Task: Track candidate details.
Action: Mouse moved to (26, 105)
Screenshot: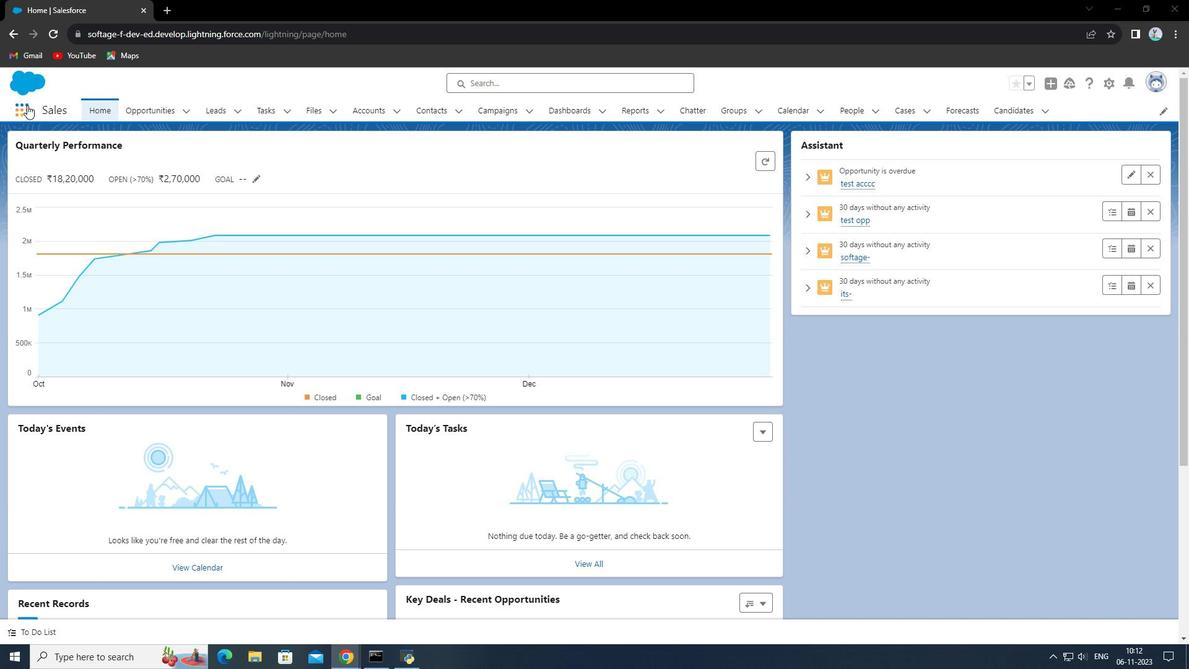 
Action: Mouse pressed left at (26, 105)
Screenshot: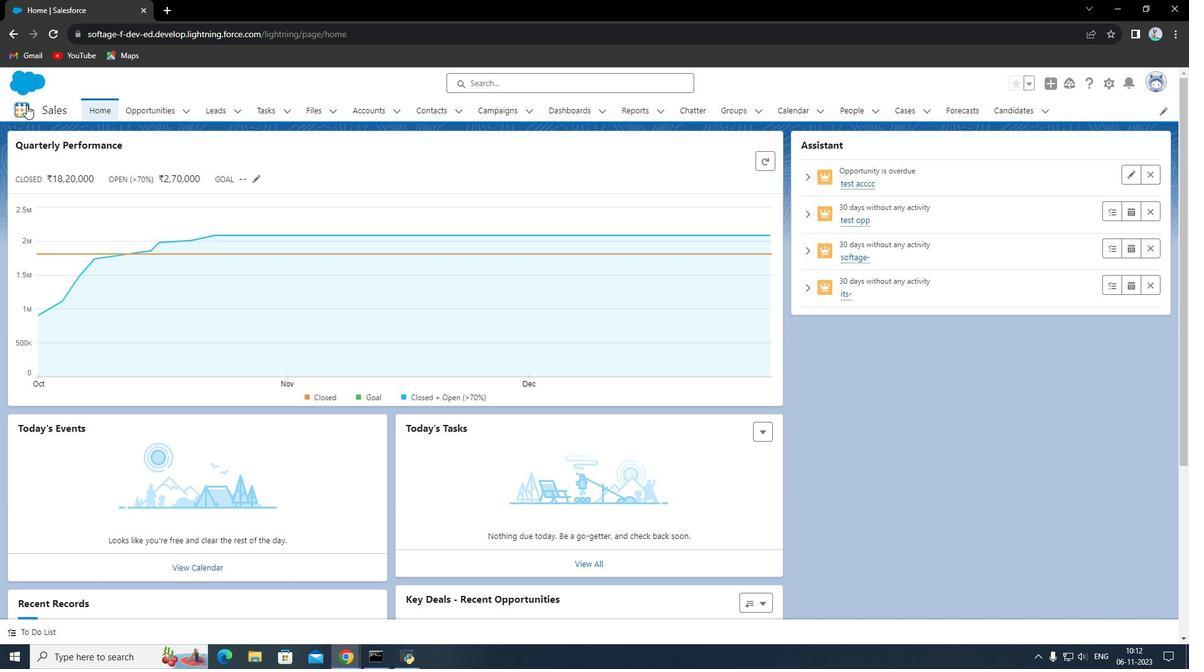
Action: Mouse moved to (39, 325)
Screenshot: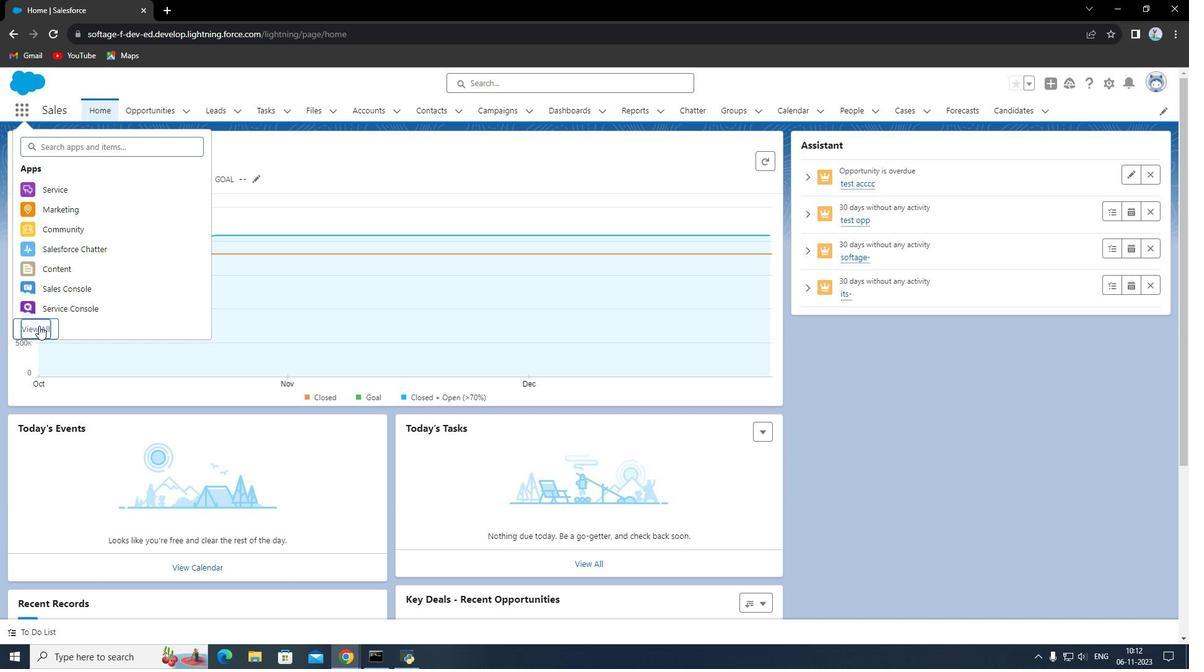 
Action: Mouse pressed left at (39, 325)
Screenshot: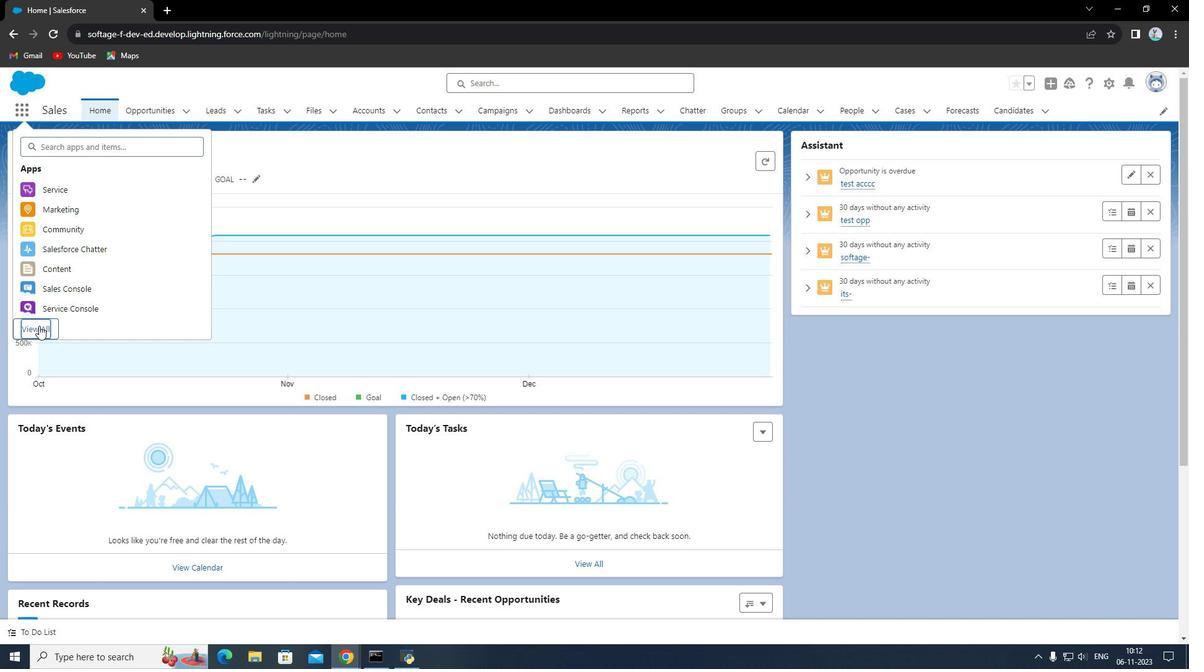 
Action: Mouse moved to (174, 475)
Screenshot: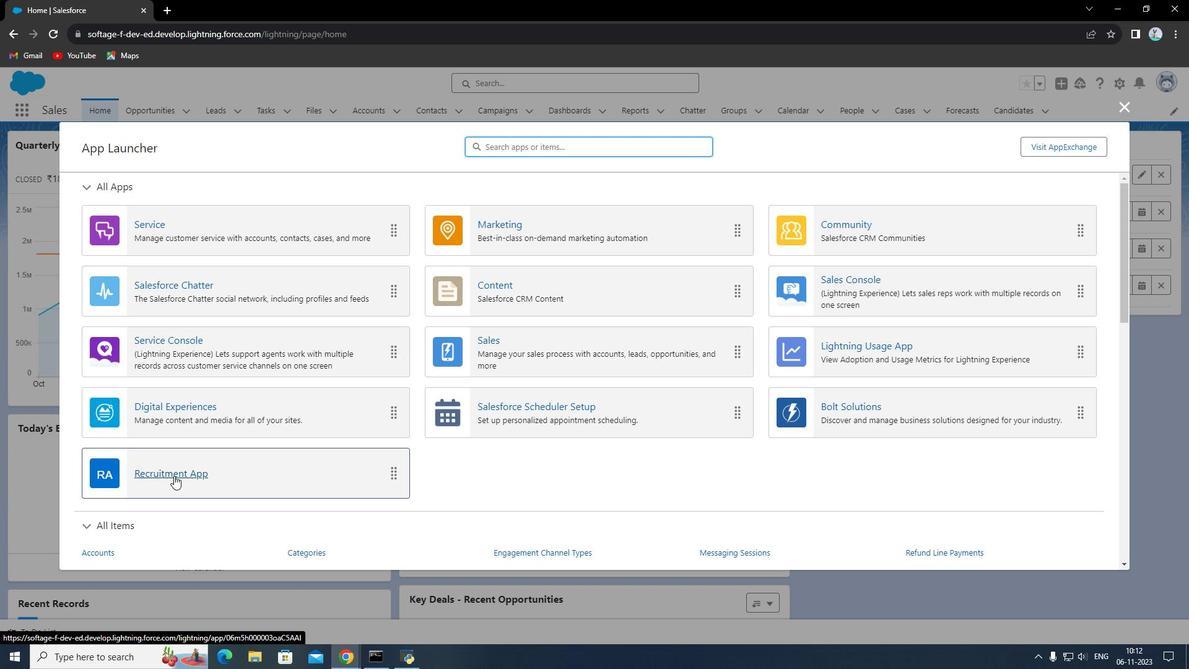 
Action: Mouse pressed left at (174, 475)
Screenshot: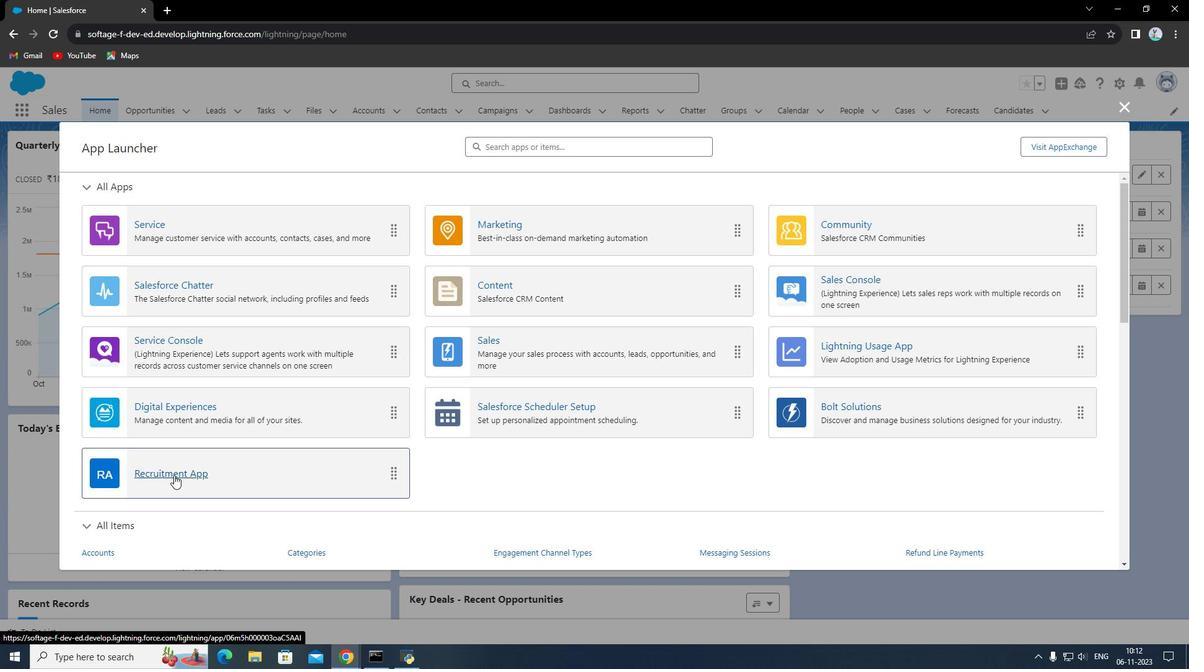 
Action: Mouse moved to (208, 110)
Screenshot: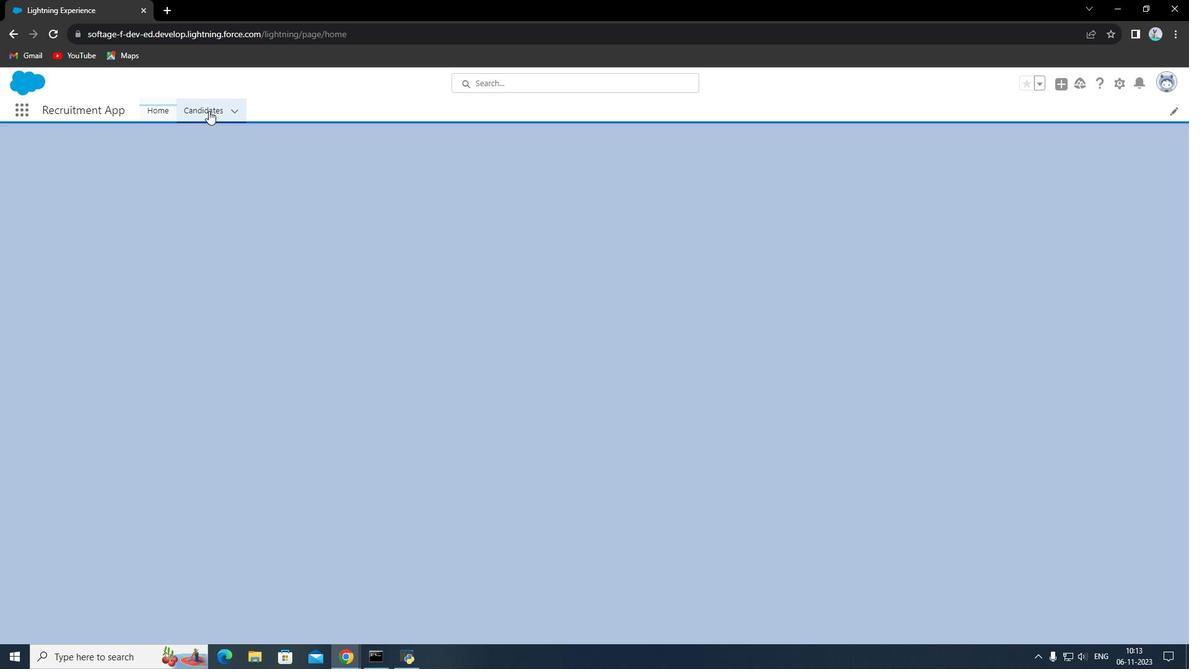 
Action: Mouse pressed left at (208, 110)
Screenshot: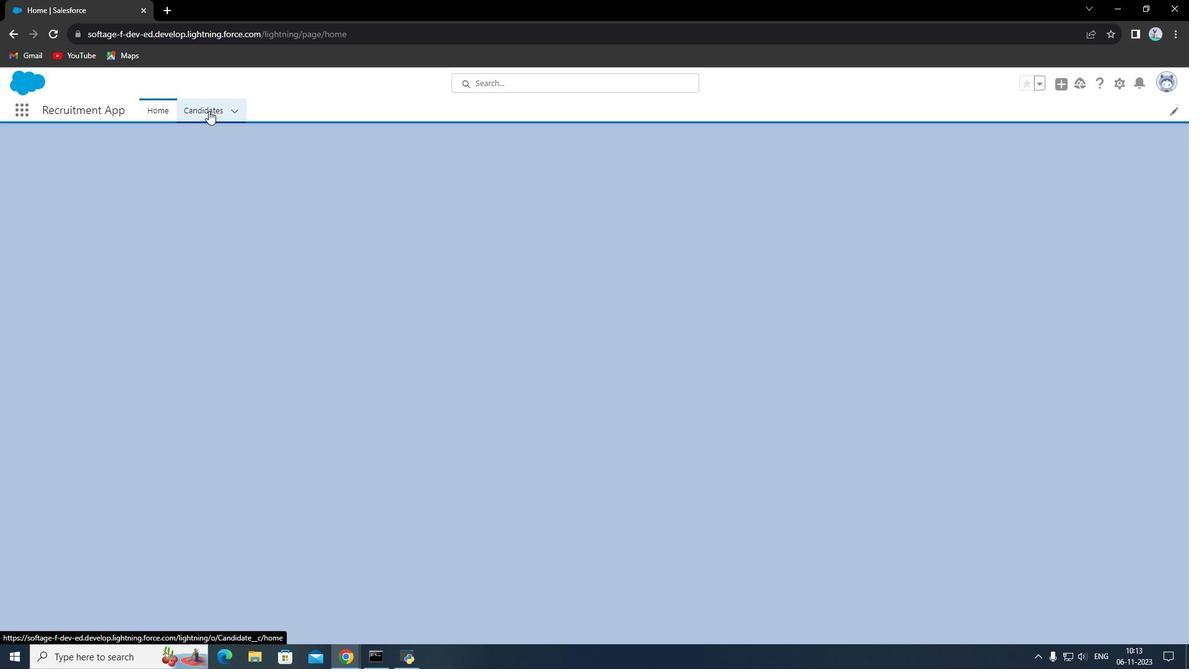 
Action: Mouse moved to (976, 151)
Screenshot: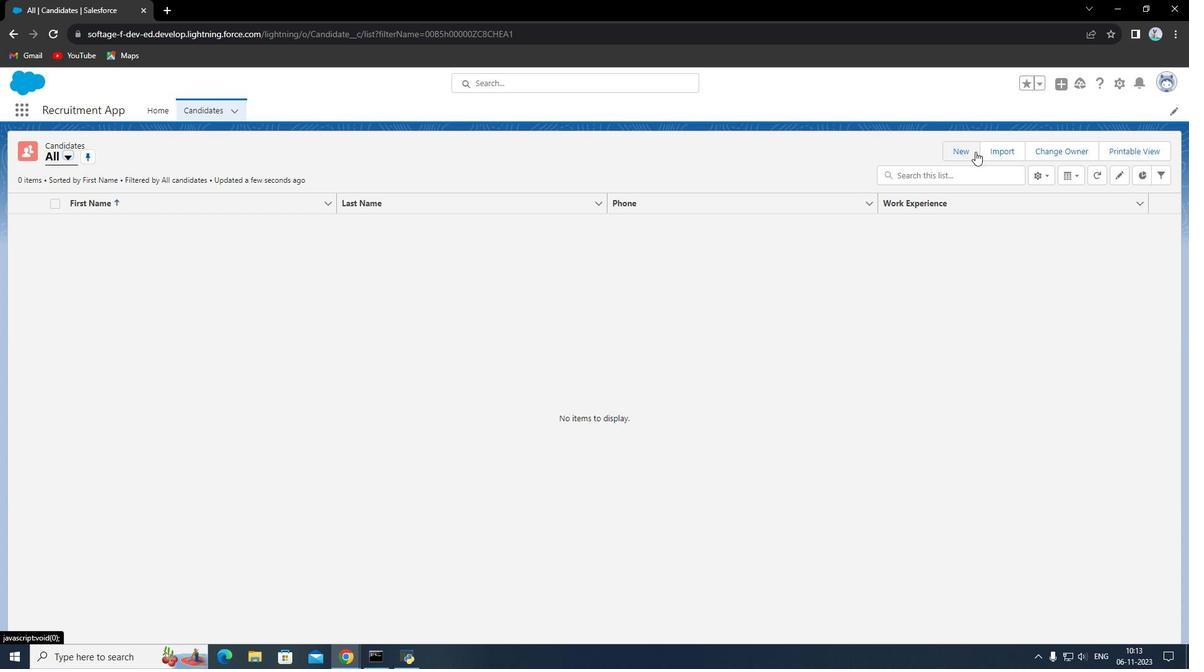 
Action: Mouse pressed left at (976, 151)
Screenshot: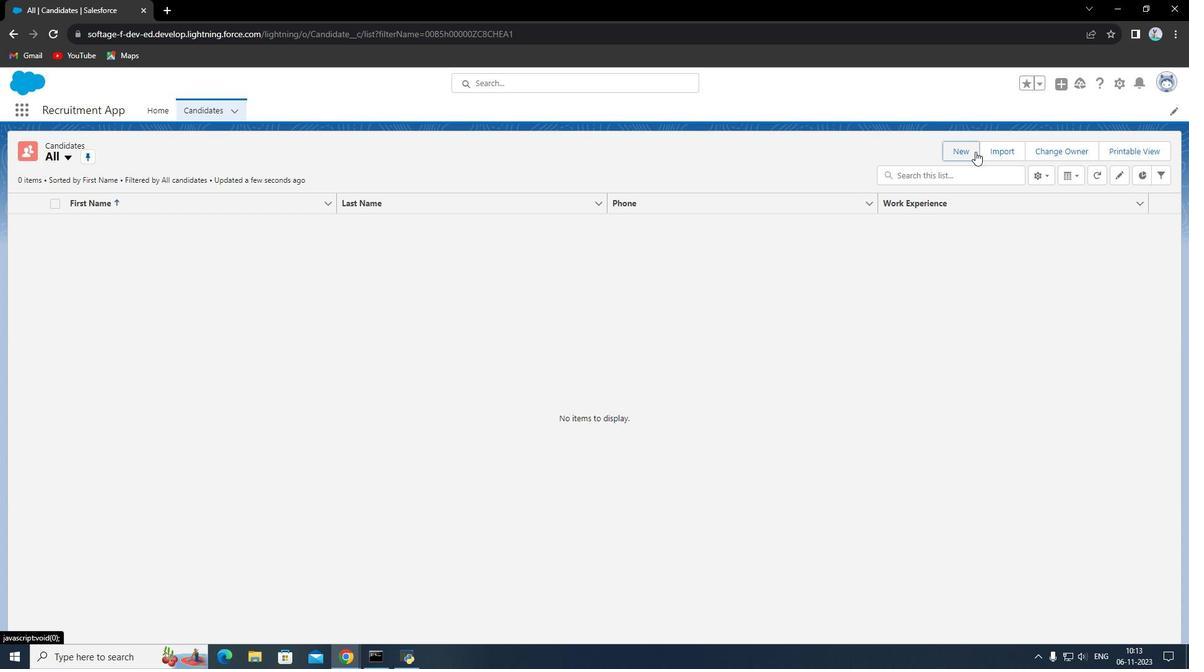 
Action: Mouse moved to (467, 285)
Screenshot: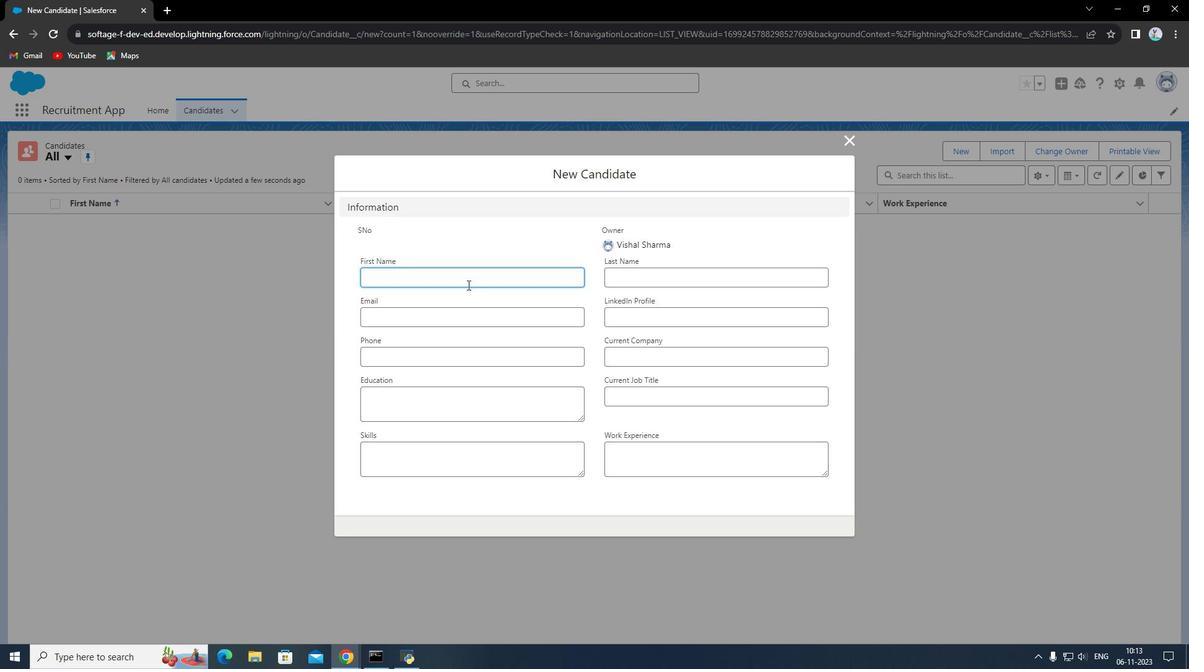 
Action: Mouse pressed left at (467, 285)
Screenshot: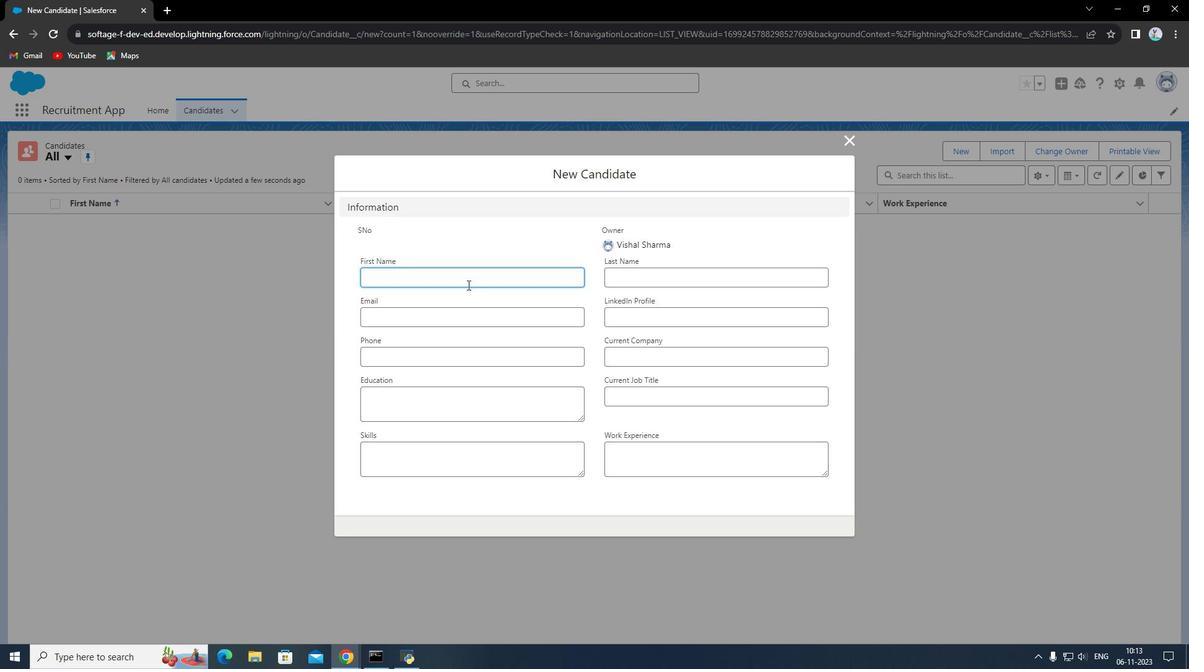 
Action: Key pressed <Key.shift><Key.shift><Key.shift><Key.shift><Key.shift>Alex<Key.tab><Key.shift>Smith<Key.tab><Key.shift>Alex<Key.shift>@smith.ll
Screenshot: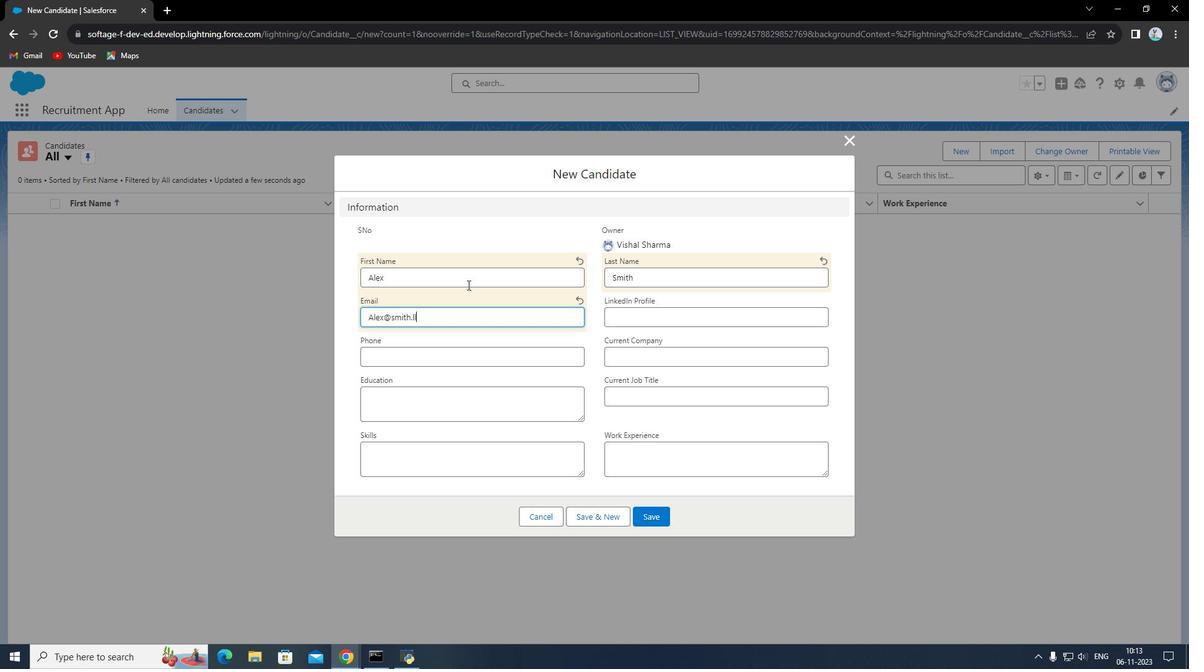 
Action: Mouse moved to (638, 317)
Screenshot: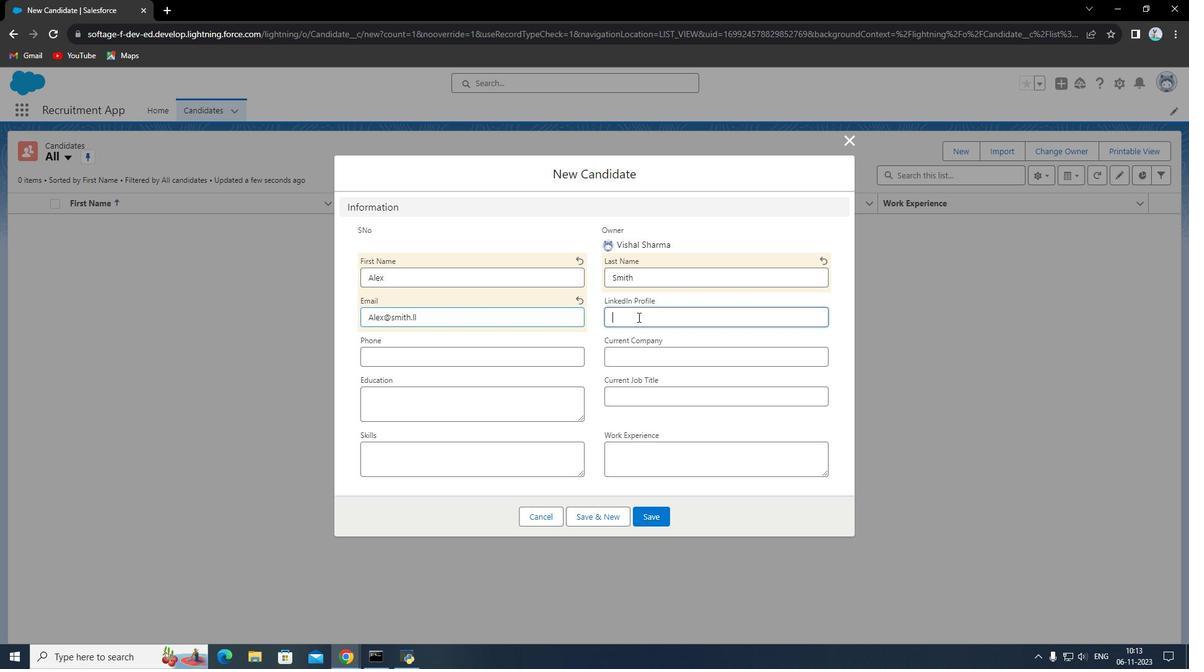
Action: Mouse pressed left at (638, 317)
Screenshot: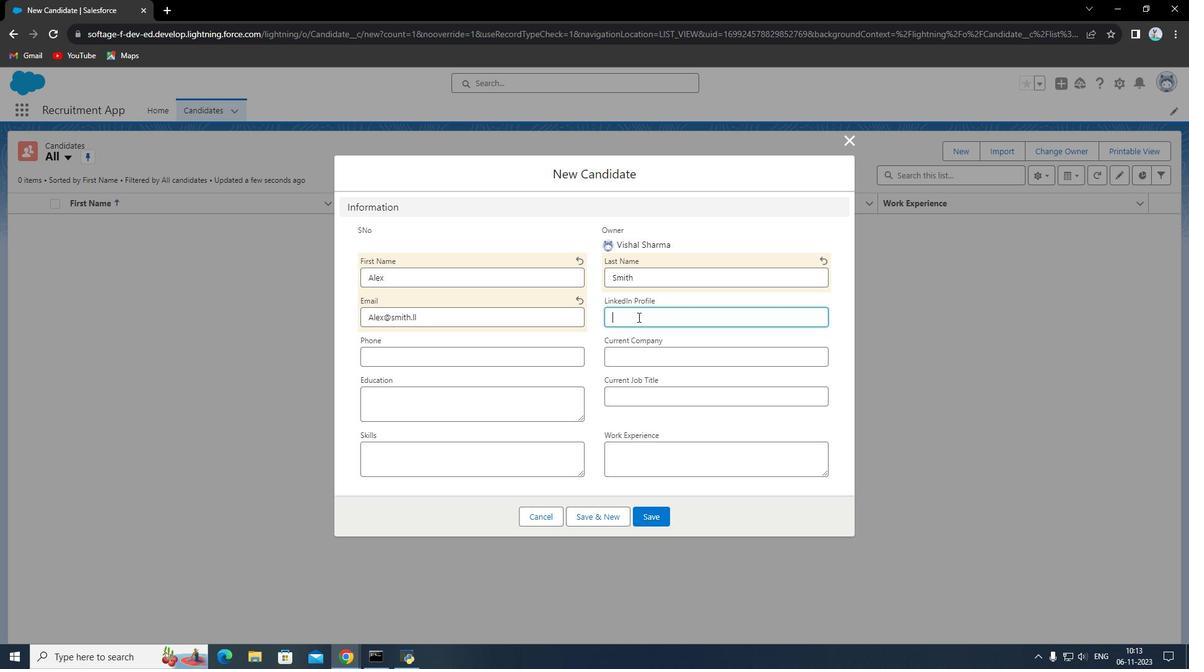 
Action: Mouse moved to (638, 316)
Screenshot: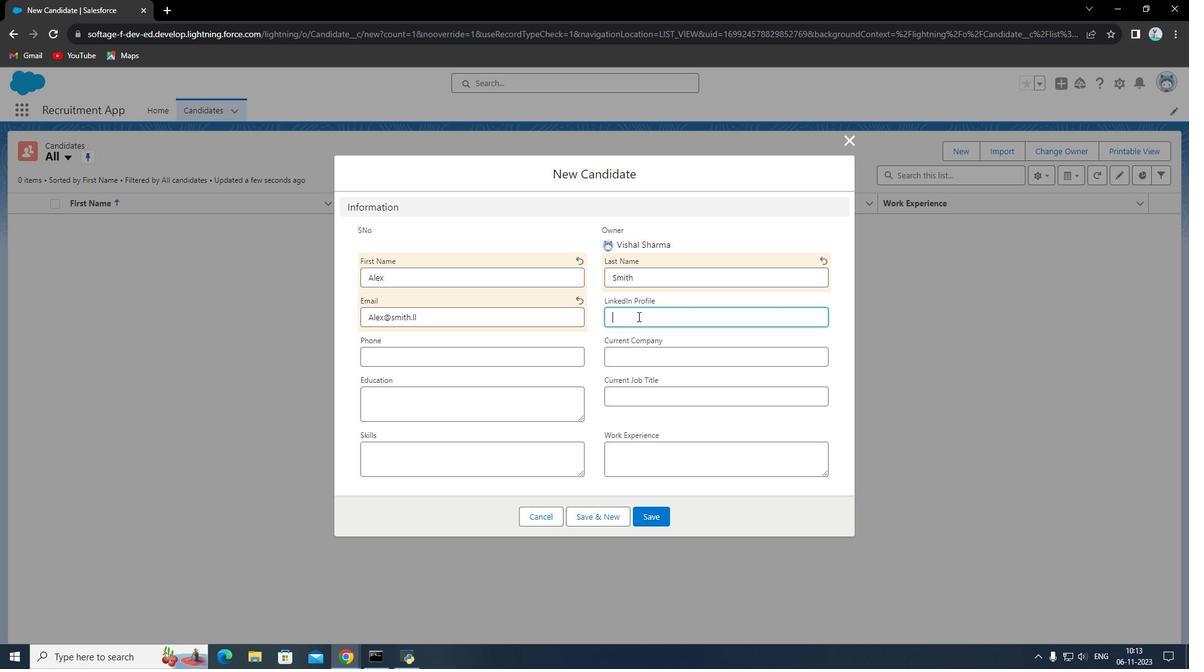 
Action: Key pressed <Key.shift>Alex23
Screenshot: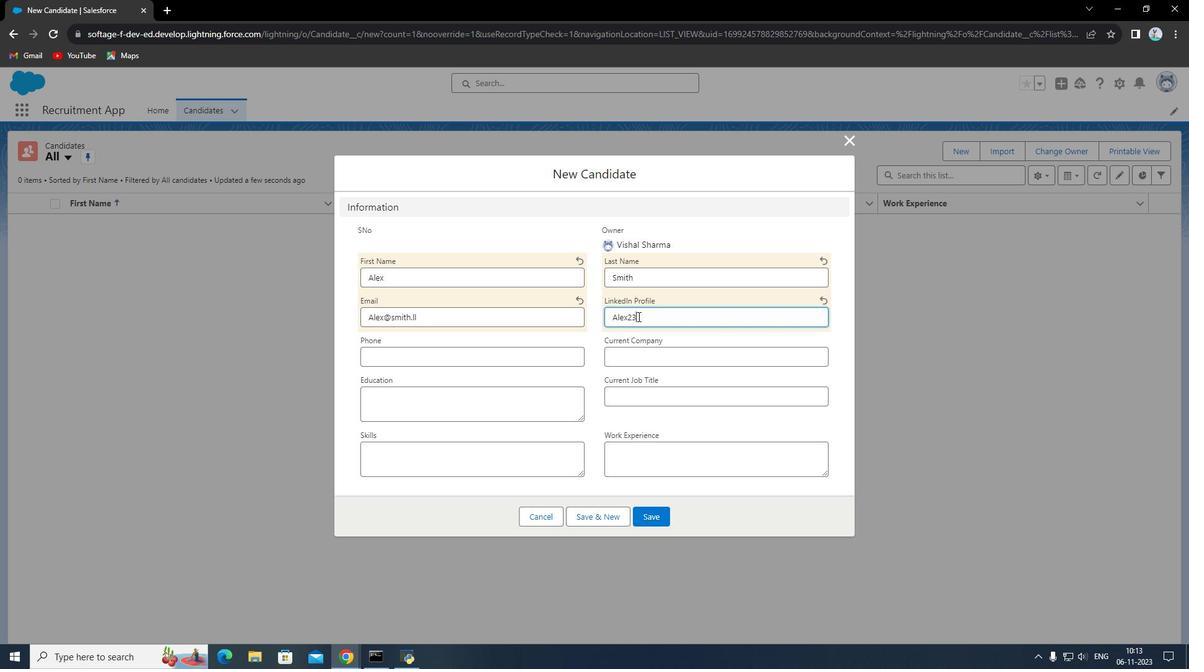 
Action: Mouse moved to (516, 356)
Screenshot: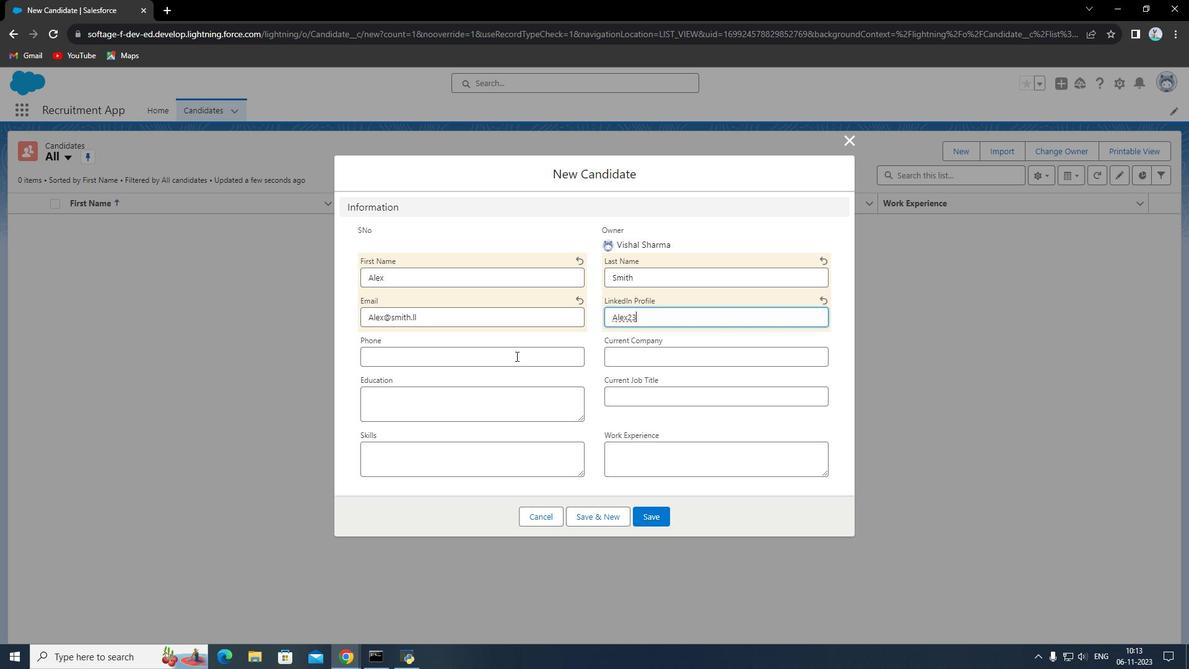 
Action: Mouse pressed left at (516, 356)
Screenshot: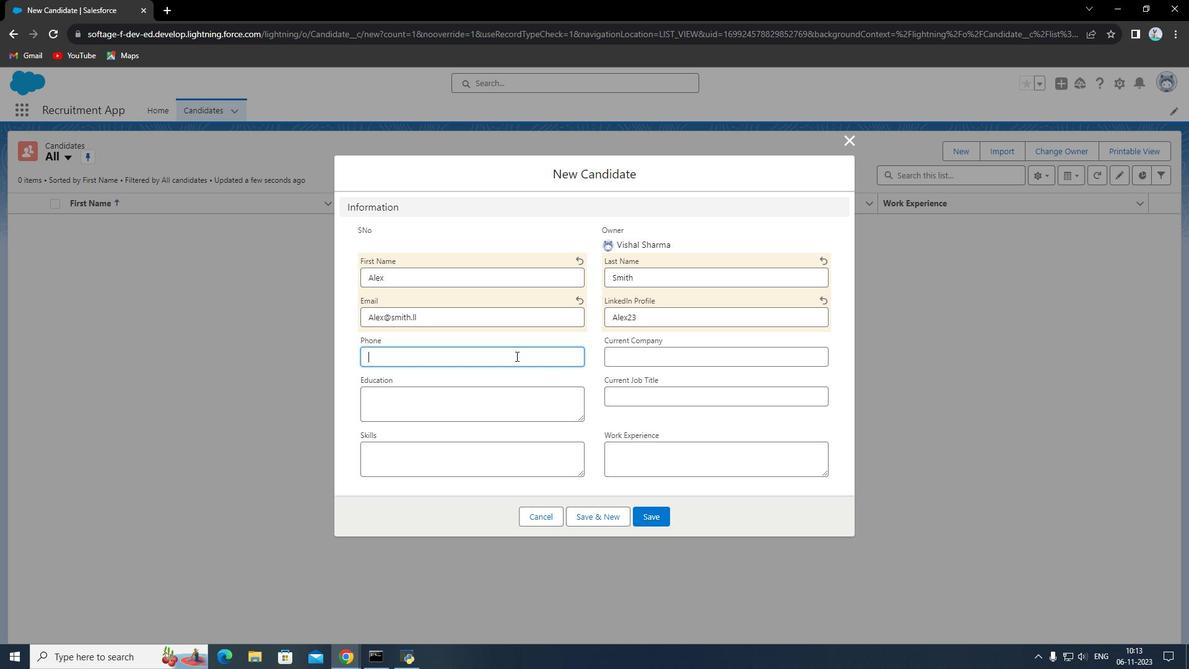 
Action: Key pressed 1235123
Screenshot: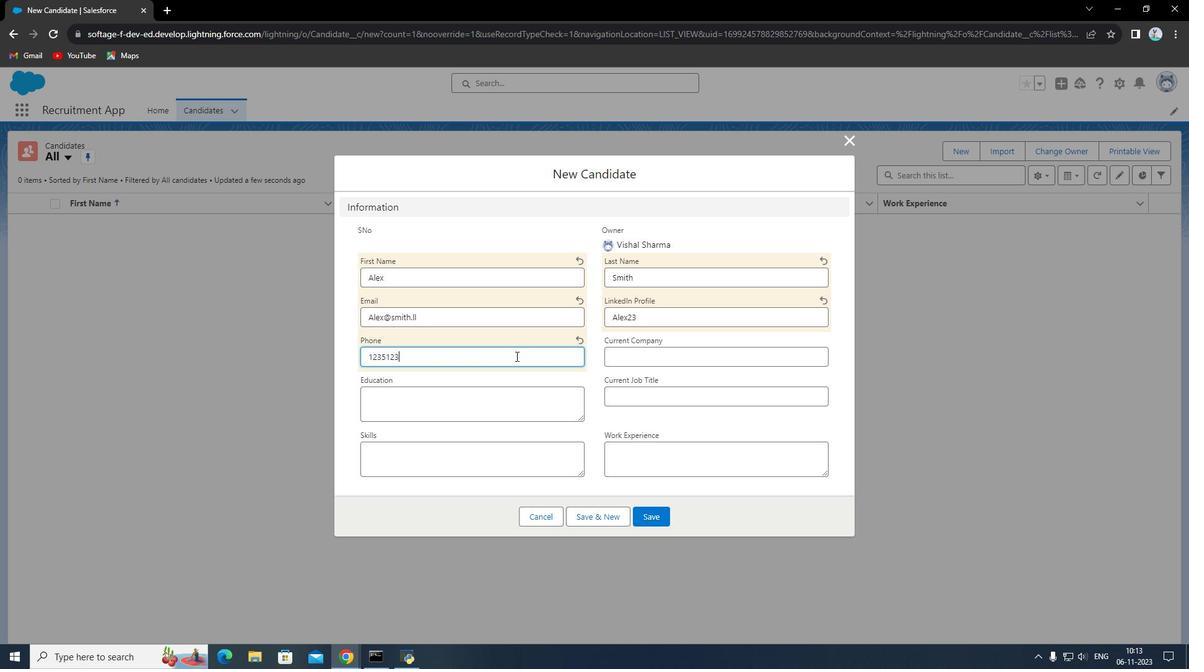 
Action: Mouse moved to (630, 357)
Screenshot: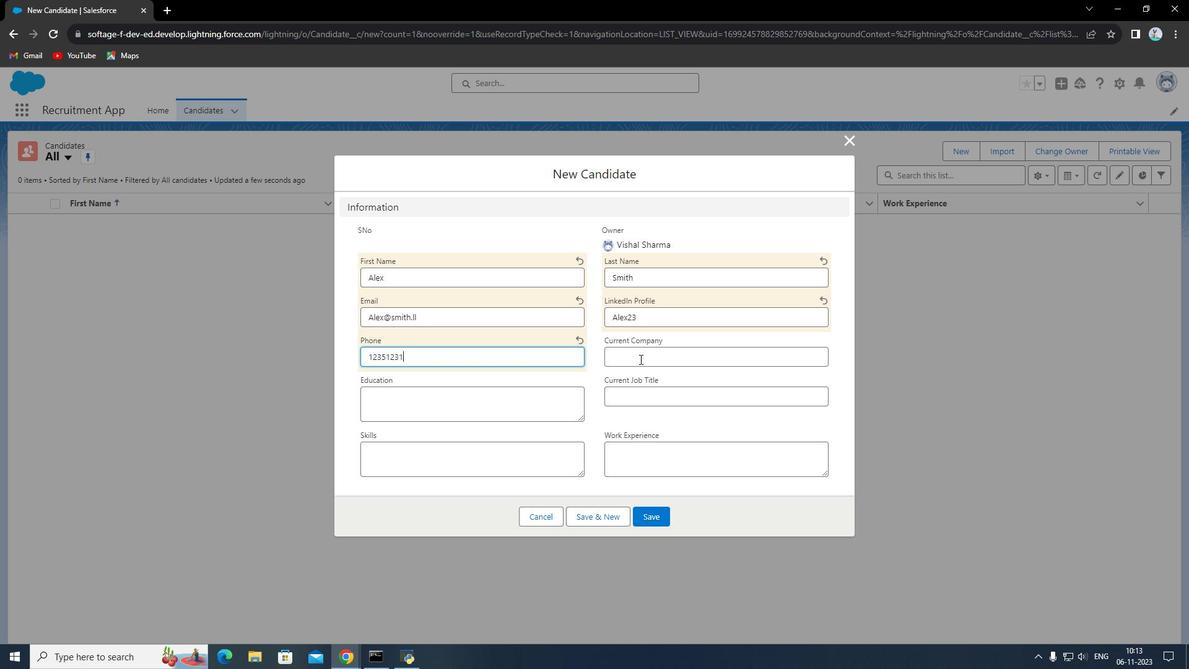 
Action: Key pressed 1 1018, 577)
Screenshot: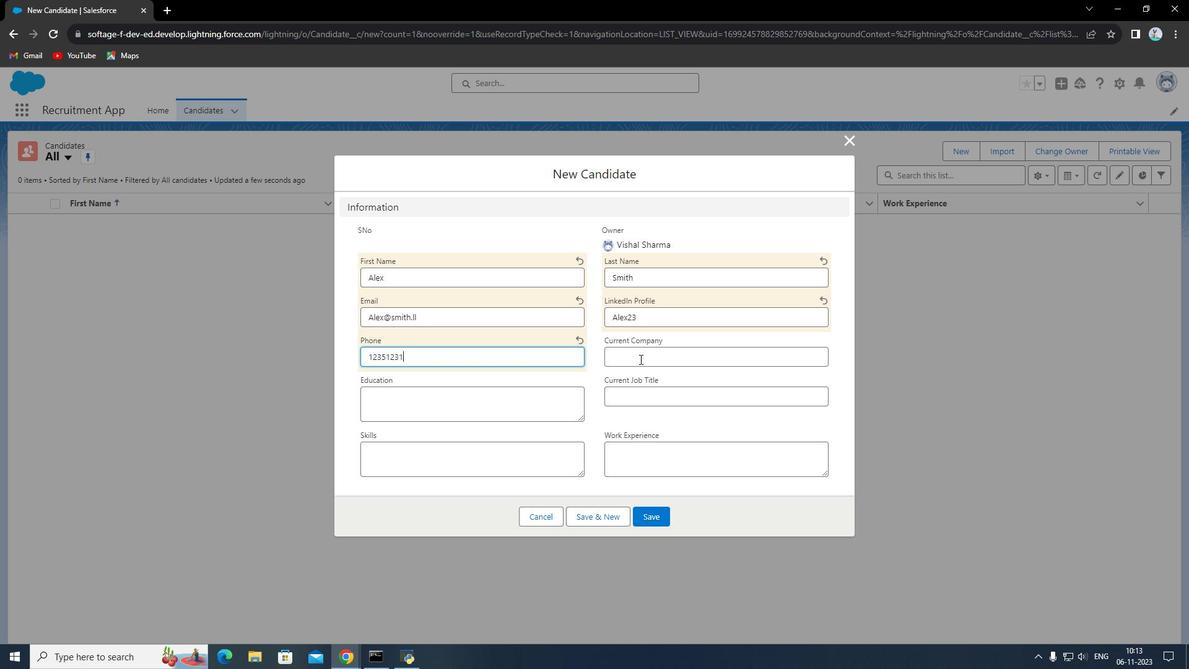 
Action: Mouse moved to (647, 358)
Screenshot: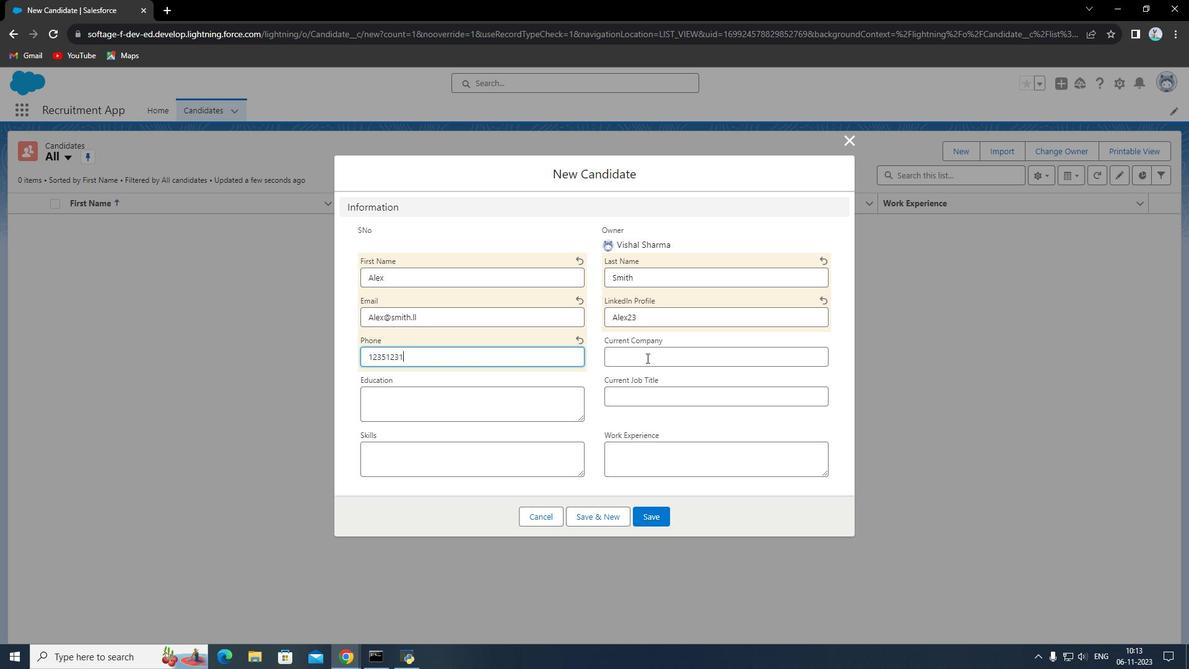 
Action: Mouse pressed left at (647, 358)
Screenshot: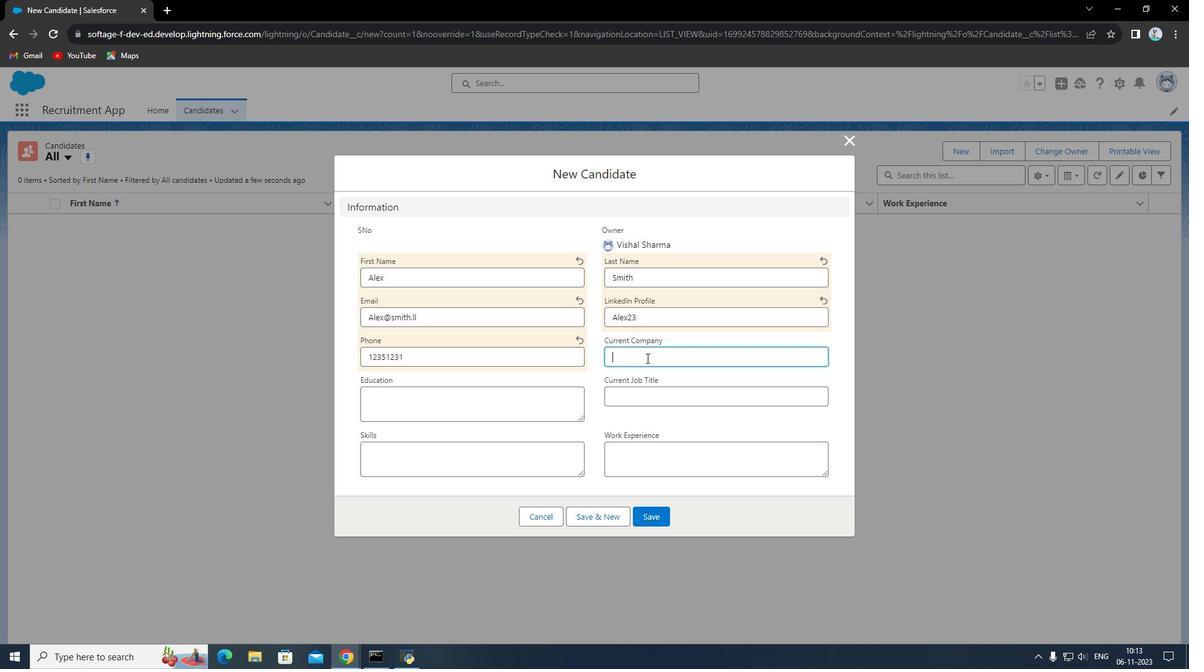 
Action: Key pressed <Key.shift>
Screenshot: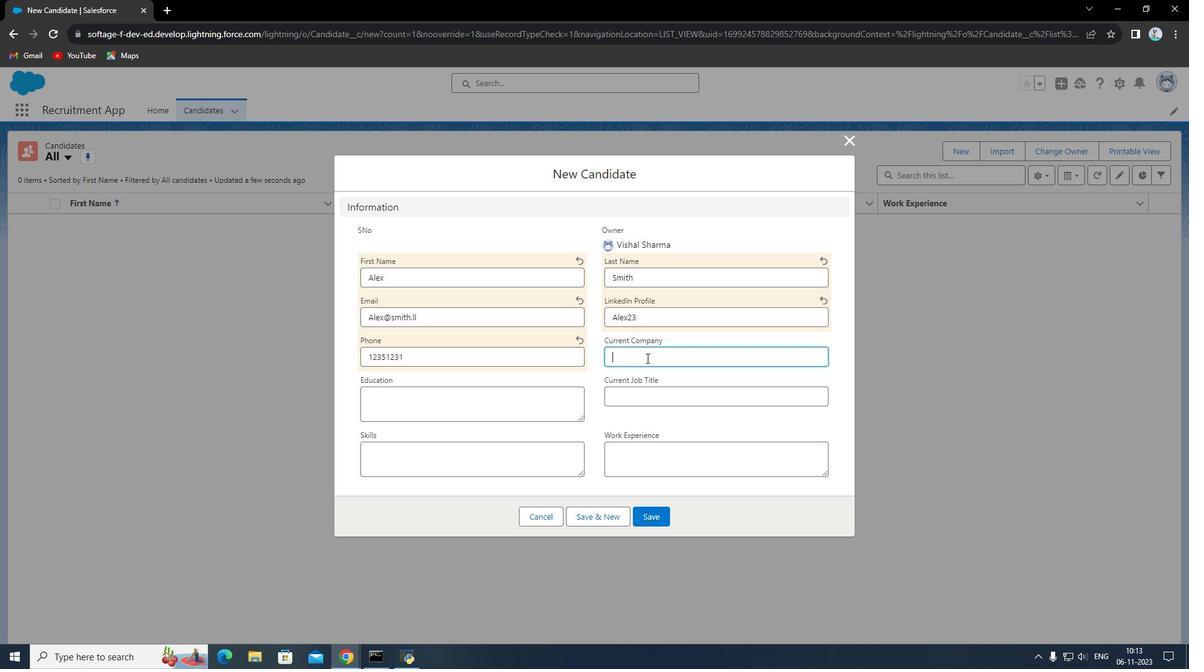 
Action: Mouse moved to (647, 358)
Screenshot: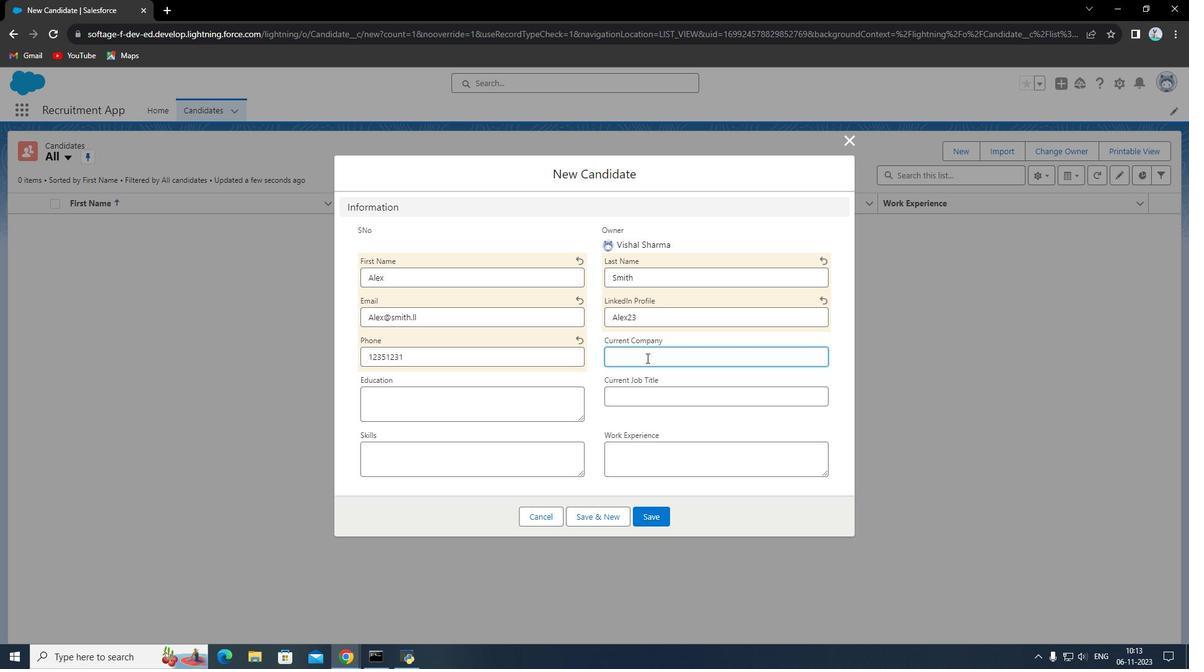 
Action: Key pressed <Key.shift><Key.shift><Key.shift><Key.shift><Key.shift><Key.shift>Alex<Key.space><Key.shift>Corp
Screenshot: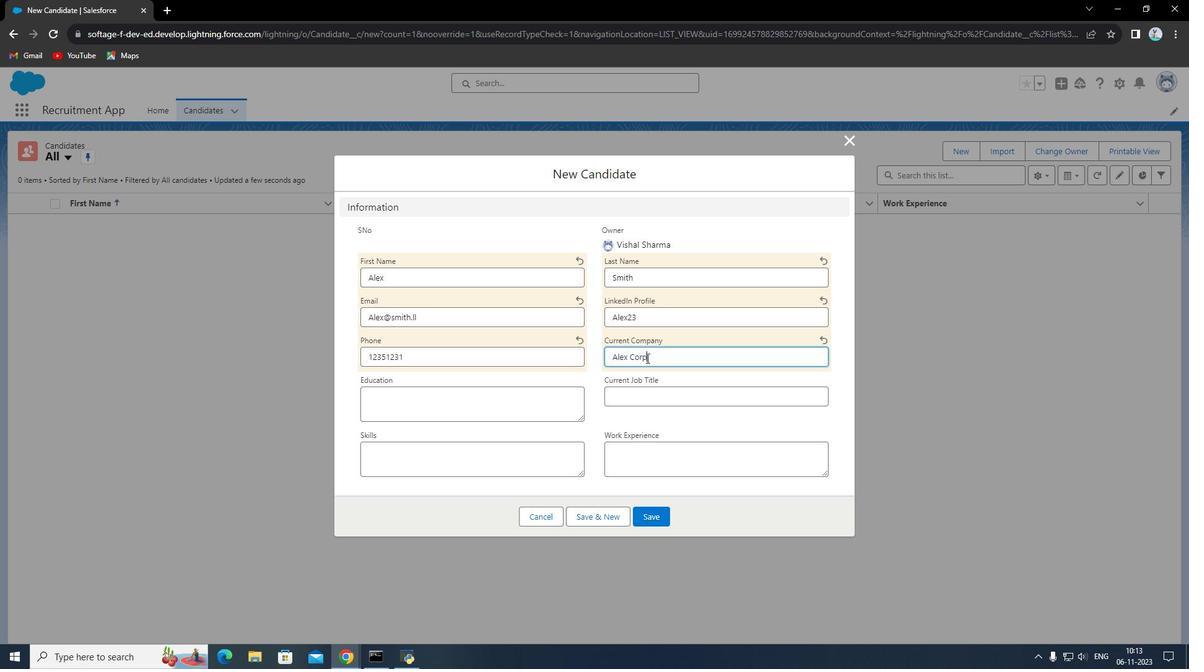 
Action: Mouse moved to (539, 395)
Screenshot: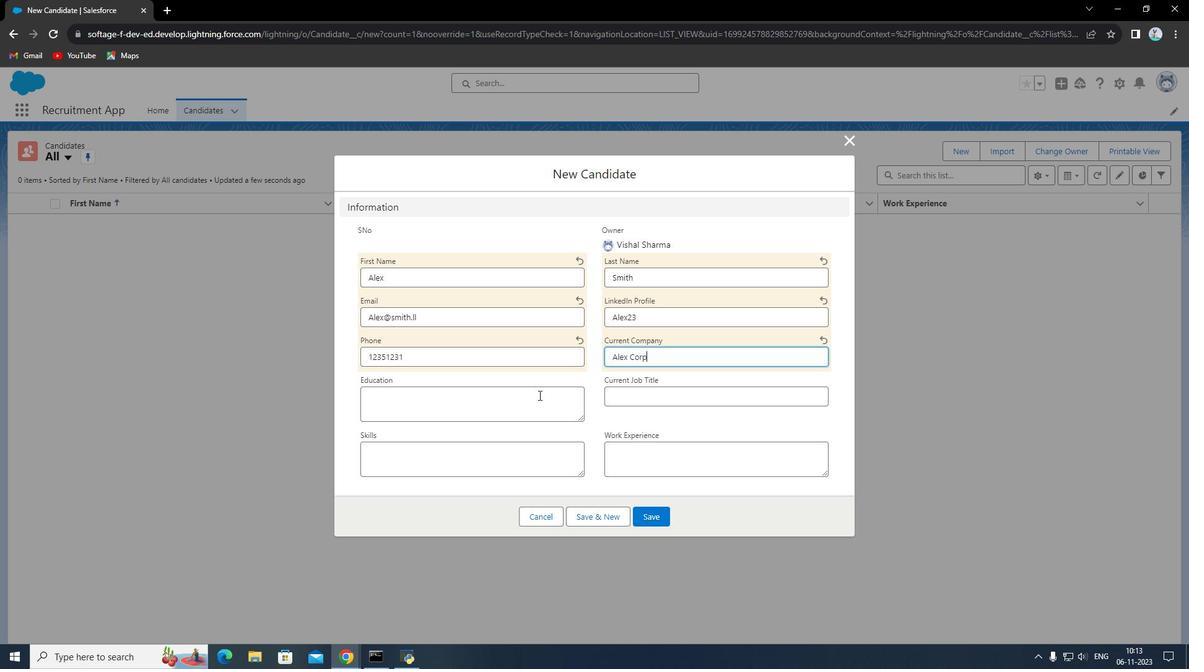 
Action: Mouse pressed left at (539, 395)
Screenshot: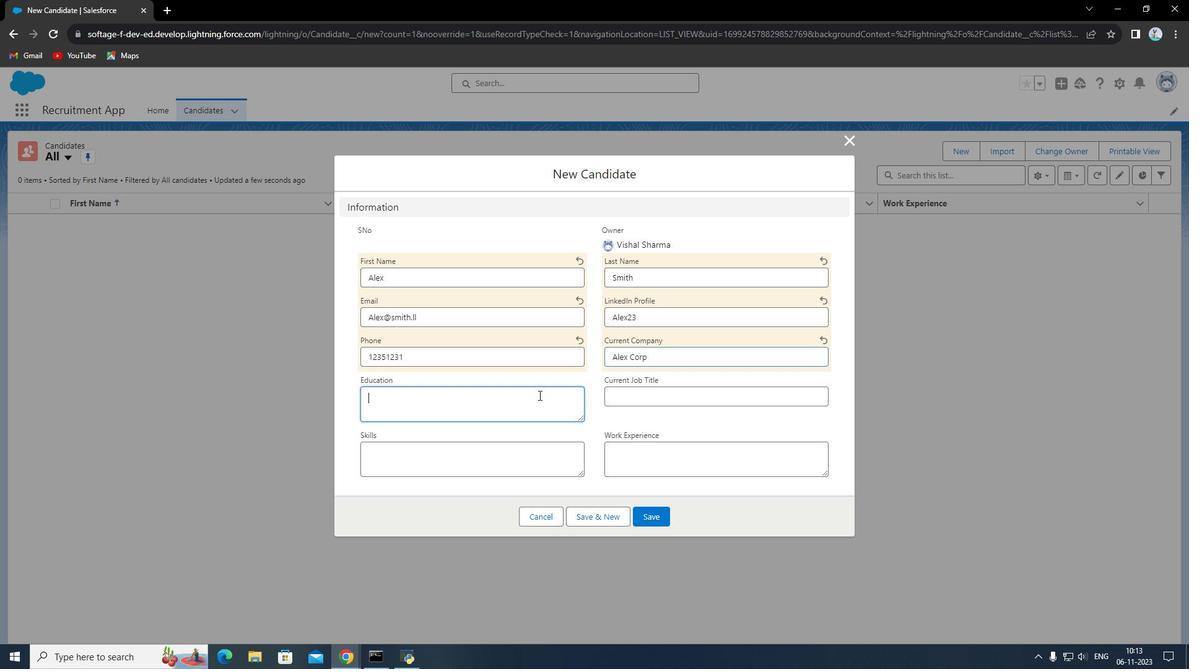 
Action: Key pressed <Key.shift><Key.shift><Key.shift><Key.shift><Key.shift><Key.shift><Key.shift><Key.shift><Key.shift><Key.shift><Key.shift>Be<Key.space><Key.shift>Civil
Screenshot: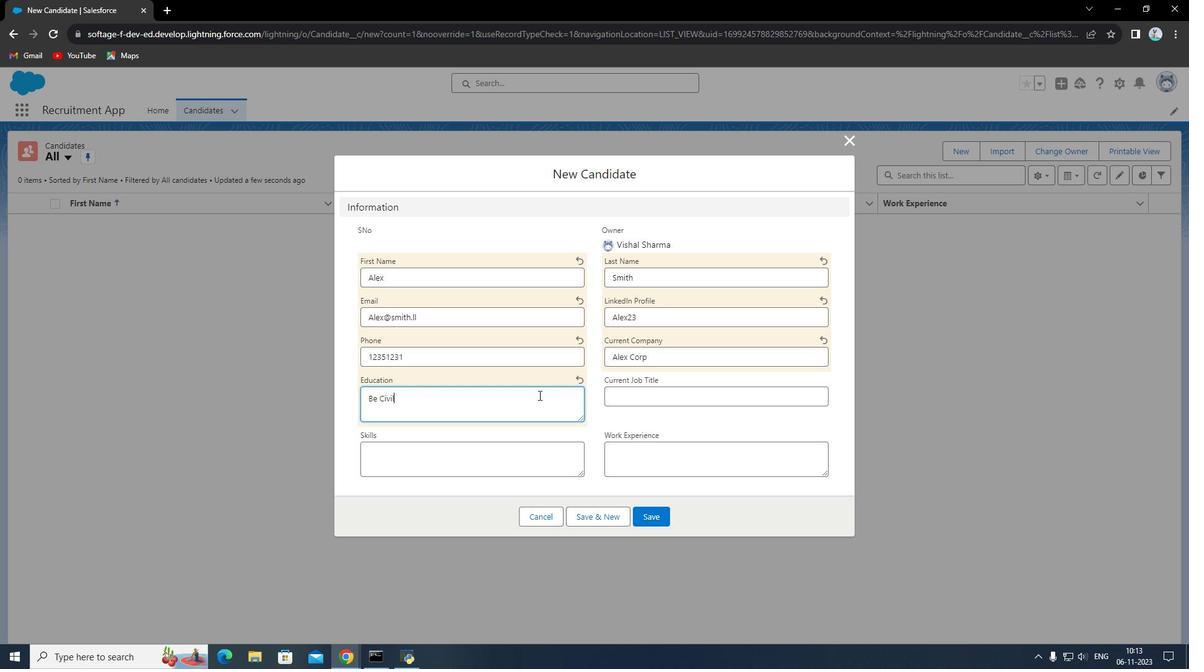 
Action: Mouse moved to (637, 392)
Screenshot: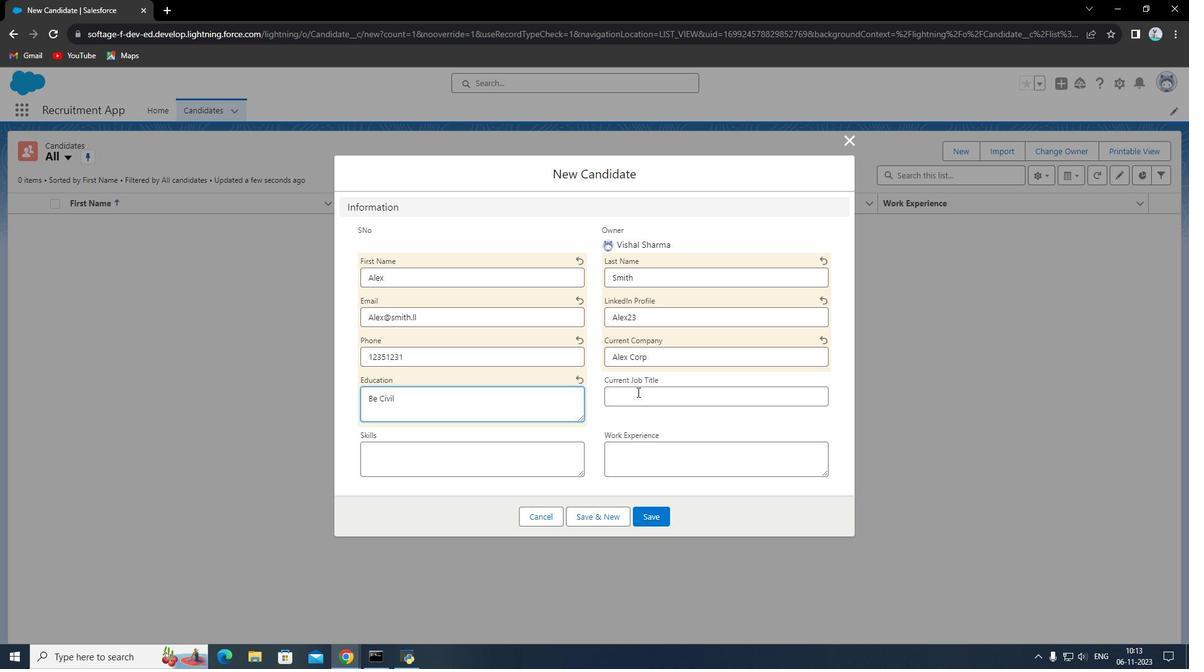 
Action: Mouse pressed left at (637, 392)
Screenshot: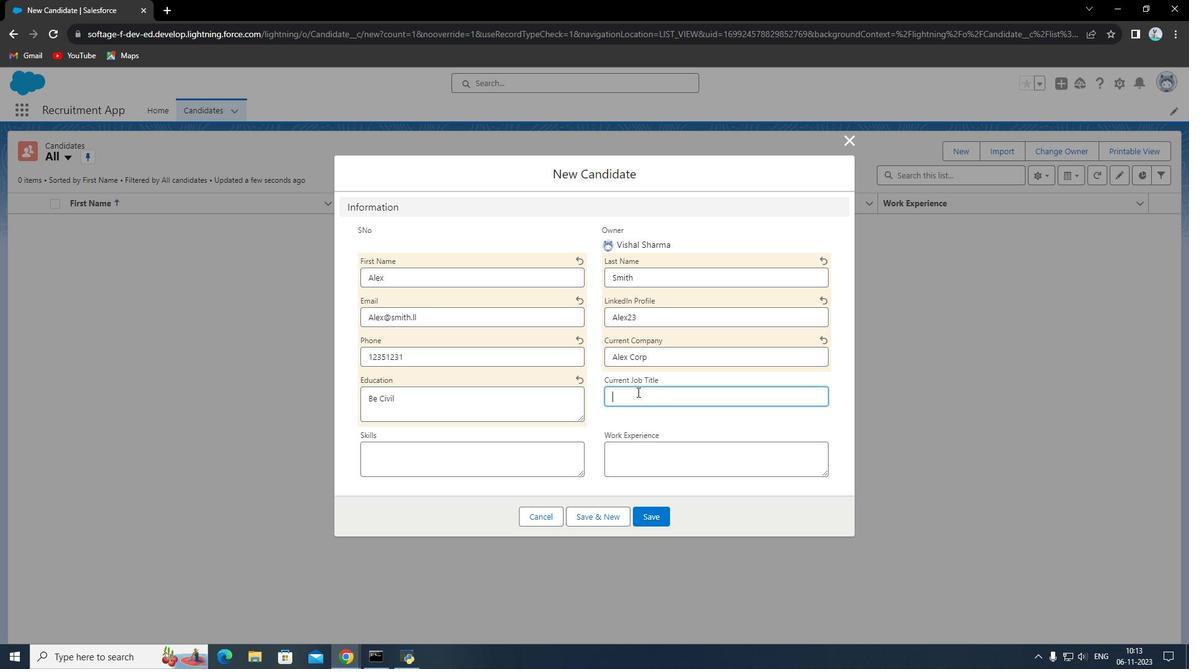 
Action: Mouse moved to (637, 392)
Screenshot: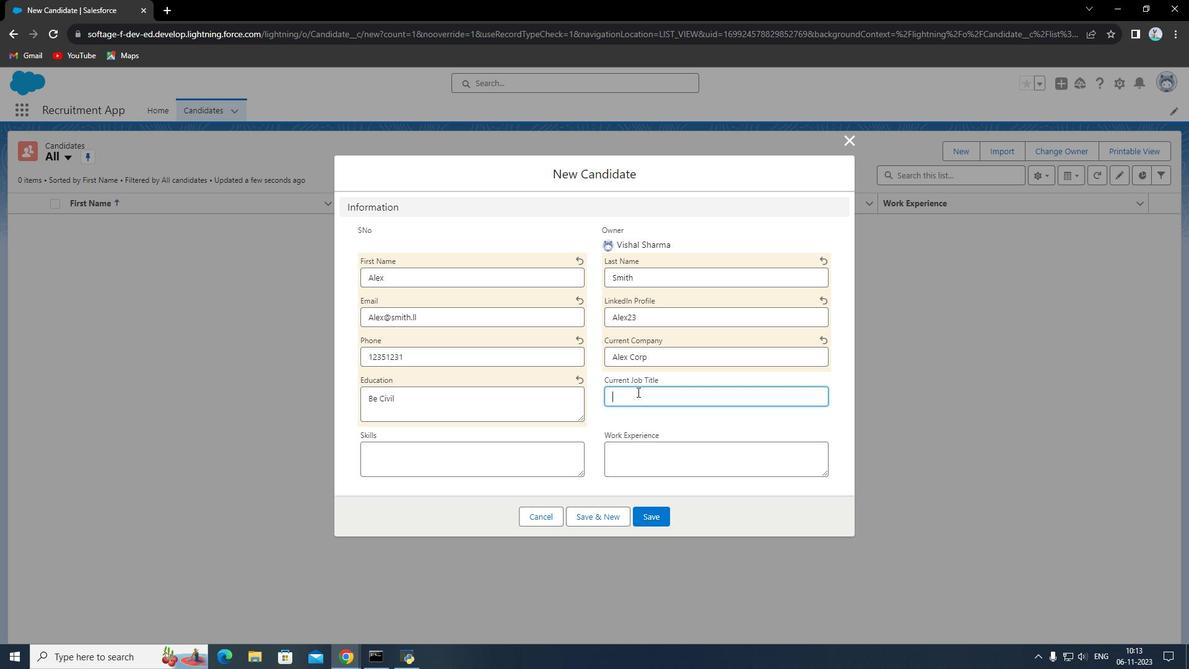 
Action: Key pressed <Key.shift><Key.shift><Key.shift><Key.shift><Key.shift><Key.shift><Key.shift><Key.shift><Key.shift><Key.shift><Key.shift><Key.shift><Key.shift><Key.shift><Key.shift><Key.shift><Key.shift><Key.shift><Key.shift><Key.shift><Key.shift><Key.shift><Key.shift><Key.shift><Key.shift>B
Screenshot: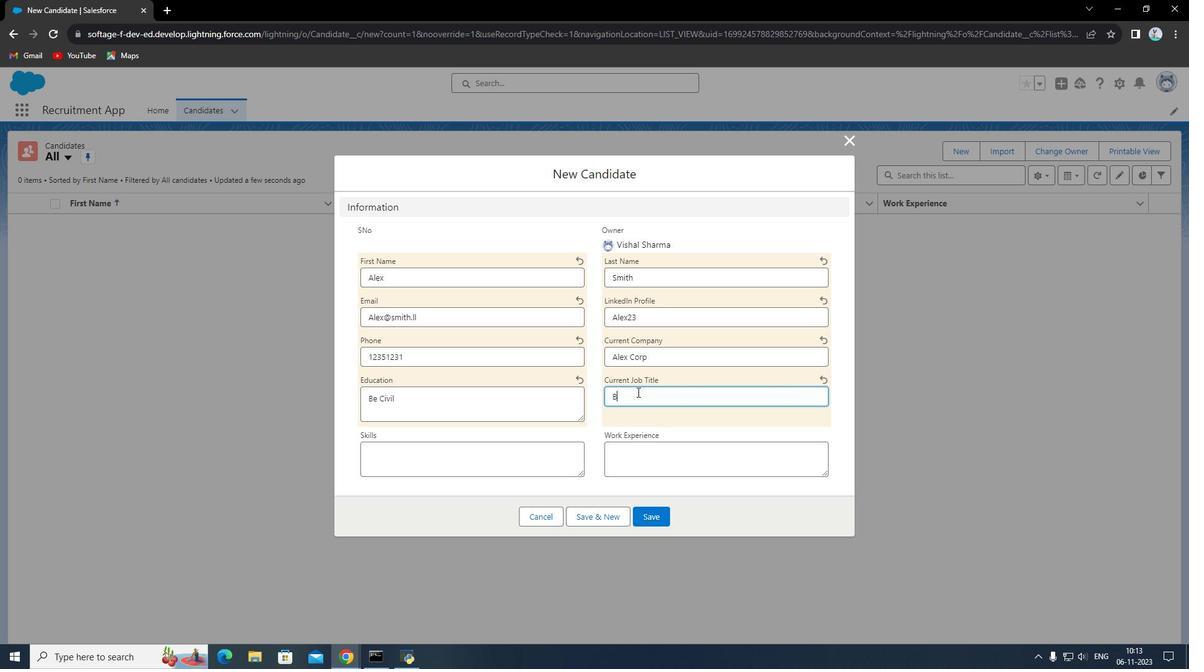 
Action: Mouse moved to (638, 391)
Screenshot: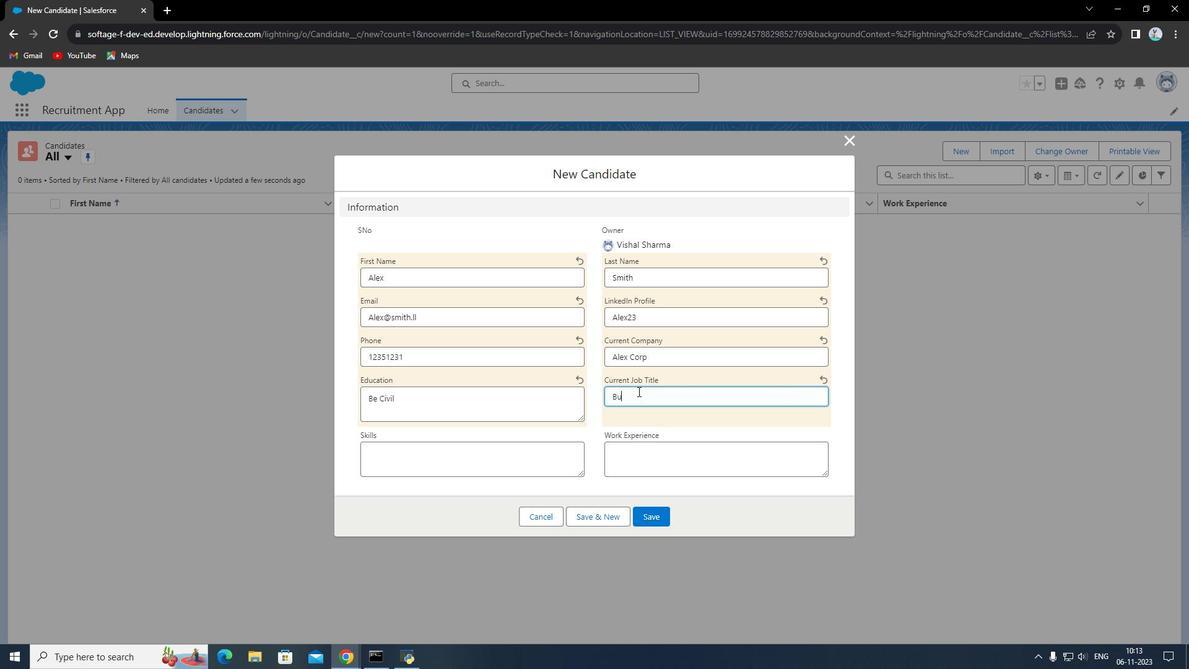 
Action: Key pressed uilder
Screenshot: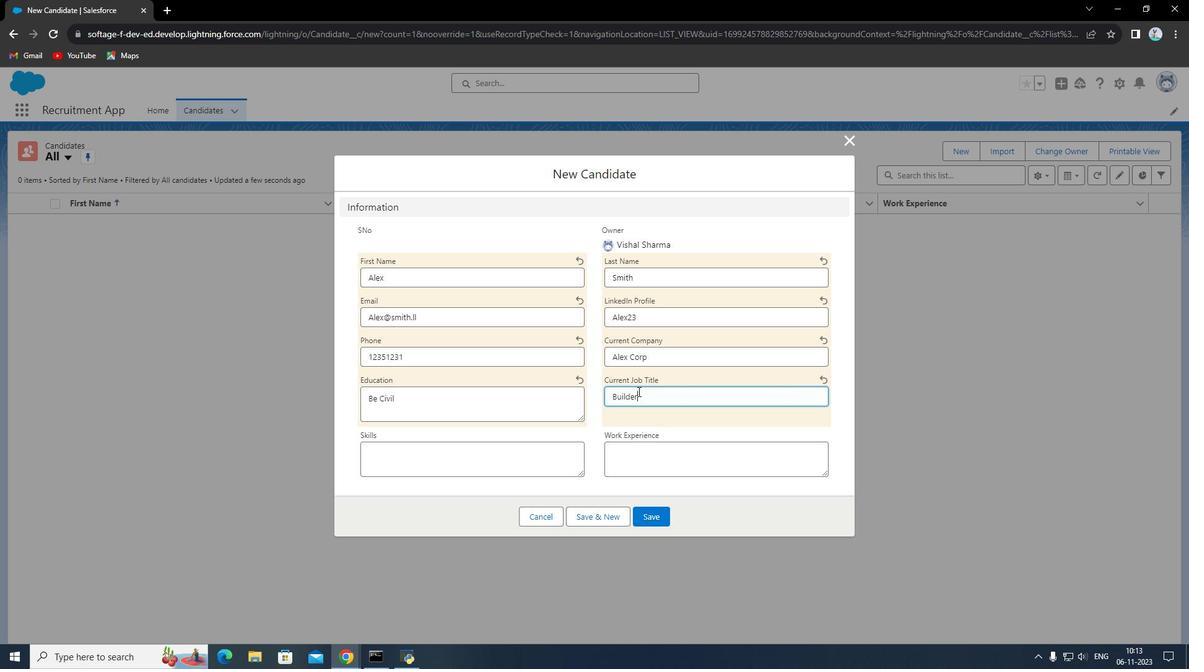 
Action: Mouse moved to (530, 453)
Screenshot: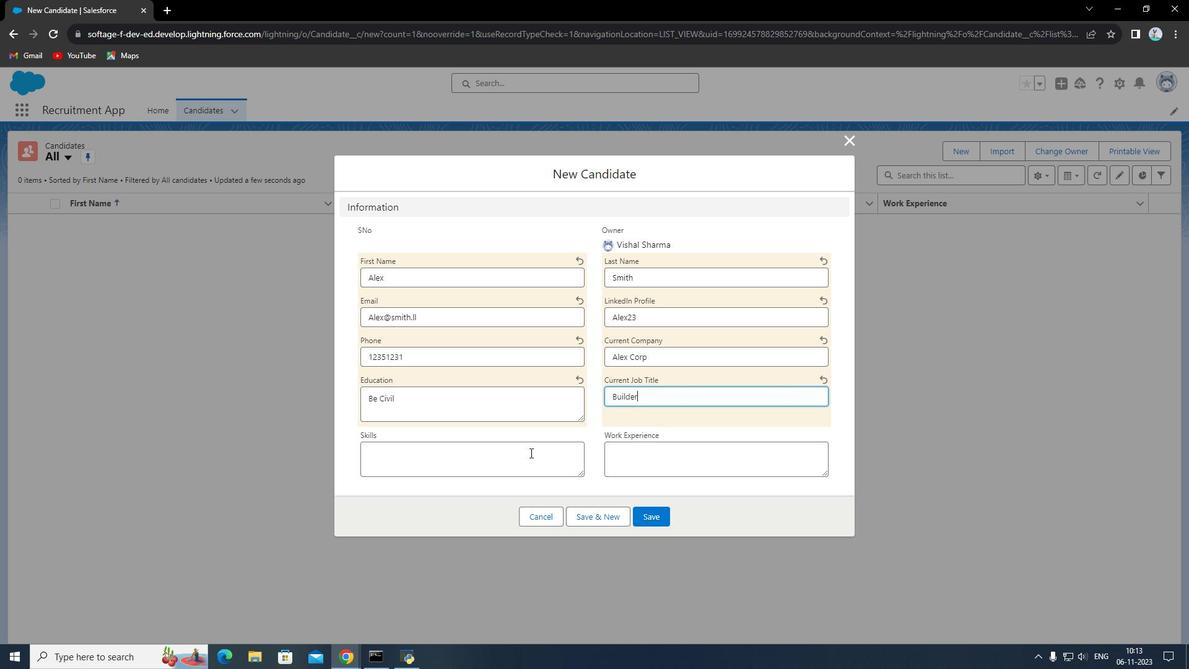 
Action: Mouse pressed left at (530, 453)
Screenshot: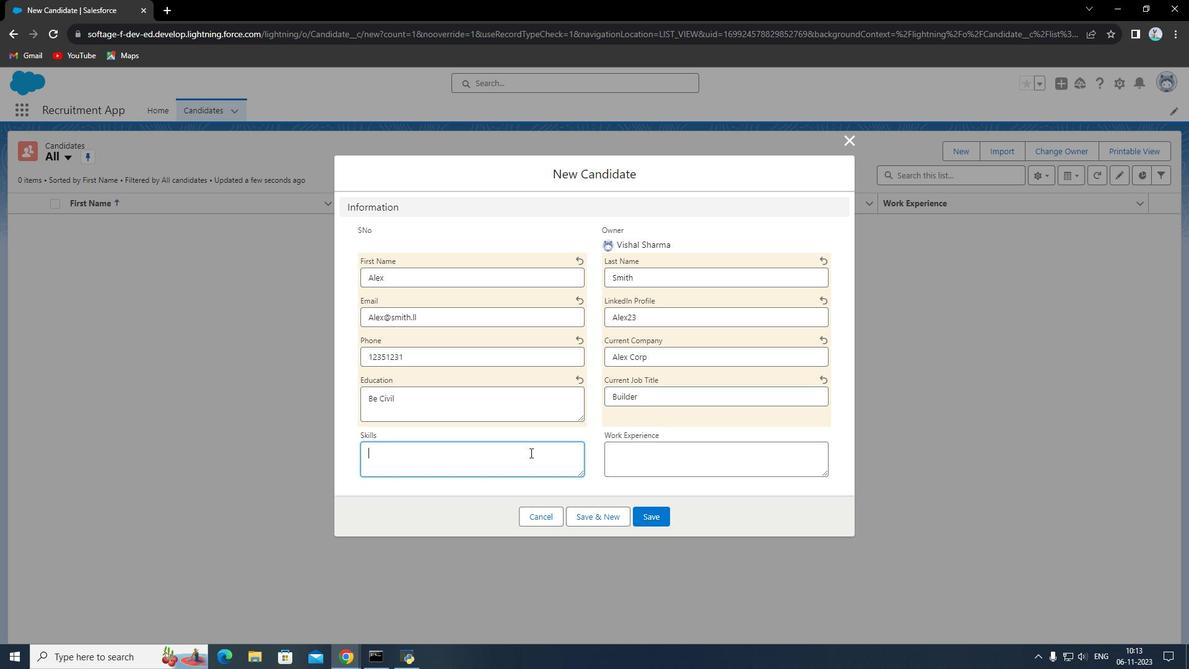 
Action: Key pressed <Key.shift><Key.shift><Key.shift><Key.shift><Key.shift><Key.shift><Key.shift><Key.shift><Key.shift><Key.shift><Key.shift><Key.shift><Key.shift><Key.shift><Key.shift>Autocad<Key.space><Key.shift>,<Key.space>solidbox
Screenshot: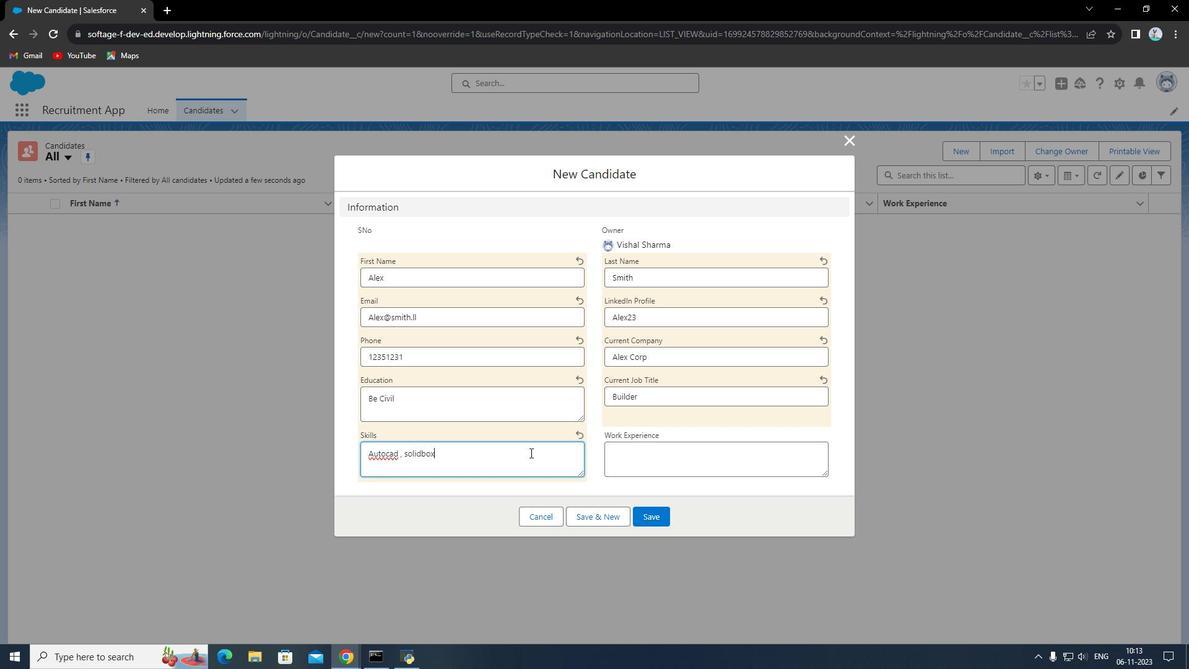 
Action: Mouse moved to (638, 461)
Screenshot: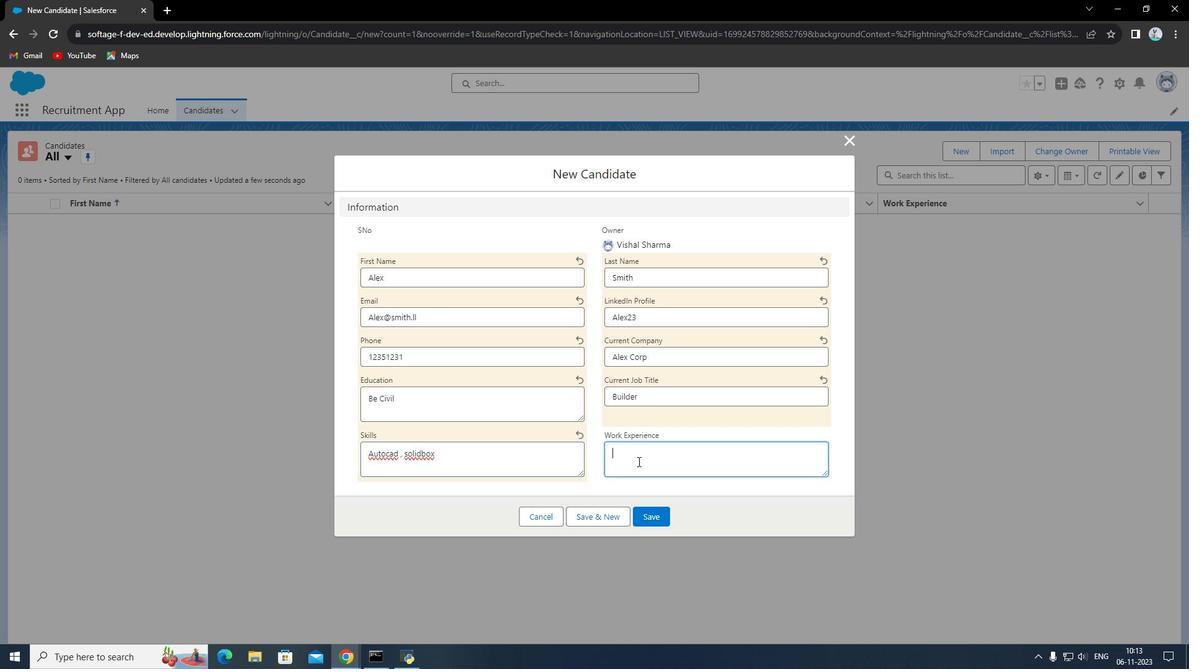 
Action: Mouse pressed left at (638, 461)
Screenshot: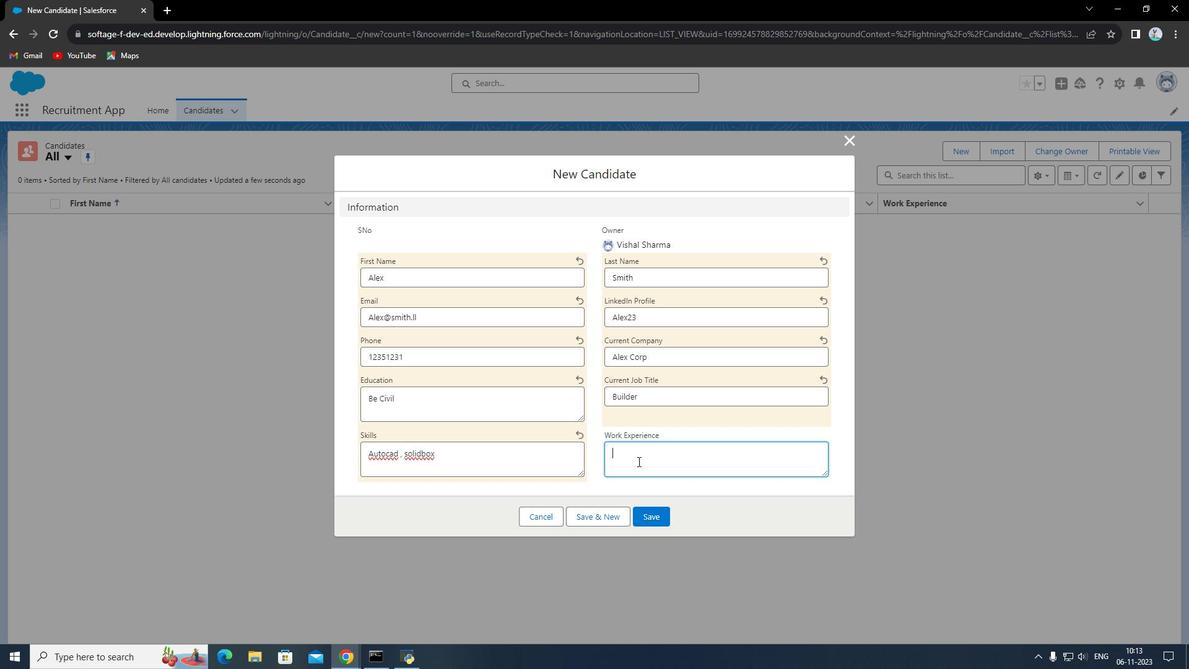 
Action: Mouse moved to (640, 460)
Screenshot: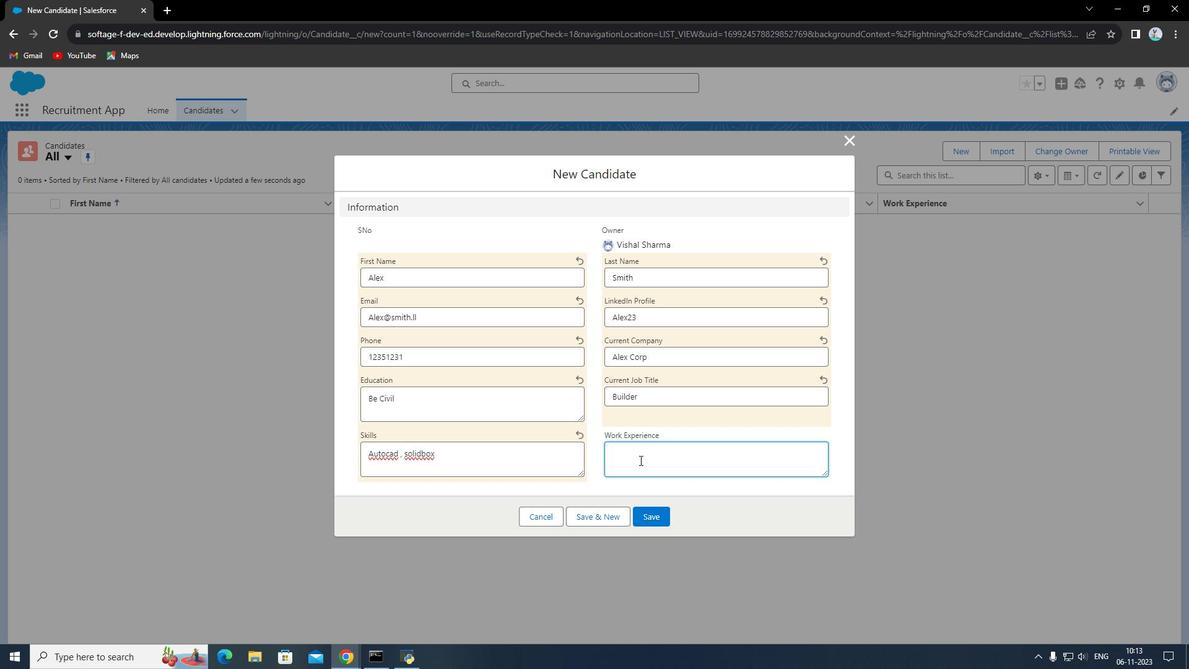 
Action: Key pressed 5<Key.space>years<Key.space>at<Key.space>alex<Key.space>corp
Screenshot: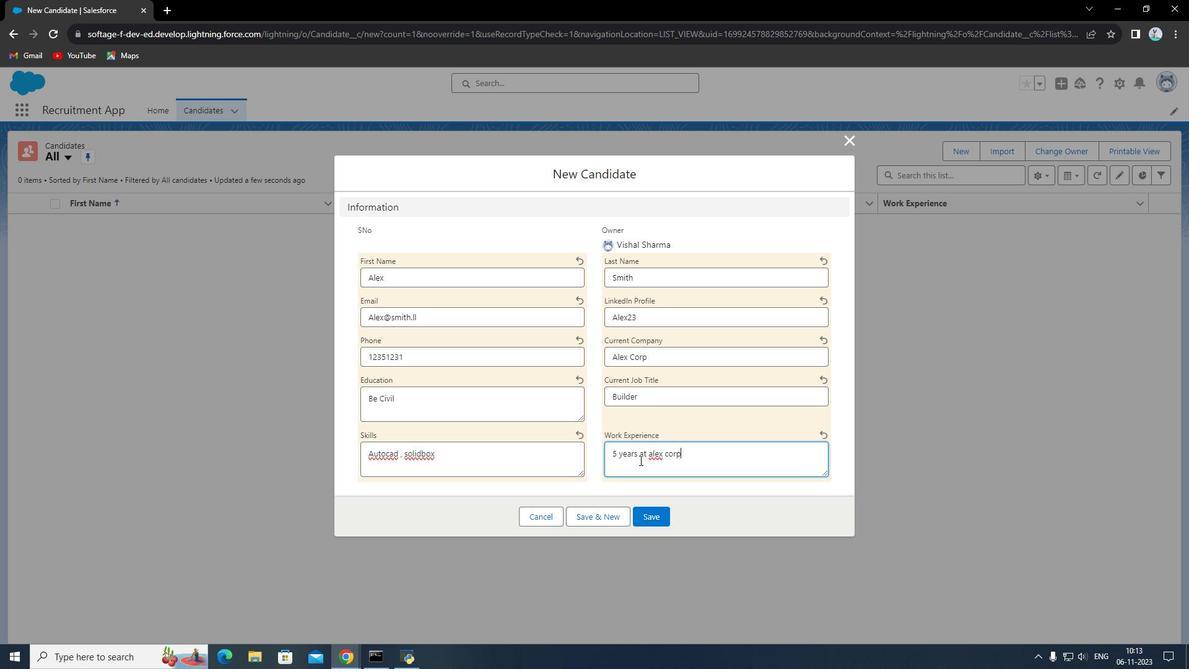
Action: Mouse moved to (648, 515)
Screenshot: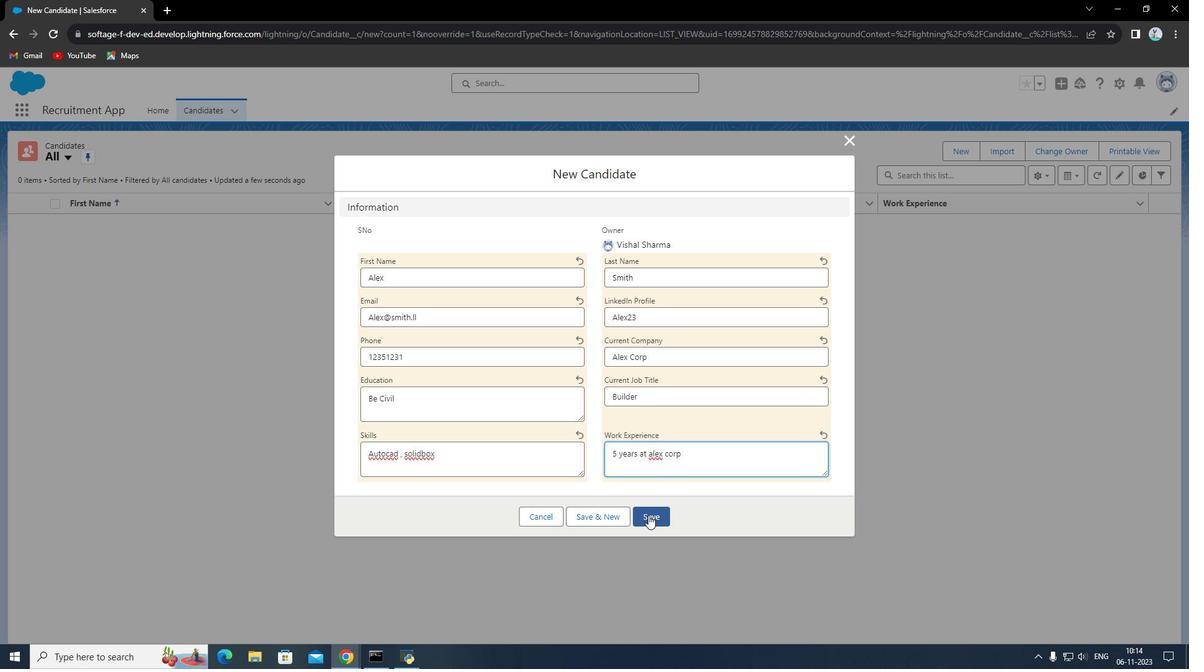 
Action: Mouse pressed left at (648, 515)
Screenshot: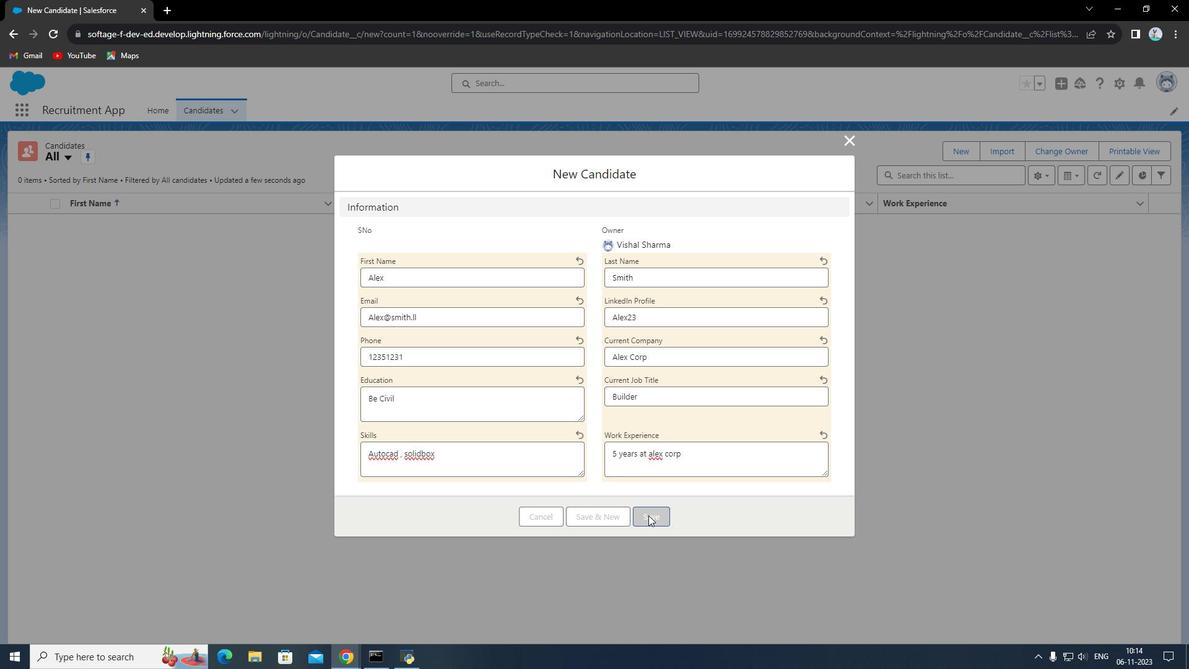 
Action: Mouse moved to (208, 111)
Screenshot: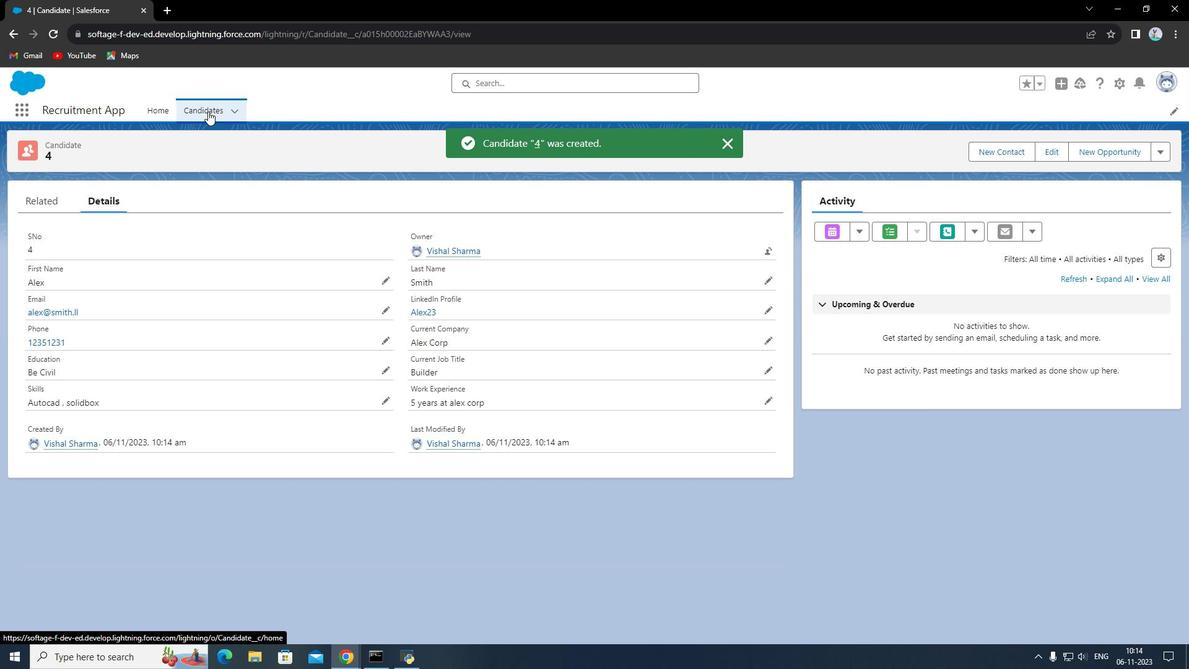 
Action: Mouse pressed left at (208, 111)
Screenshot: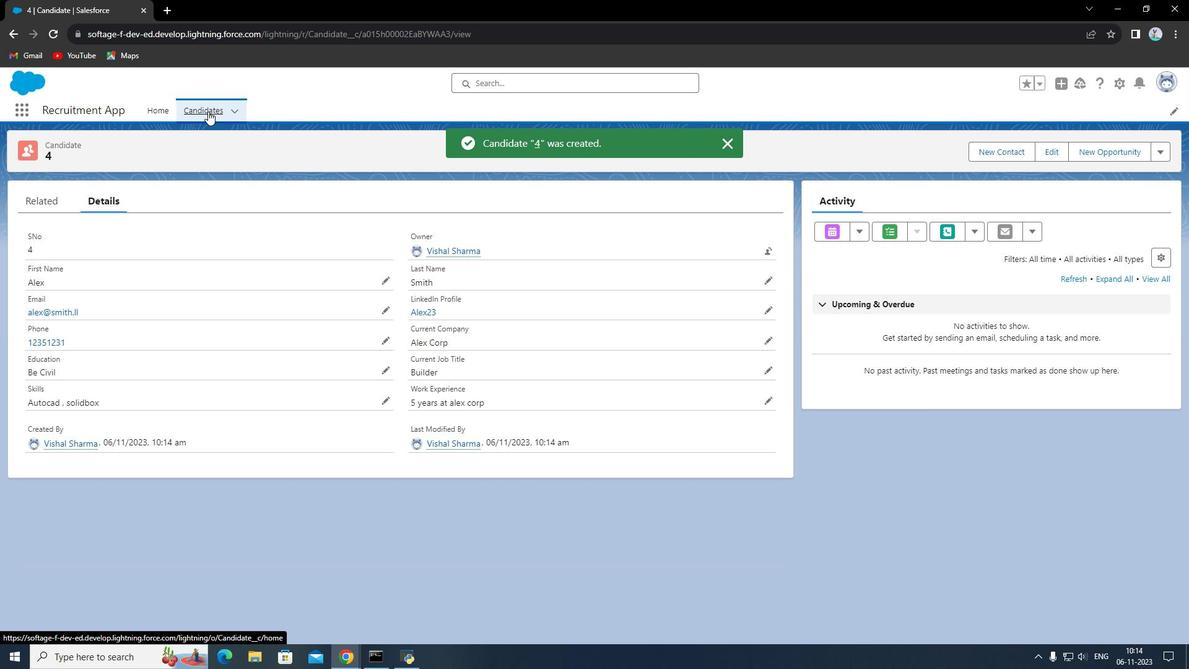 
Action: Mouse moved to (966, 154)
Screenshot: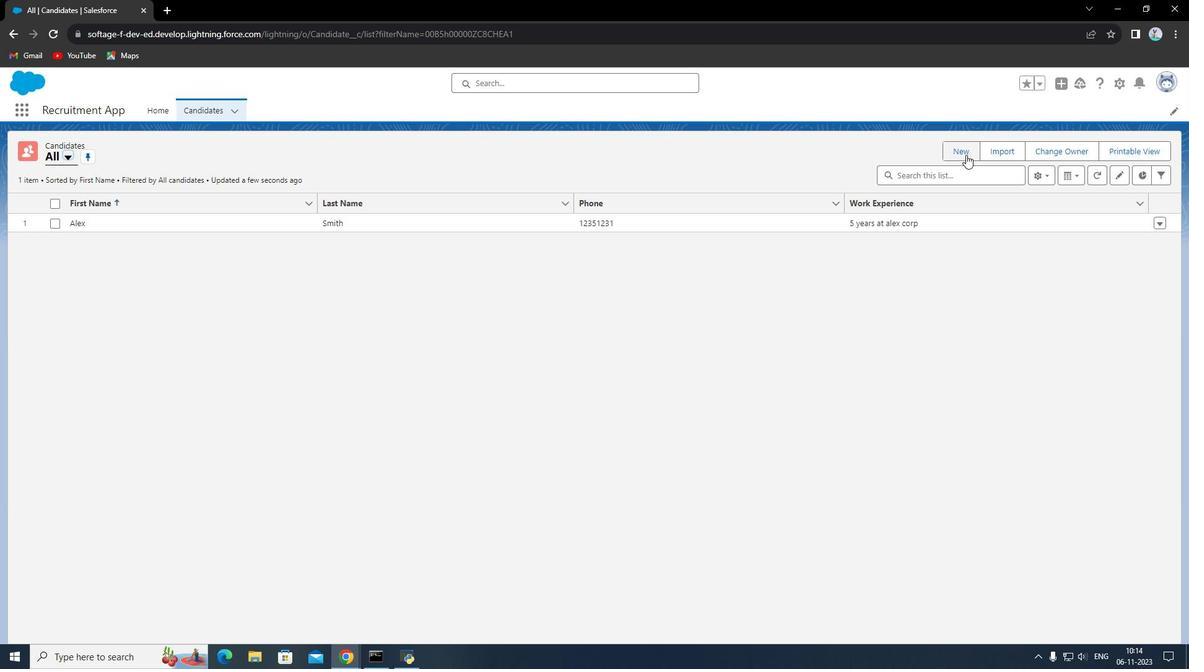
Action: Mouse pressed left at (966, 154)
Screenshot: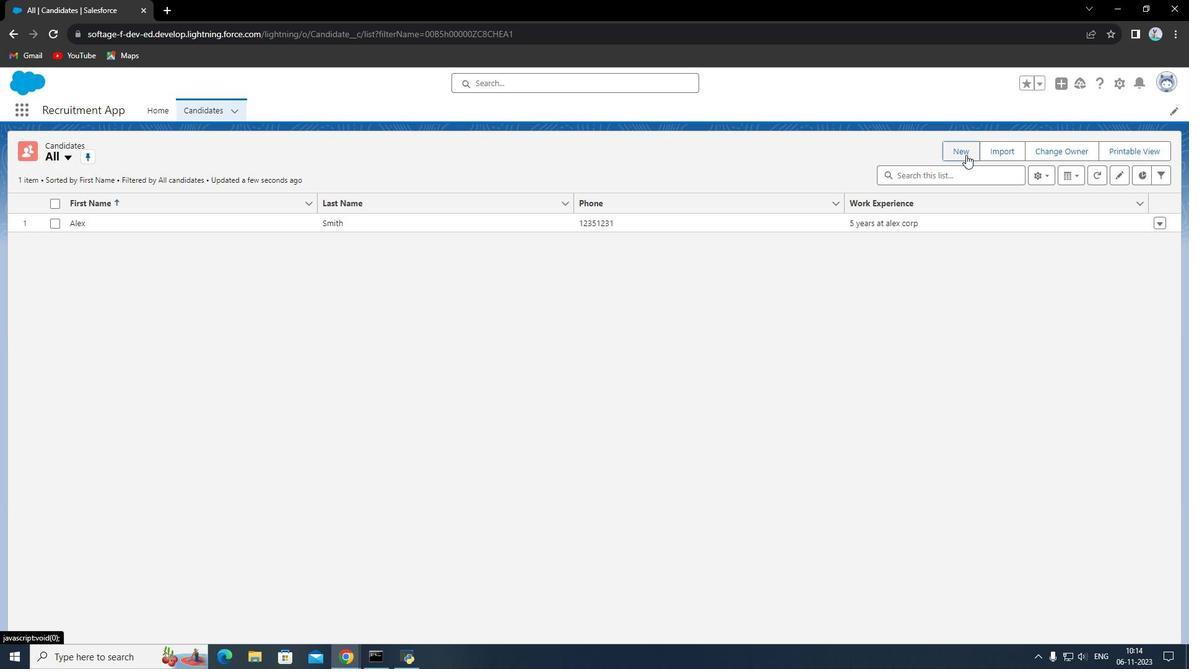 
Action: Mouse moved to (469, 273)
Screenshot: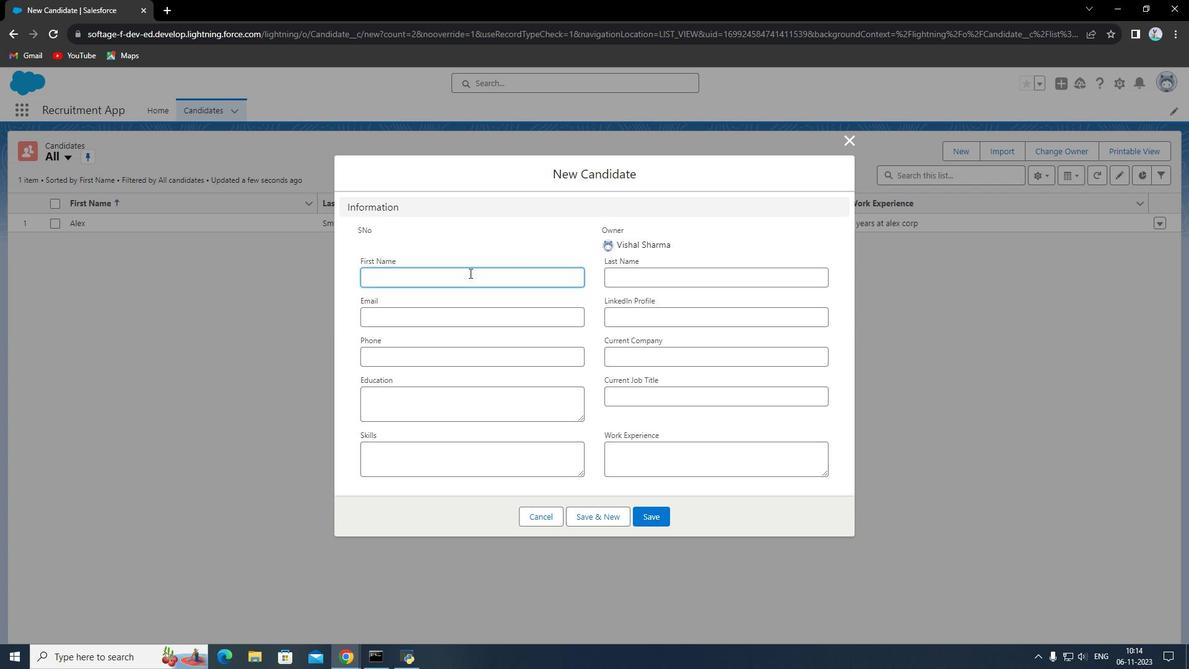 
Action: Mouse pressed left at (469, 273)
Screenshot: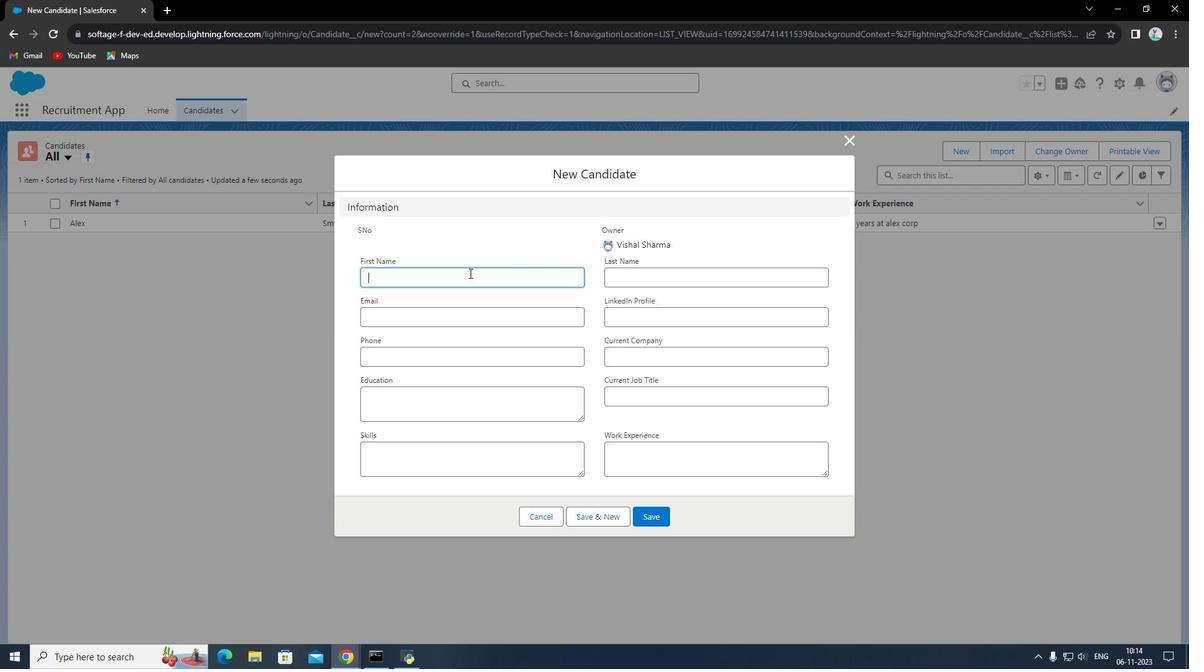 
Action: Mouse moved to (469, 273)
Screenshot: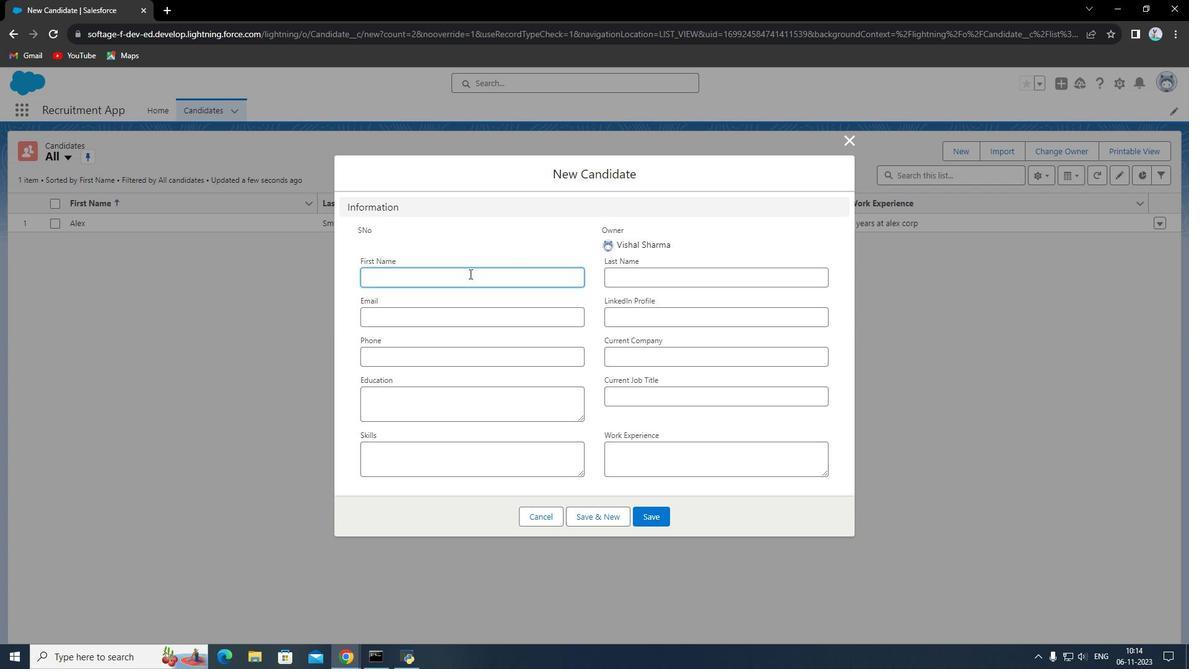 
Action: Key pressed <Key.shift>John
Screenshot: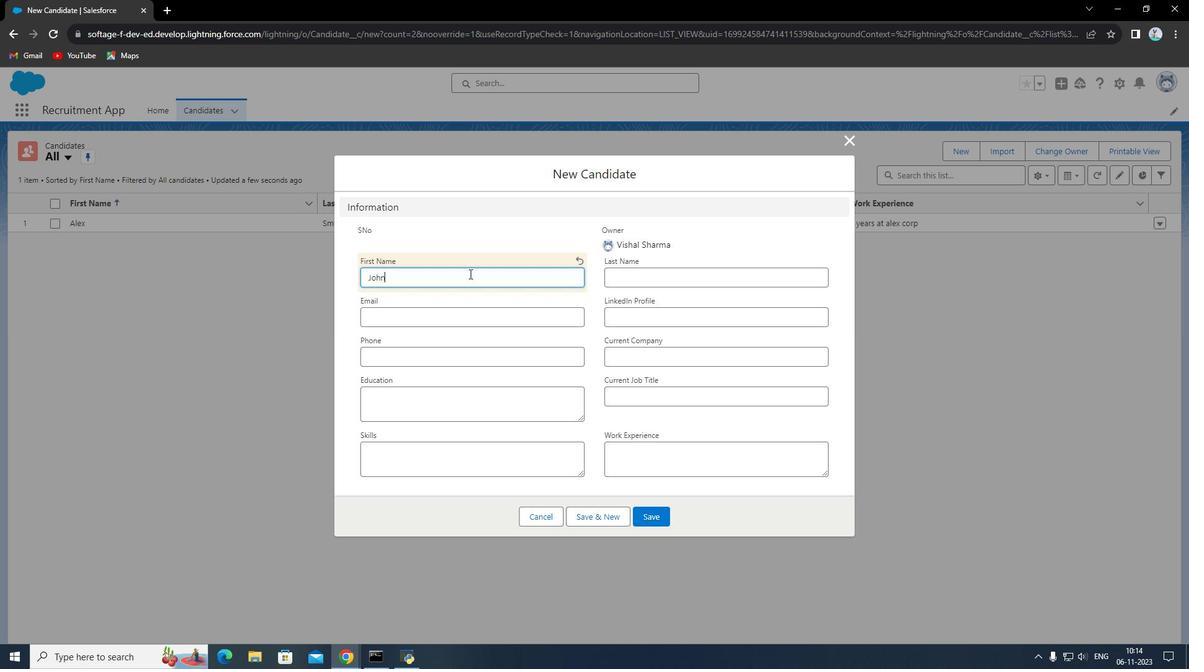 
Action: Mouse moved to (635, 279)
Screenshot: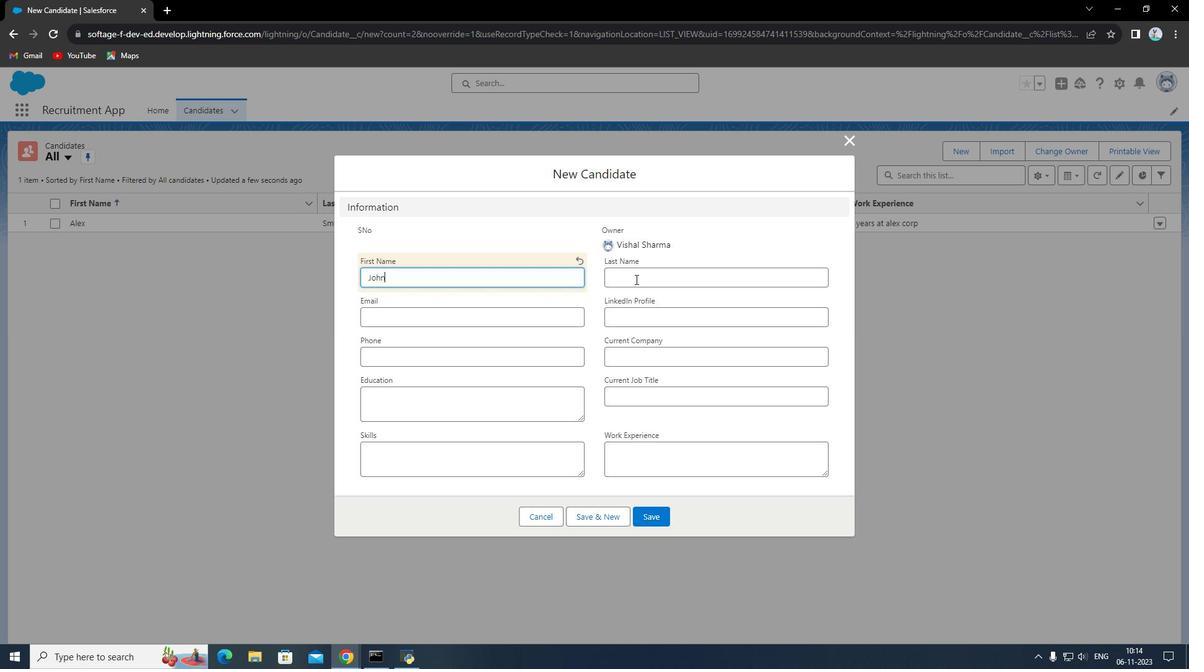 
Action: Mouse pressed left at (635, 279)
Screenshot: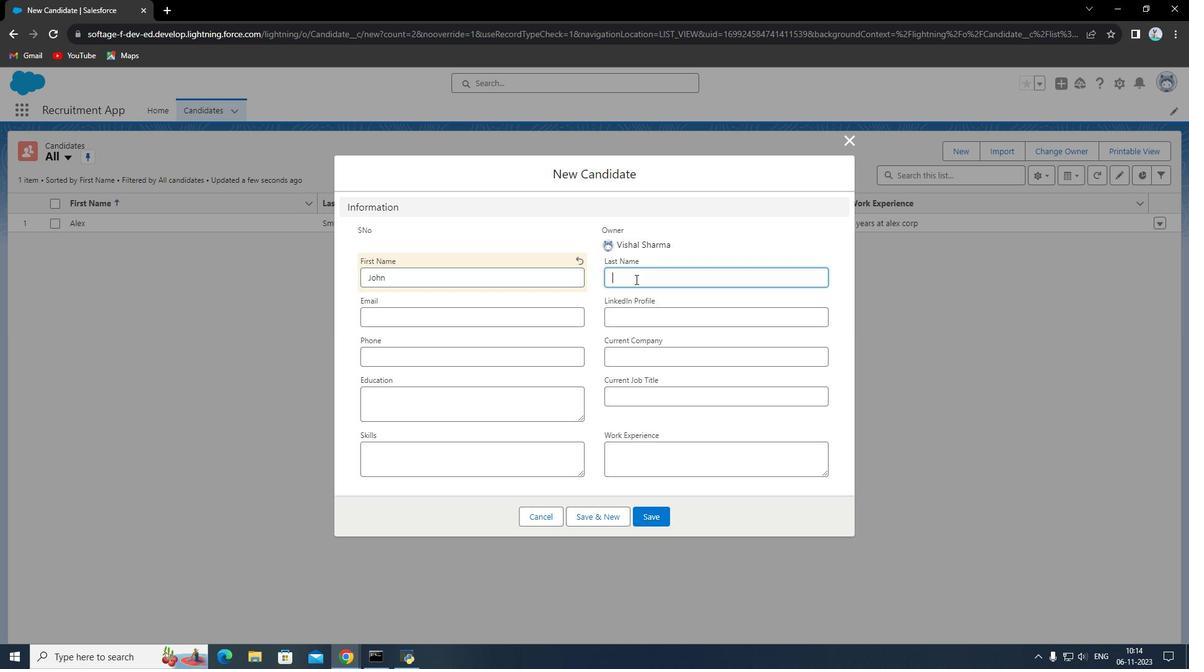 
Action: Key pressed <Key.shift>White
Screenshot: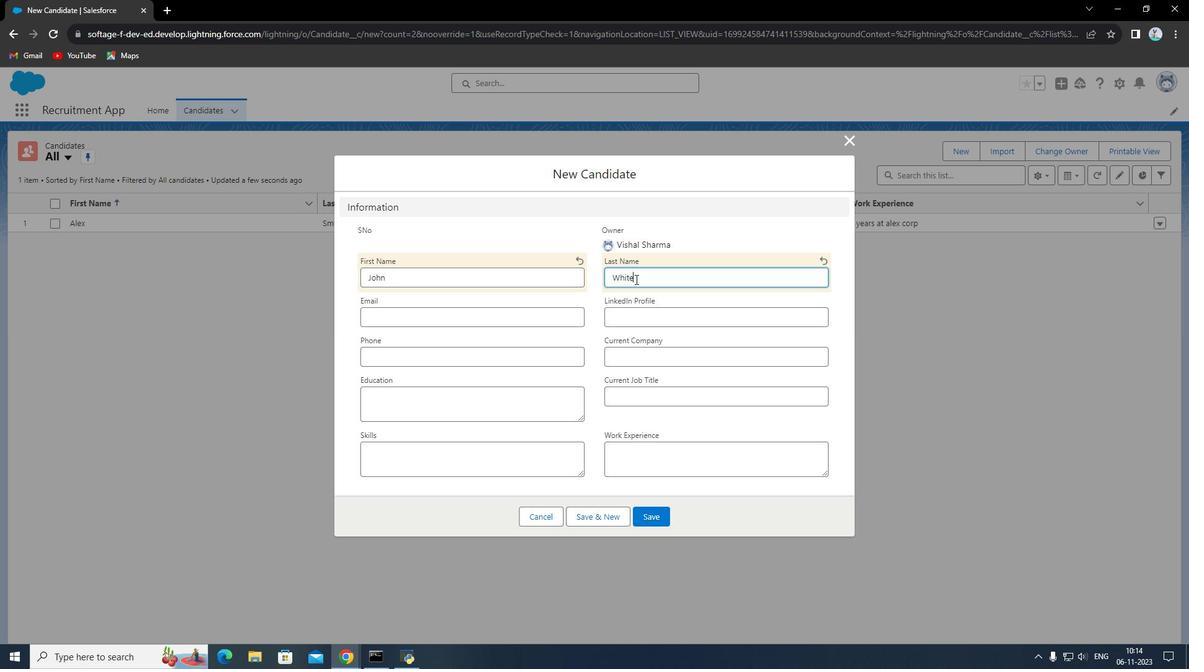 
Action: Mouse moved to (459, 318)
Screenshot: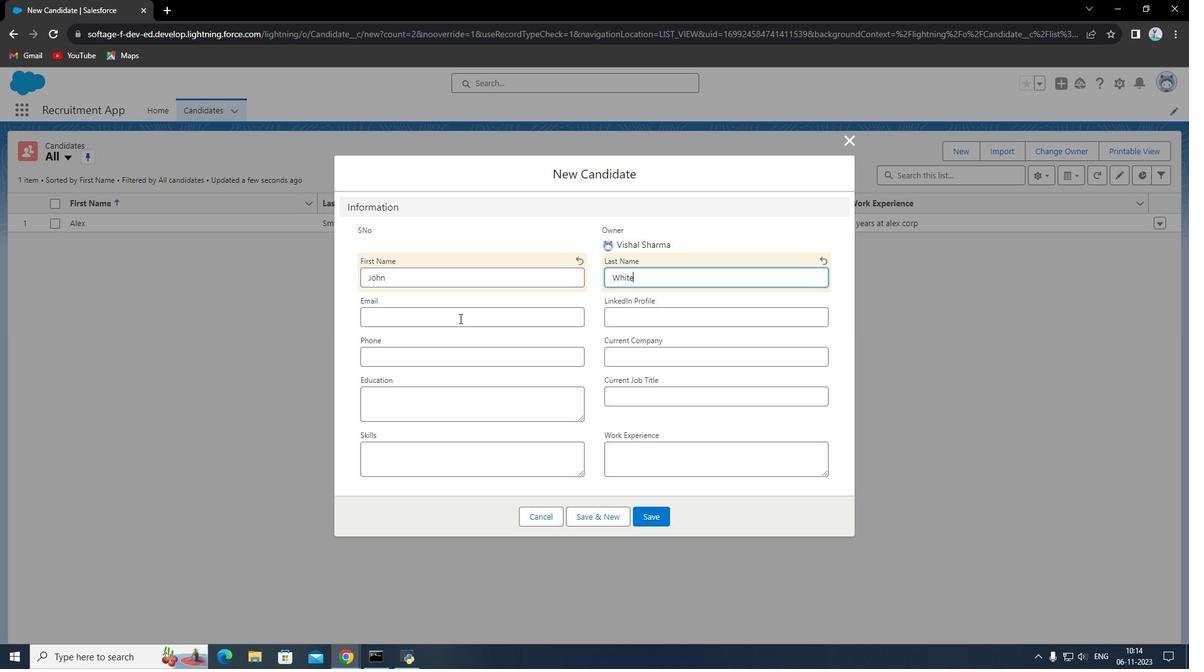 
Action: Mouse pressed left at (459, 318)
Screenshot: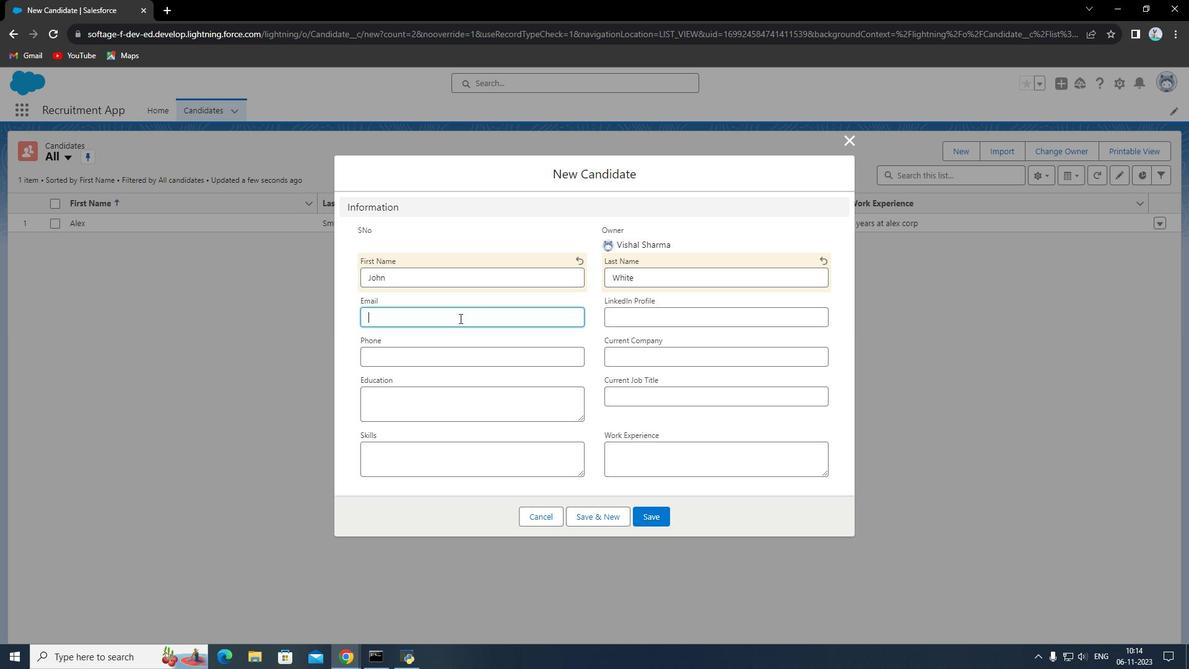 
Action: Key pressed <Key.shift><Key.shift><Key.shift><Key.shift><Key.shift><Key.shift><Key.shift>John<Key.shift>@wh.kk
Screenshot: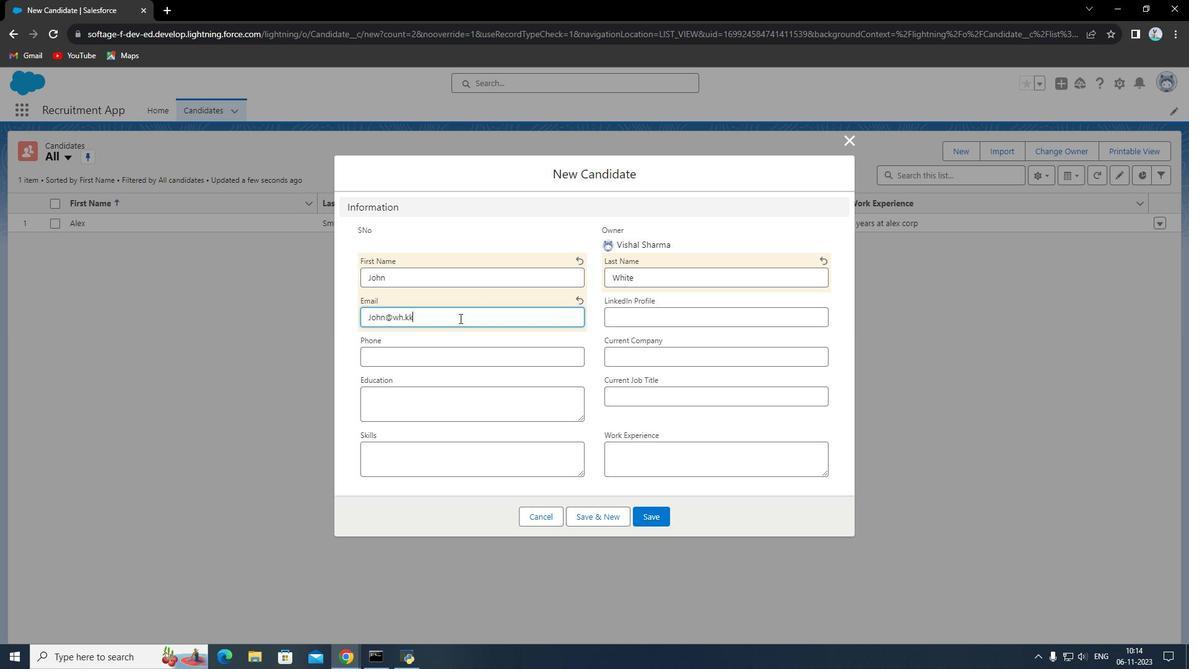 
Action: Mouse moved to (638, 315)
Screenshot: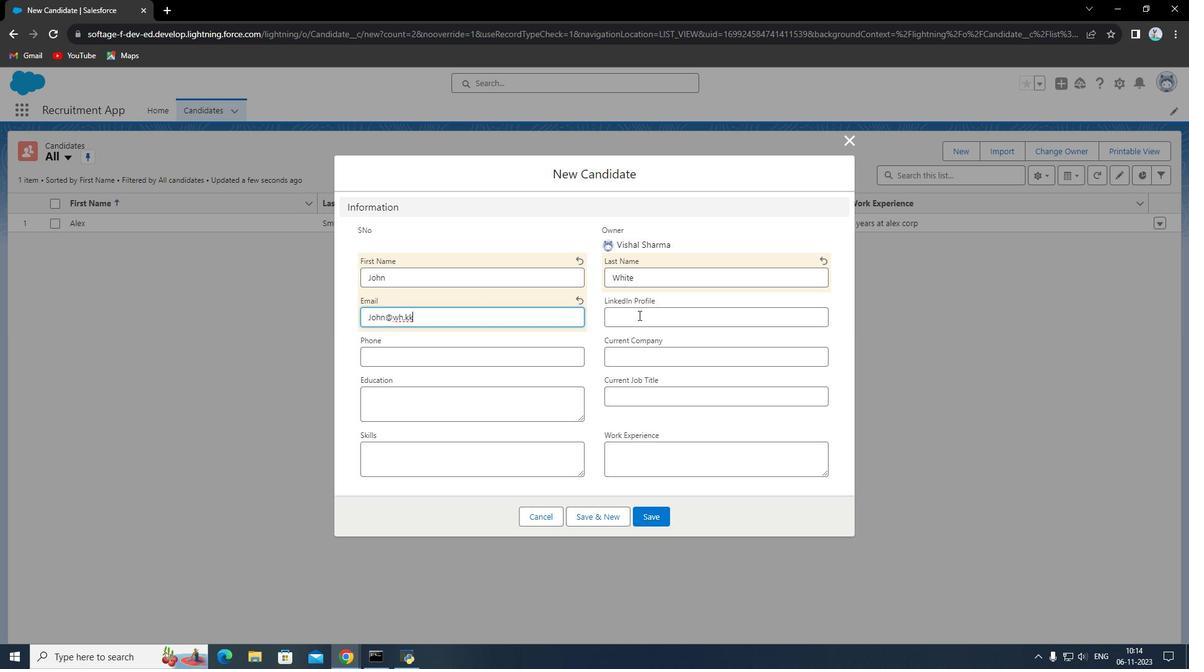 
Action: Mouse pressed left at (638, 315)
Screenshot: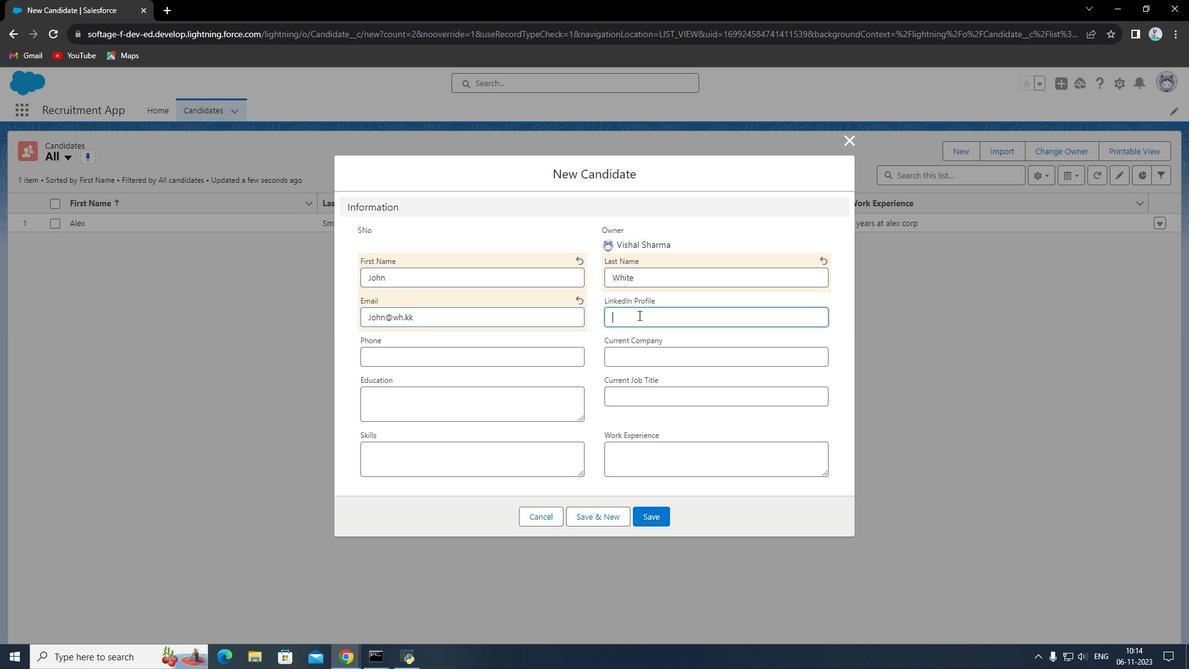 
Action: Key pressed <Key.shift><Key.shift><Key.shift><Key.shift><Key.shift><Key.shift>John<Key.shift><Key.shift><Key.shift><Key.shift><Key.shift><Key.shift><Key.shift><Key.shift><Key.shift><Key.shift><Key.shift>23
Screenshot: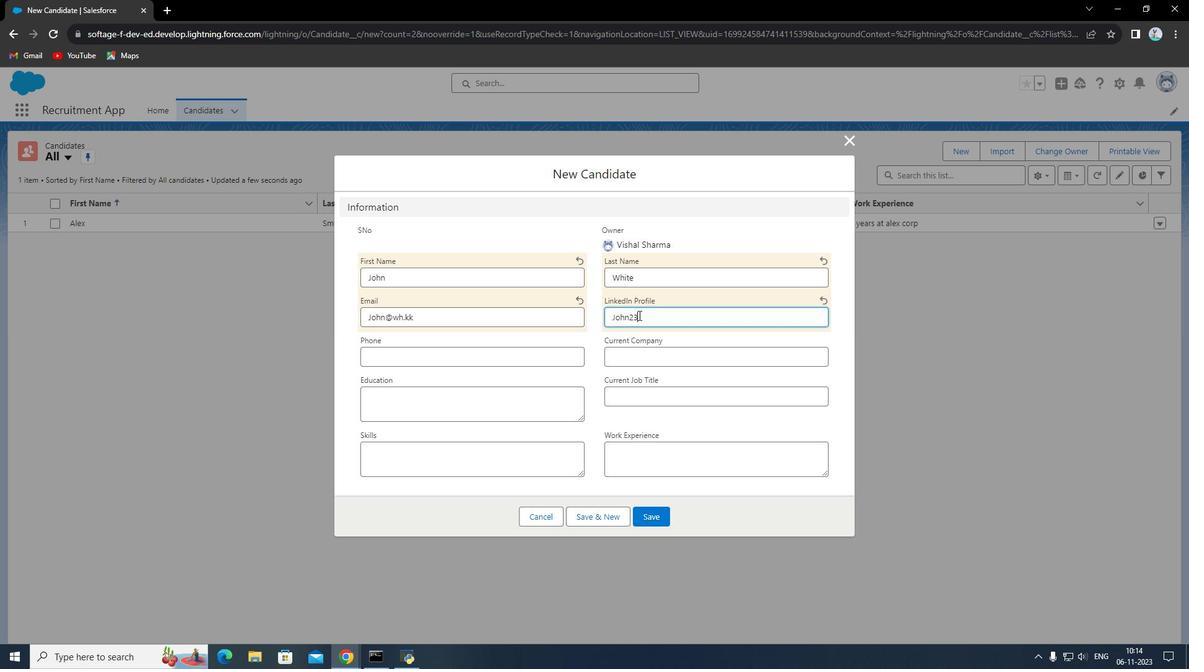 
Action: Mouse moved to (478, 355)
Screenshot: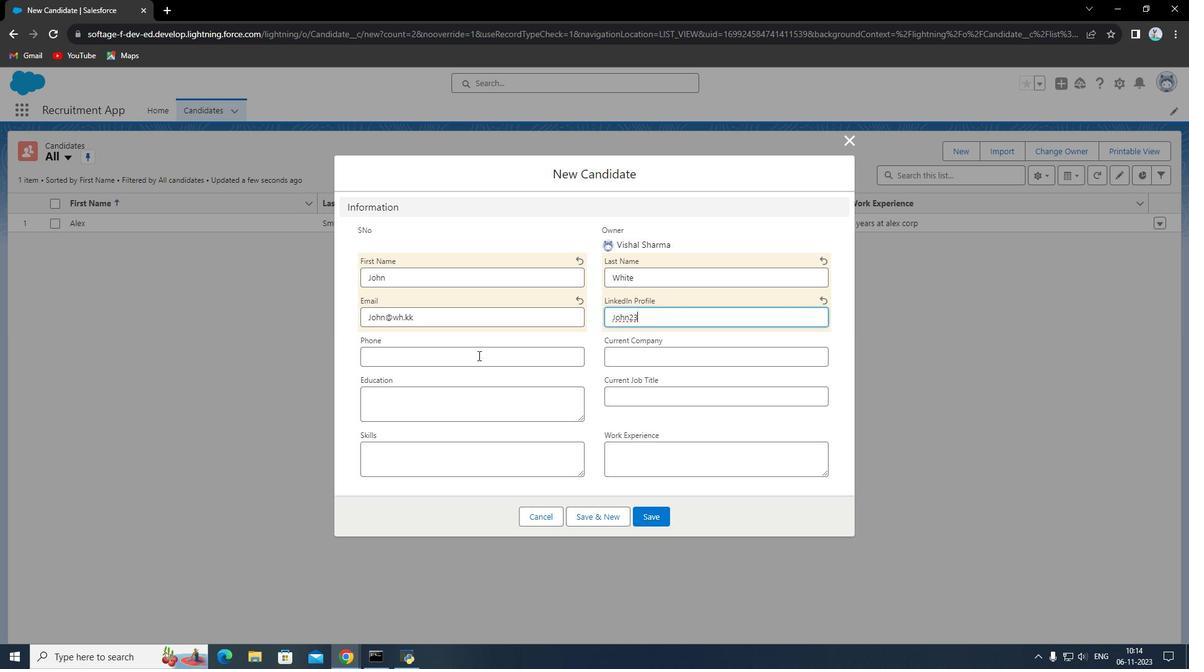 
Action: Mouse pressed left at (478, 355)
Screenshot: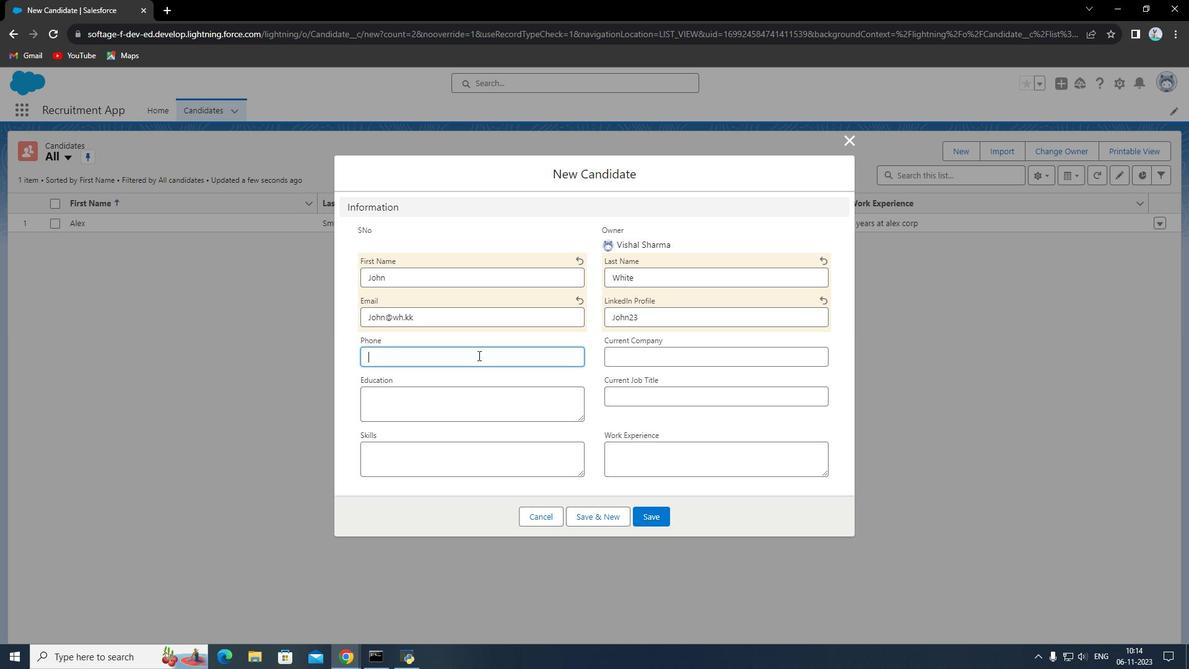 
Action: Key pressed 123987123
Screenshot: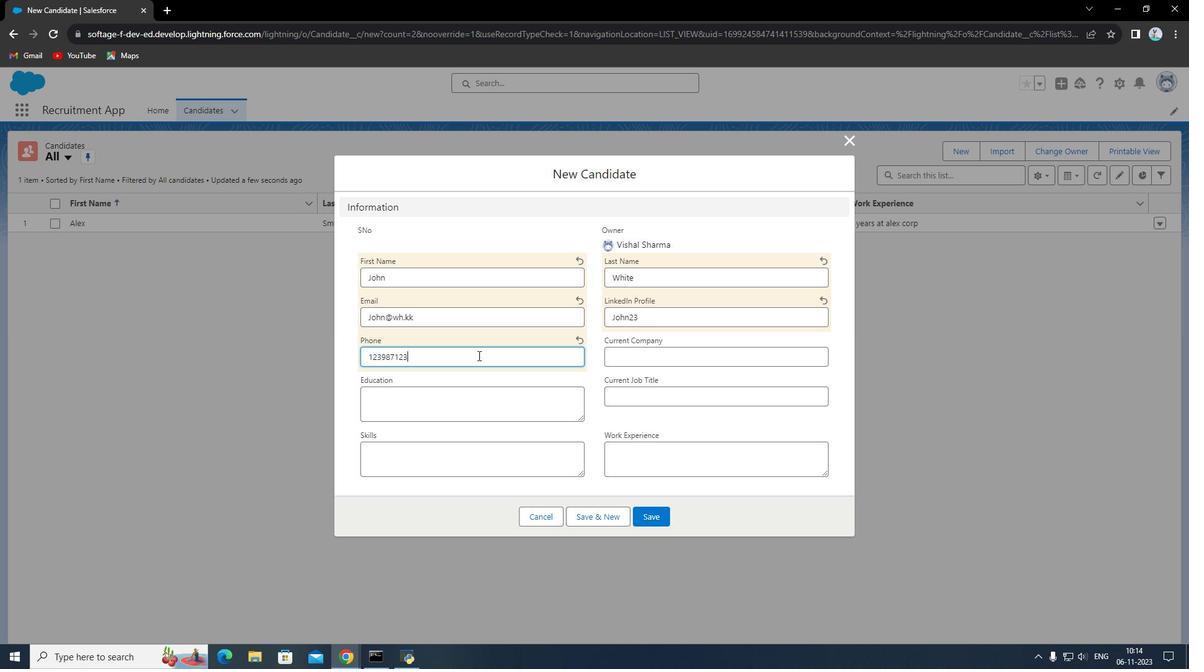 
Action: Mouse moved to (633, 362)
Screenshot: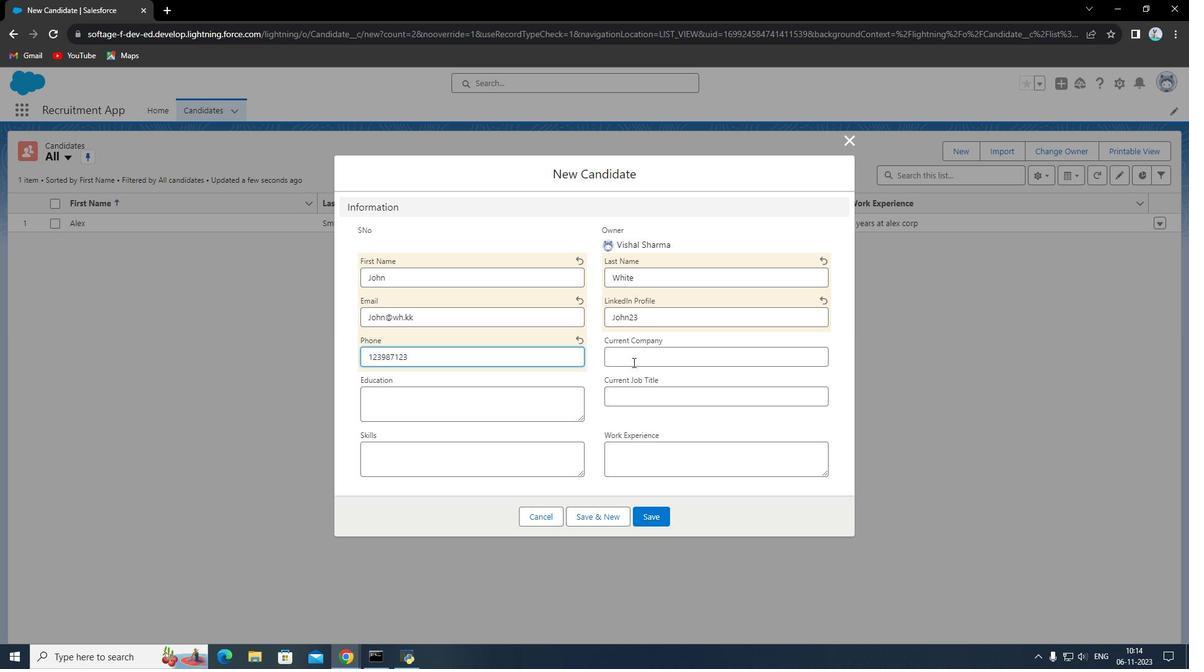 
Action: Mouse pressed left at (633, 362)
Screenshot: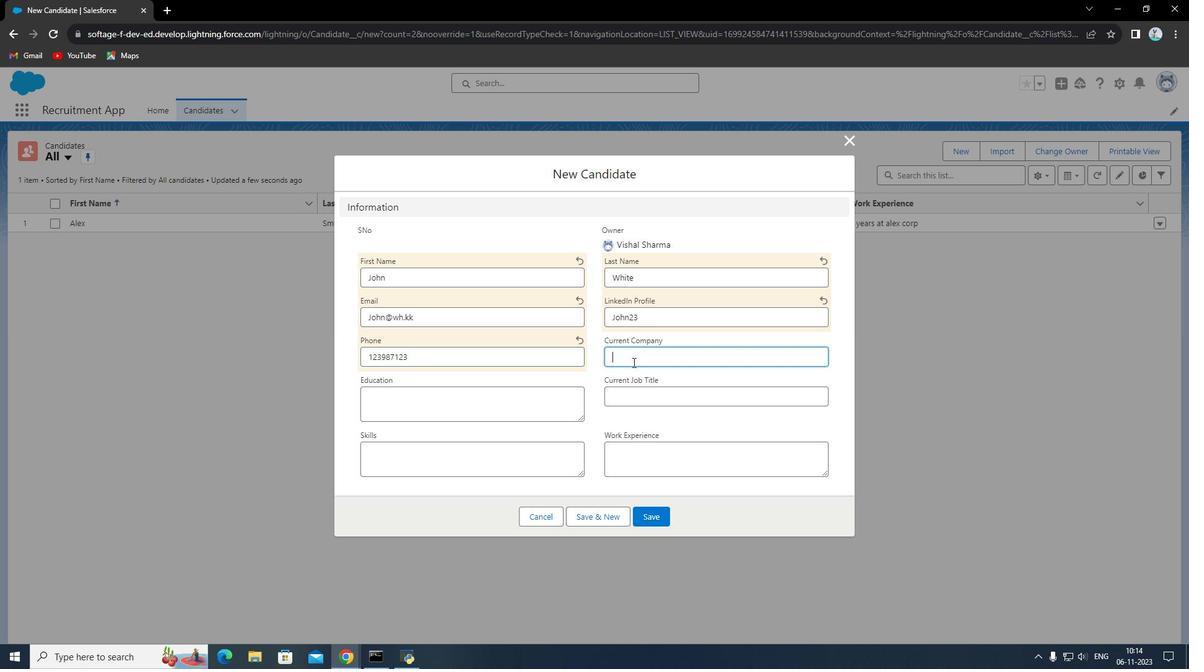 
Action: Mouse moved to (638, 361)
Screenshot: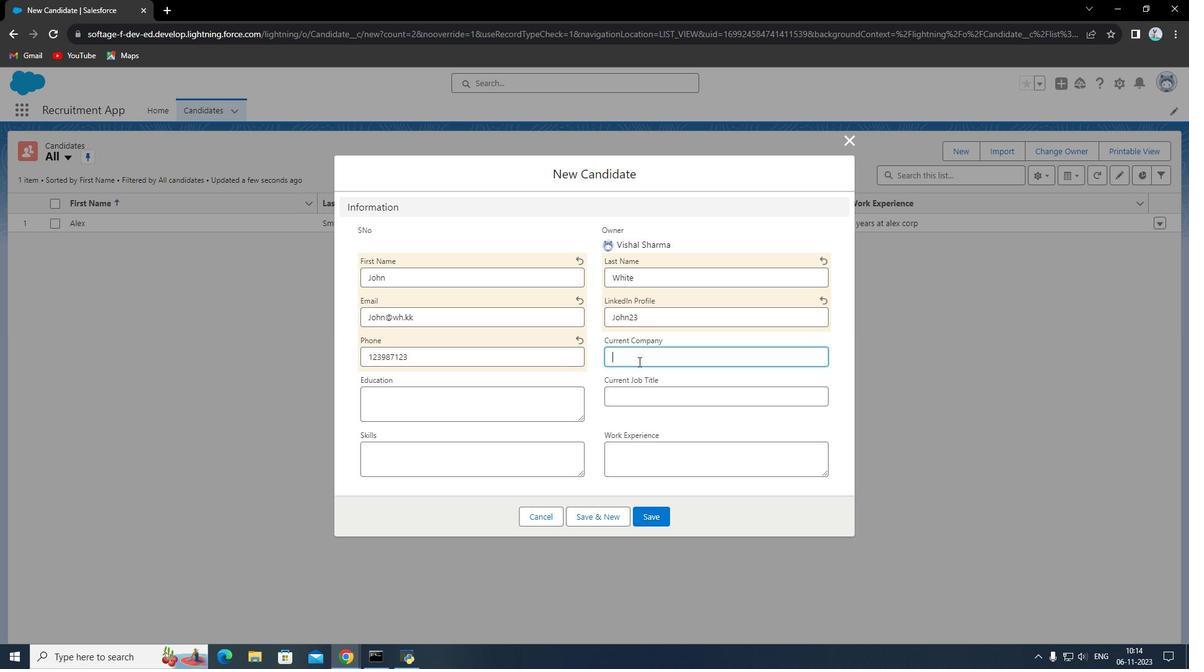 
Action: Key pressed <Key.shift><Key.shift><Key.shift><Key.shift><Key.shift><Key.shift><Key.shift><Key.shift><Key.shift><Key.shift><Key.shift><Key.shift><Key.shift><Key.shift><Key.shift><Key.shift><Key.shift><Key.shift><Key.shift><Key.shift><Key.shift><Key.shift><Key.shift><Key.shift><Key.shift><Key.shift><Key.shift><Key.shift><Key.shift><Key.shift>XYZ<Key.space><Key.shift>PT
Screenshot: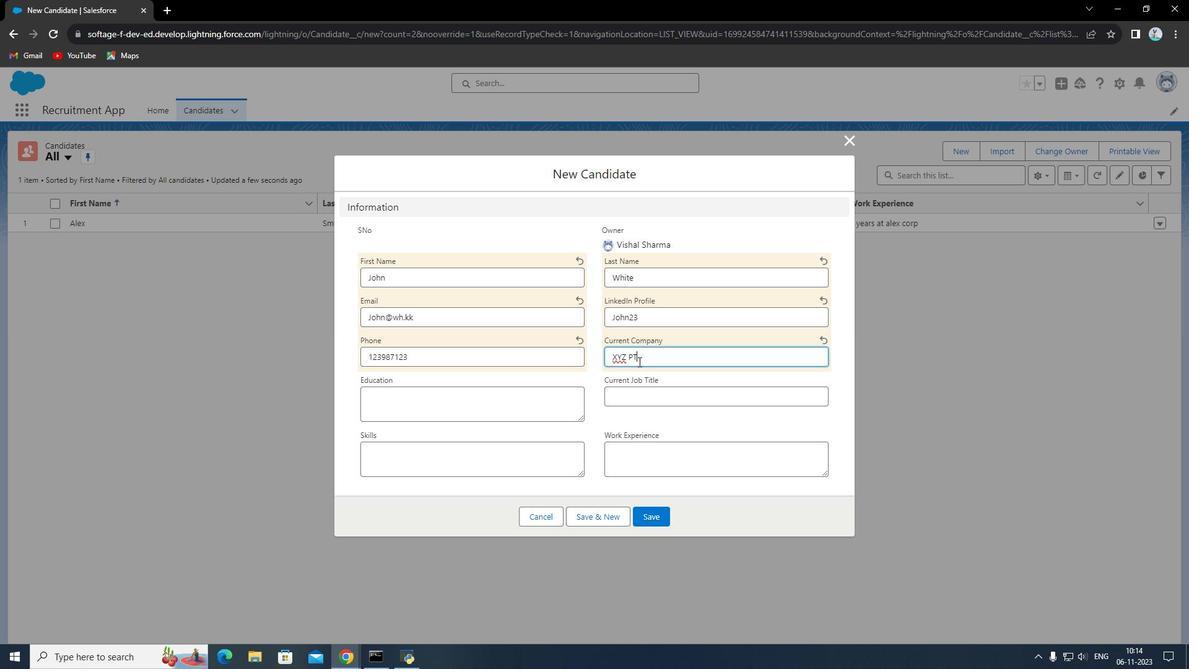 
Action: Mouse moved to (449, 392)
Screenshot: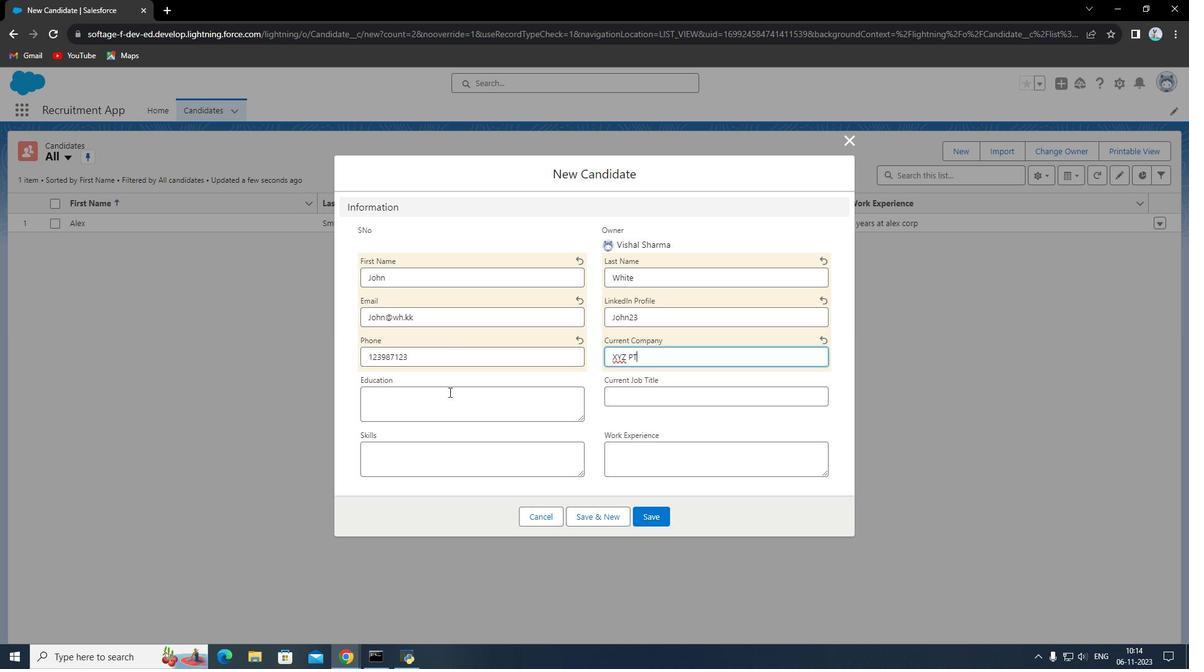 
Action: Mouse pressed left at (449, 392)
Screenshot: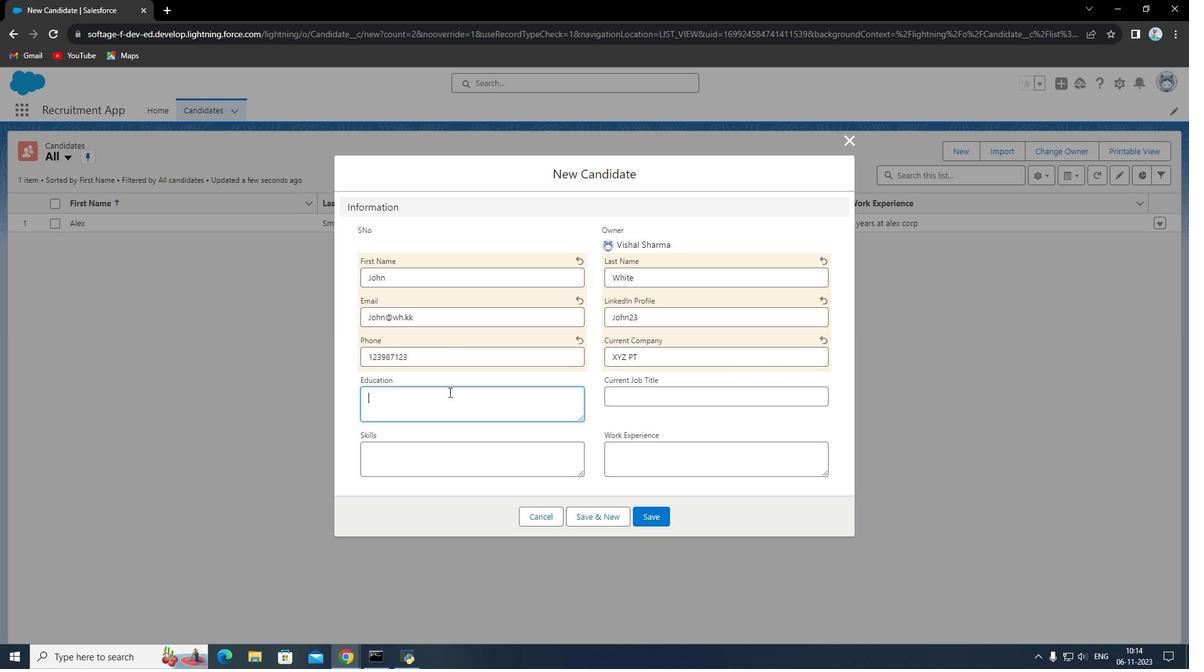 
Action: Key pressed <Key.shift><Key.shift><Key.shift><Key.shift><Key.shift><Key.shift><Key.shift><Key.shift><Key.shift><Key.shift><Key.shift><Key.shift><Key.shift><Key.shift><Key.shift><Key.shift><Key.shift><Key.shift><Key.shift><Key.shift><Key.shift><Key.shift><Key.shift><Key.shift><Key.shift><Key.shift><Key.shift><Key.shift><Key.shift><Key.shift>BE<Key.space><Key.shift>C<Key.shift>SE
Screenshot: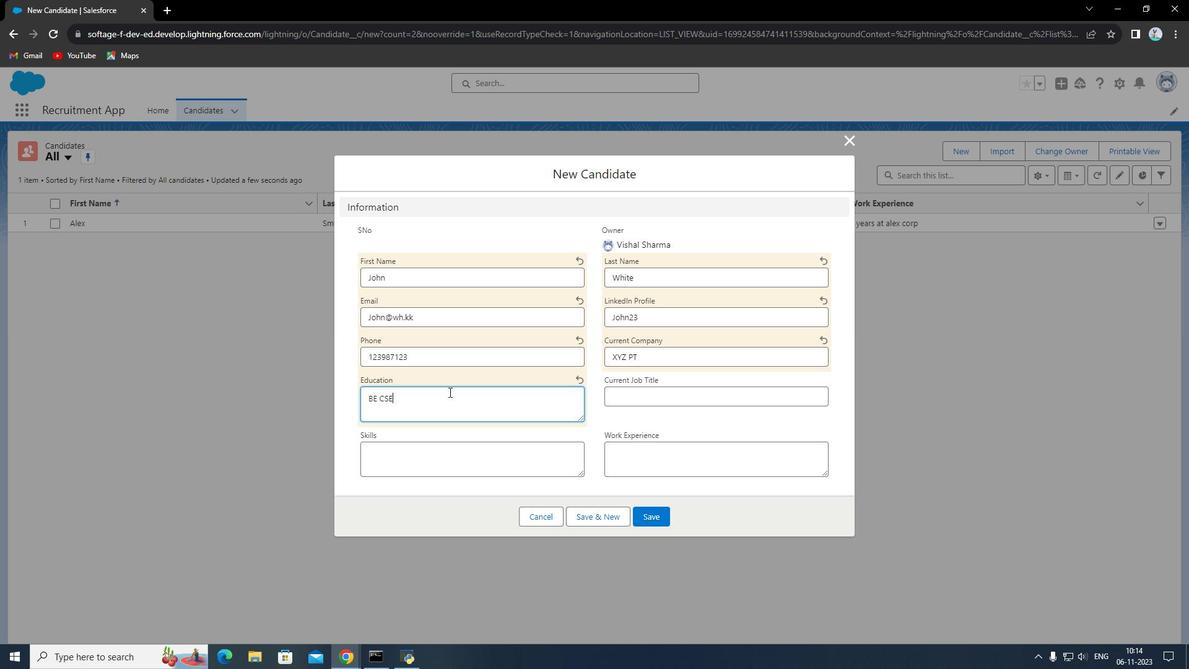 
Action: Mouse moved to (645, 395)
Screenshot: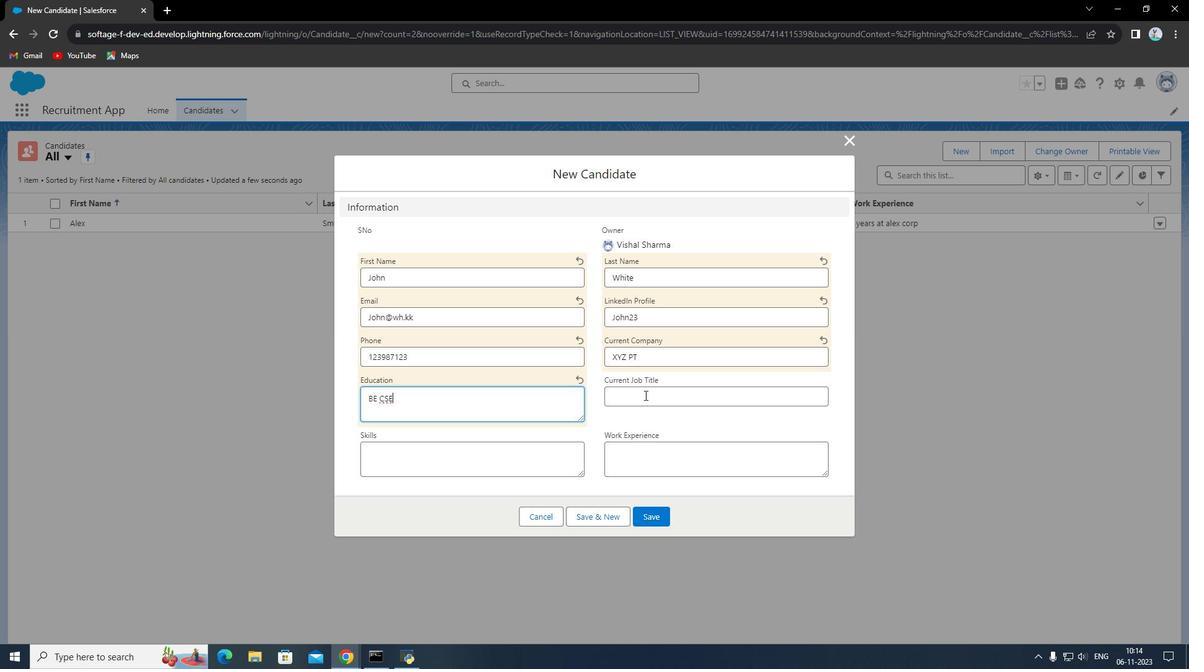 
Action: Mouse pressed left at (645, 395)
Screenshot: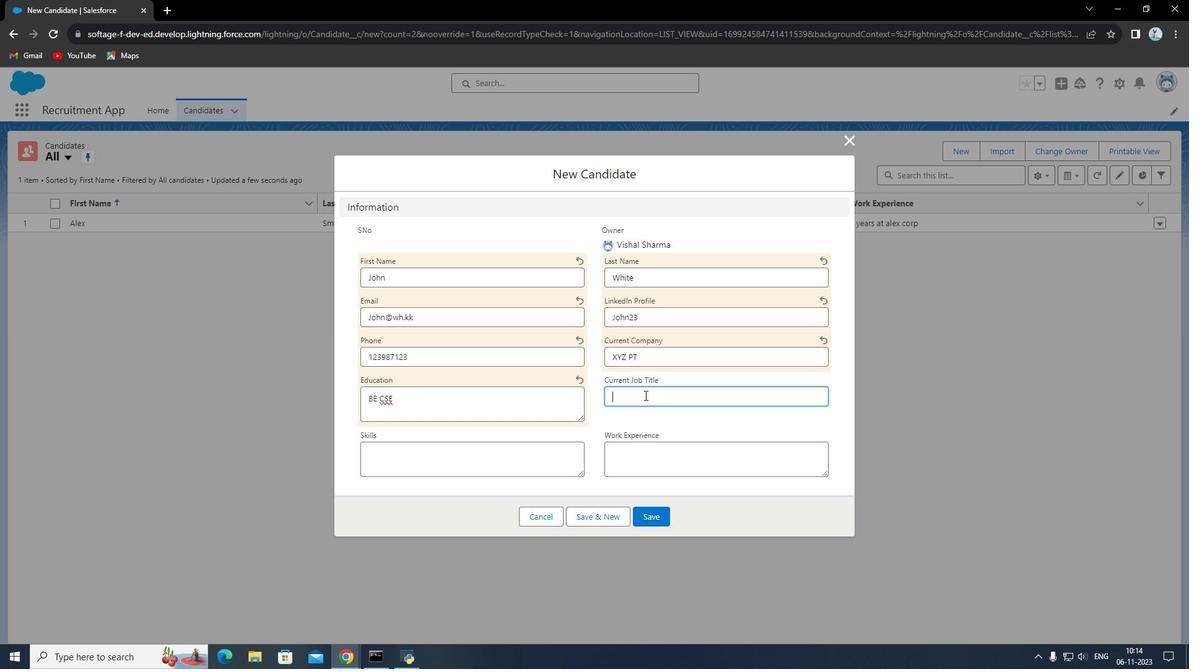 
Action: Mouse moved to (645, 394)
Screenshot: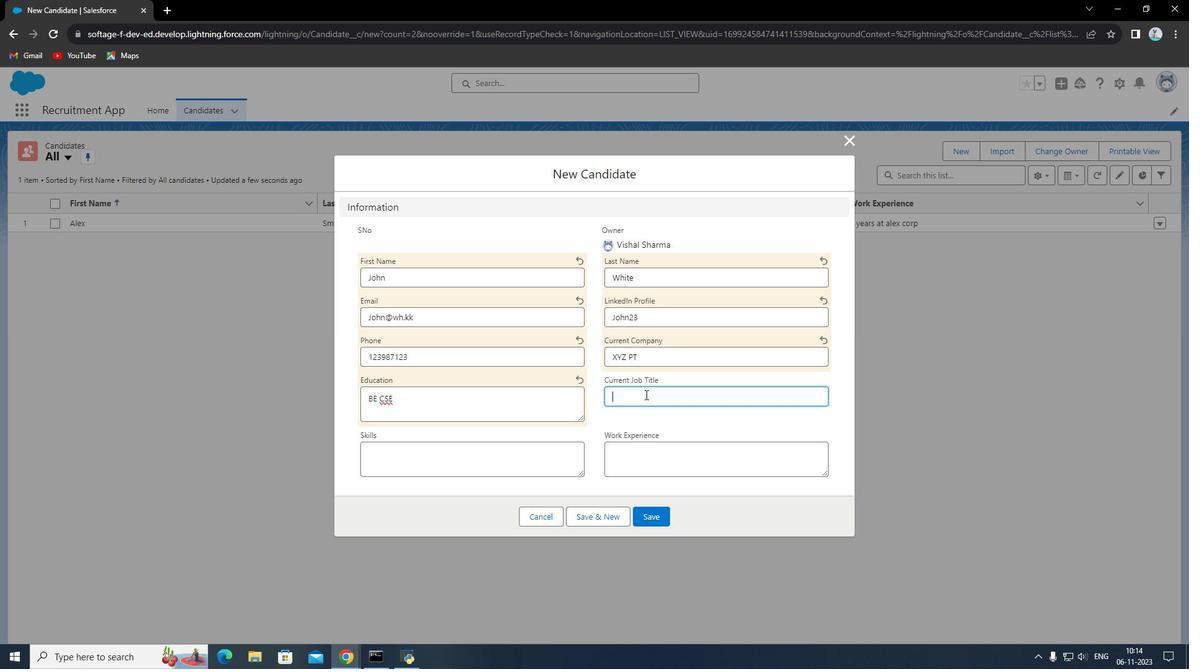 
Action: Key pressed sf<Key.space>developer
Screenshot: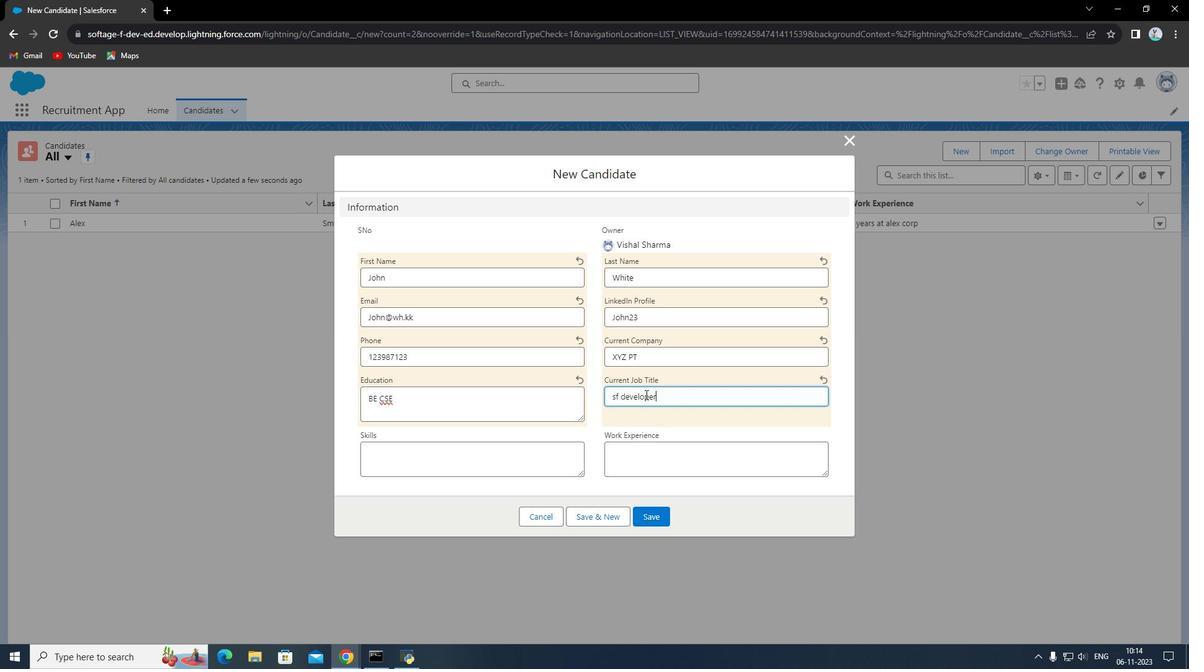 
Action: Mouse moved to (512, 454)
Screenshot: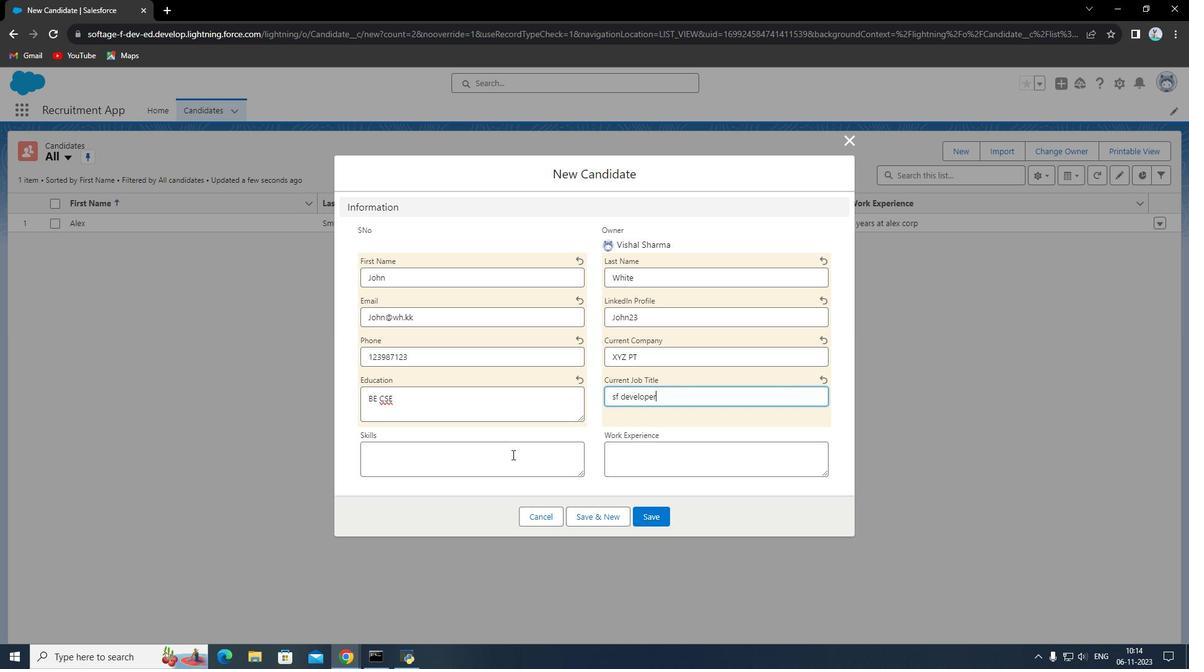 
Action: Mouse pressed left at (512, 454)
Screenshot: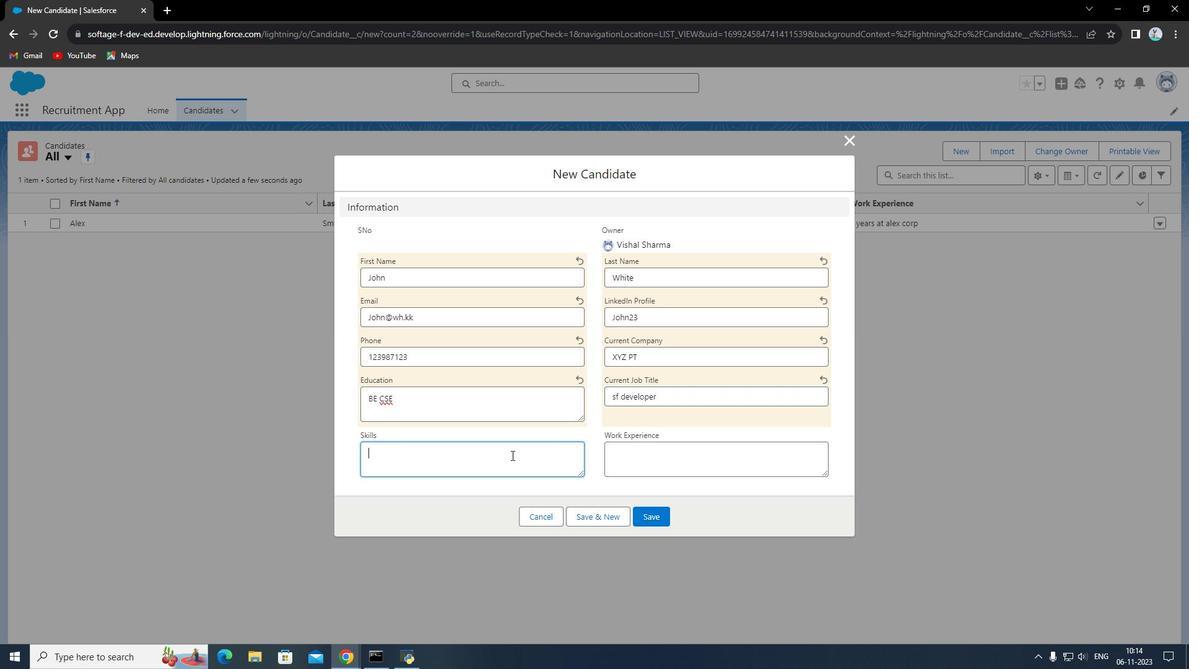 
Action: Mouse moved to (511, 455)
Screenshot: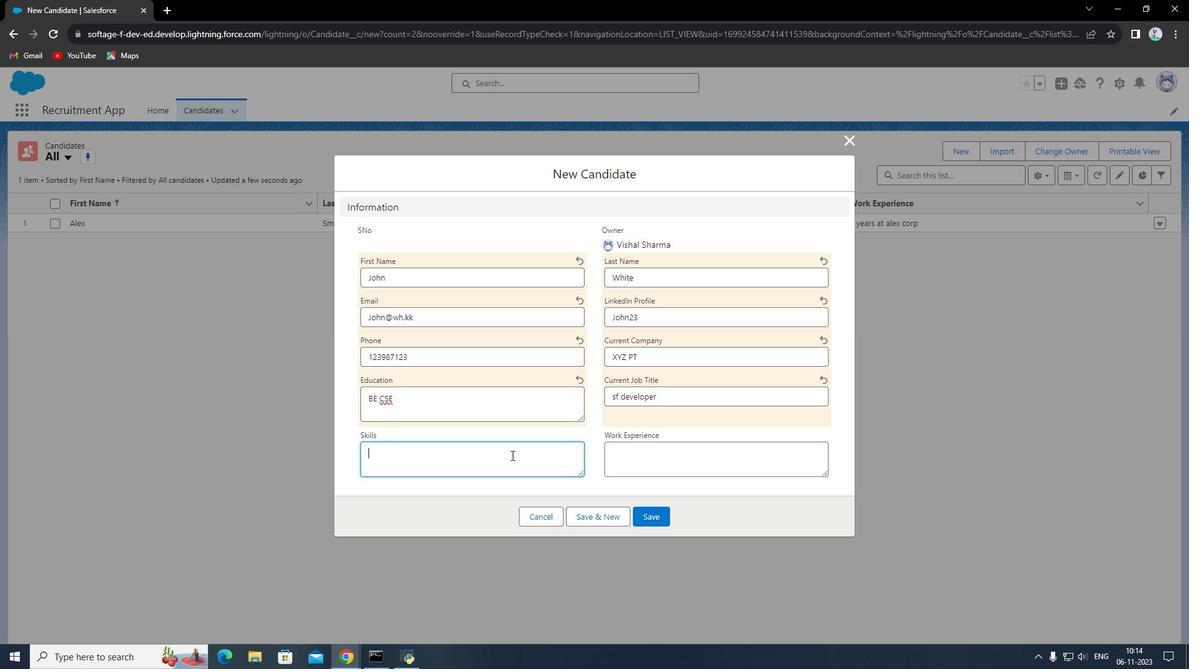 
Action: Key pressed <Key.shift>Alexa<Key.space>setup,<Key.space><Key.shift>Apex
Screenshot: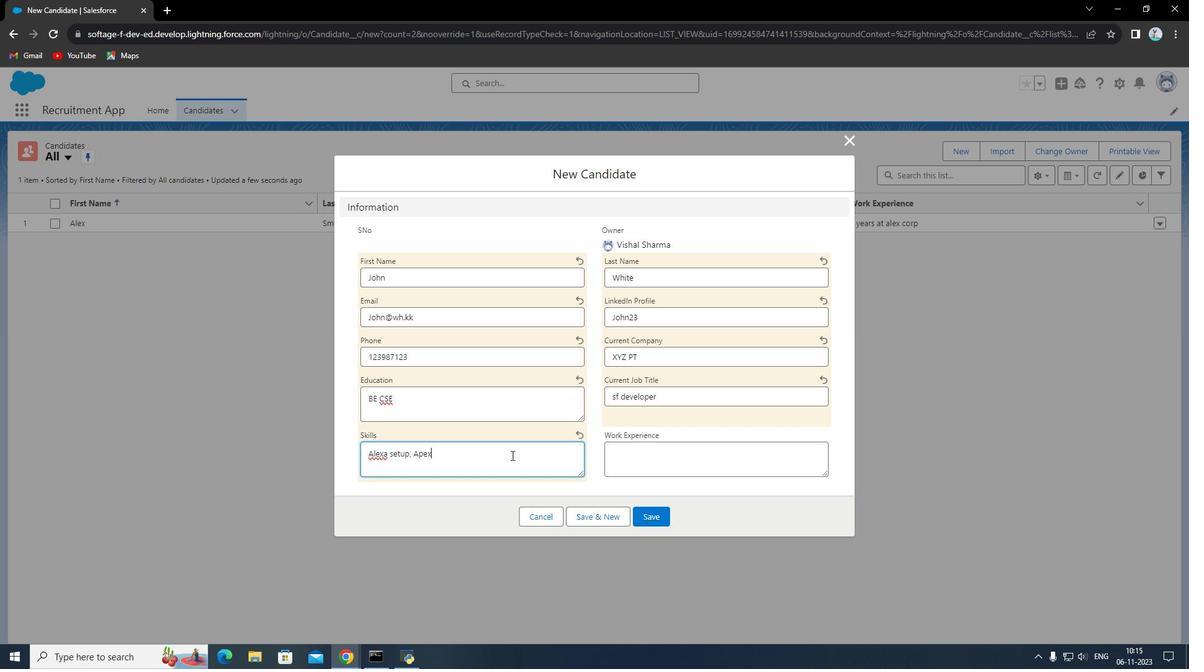 
Action: Mouse moved to (733, 444)
Screenshot: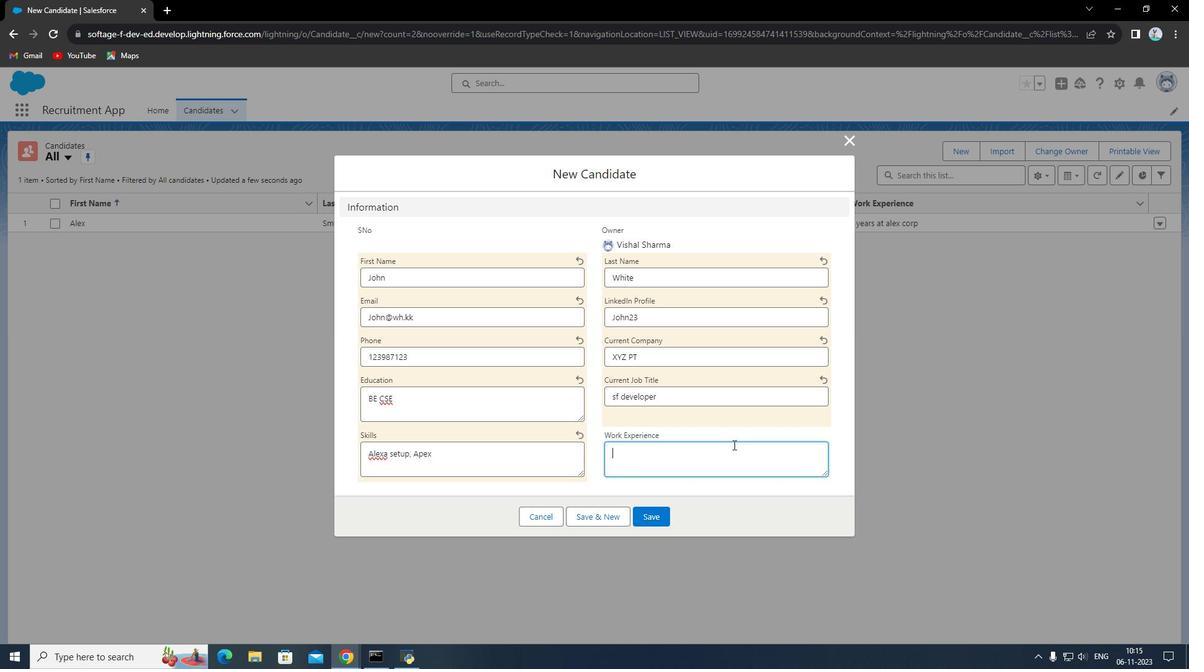 
Action: Mouse pressed left at (733, 444)
Screenshot: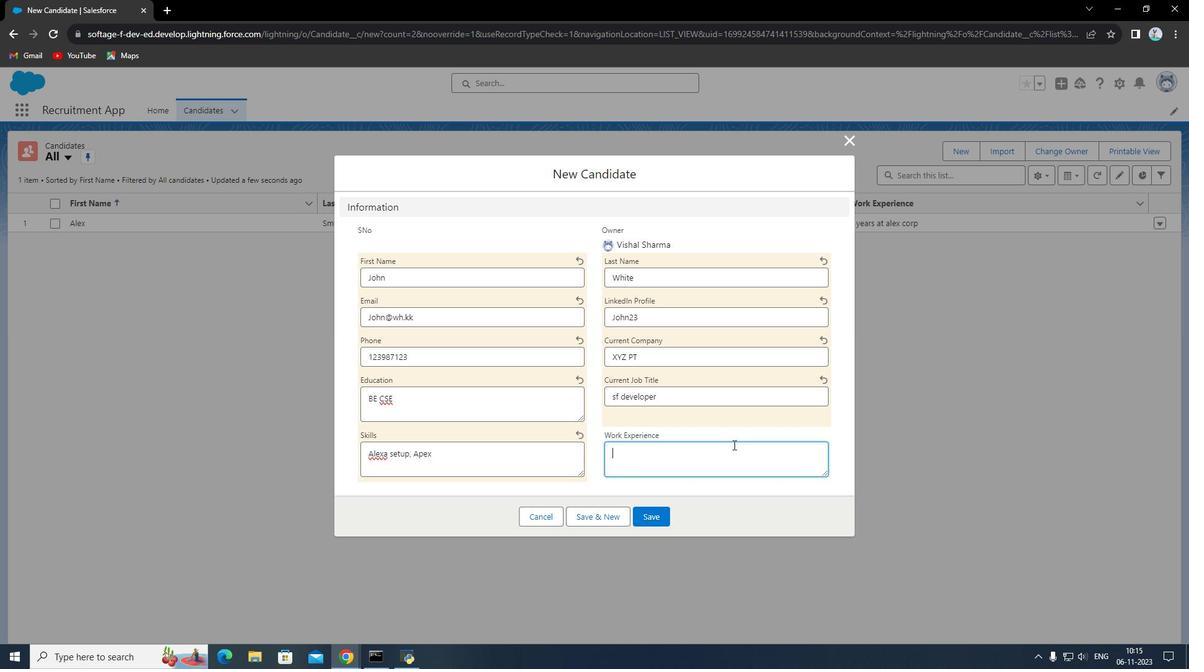 
Action: Mouse moved to (733, 444)
Screenshot: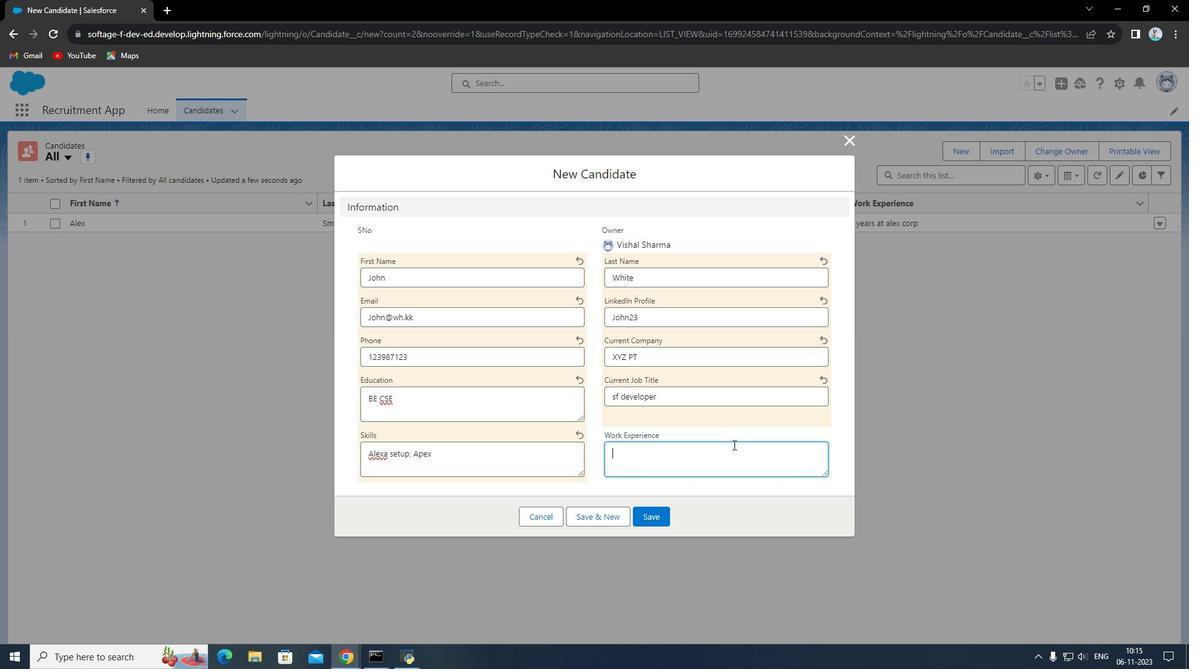 
Action: Key pressed 2
Screenshot: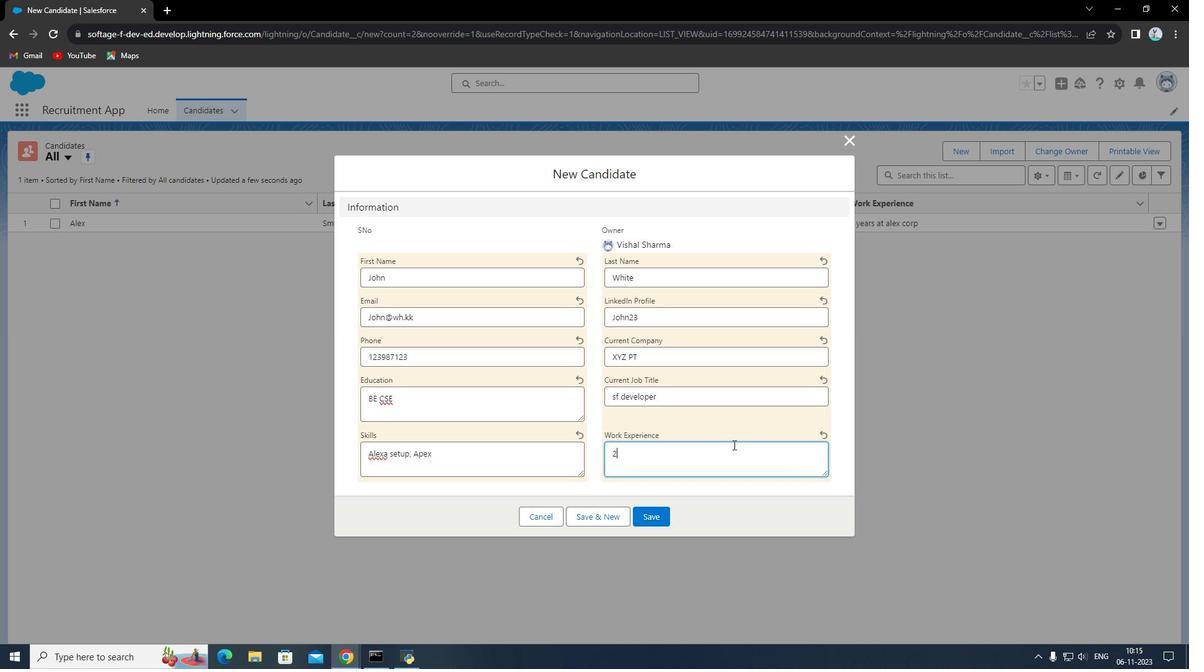 
Action: Mouse moved to (733, 444)
Screenshot: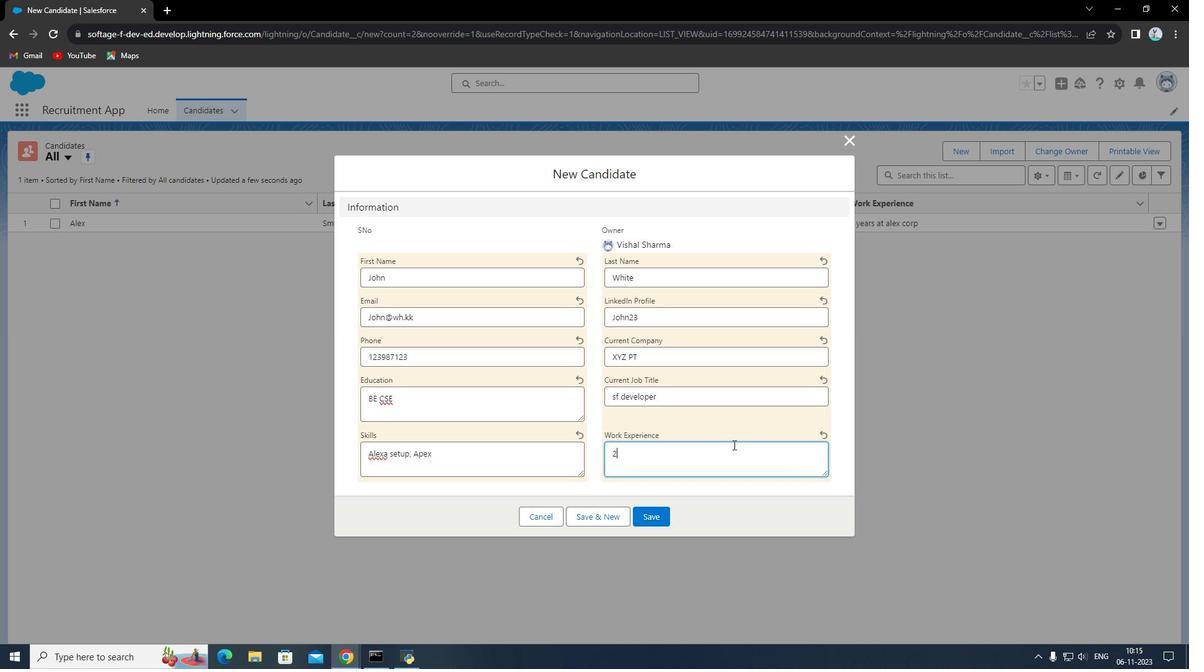 
Action: Key pressed <Key.space><Key.shift>Years<Key.space><Key.shift>As<Key.space>salesforce<Key.space>developer
Screenshot: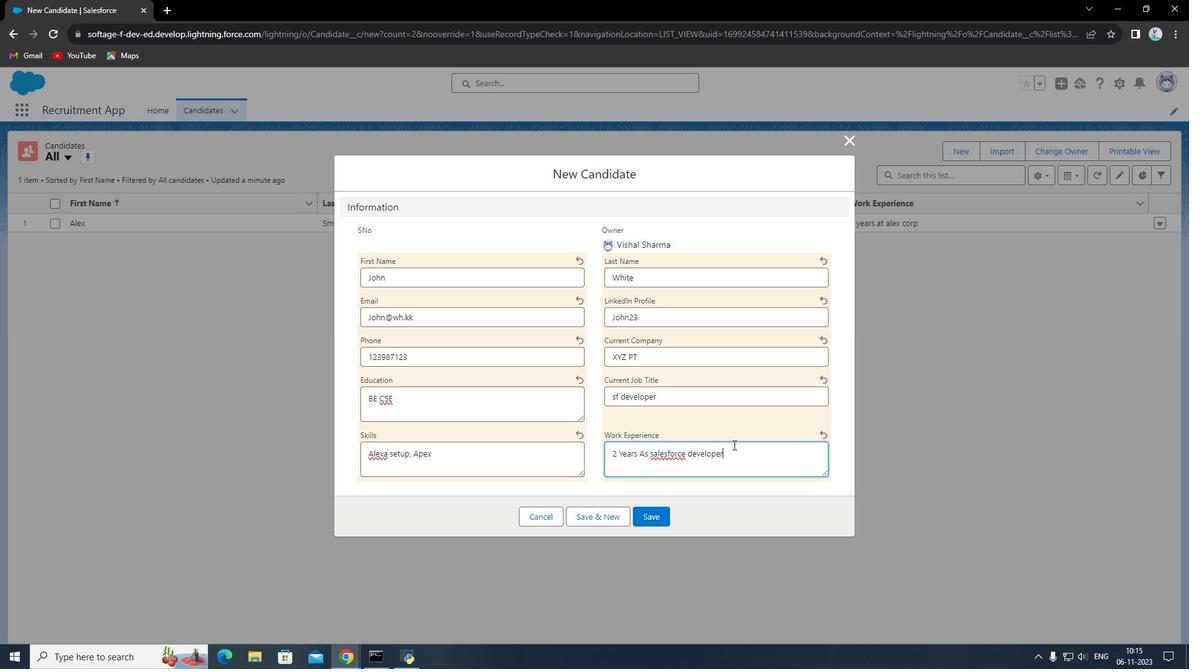 
Action: Mouse moved to (656, 510)
Screenshot: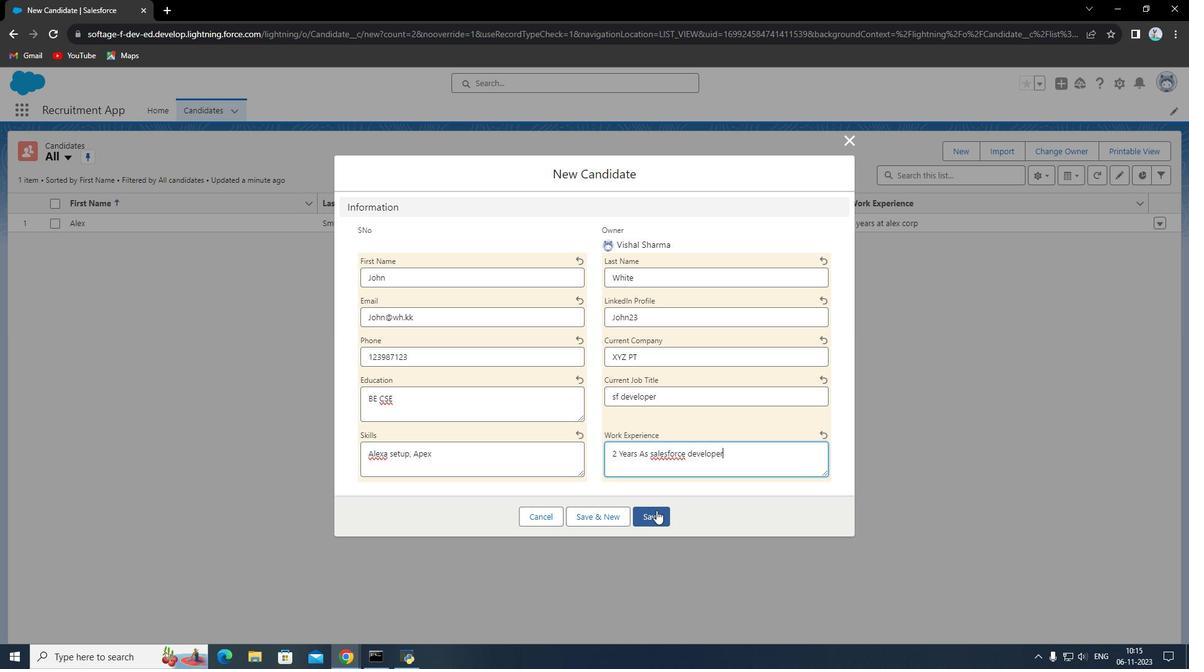 
Action: Mouse pressed left at (656, 510)
Screenshot: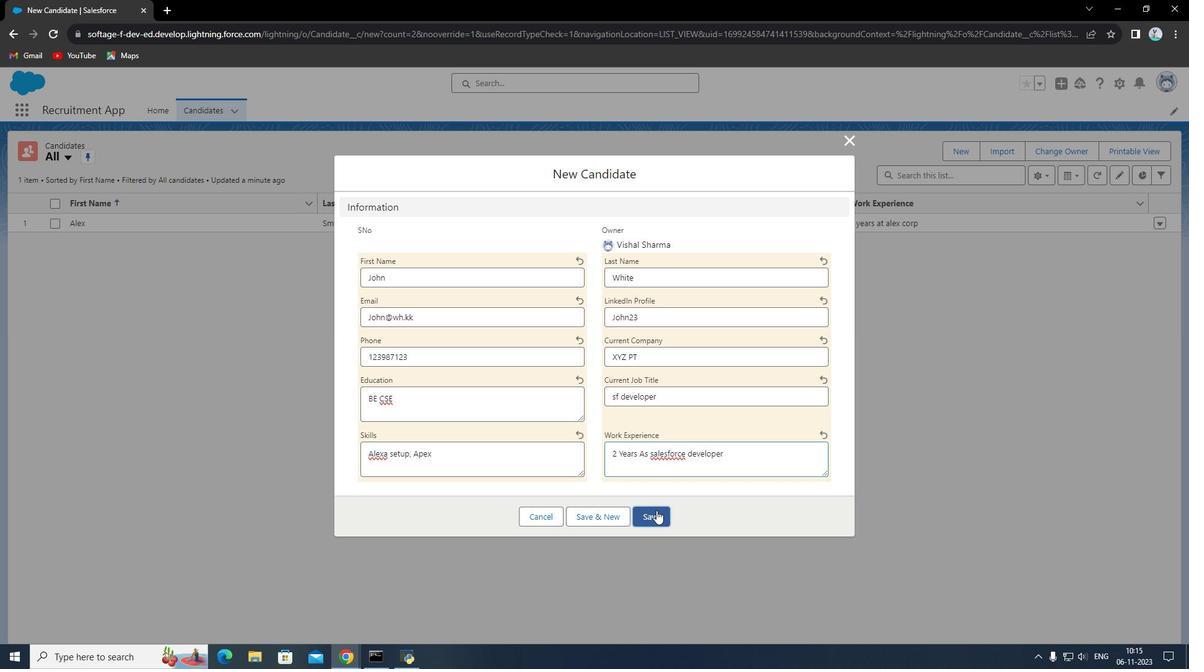 
Action: Mouse moved to (206, 111)
Screenshot: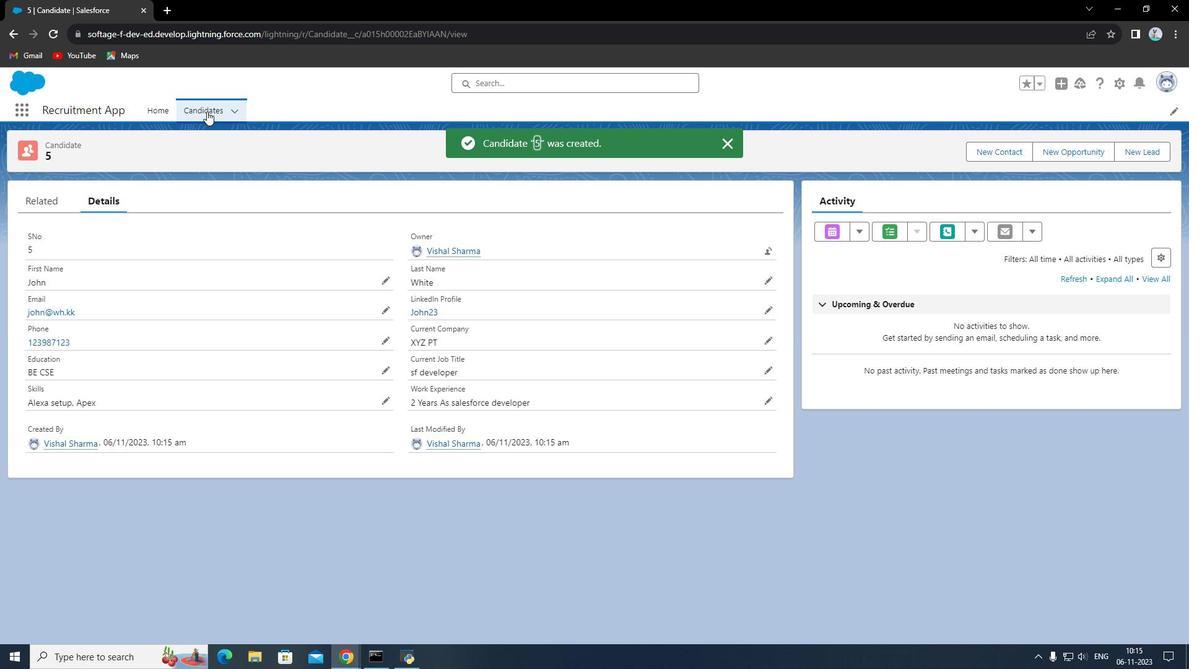 
Action: Mouse pressed left at (206, 111)
Screenshot: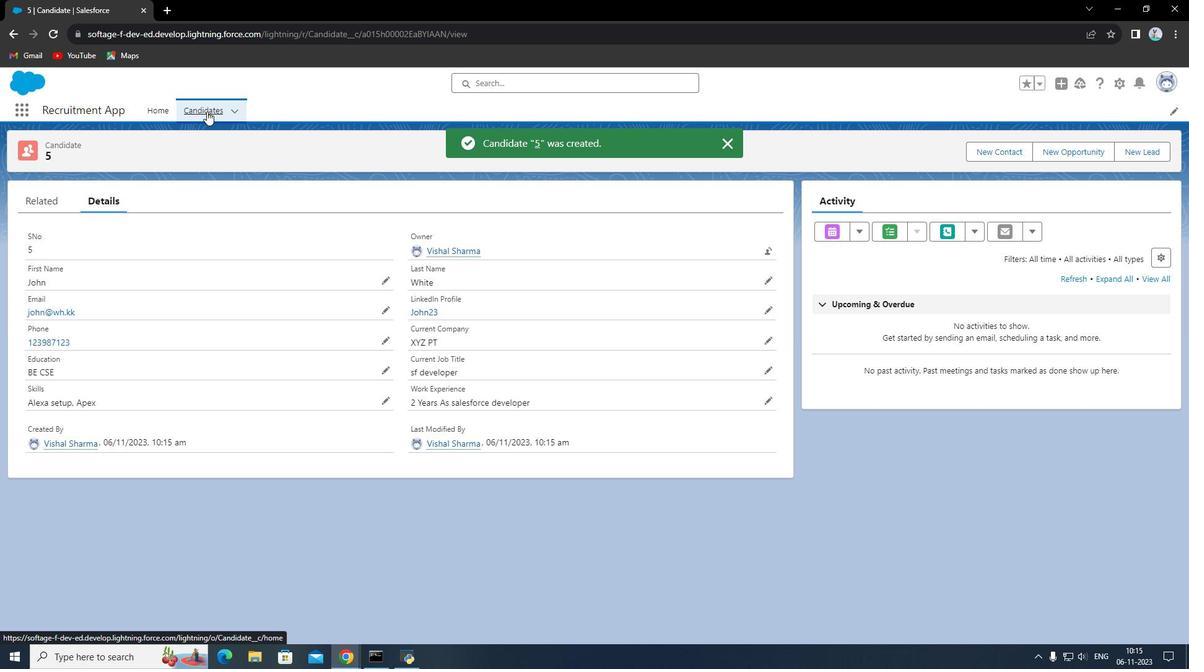 
Action: Mouse moved to (951, 154)
Screenshot: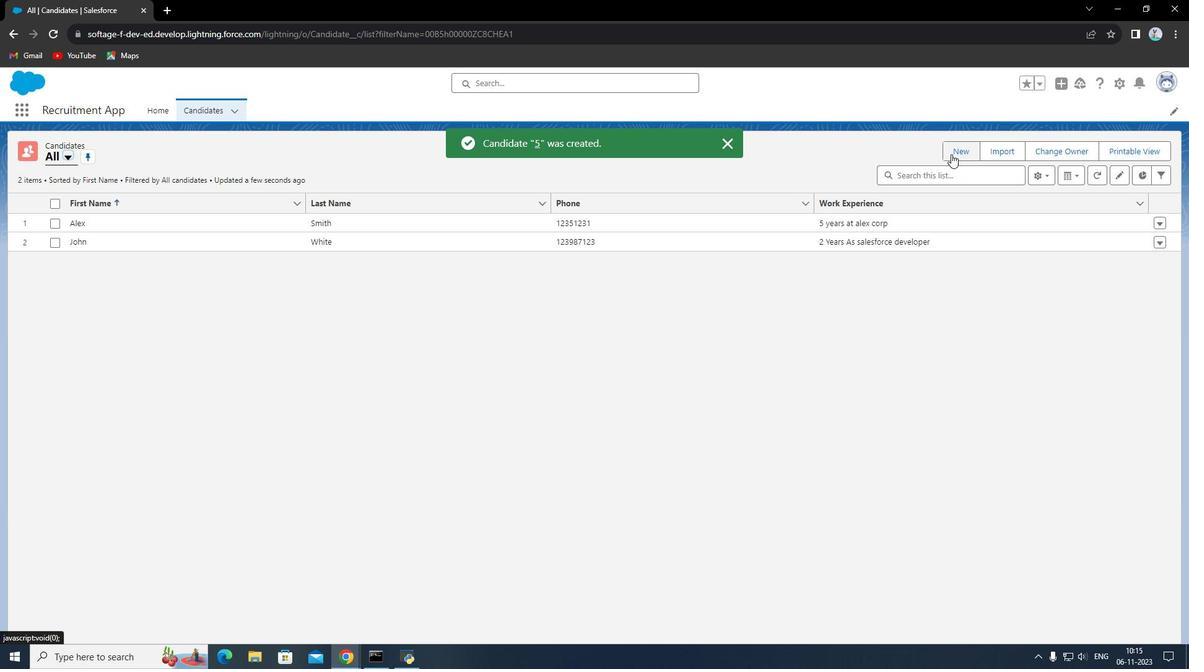 
Action: Mouse pressed left at (951, 154)
Screenshot: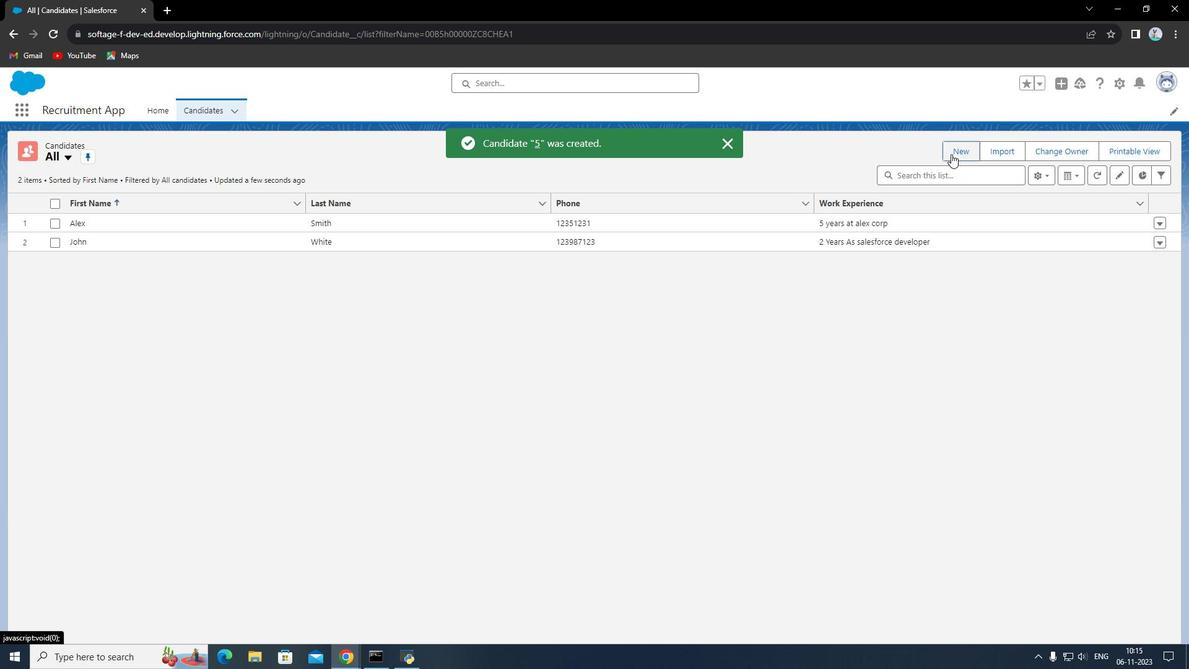 
Action: Mouse moved to (495, 280)
Screenshot: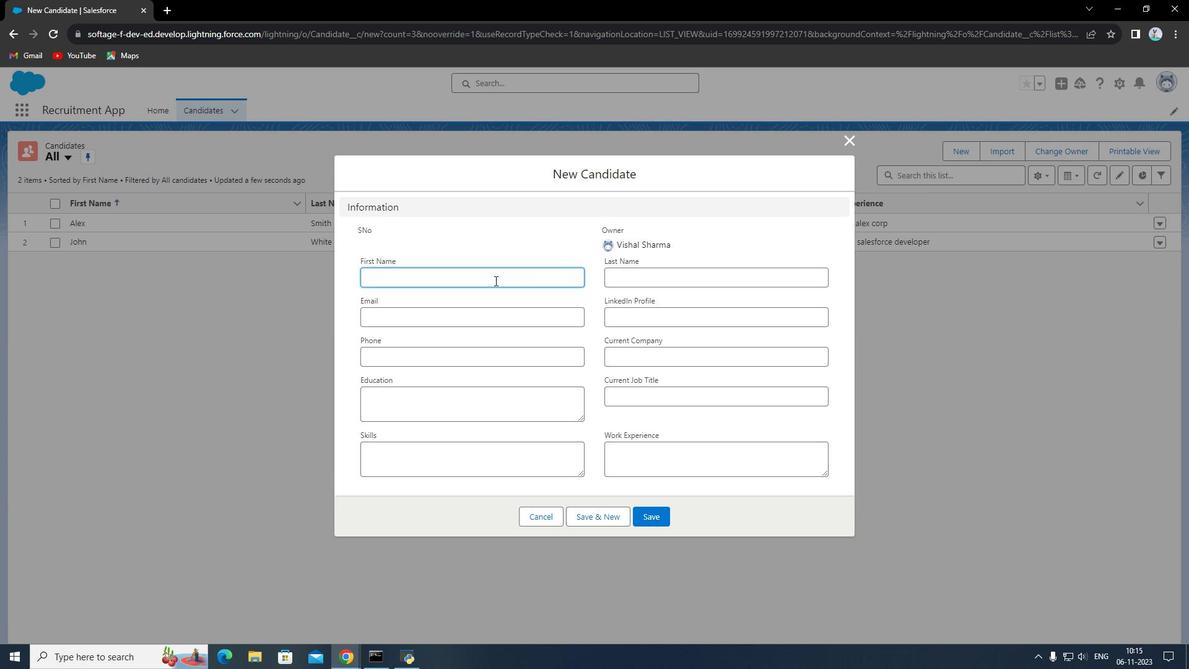 
Action: Mouse pressed left at (495, 280)
Screenshot: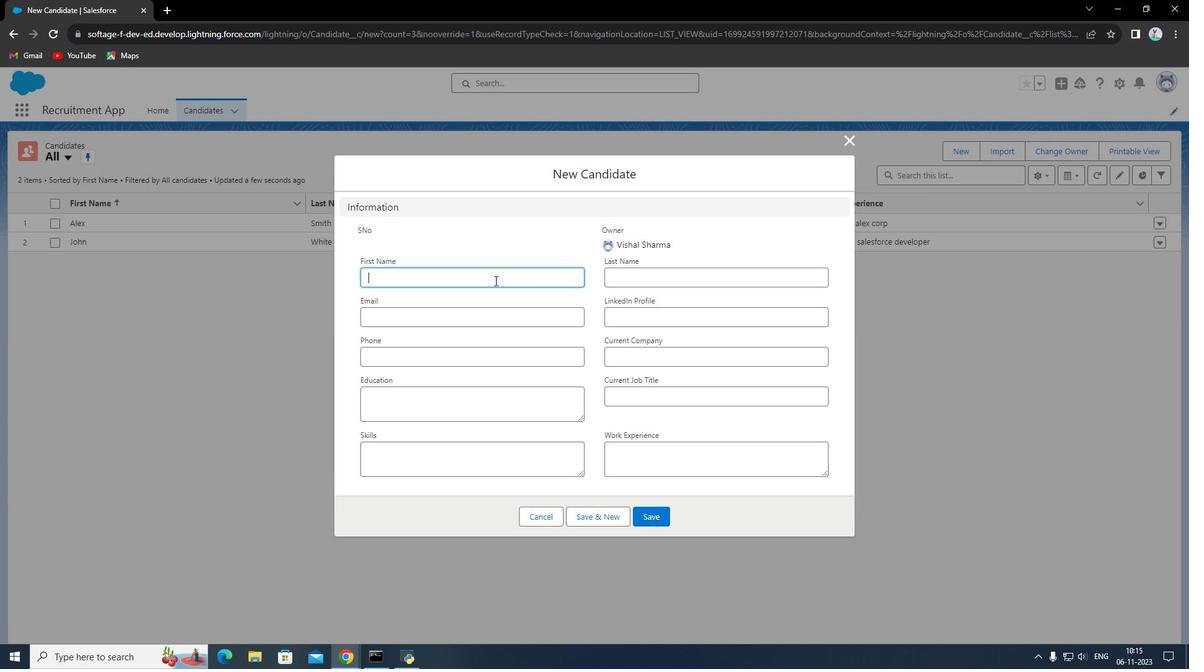 
Action: Key pressed saraha
Screenshot: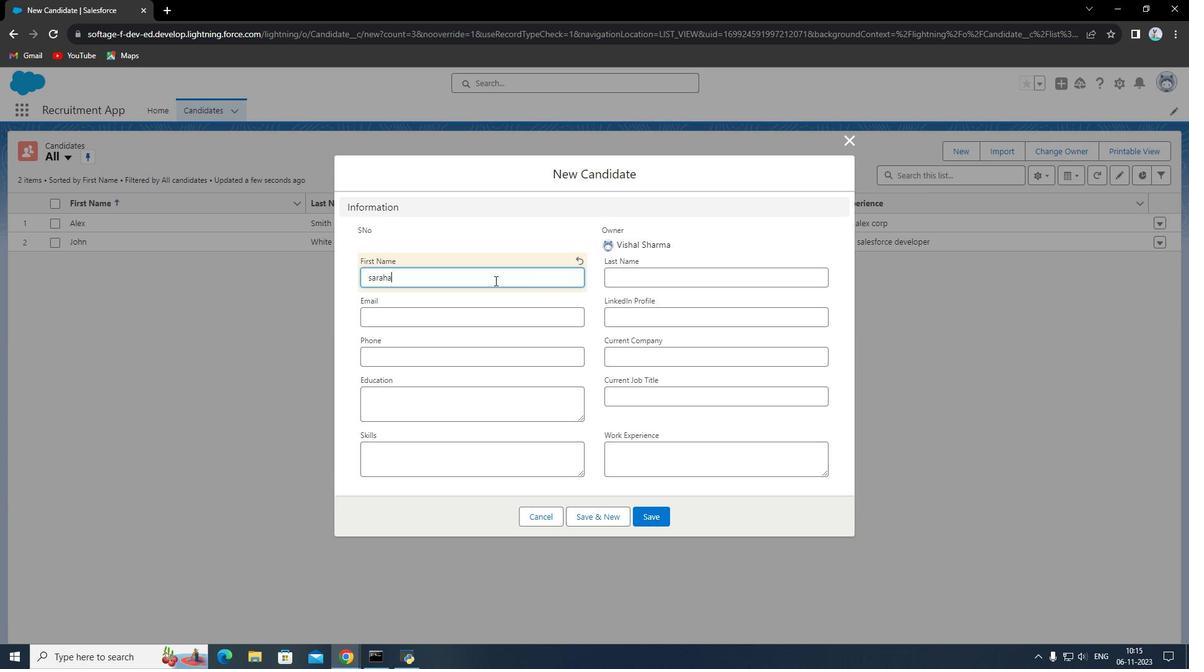 
Action: Mouse moved to (641, 283)
Screenshot: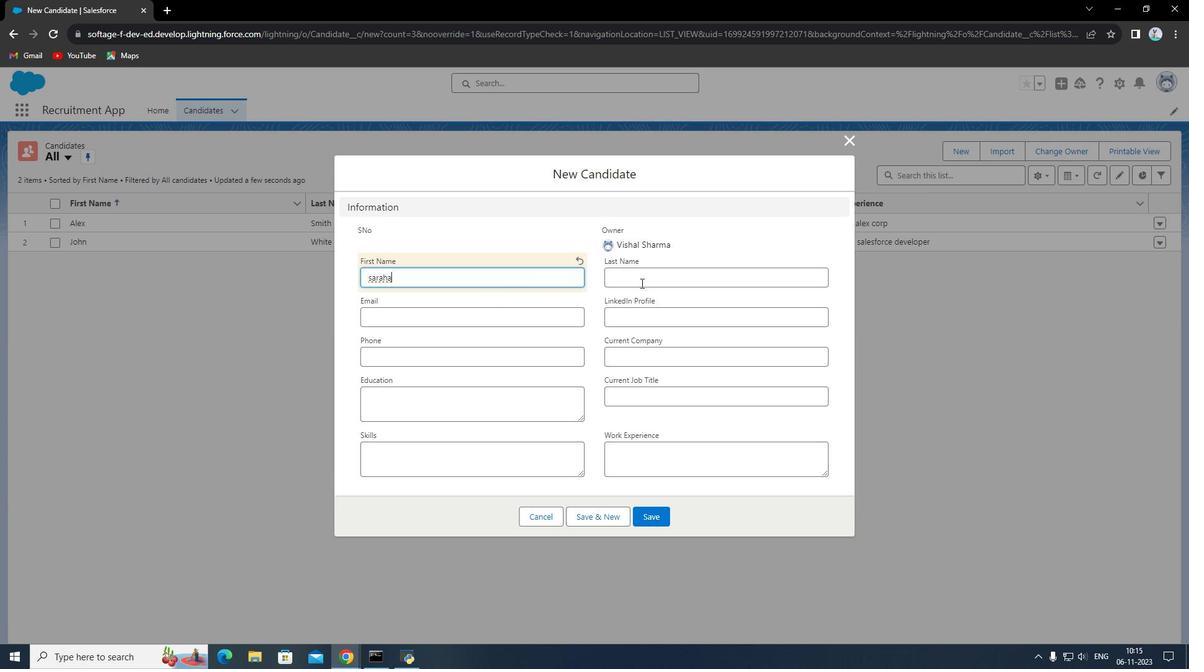 
Action: Mouse pressed left at (641, 283)
Screenshot: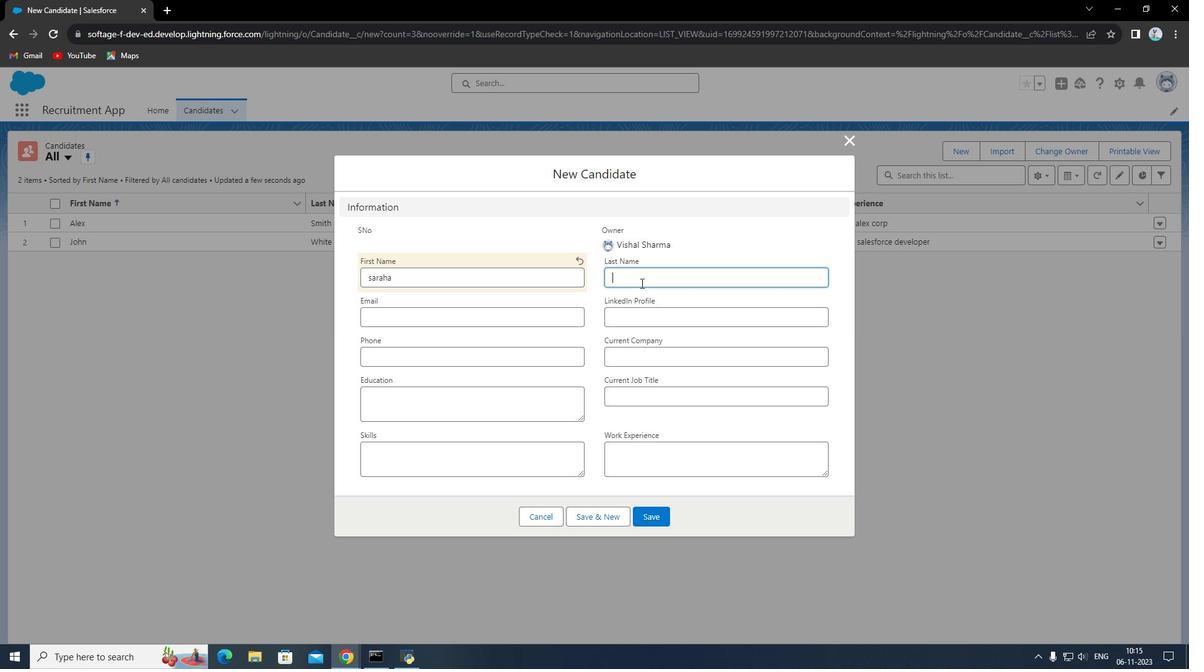 
Action: Mouse moved to (641, 282)
Screenshot: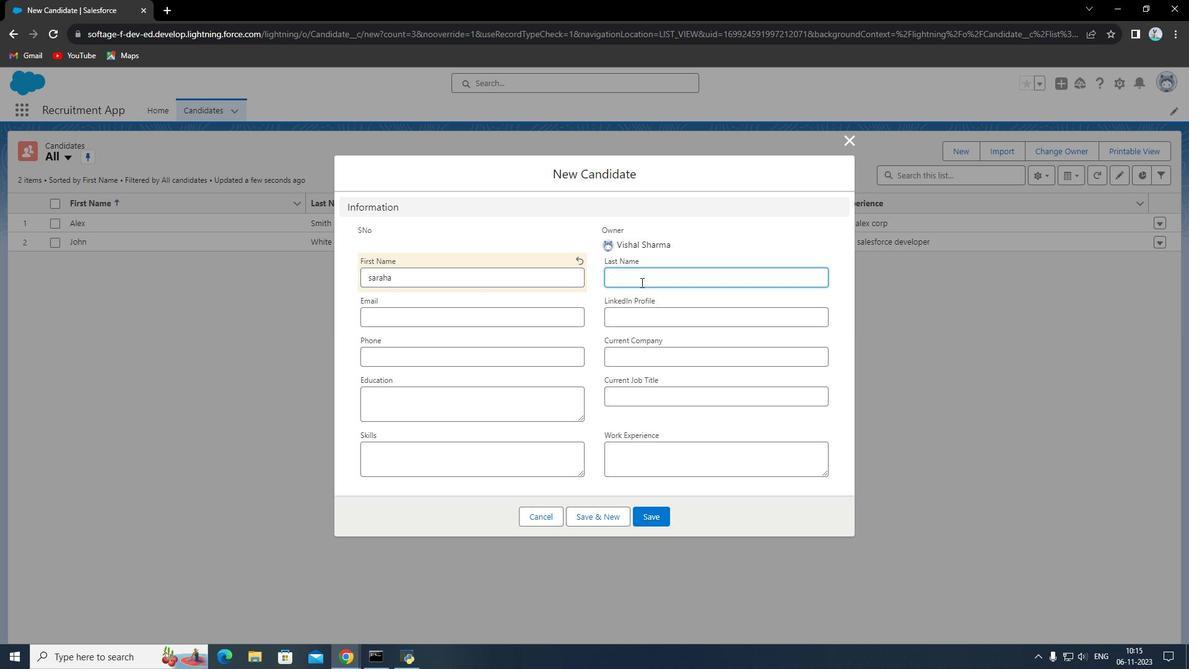 
Action: Key pressed black
Screenshot: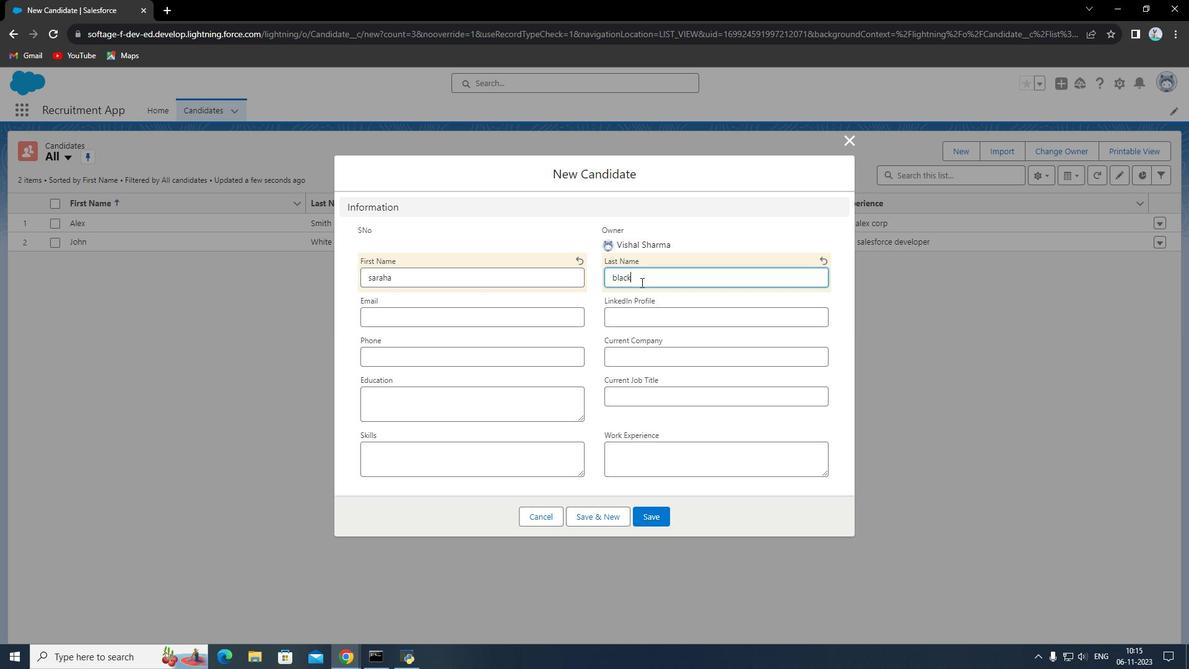 
Action: Mouse moved to (483, 322)
Screenshot: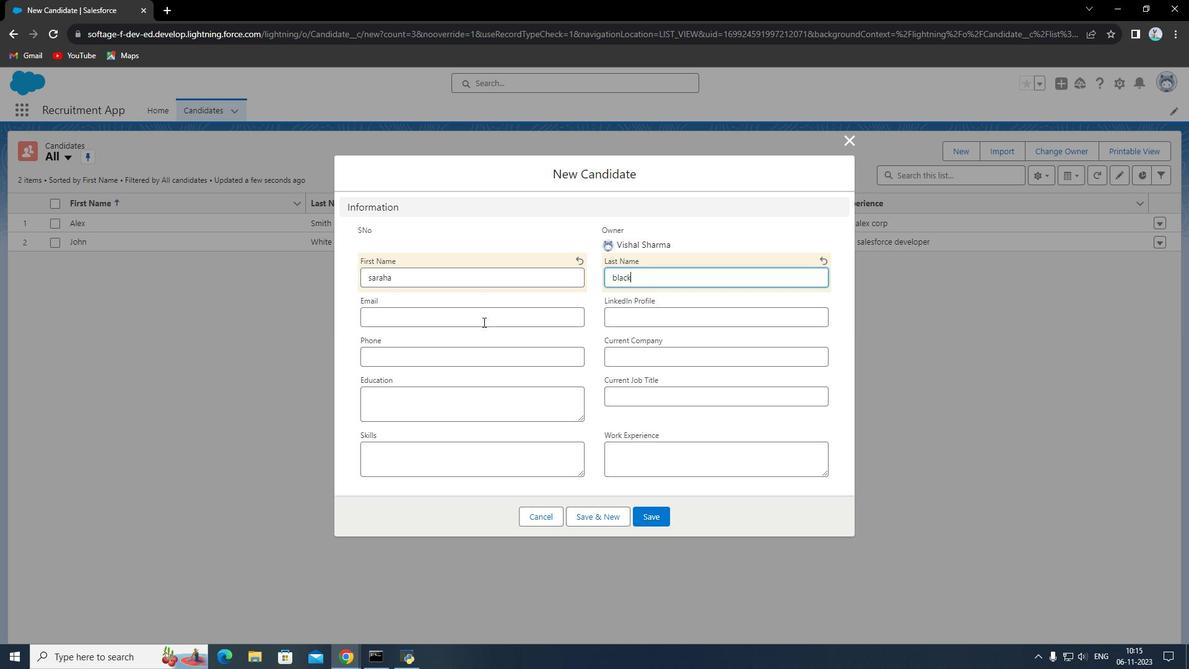 
Action: Mouse pressed left at (483, 322)
Screenshot: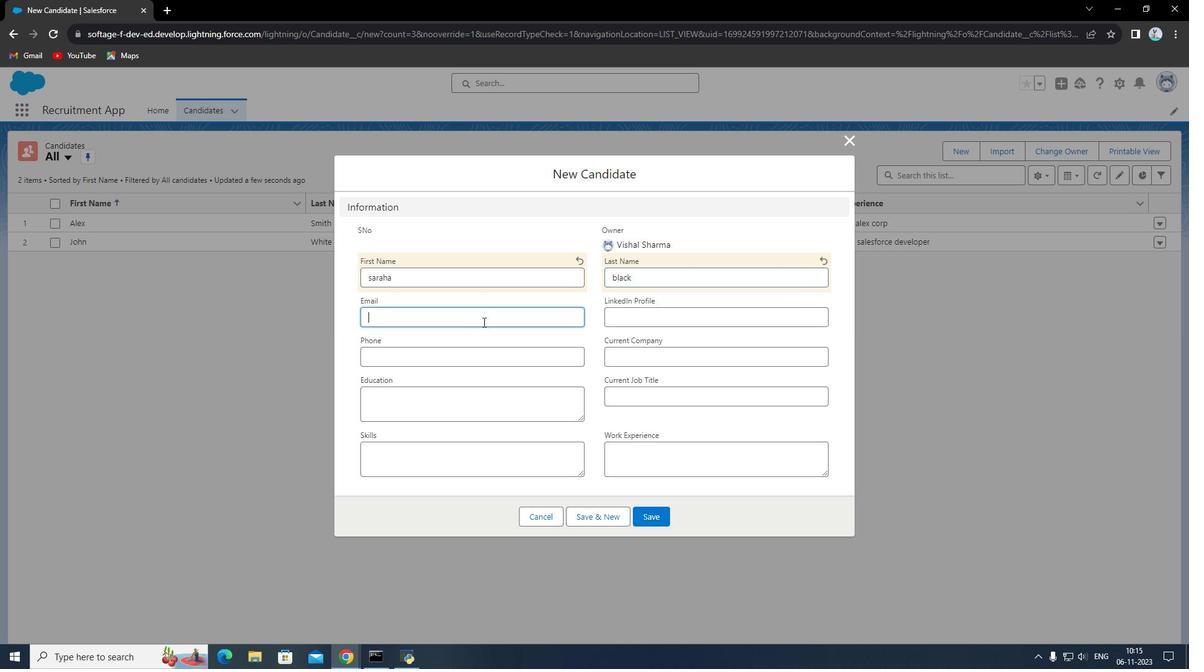 
Action: Key pressed saraha
Screenshot: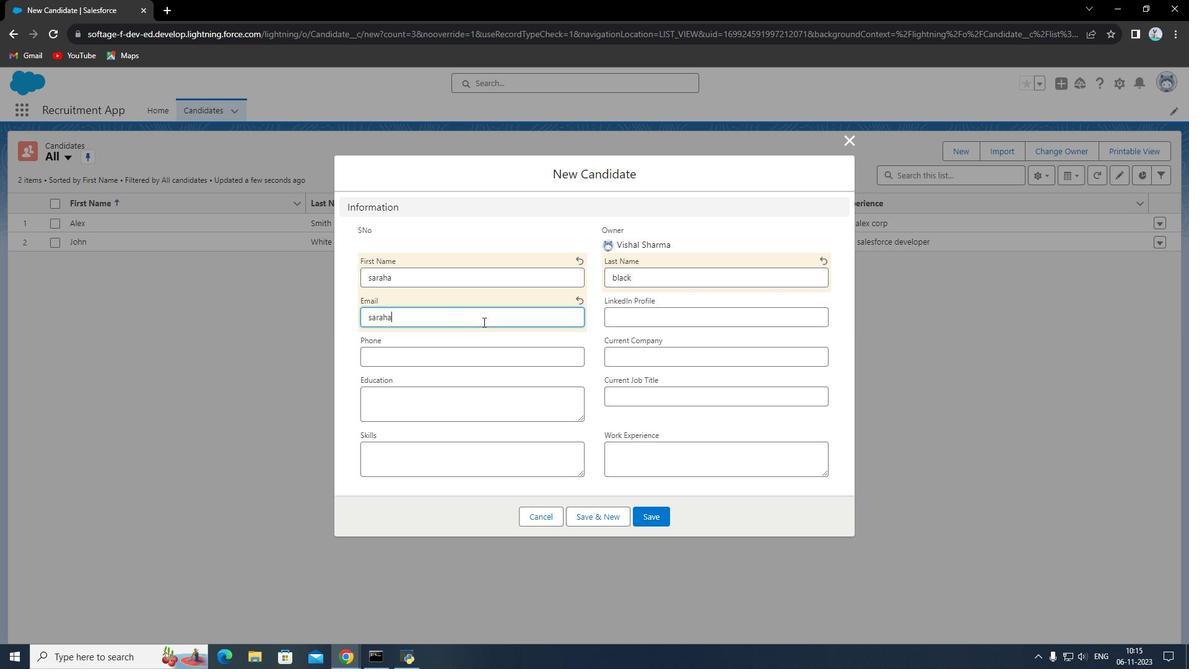 
Action: Mouse moved to (498, 307)
Screenshot: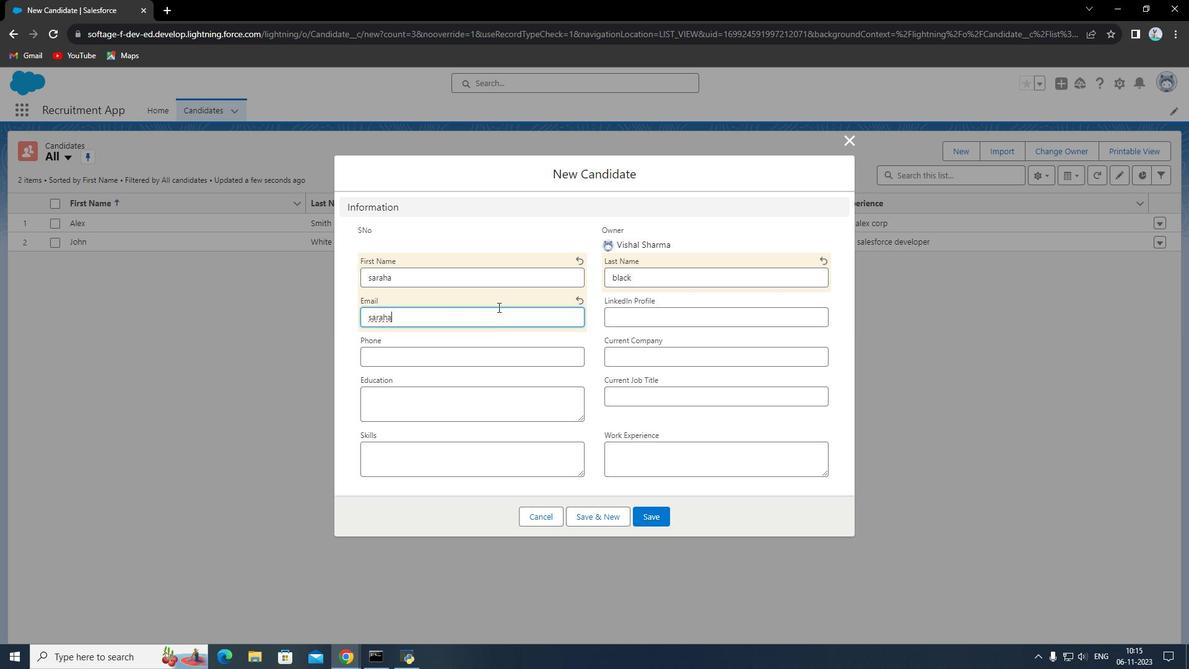 
Action: Key pressed <Key.shift>@jk.com
Screenshot: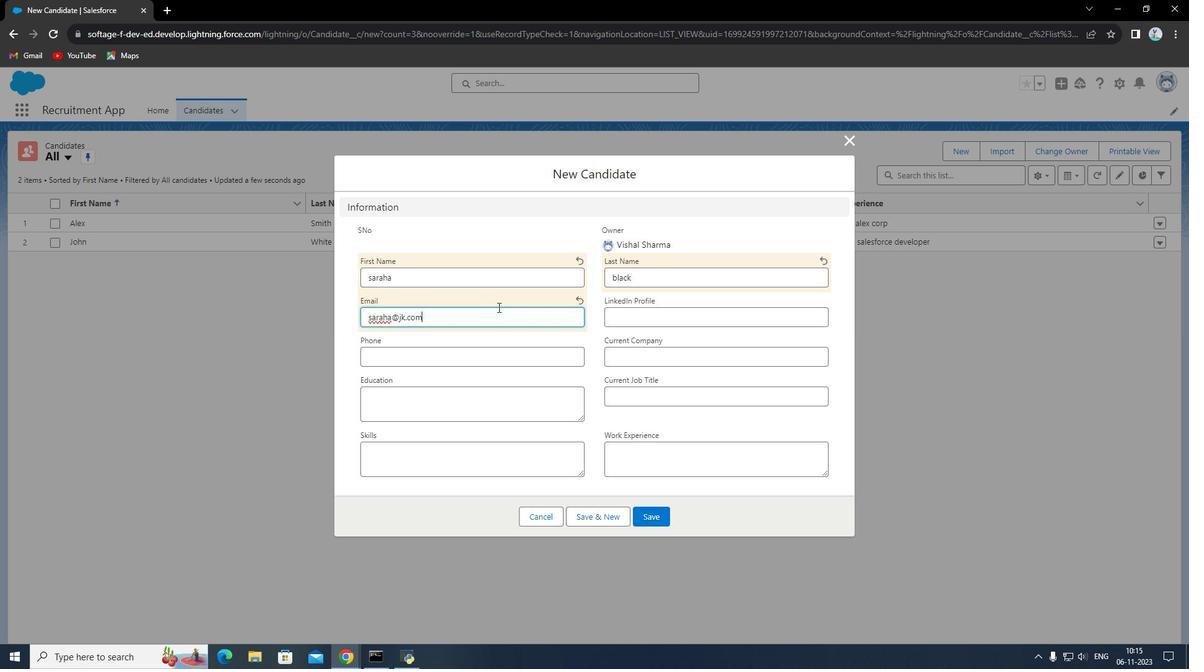 
Action: Mouse moved to (631, 312)
Screenshot: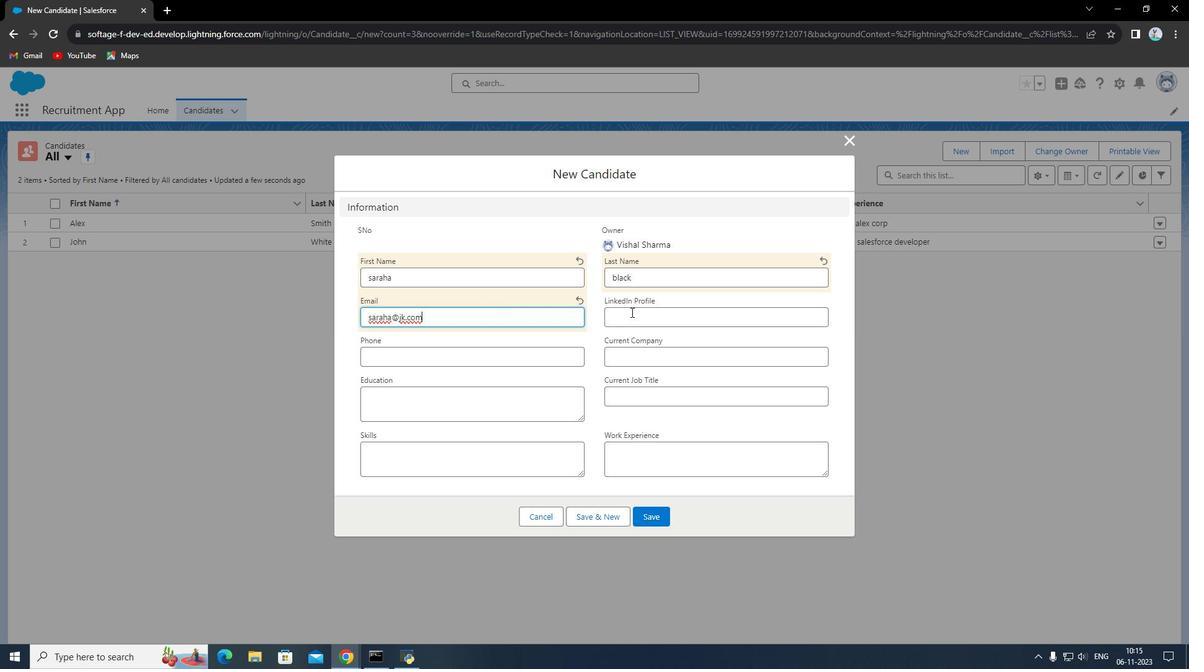 
Action: Mouse pressed left at (631, 312)
Screenshot: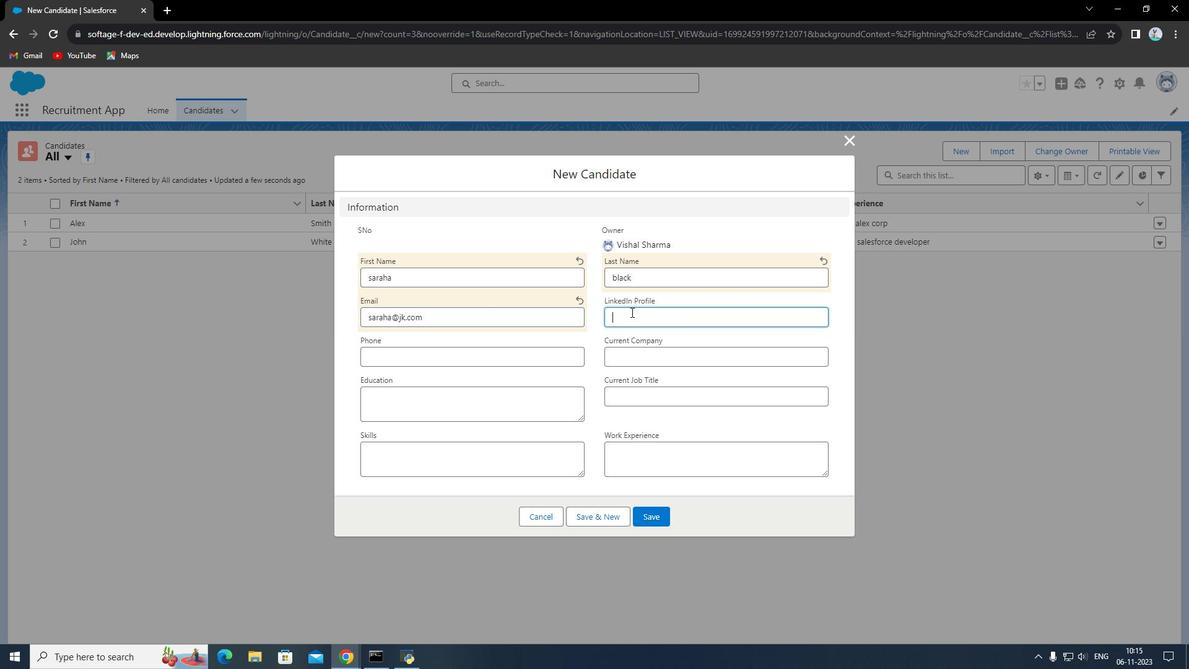 
Action: Key pressed saraha<Key.shift><Key.shift><Key.shift><Key.shift><Key.shift><Key.shift><Key.shift><Key.shift><Key.shift><Key.shift><Key.shift><Key.shift><Key.shift><Key.shift><Key.shift><Key.shift><Key.shift><Key.shift><Key.shift><Key.shift><Key.shift><Key.shift><Key.shift><Key.shift><Key.shift><Key.shift><Key.shift><Key.shift><Key.shift><Key.shift><Key.shift><Key.shift><Key.shift><Key.shift><Key.shift><Key.shift><Key.shift><Key.shift><Key.shift><Key.shift><Key.shift><Key.shift><Key.shift><Key.shift><Key.shift><Key.shift><Key.shift><Key.shift><Key.shift><Key.shift><Key.shift><Key.shift><Key.shift><Key.shift><Key.shift><Key.shift><Key.shift><Key.shift><Key.shift><Key.shift><Key.shift><Key.shift><Key.shift><Key.shift><Key.shift><Key.shift><Key.shift>Iuy45
Screenshot: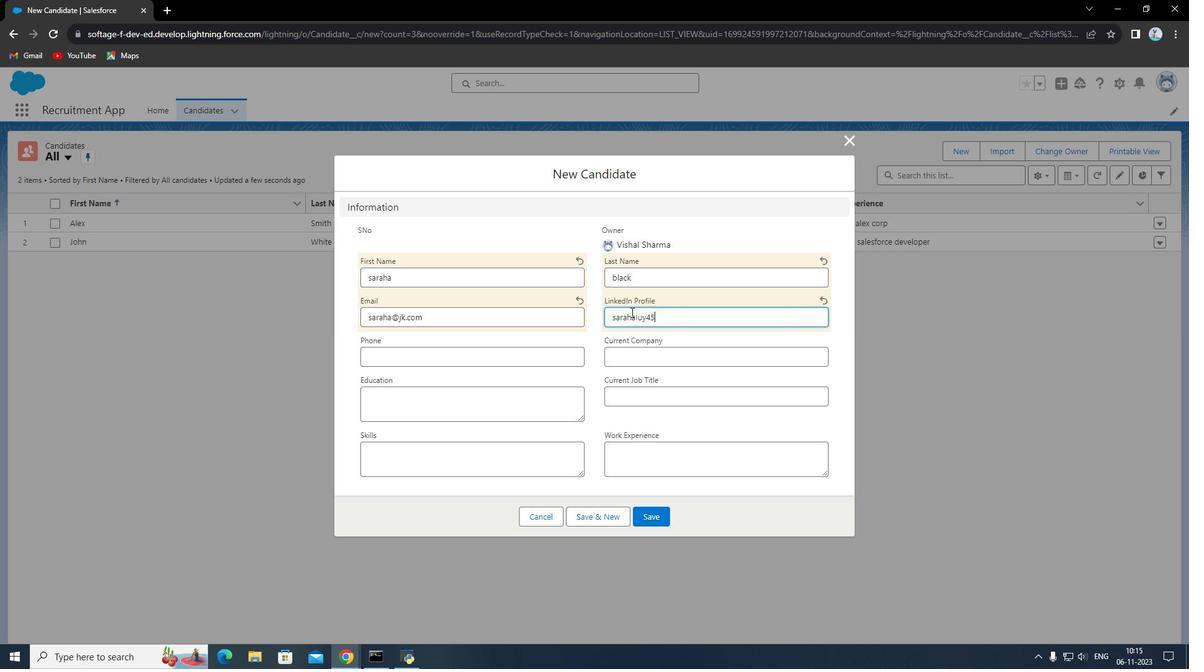 
Action: Mouse moved to (490, 360)
Screenshot: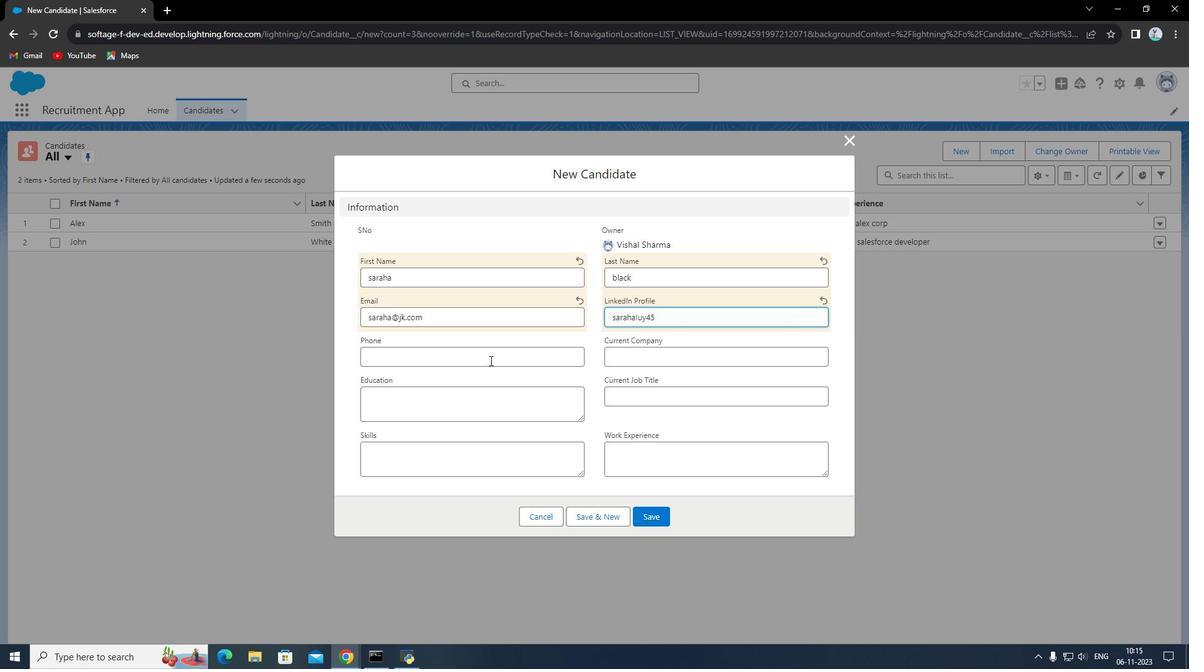 
Action: Mouse pressed left at (490, 360)
Screenshot: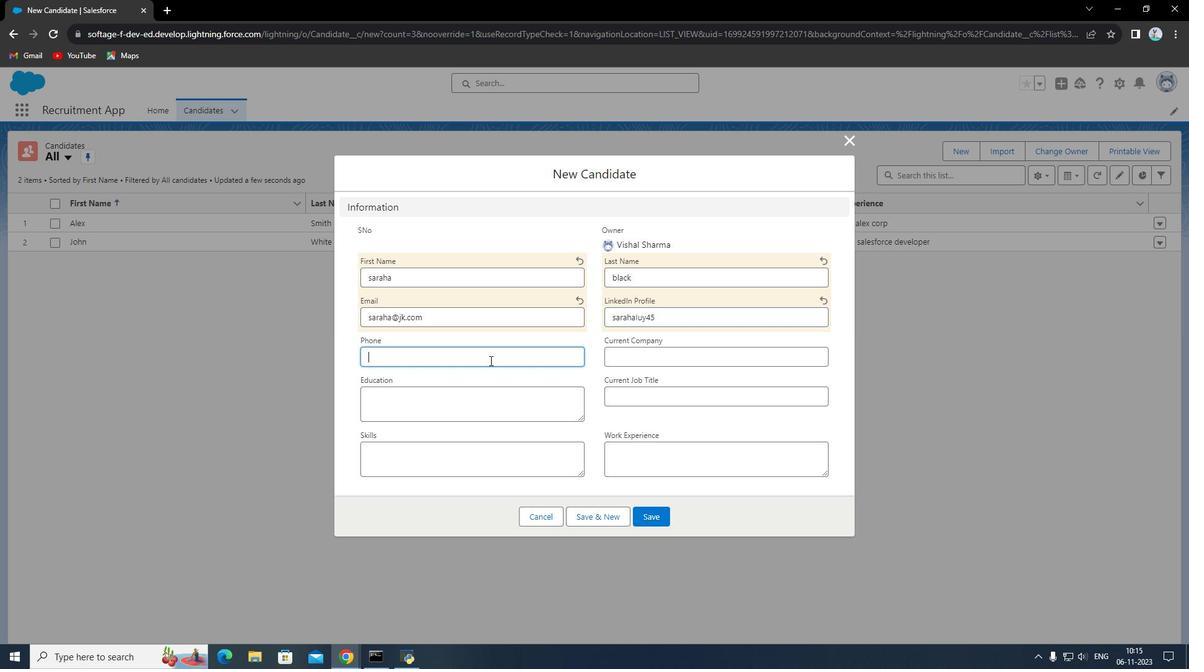 
Action: Mouse moved to (489, 360)
Screenshot: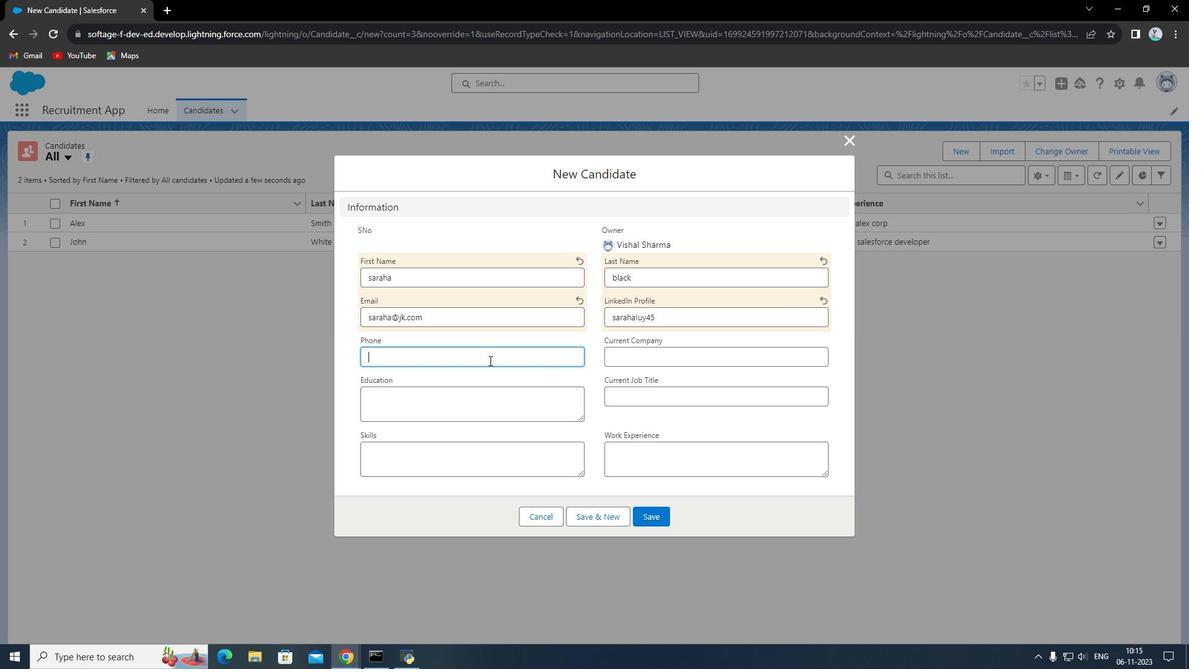 
Action: Key pressed 8731623
Screenshot: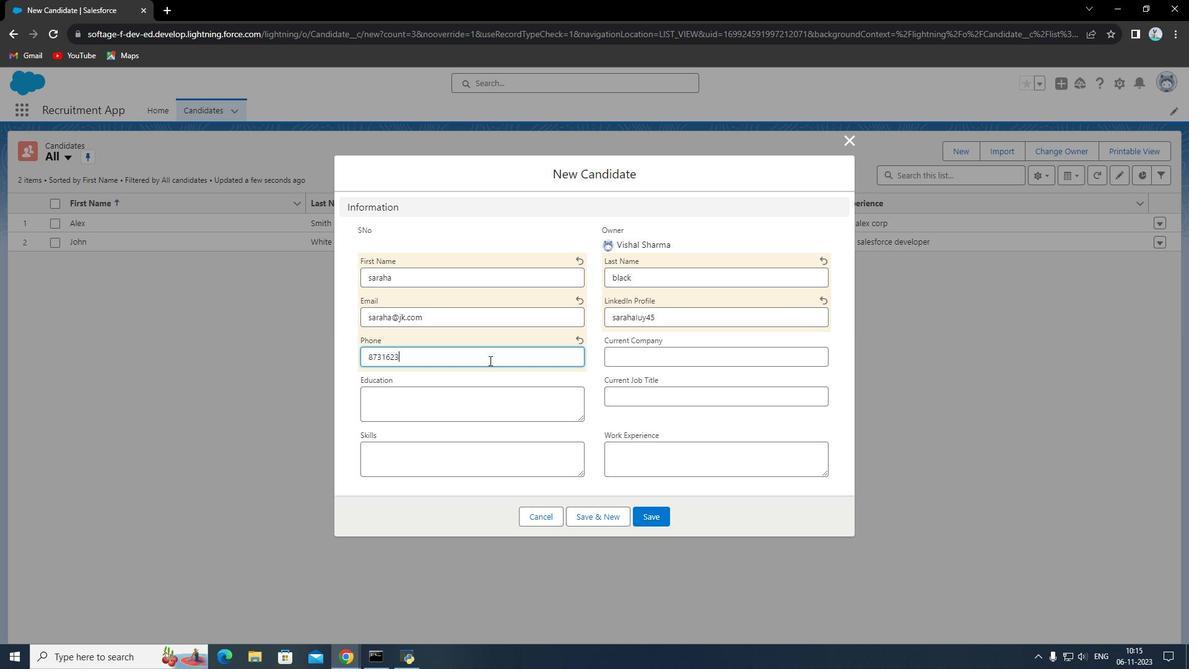 
Action: Mouse moved to (701, 354)
Screenshot: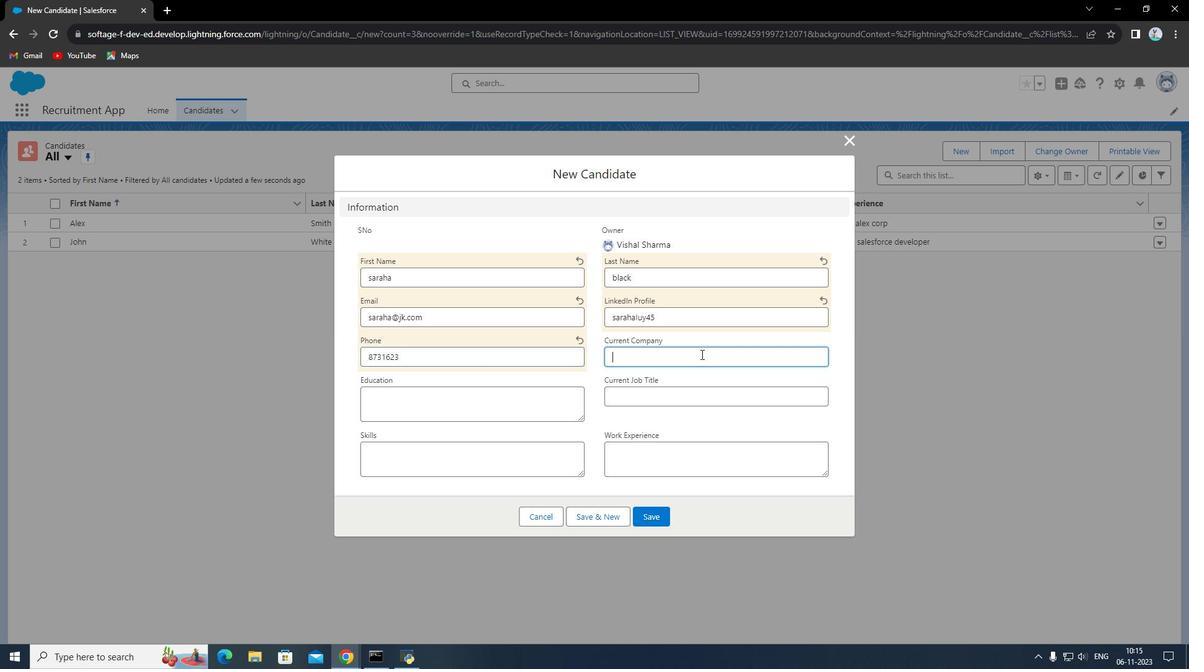 
Action: Mouse pressed left at (701, 354)
Screenshot: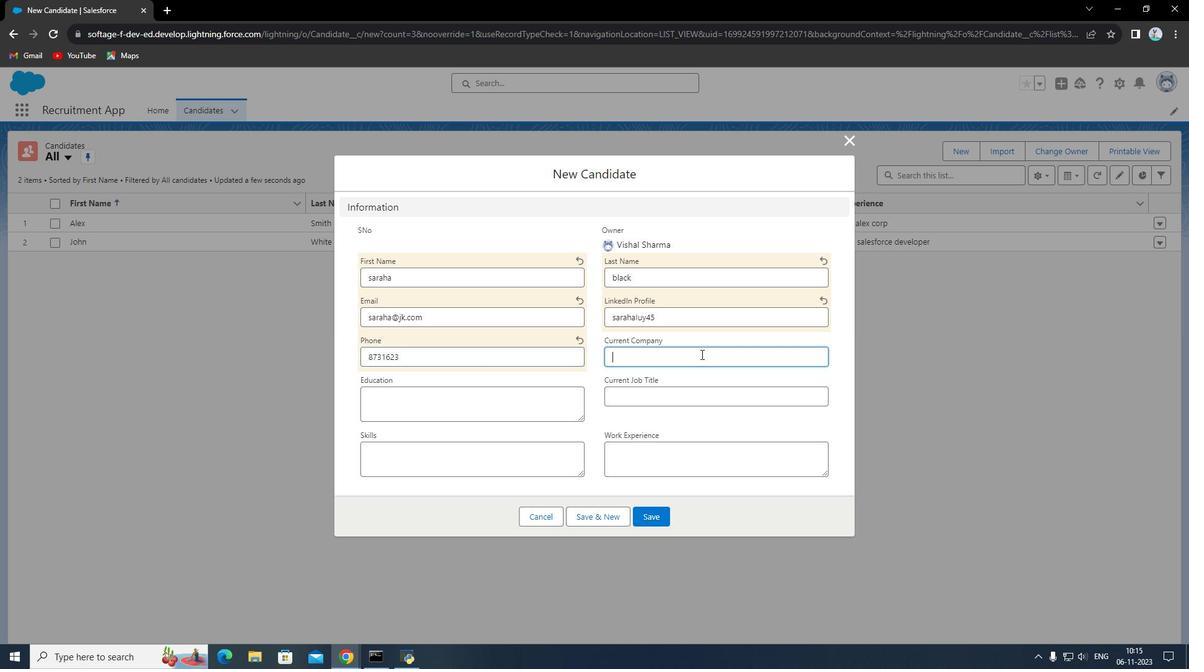 
Action: Key pressed <Key.shift>ABC<Key.space>Corp
Screenshot: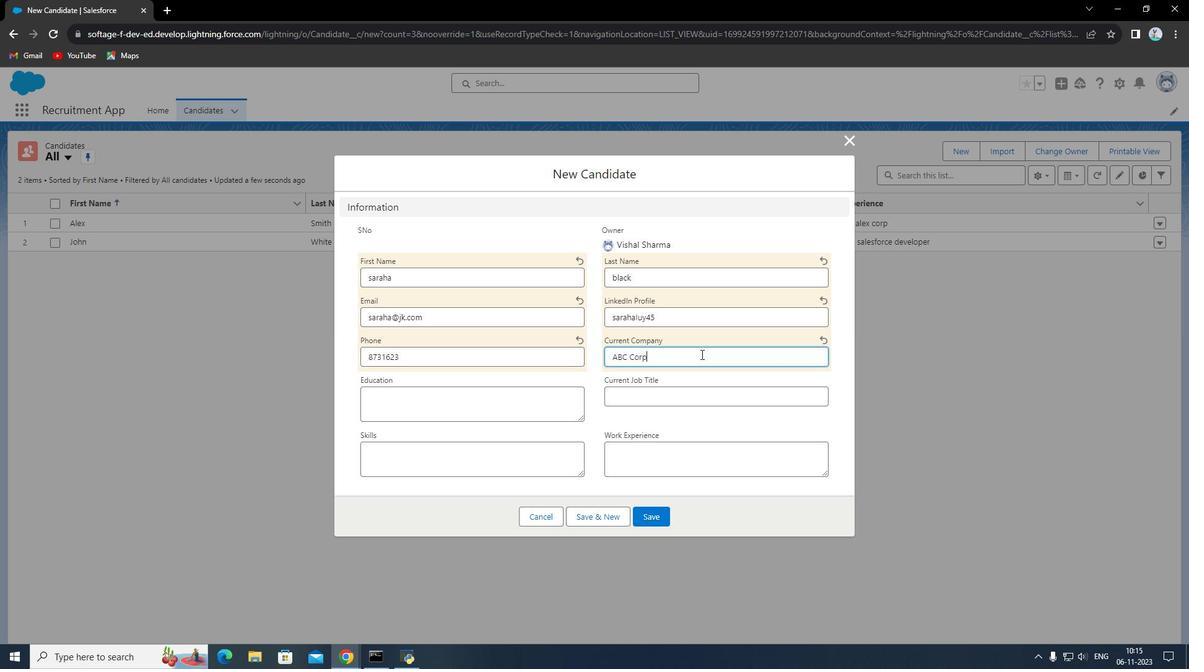 
Action: Mouse moved to (521, 399)
Screenshot: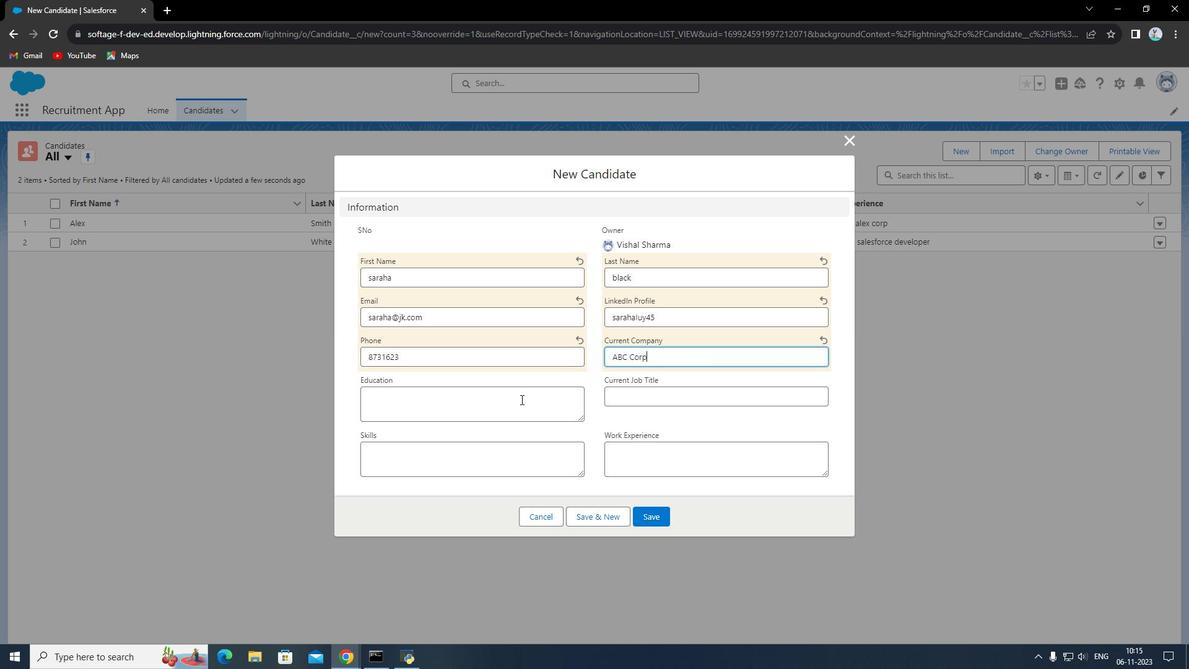 
Action: Mouse pressed left at (521, 399)
Screenshot: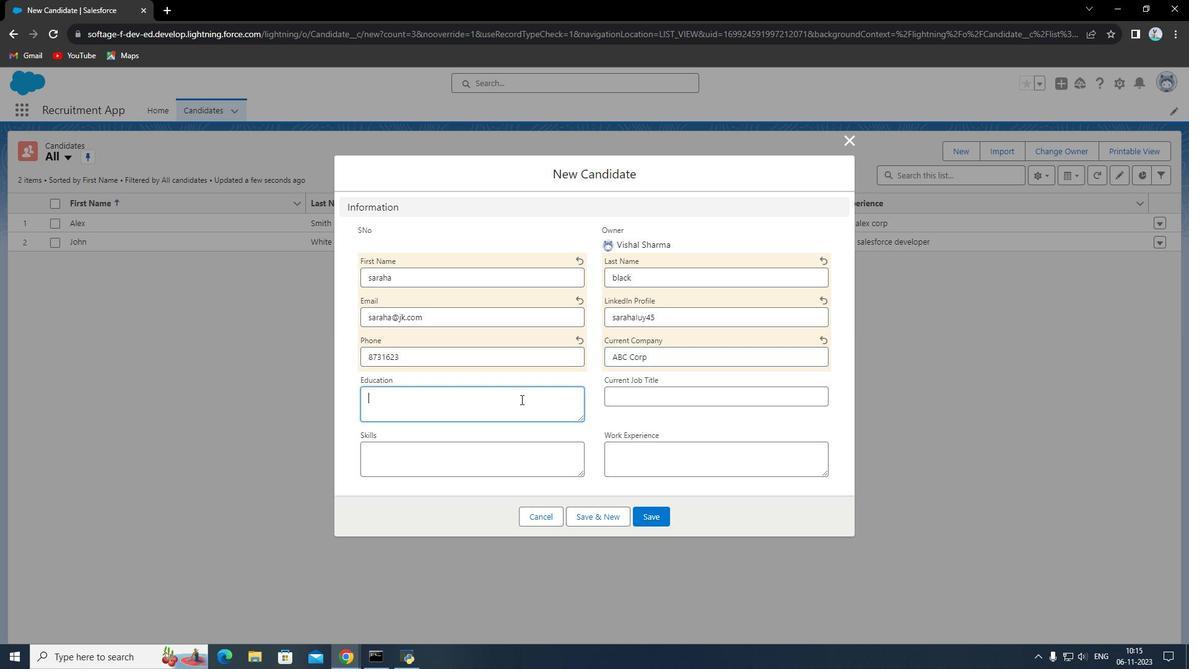 
Action: Key pressed <Key.shift><Key.shift><Key.shift><Key.shift><Key.shift><Key.shift><Key.shift><Key.shift>MS<Key.space><Key.shift><Key.shift><Key.shift><Key.shift><Key.shift>Sipir
Screenshot: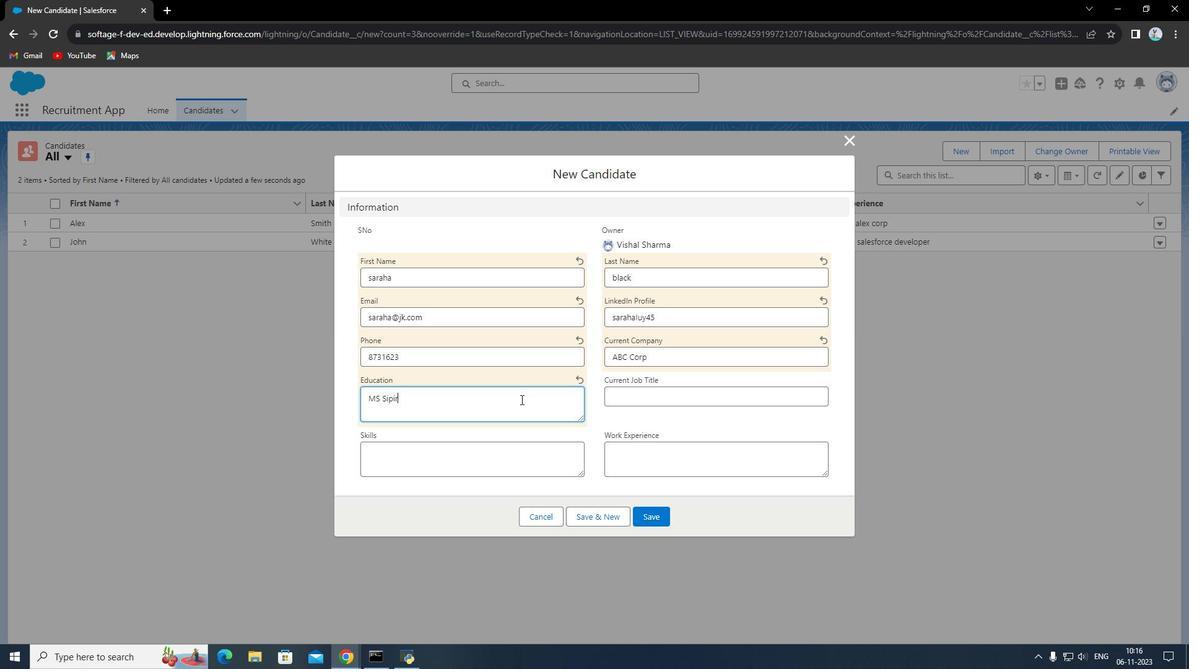 
Action: Mouse moved to (649, 392)
Screenshot: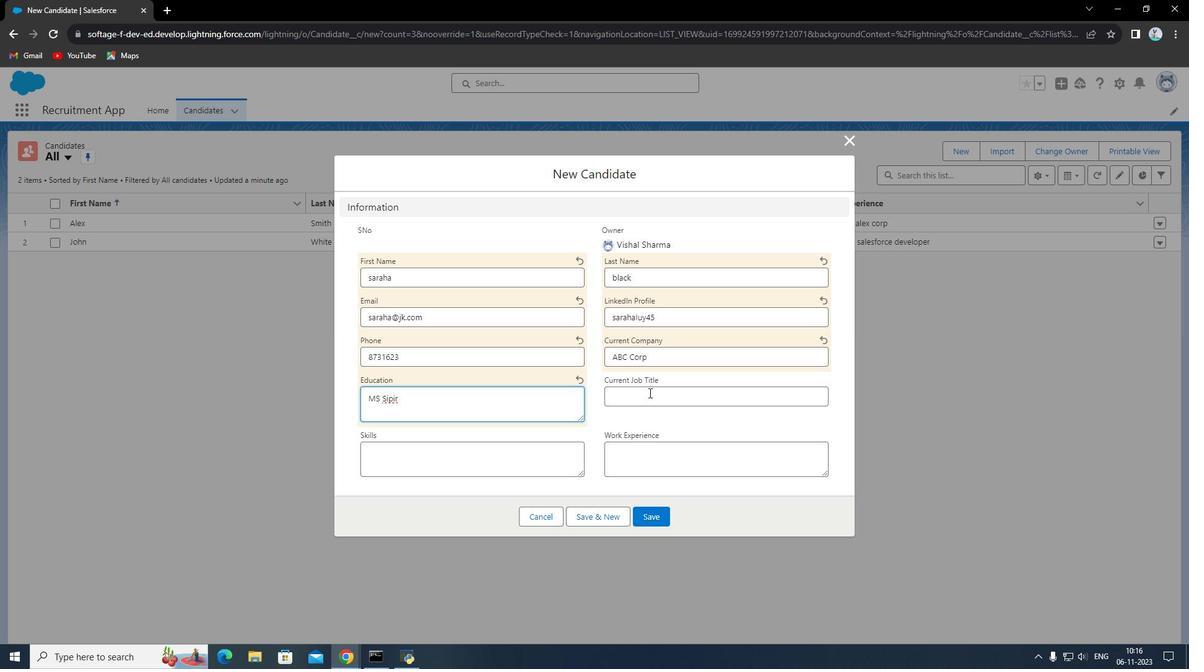 
Action: Mouse pressed left at (649, 392)
Screenshot: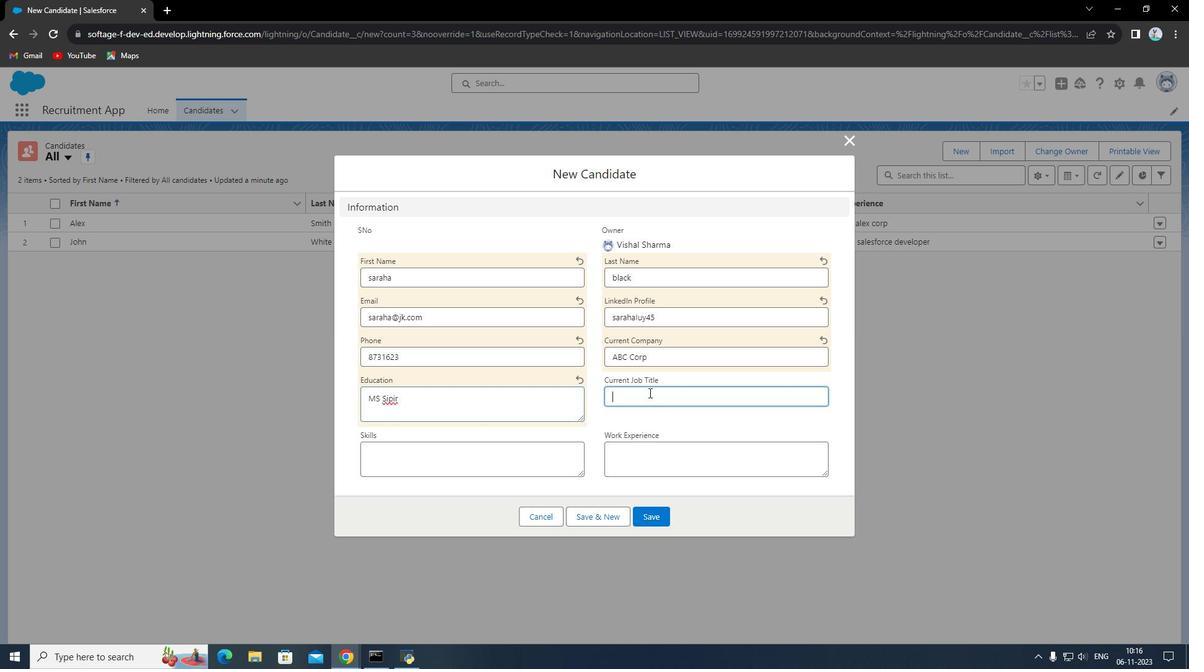 
Action: Key pressed <Key.shift><Key.shift><Key.shift><Key.shift><Key.shift><Key.shift><Key.shift><Key.shift><Key.shift><Key.shift><Key.shift><Key.shift><Key.shift><Key.shift><Key.shift><Key.shift><Key.shift><Key.shift><Key.shift><Key.shift><Key.shift><Key.shift><Key.shift><Key.shift><Key.shift><Key.shift><Key.shift><Key.shift><Key.shift><Key.shift><Key.shift><Key.shift><Key.shift><Key.shift><Key.shift><Key.shift><Key.shift><Key.shift><Key.shift><Key.shift><Key.shift><Key.shift><Key.shift><Key.shift><Key.shift><Key.shift><Key.shift><Key.shift><Key.shift><Key.shift><Key.shift><Key.shift><Key.shift><Key.shift><Key.shift><Key.shift><Key.shift><Key.shift><Key.shift><Key.shift><Key.shift><Key.shift><Key.shift><Key.shift><Key.shift><Key.shift><Key.shift><Key.shift><Key.shift><Key.shift>Admin
Screenshot: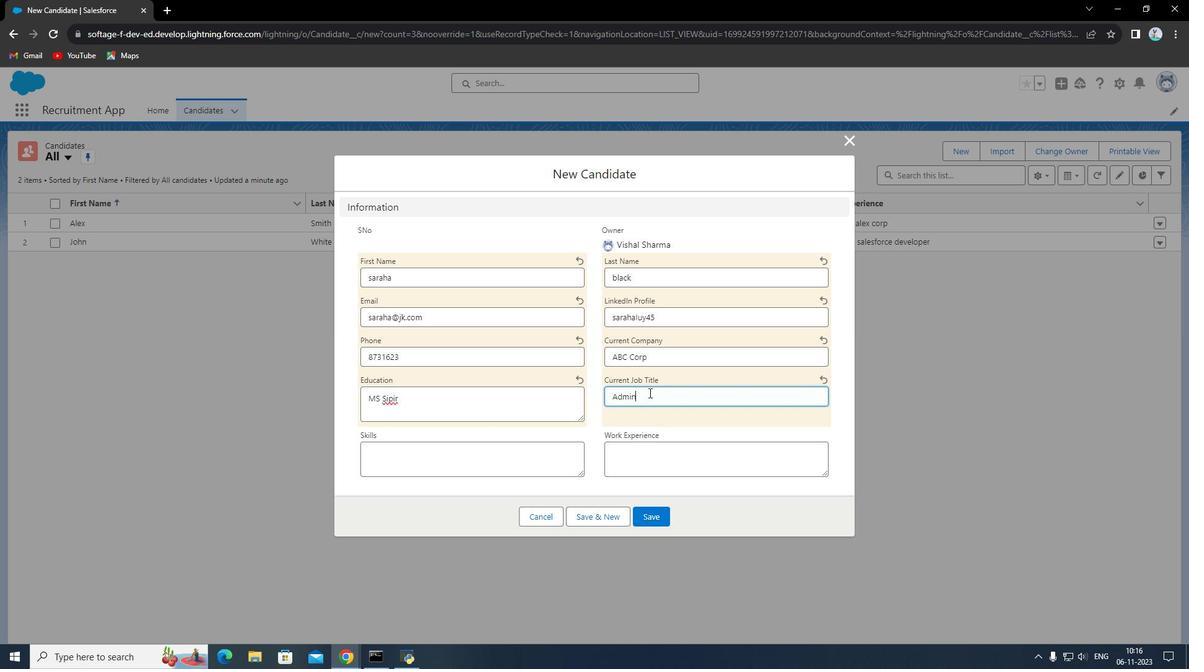 
Action: Mouse moved to (454, 465)
Screenshot: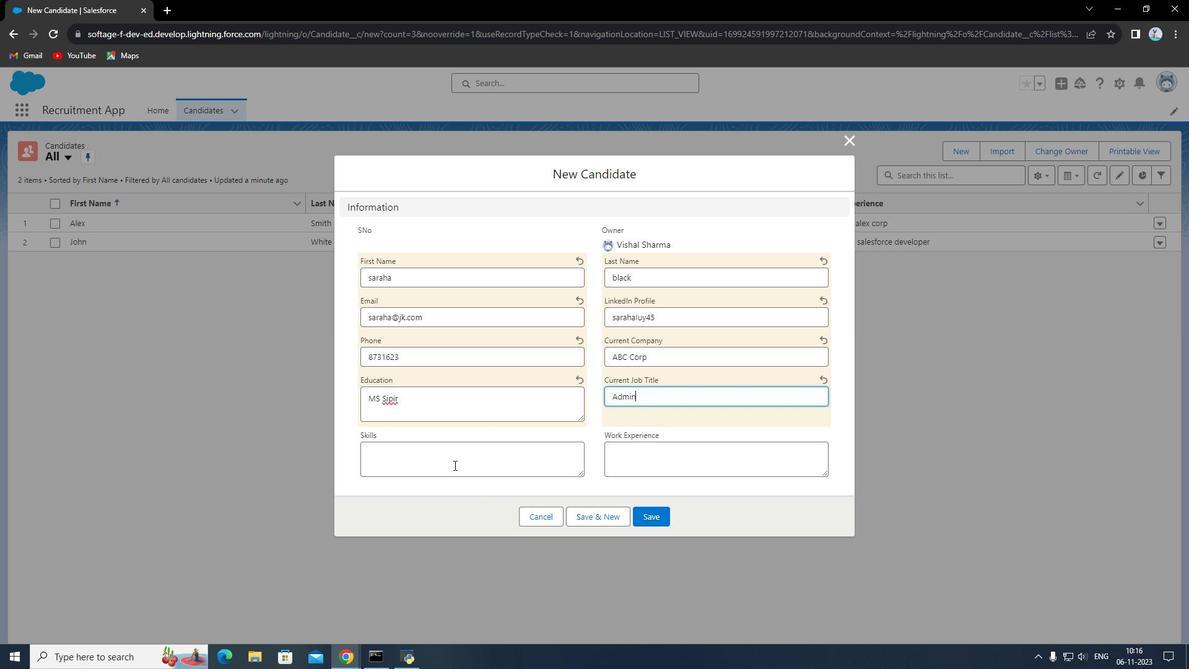 
Action: Mouse pressed left at (454, 465)
Screenshot: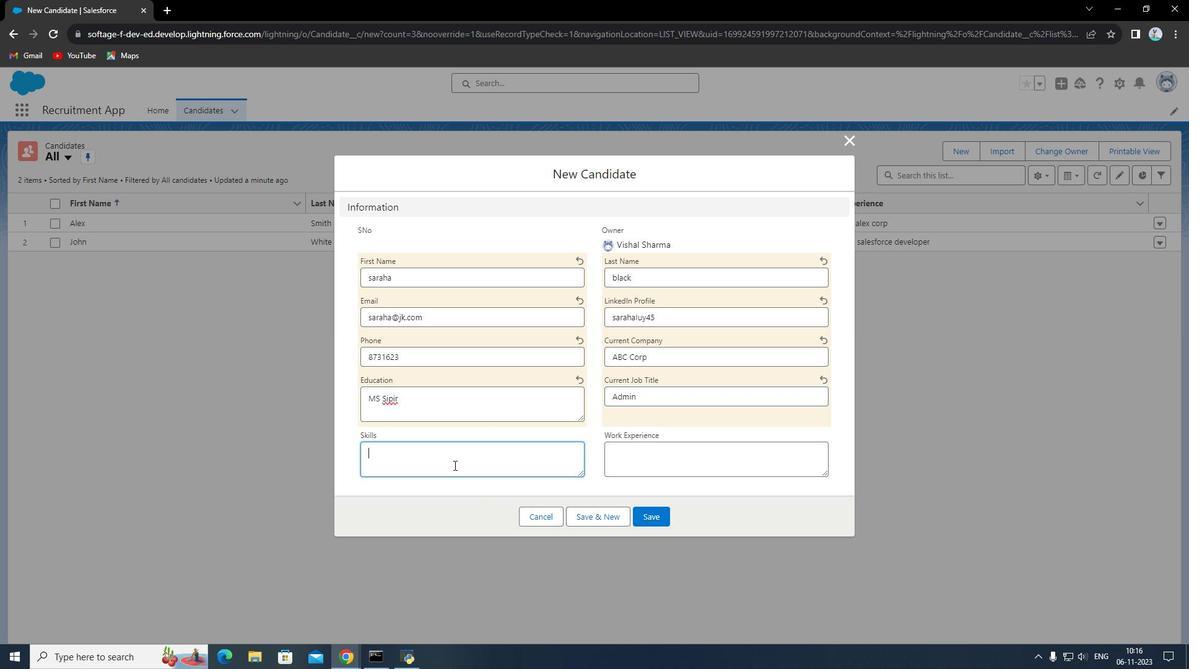 
Action: Key pressed <Key.shift><Key.shift><Key.shift><Key.shift><Key.shift><Key.shift><Key.shift><Key.shift><Key.shift><Key.shift><Key.shift><Key.shift>Power<Key.space><Key.shift>BI
Screenshot: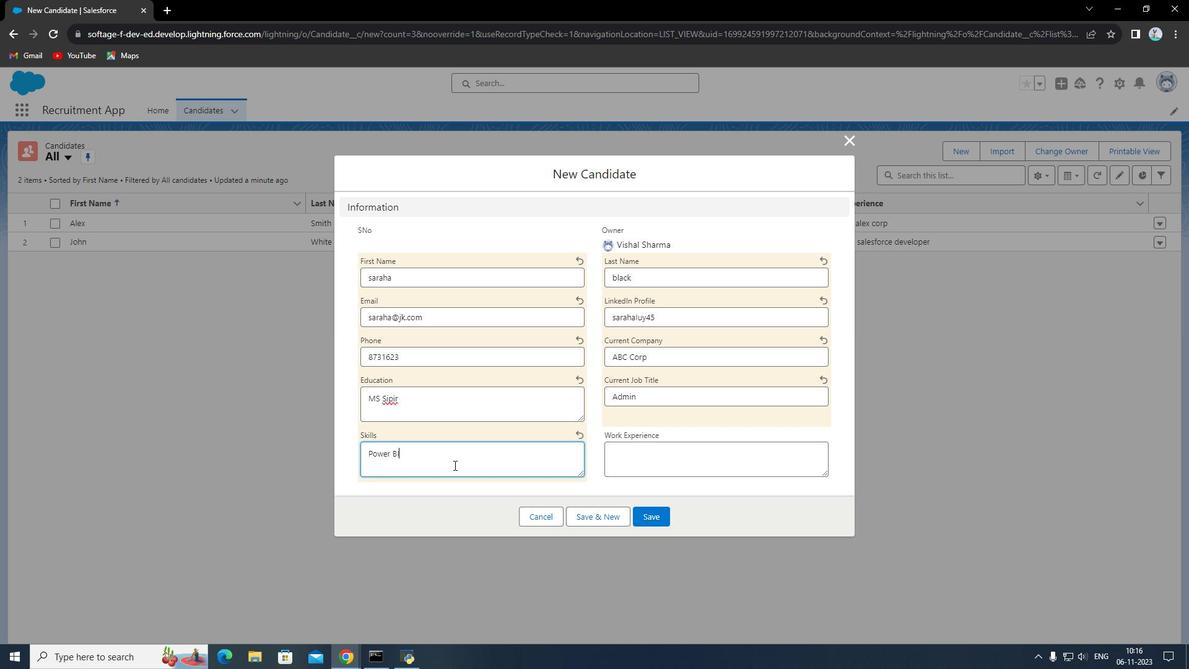 
Action: Mouse moved to (643, 448)
Screenshot: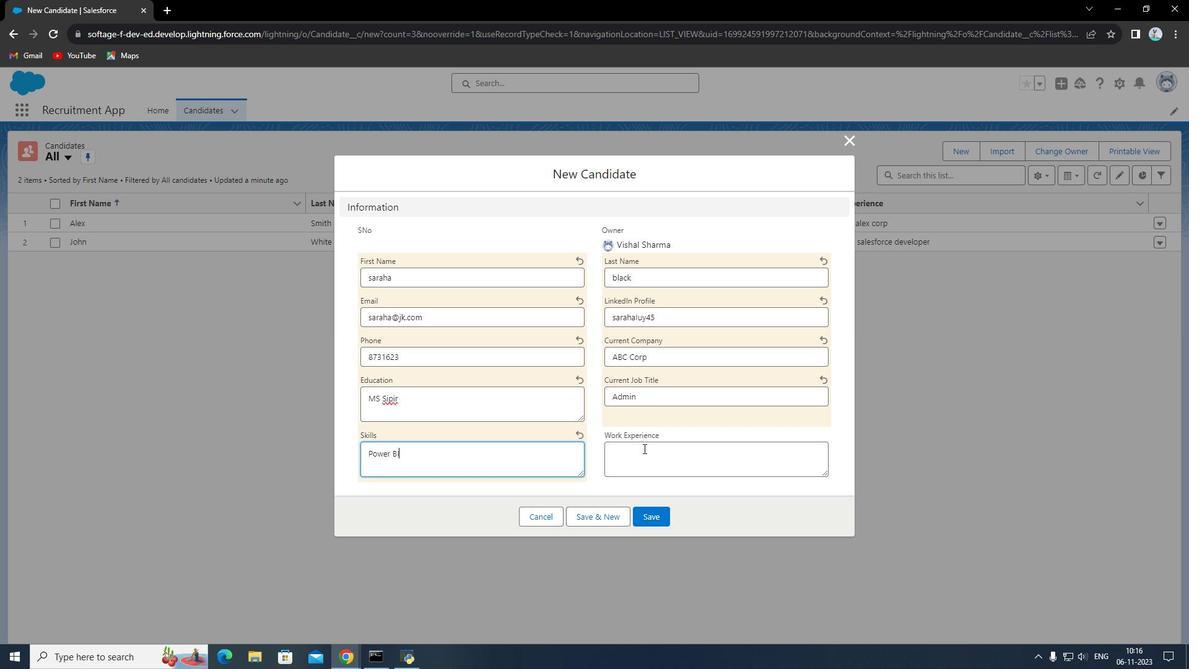 
Action: Mouse pressed left at (643, 448)
Screenshot: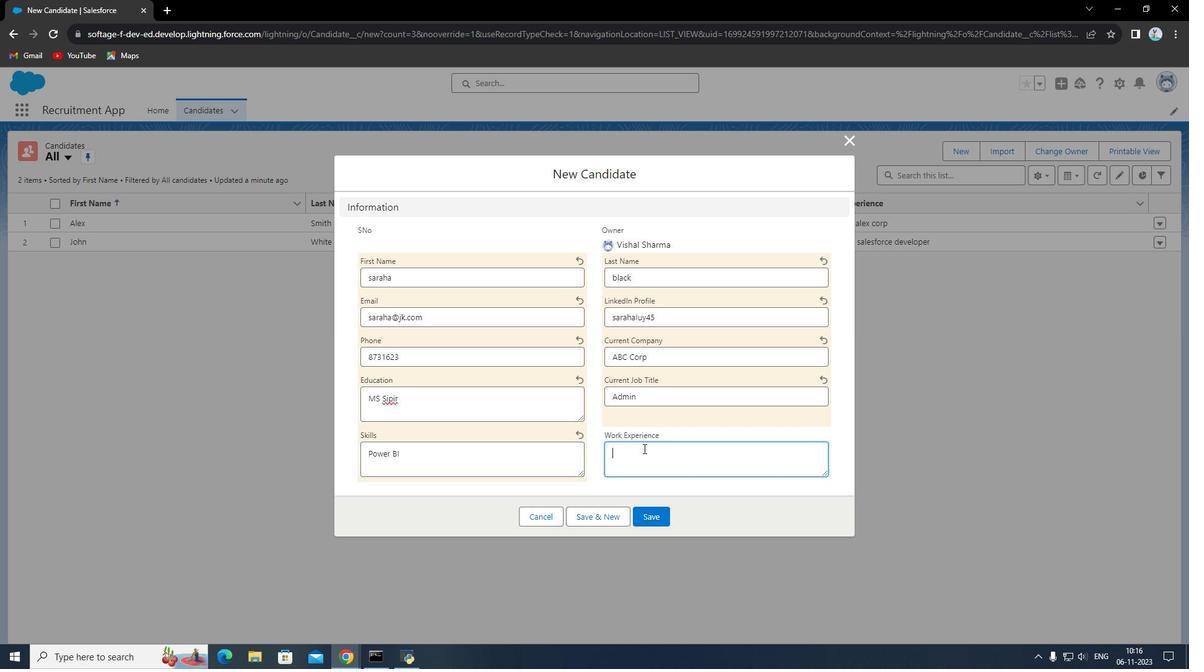 
Action: Key pressed 8<Key.space><Key.shift>Years<Key.space><Key.shift><Key.shift><Key.shift><Key.shift><Key.shift><Key.shift><Key.shift><Key.shift><Key.shift>As<Key.space><Key.shift>D<Key.shift>A
Screenshot: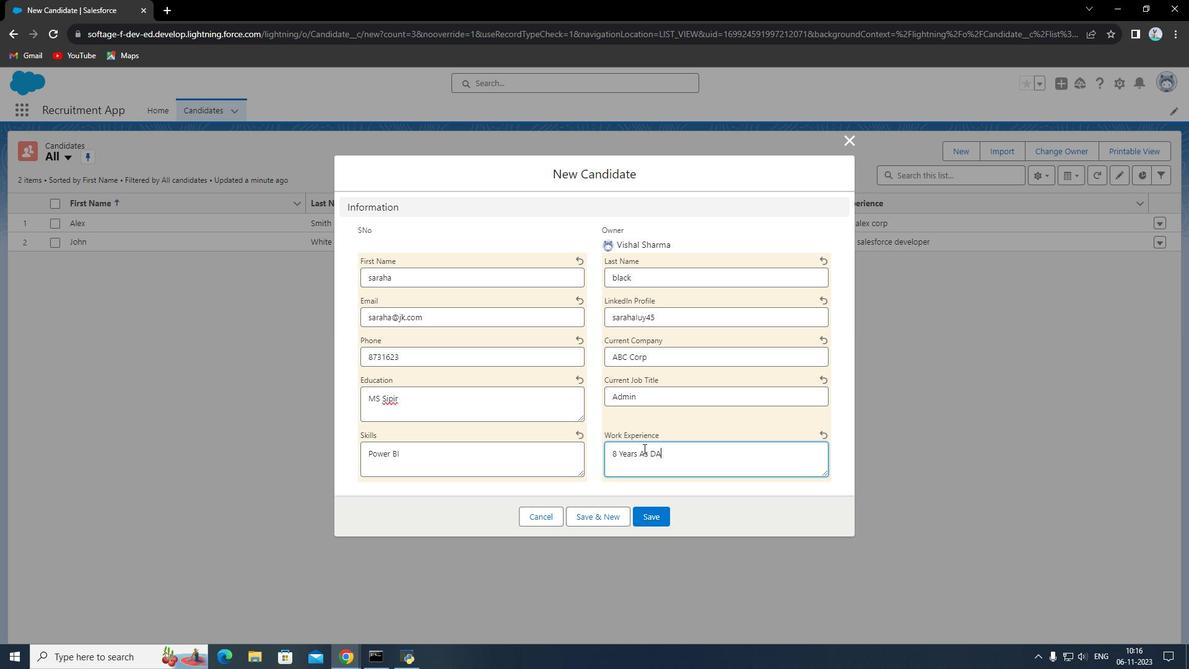 
Action: Mouse moved to (643, 513)
Screenshot: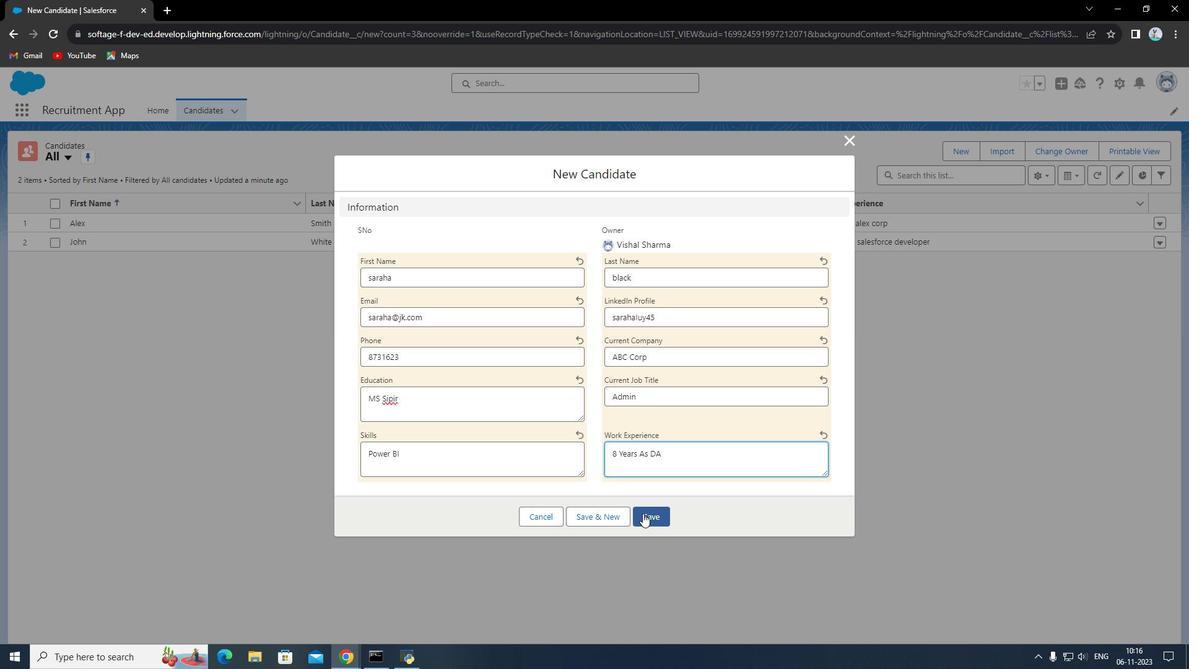 
Action: Mouse pressed left at (643, 513)
Screenshot: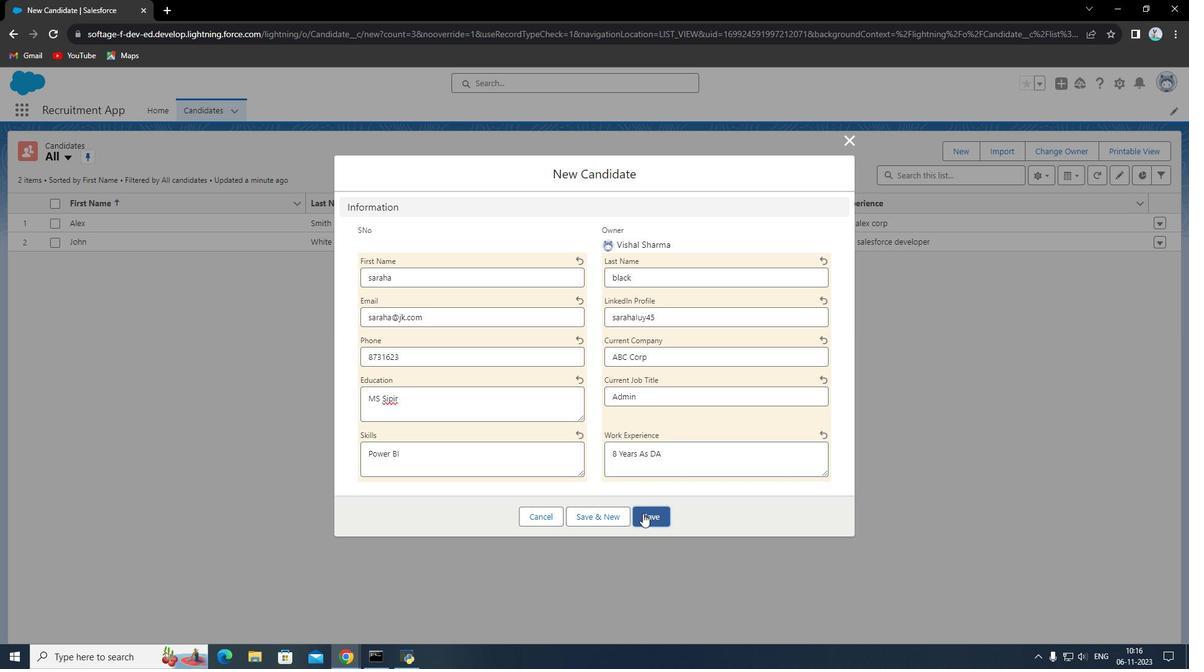 
Action: Mouse moved to (195, 111)
Screenshot: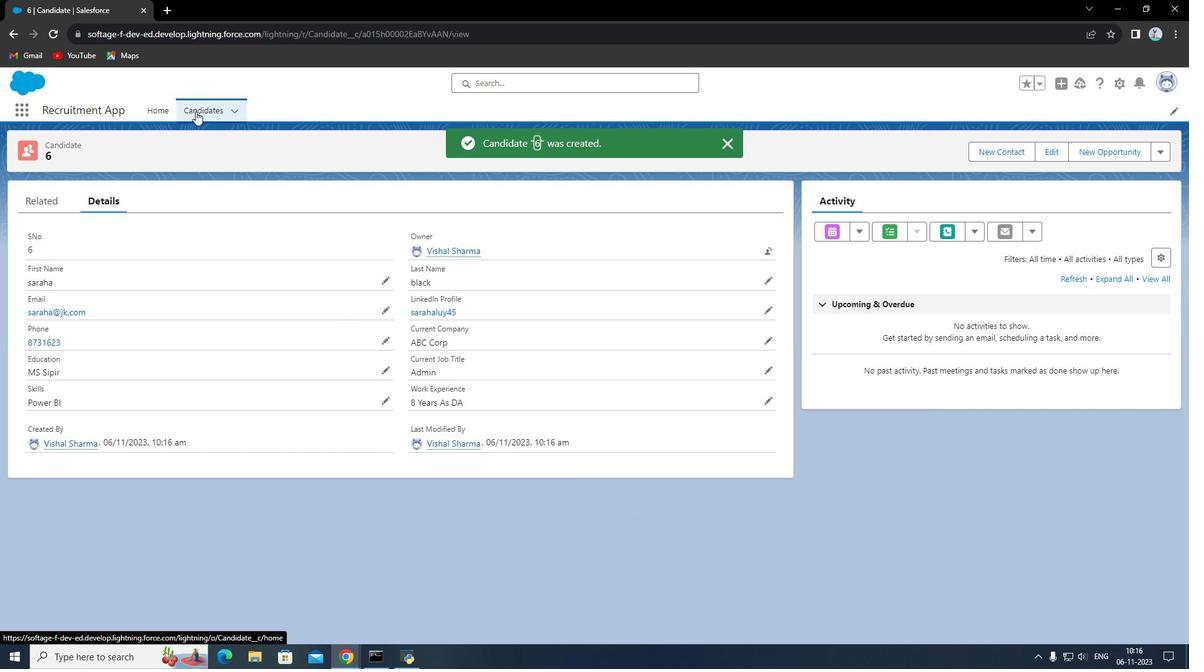 
Action: Mouse pressed left at (195, 111)
Screenshot: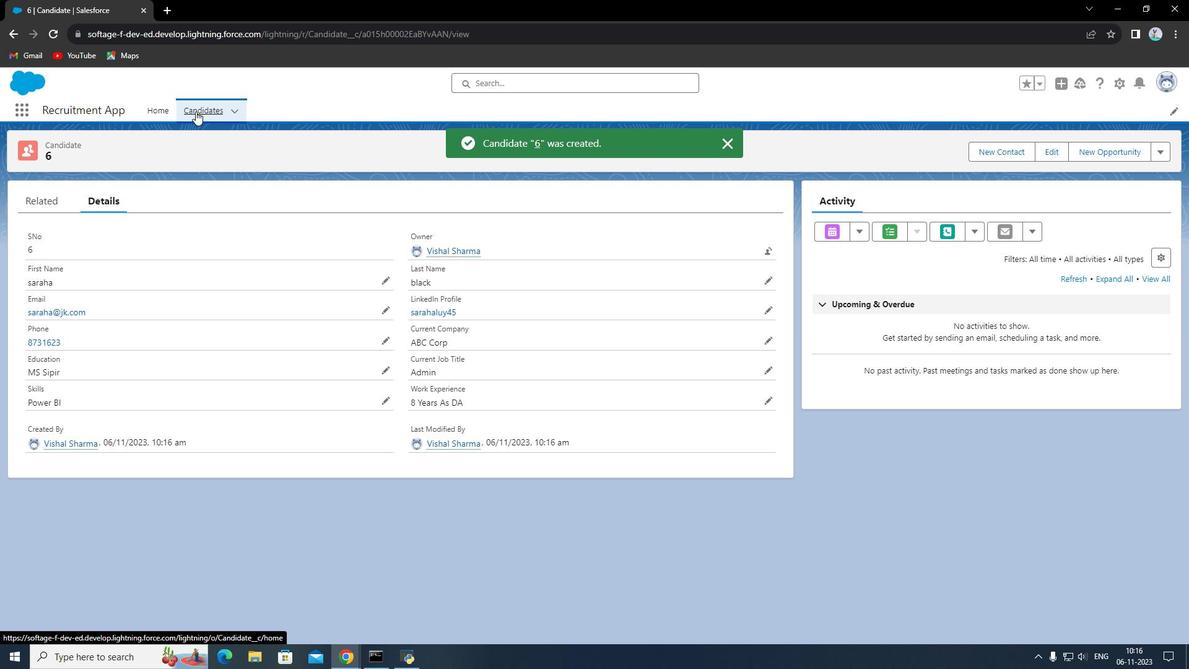 
Action: Mouse moved to (960, 155)
Screenshot: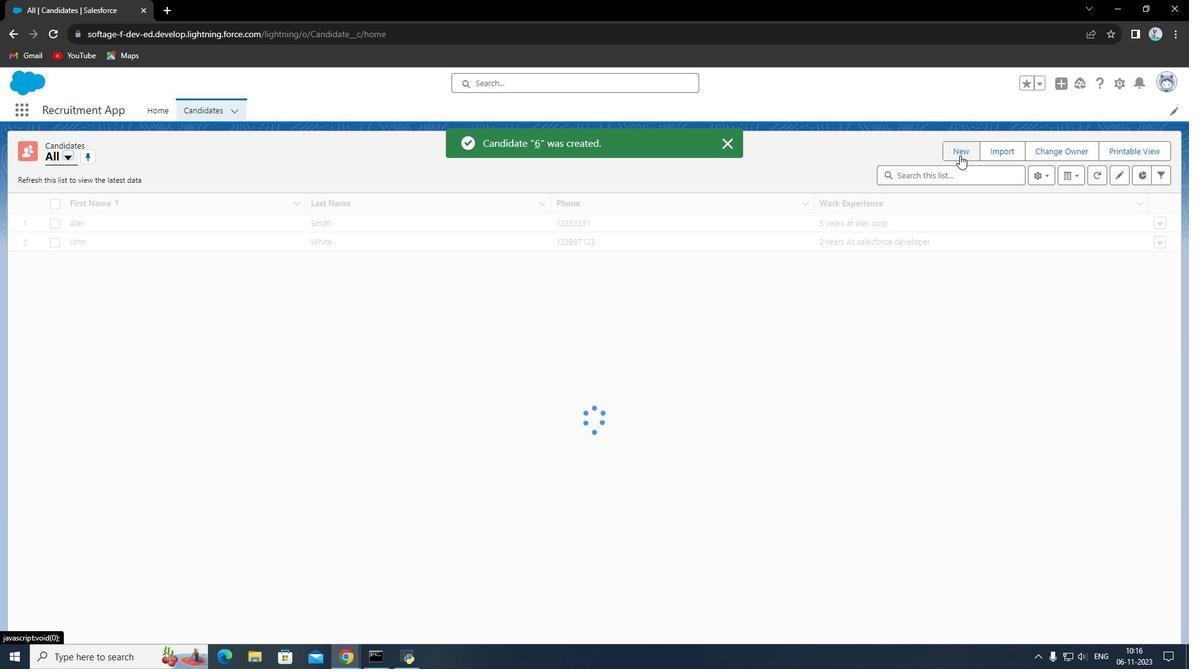 
Action: Mouse pressed left at (960, 155)
Screenshot: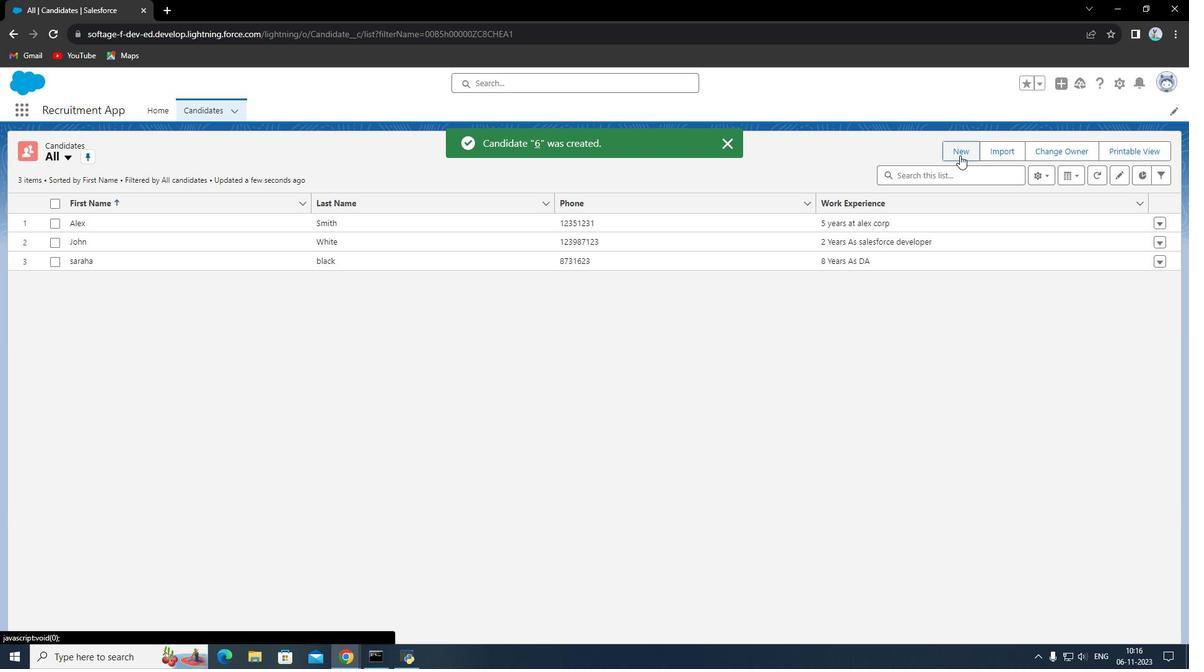 
Action: Mouse moved to (517, 282)
Screenshot: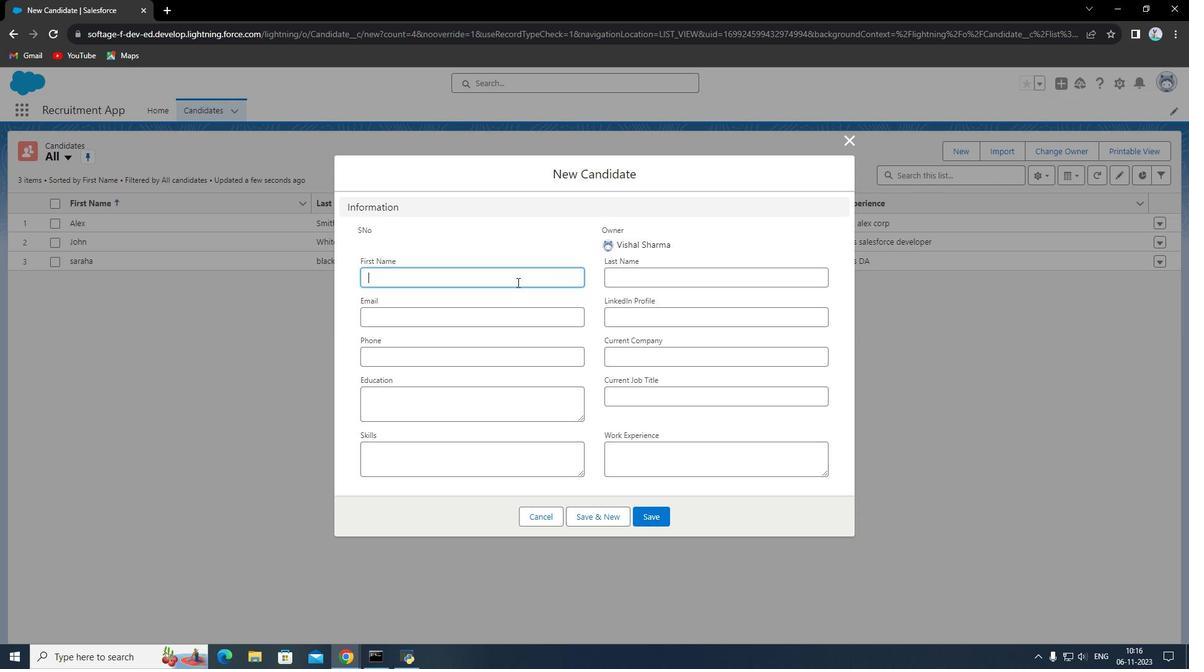 
Action: Mouse pressed left at (517, 282)
Screenshot: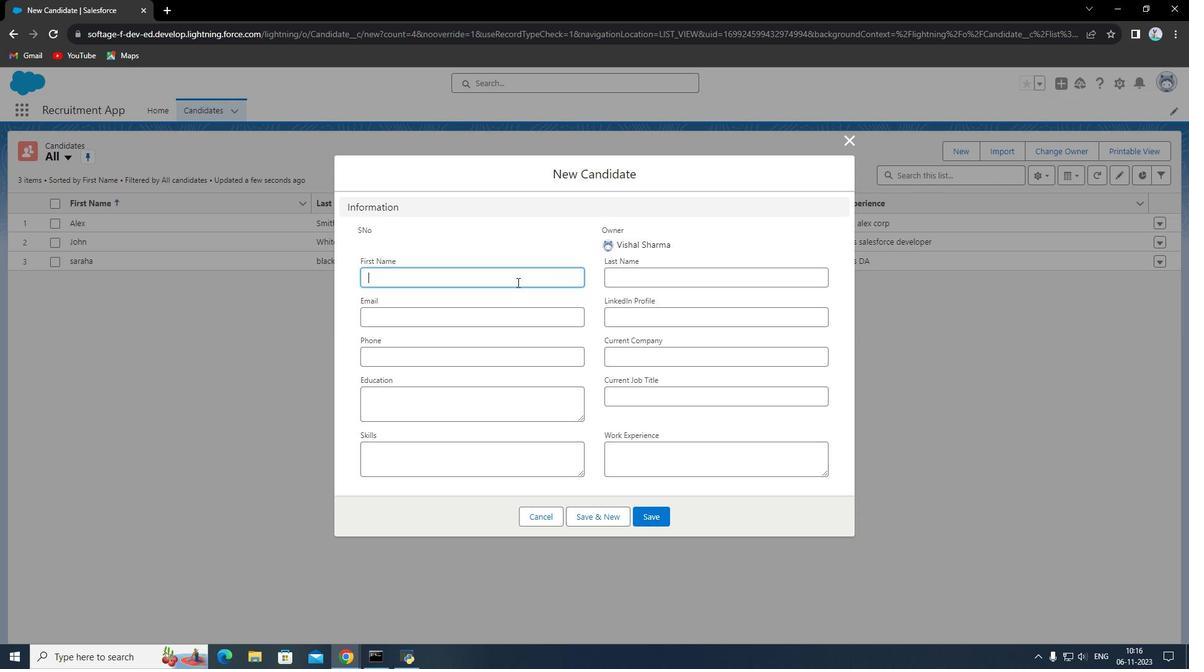 
Action: Mouse moved to (517, 283)
Screenshot: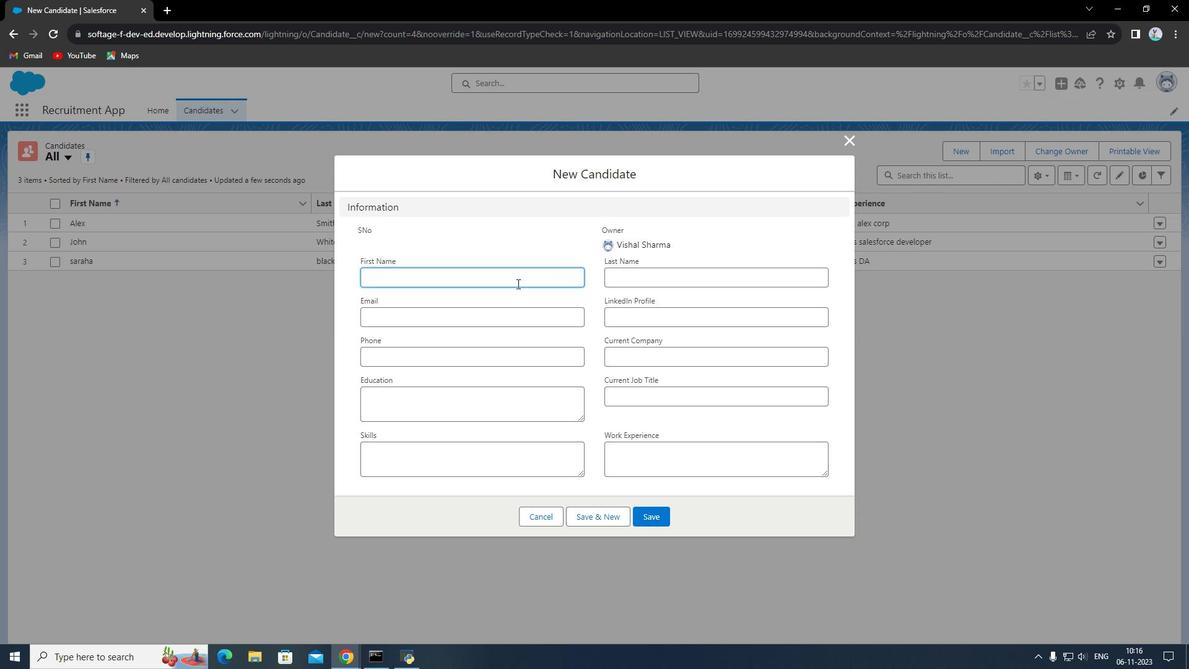 
Action: Key pressed <Key.shift>Lisa
Screenshot: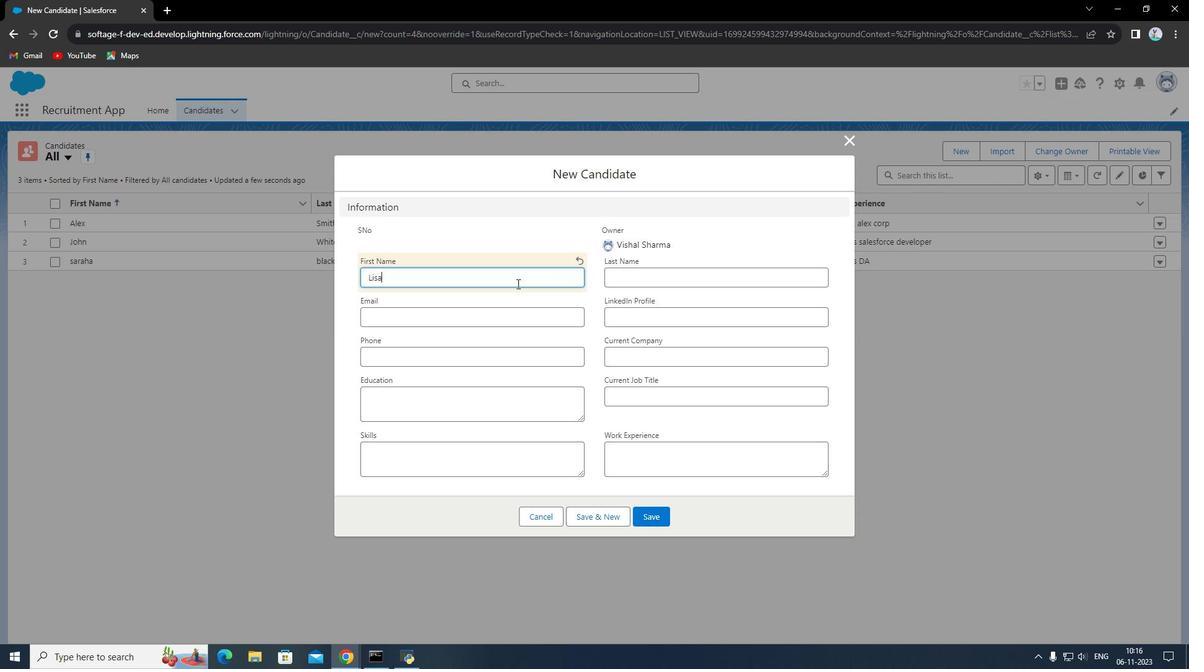 
Action: Mouse moved to (622, 275)
Screenshot: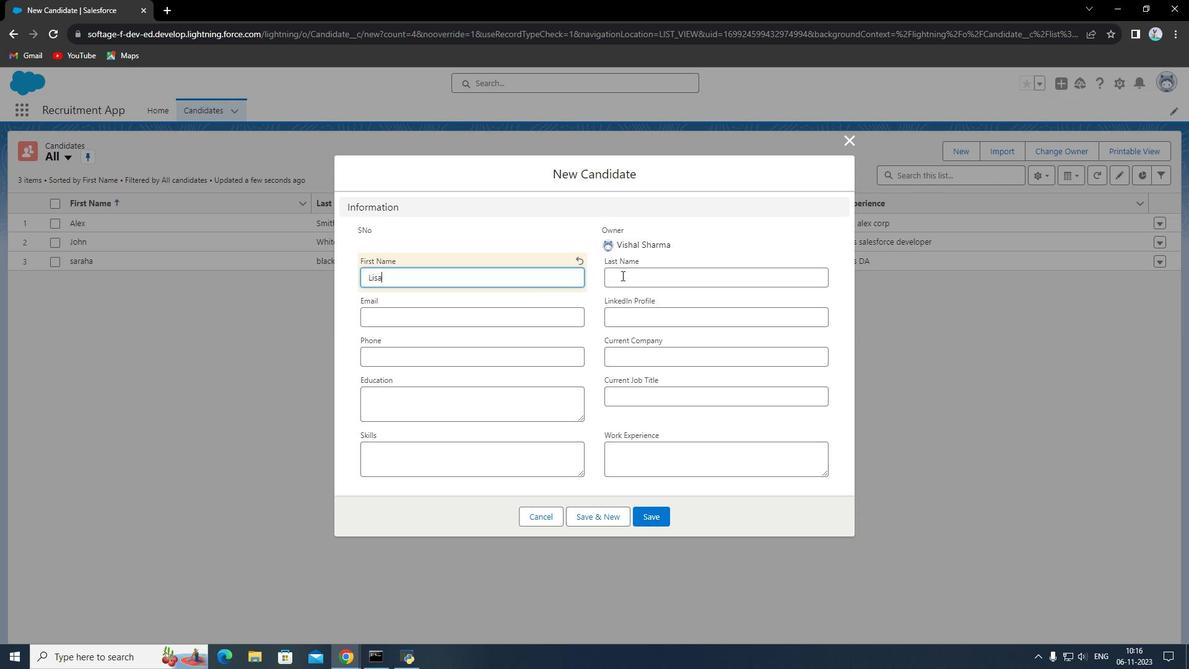 
Action: Mouse pressed left at (622, 275)
Screenshot: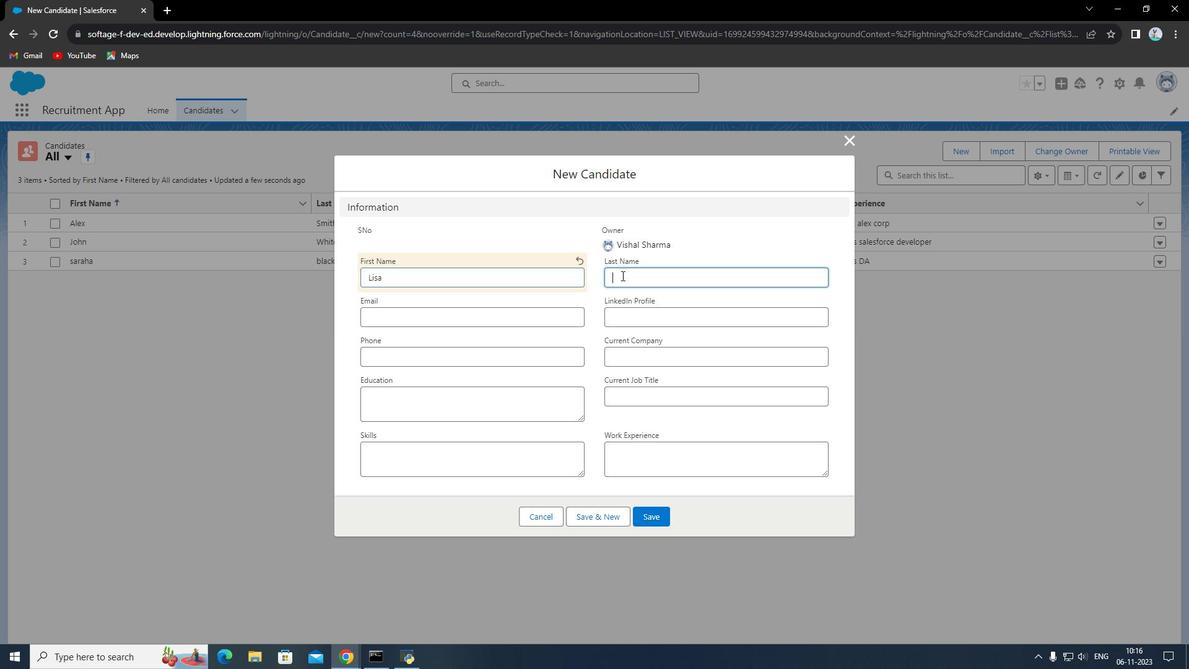 
Action: Mouse moved to (623, 275)
Screenshot: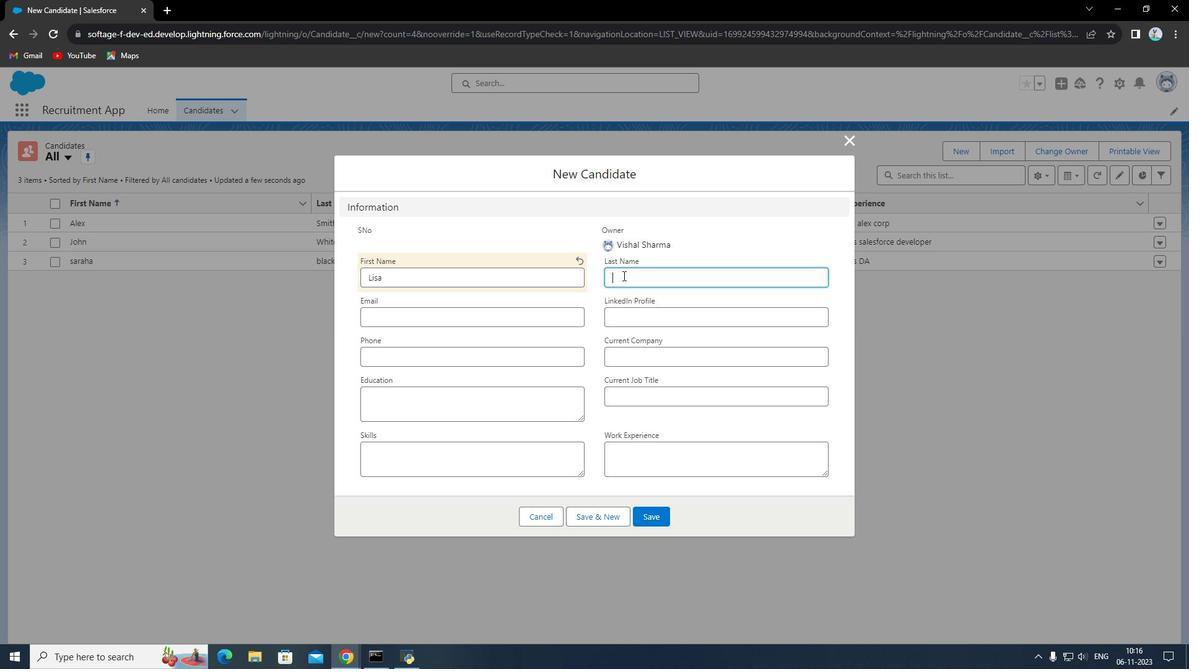 
Action: Key pressed <Key.shift><Key.shift><Key.shift><Key.shift><Key.shift><Key.shift><Key.shift><Key.shift><Key.shift><Key.shift><Key.shift><Key.shift><Key.shift><Key.shift><Key.shift><Key.shift><Key.shift><Key.shift>Davis
Screenshot: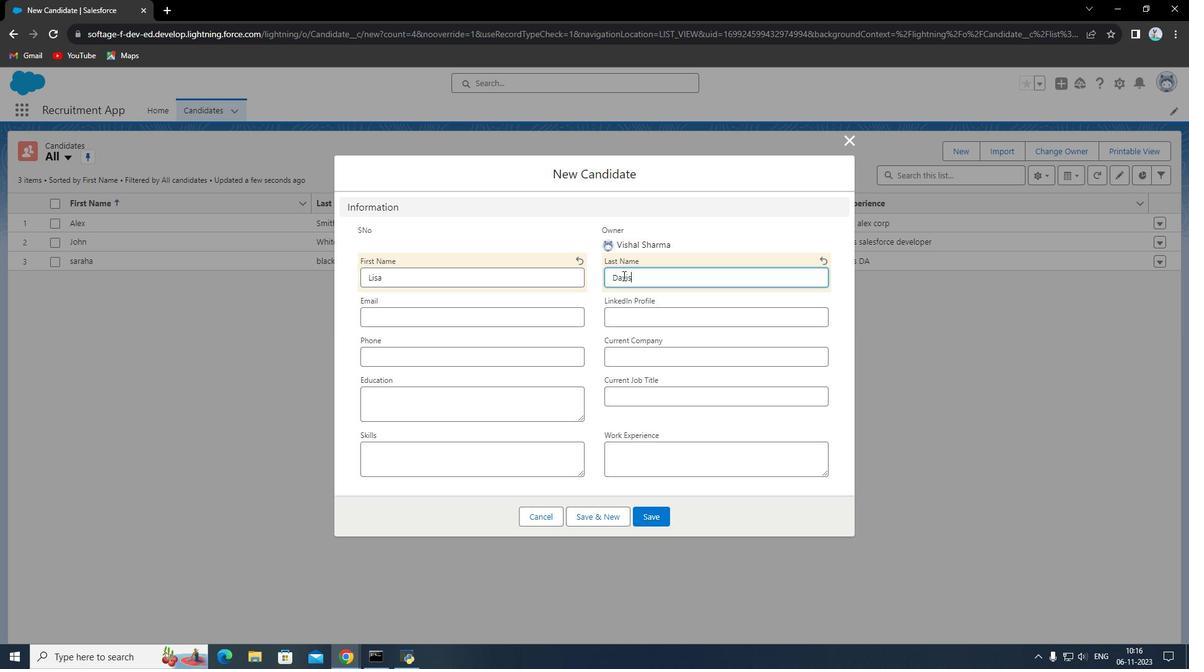 
Action: Mouse moved to (488, 321)
Screenshot: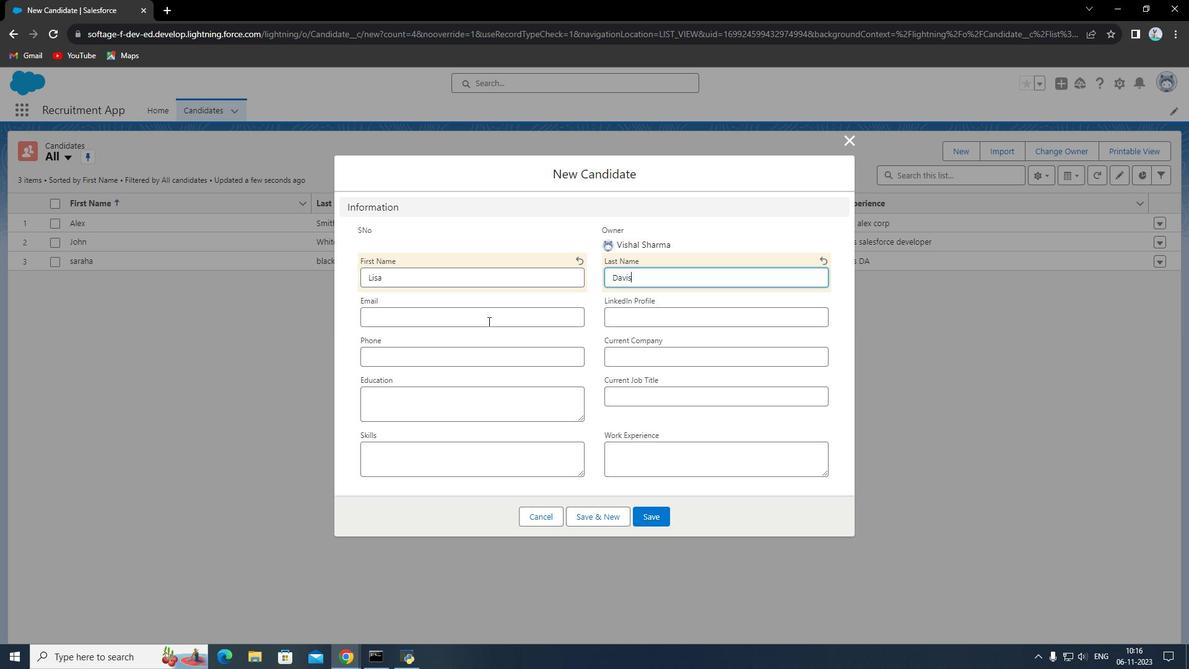 
Action: Mouse pressed left at (488, 321)
Screenshot: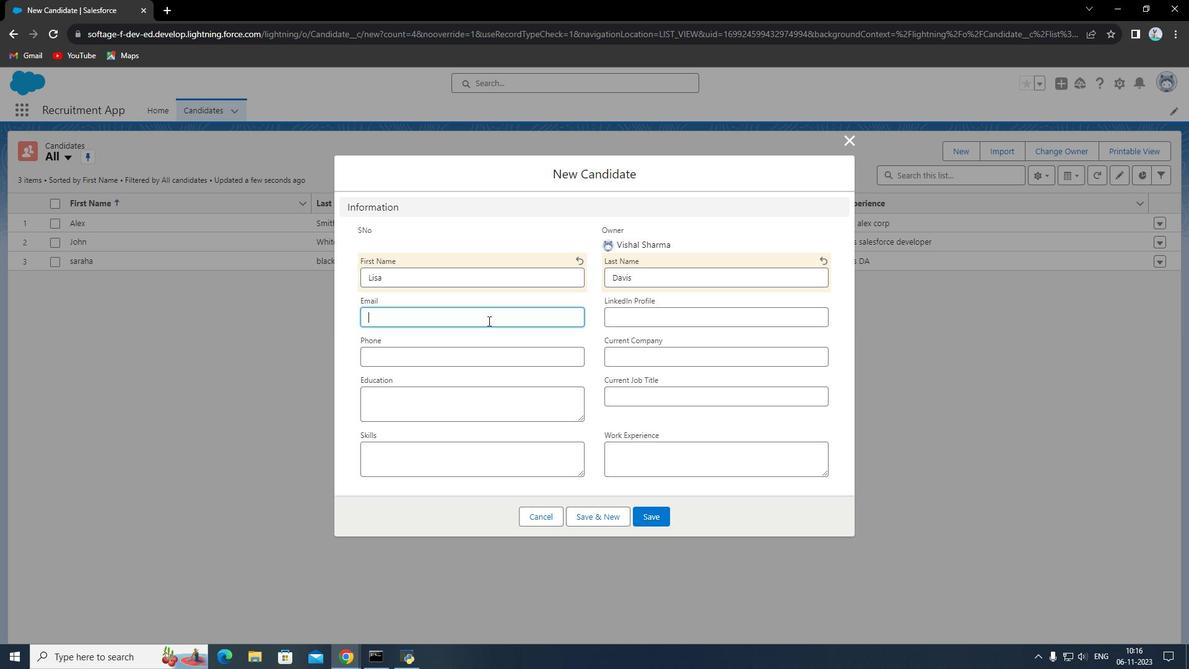 
Action: Mouse moved to (488, 321)
Screenshot: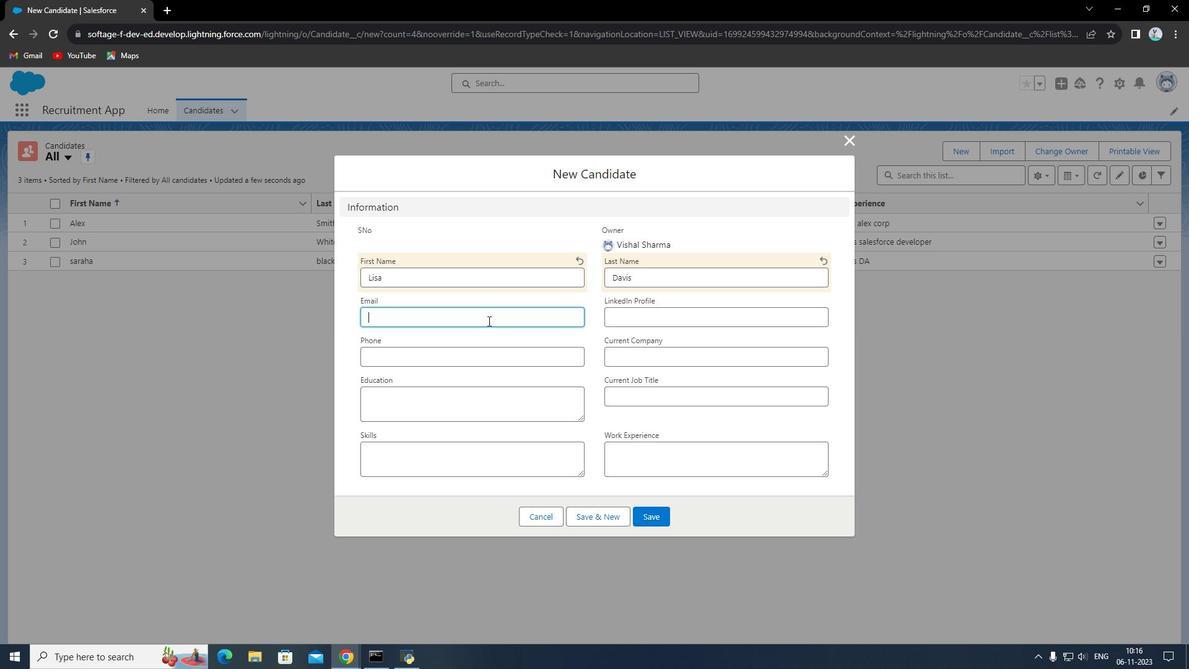 
Action: Key pressed <Key.shift><Key.shift><Key.shift><Key.shift><Key.shift><Key.shift><Key.shift><Key.shift><Key.shift><Key.shift><Key.shift><Key.shift>Lisa<Key.shift>@<Key.shift>Davis.po
Screenshot: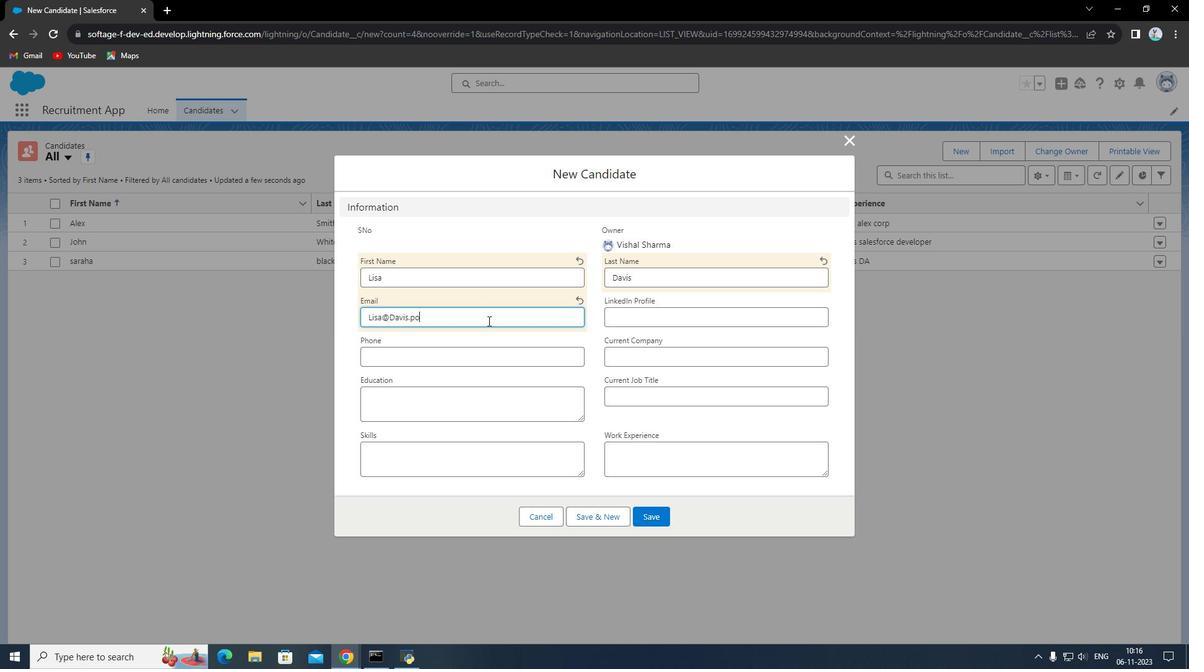 
Action: Mouse moved to (648, 321)
Screenshot: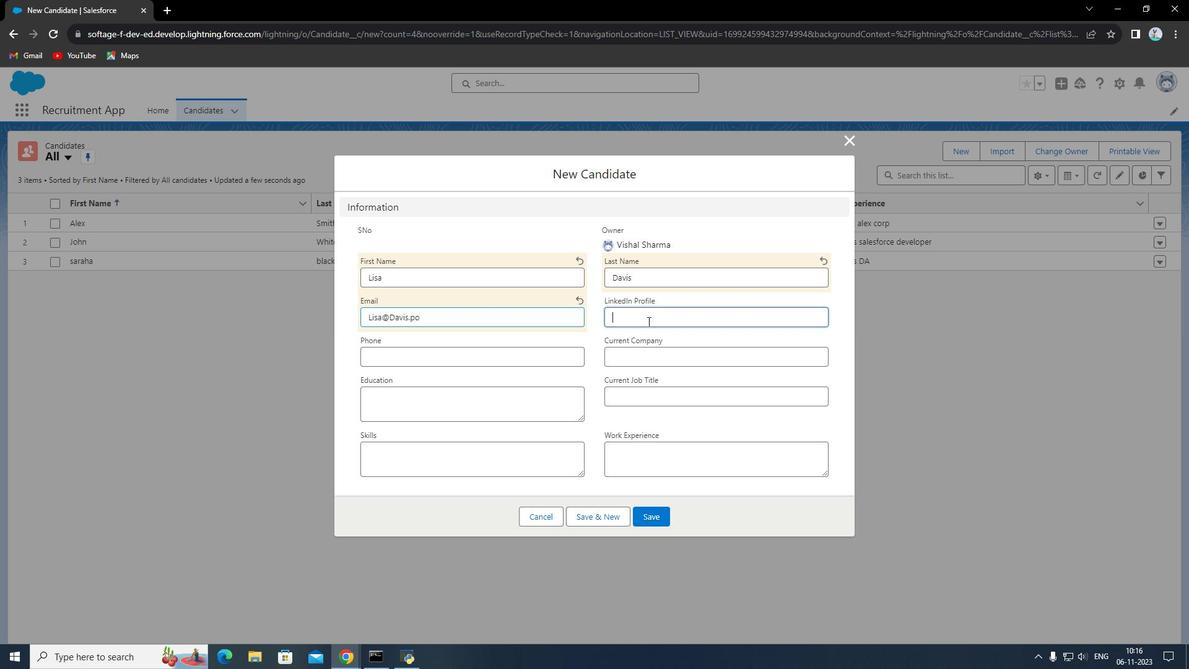 
Action: Mouse pressed left at (648, 321)
Screenshot: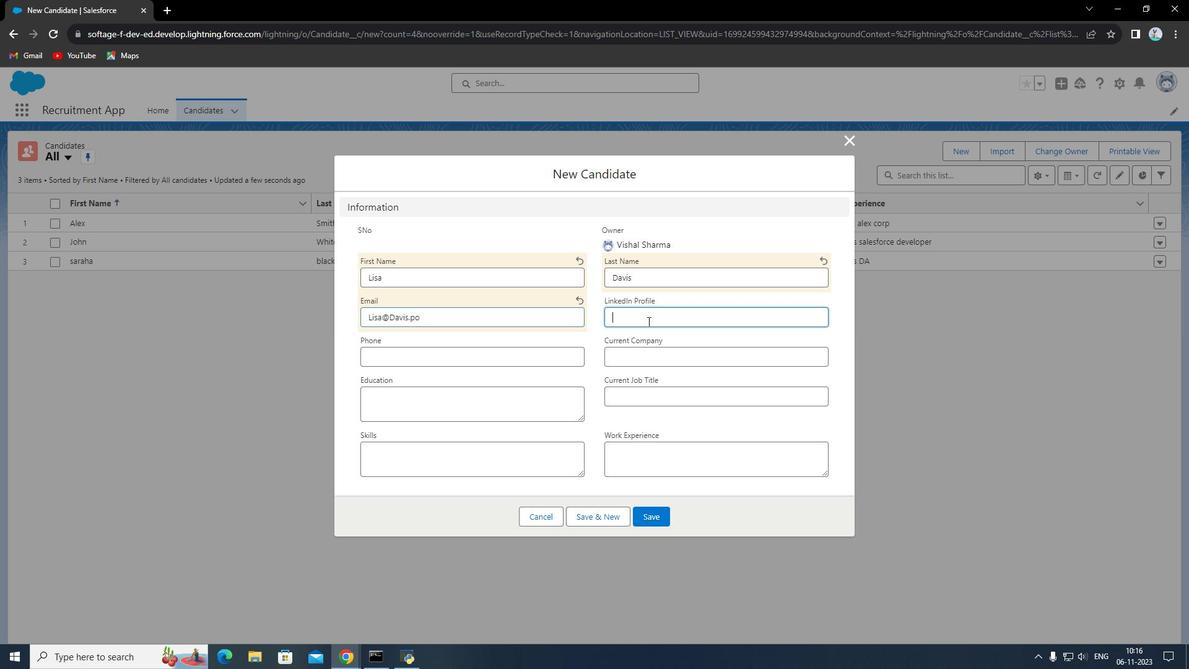 
Action: Mouse moved to (648, 321)
Screenshot: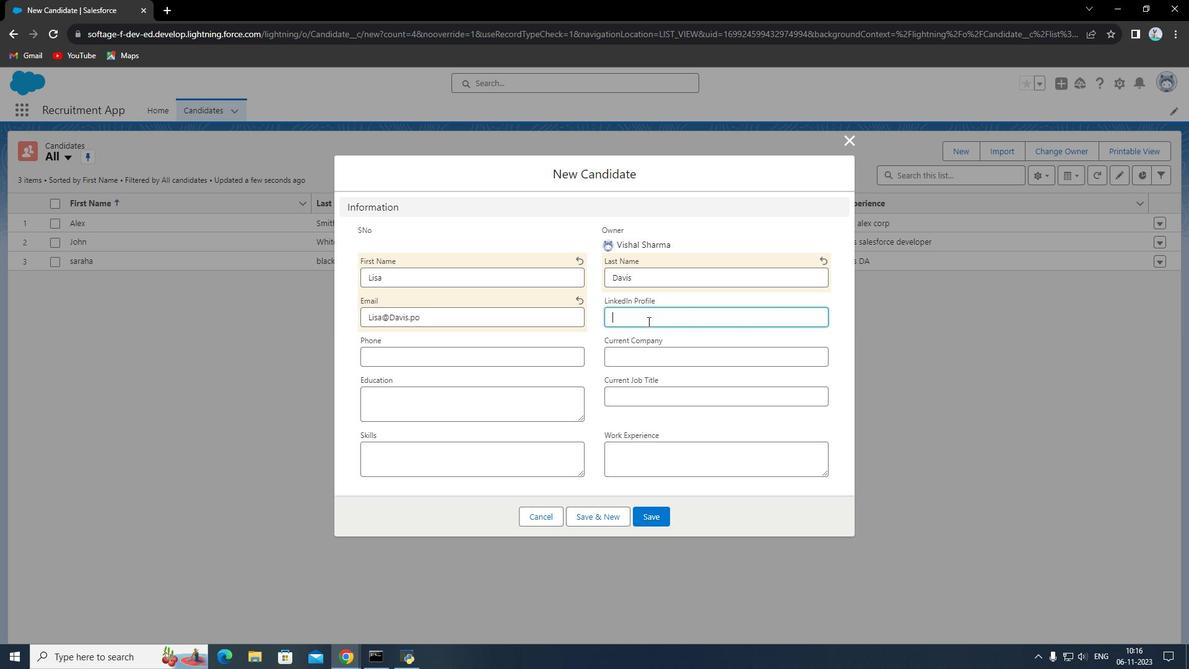 
Action: Key pressed <Key.shift><Key.shift><Key.shift><Key.shift><Key.shift><Key.shift><Key.shift><Key.shift><Key.shift><Key.shift><Key.shift>Lisa<Key.shift><Key.shift><Key.shift><Key.shift><Key.shift><Key.shift><Key.shift><Key.shift><Key.shift><Key.shift><Key.shift><Key.shift><Key.shift><Key.shift><Key.shift><Key.shift><Key.shift><Key.shift><Key.shift><Key.shift><Key.shift><Key.shift><Key.shift><Key.shift><Key.shift><Key.shift><Key.shift><Key.shift><Key.shift><Key.shift><Key.shift><Key.shift><Key.shift><Key.shift><Key.shift>(<Key.shift><Key.shift><Key.shift><Key.shift><Key.shift>)23
Screenshot: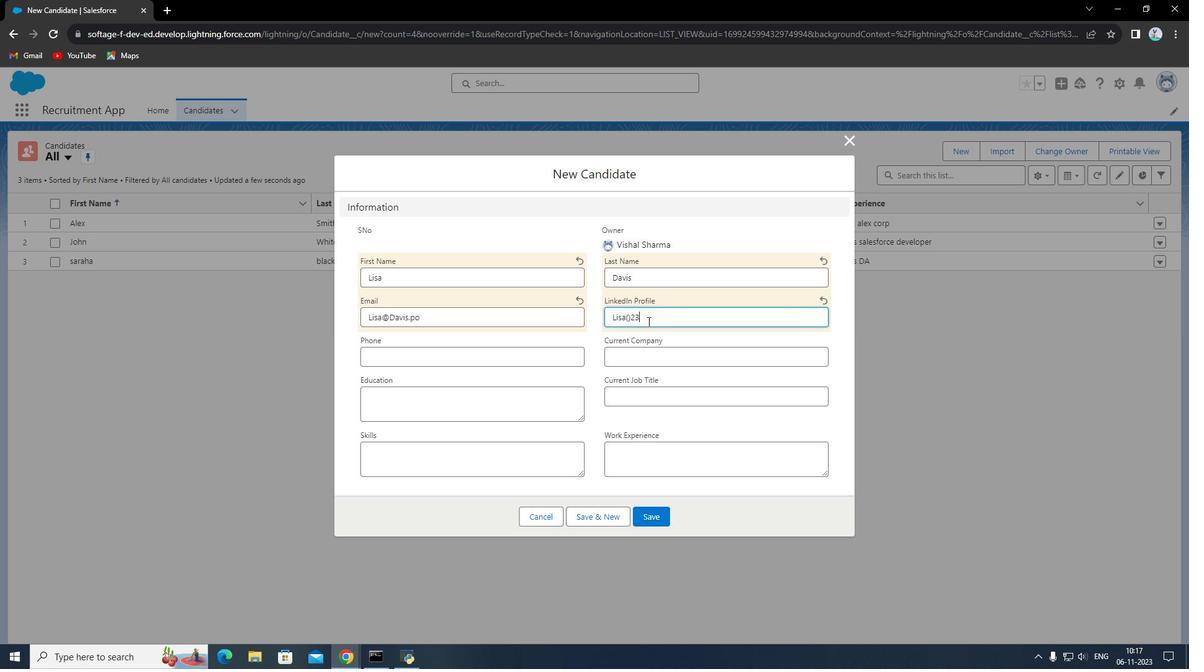 
Action: Mouse moved to (490, 357)
Screenshot: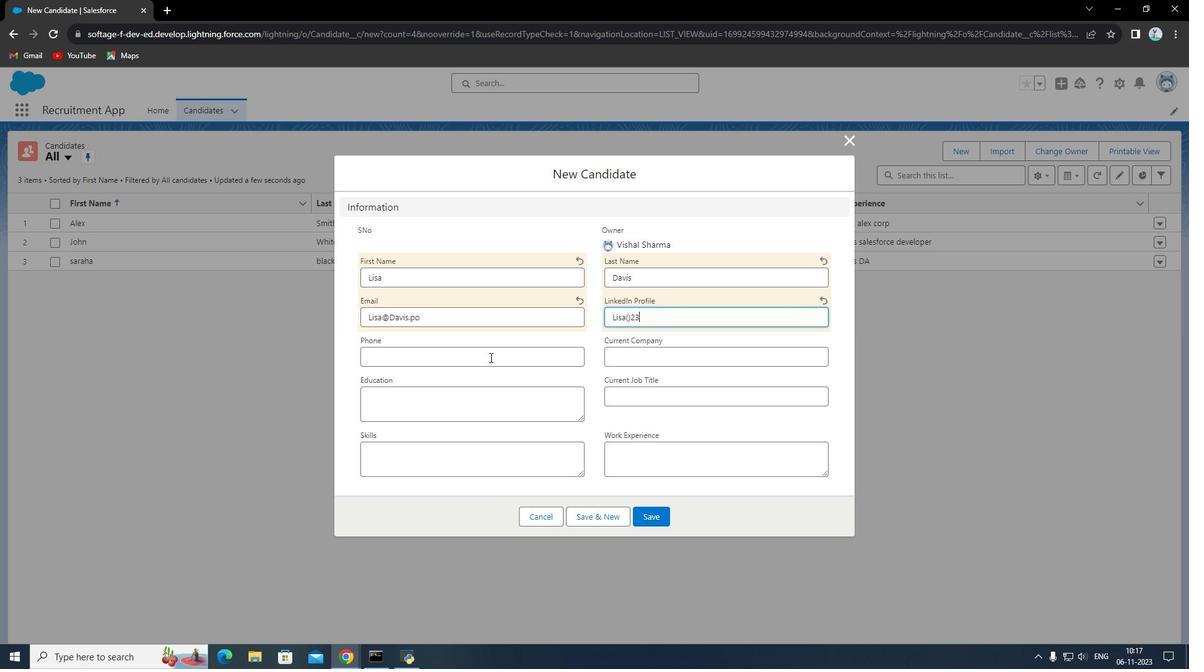 
Action: Mouse pressed left at (490, 357)
Screenshot: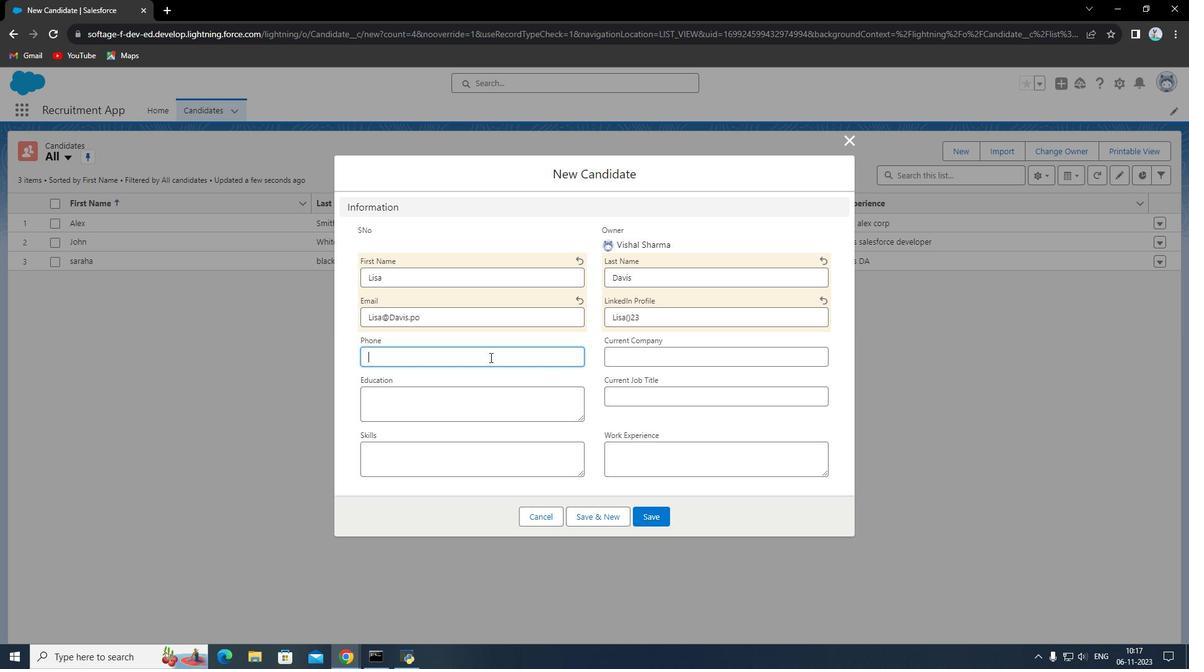 
Action: Key pressed <Key.shift><Key.shift><Key.shift><Key.shift><Key.shift><Key.shift><Key.shift><Key.shift><Key.shift><Key.shift><Key.shift><Key.shift><Key.shift><Key.shift><Key.shift><Key.shift><Key.shift><Key.shift><Key.shift>01234123
Screenshot: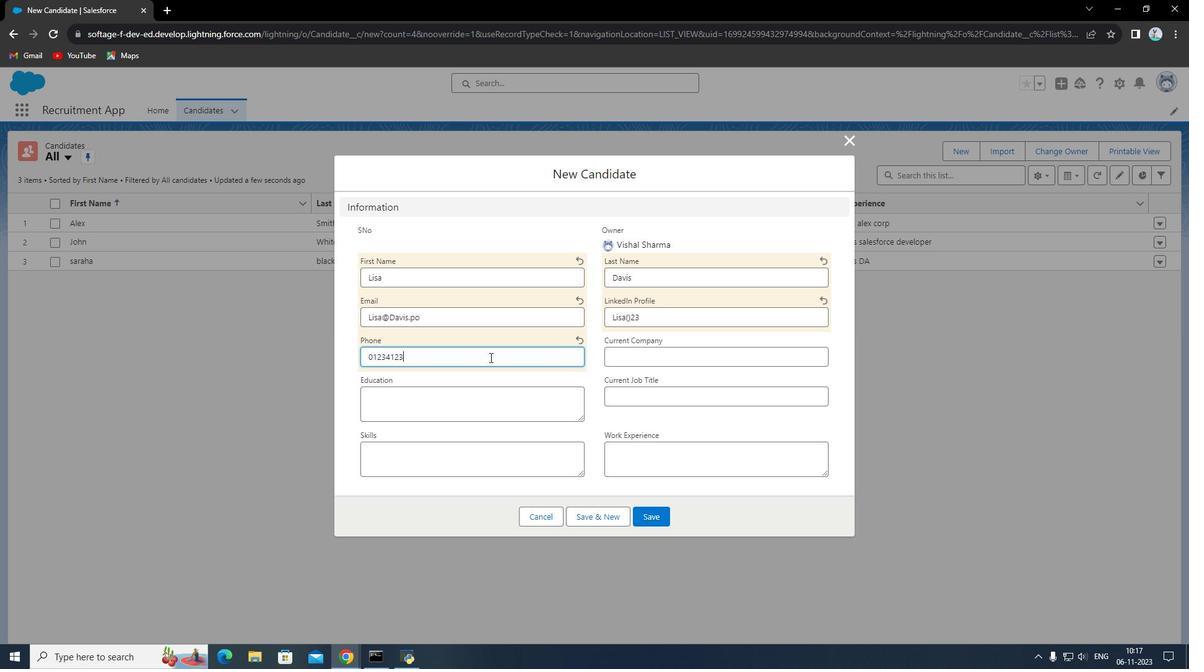 
Action: Mouse moved to (650, 358)
Screenshot: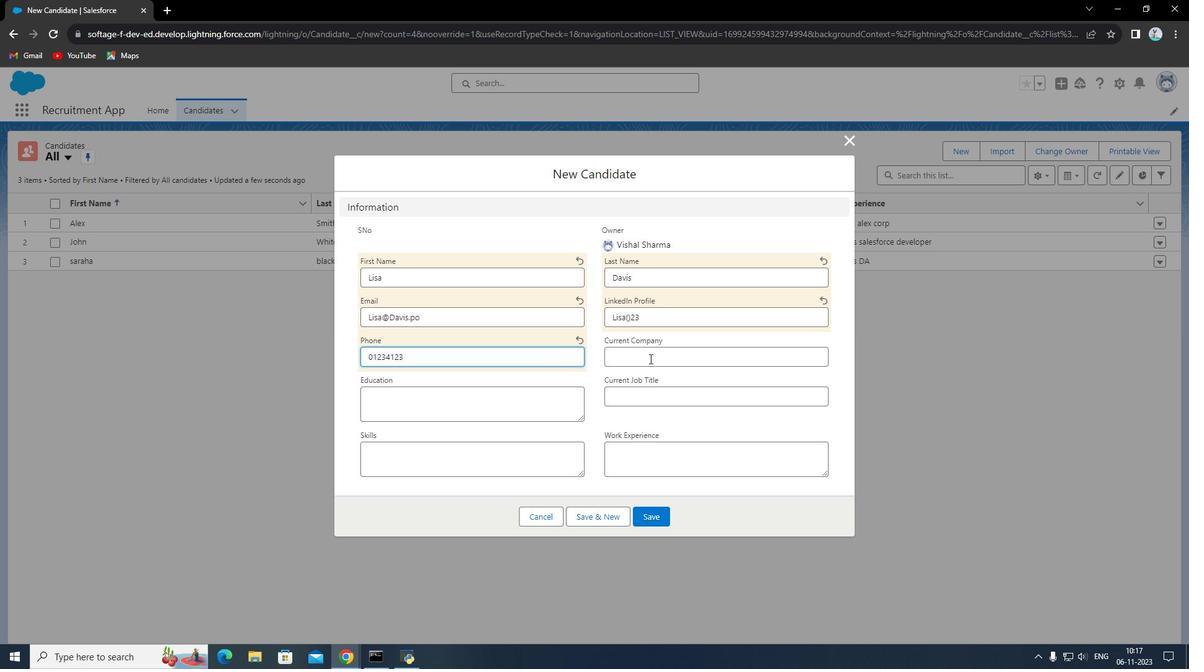 
Action: Mouse pressed left at (650, 358)
Screenshot: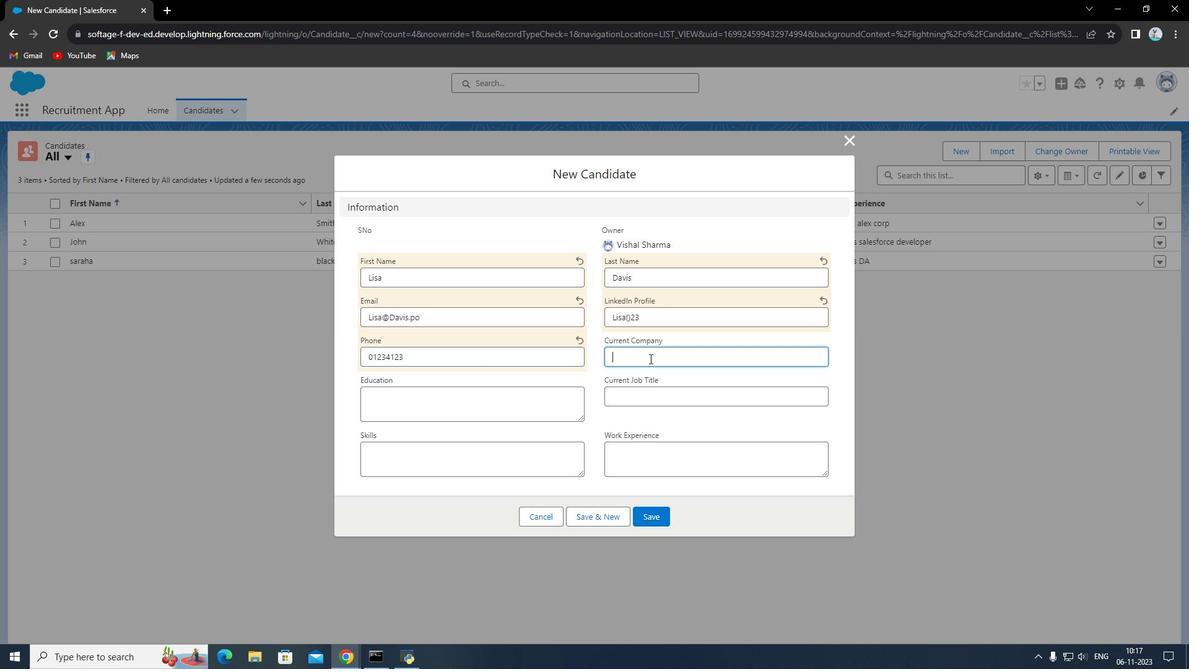
Action: Key pressed hh<Key.space>pvt<Key.space>ltd
Screenshot: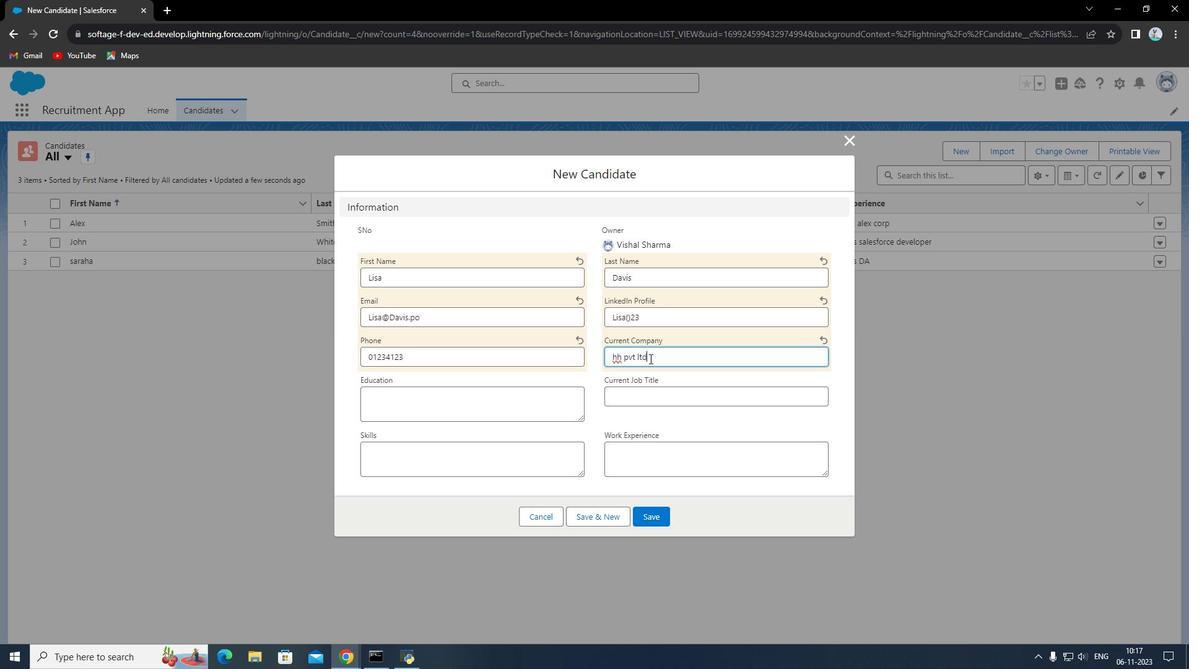 
Action: Mouse moved to (479, 400)
Screenshot: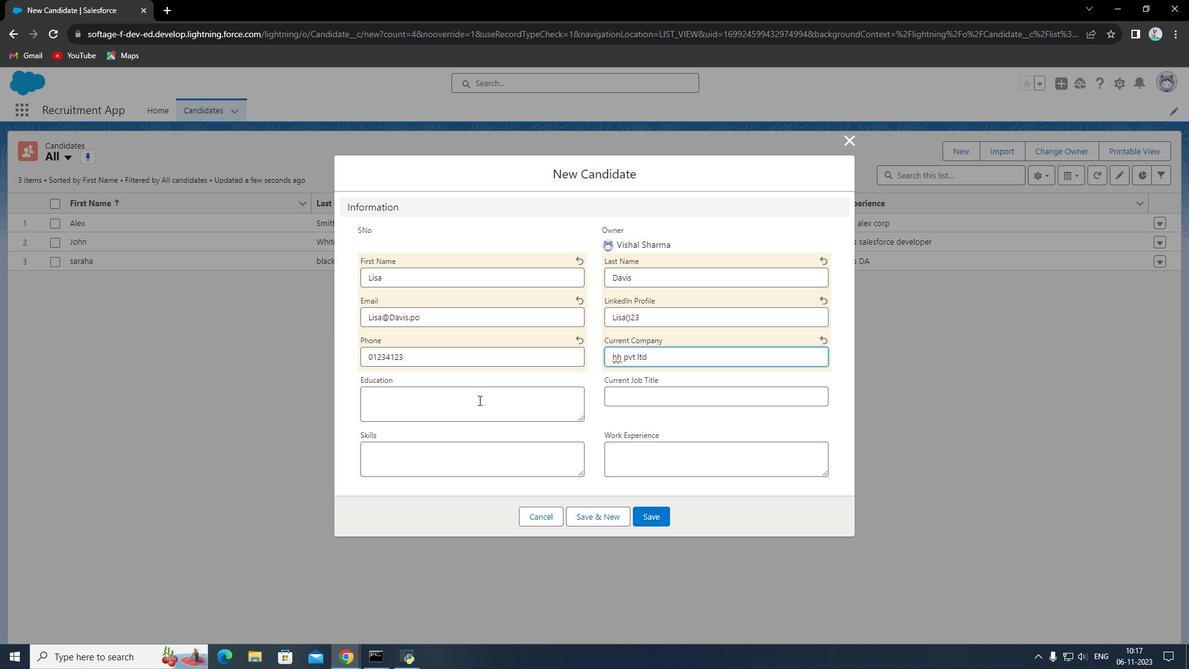 
Action: Mouse pressed left at (479, 400)
Screenshot: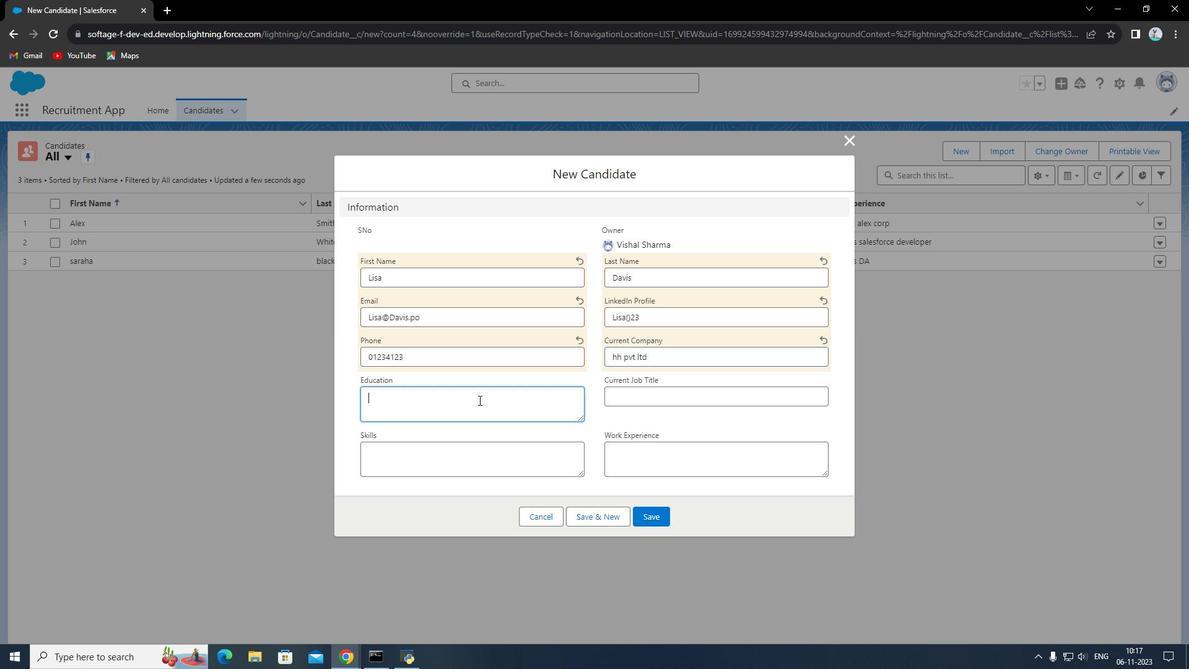 
Action: Key pressed b<Key.space>pharma
Screenshot: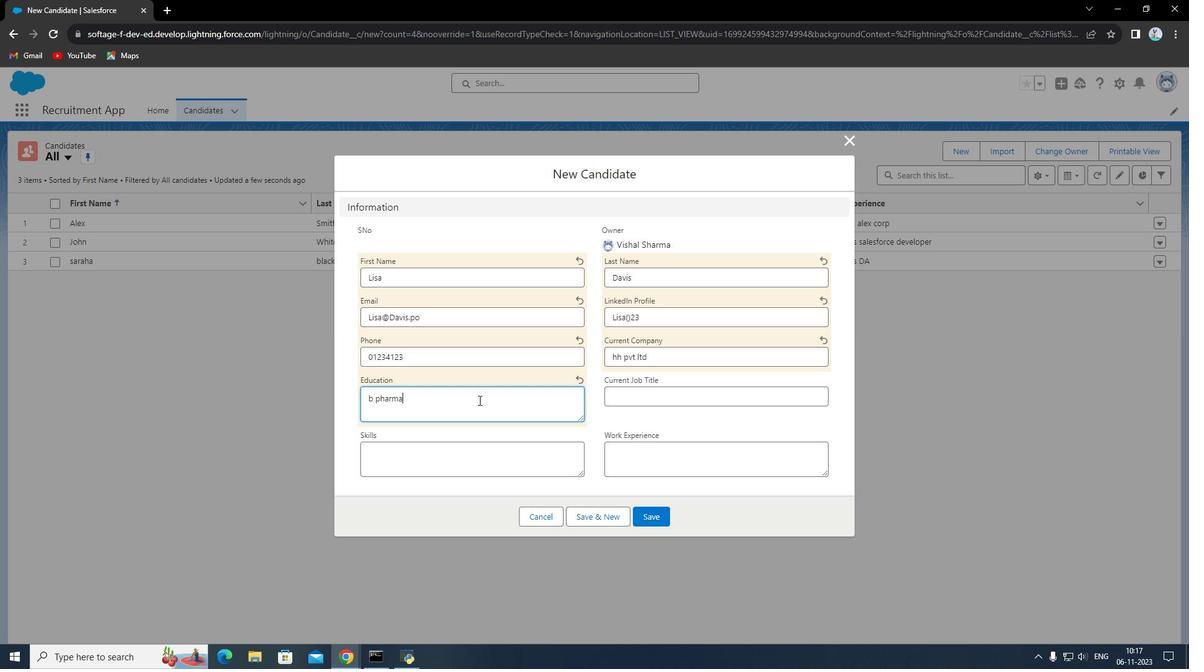 
Action: Mouse moved to (637, 399)
Screenshot: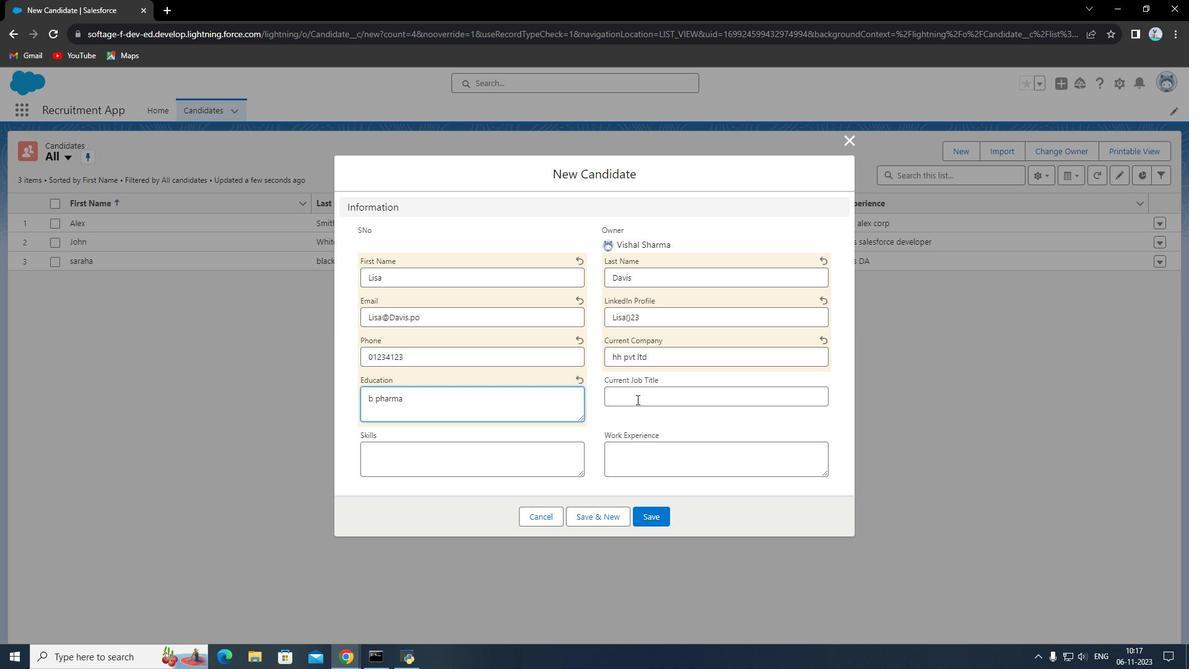 
Action: Mouse pressed left at (637, 399)
Screenshot: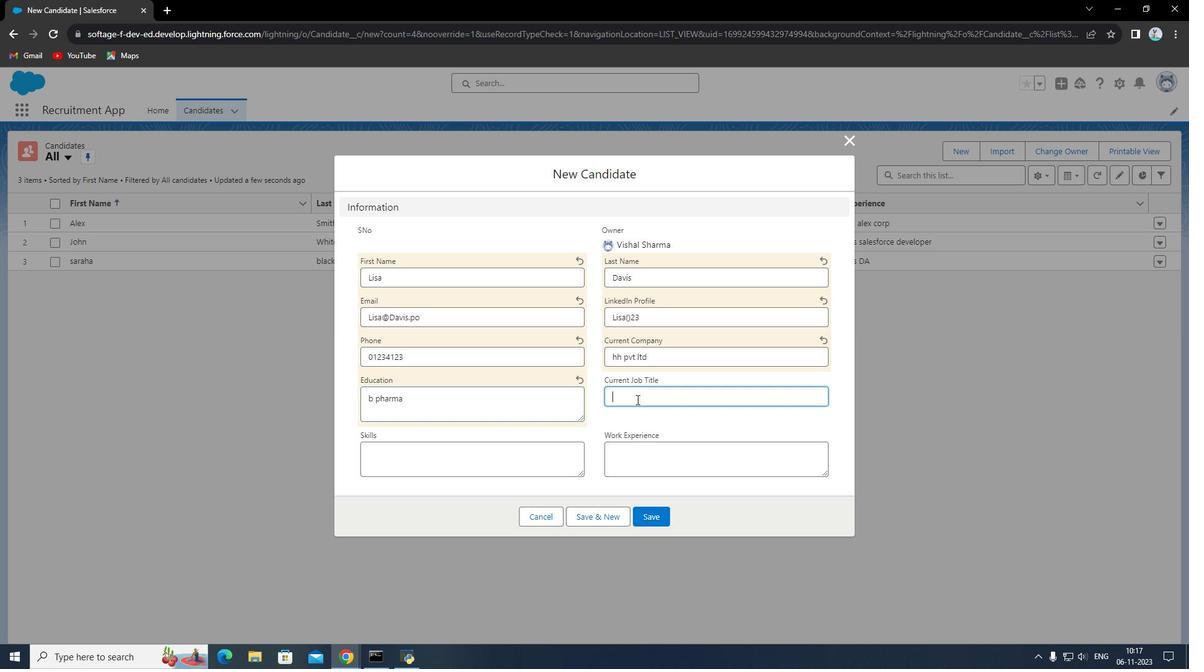 
Action: Mouse moved to (638, 399)
Screenshot: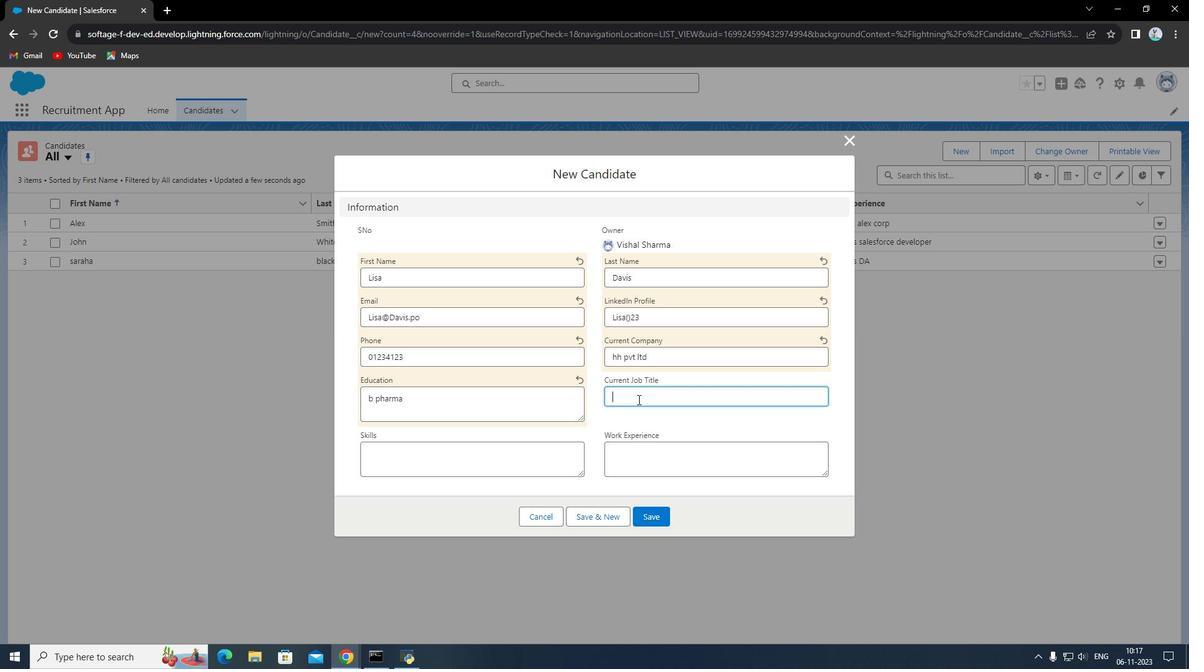 
Action: Key pressed <Key.shift>Research<Key.space><Key.shift>Analyst
Screenshot: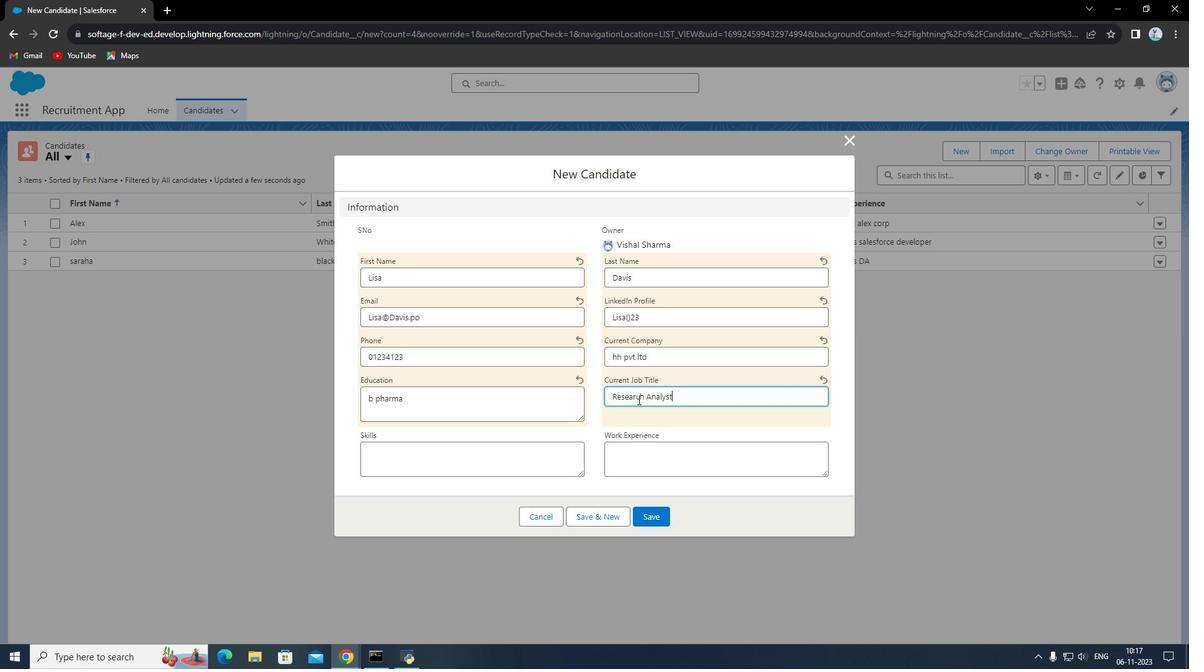 
Action: Mouse moved to (478, 473)
Screenshot: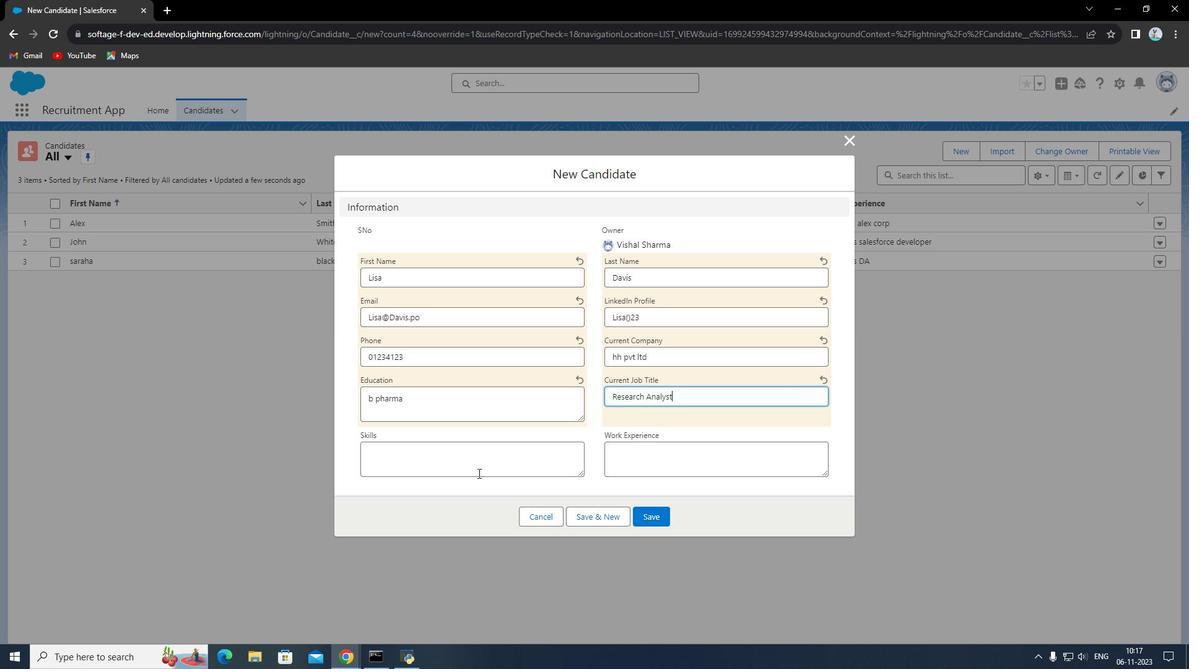 
Action: Mouse pressed left at (478, 473)
Screenshot: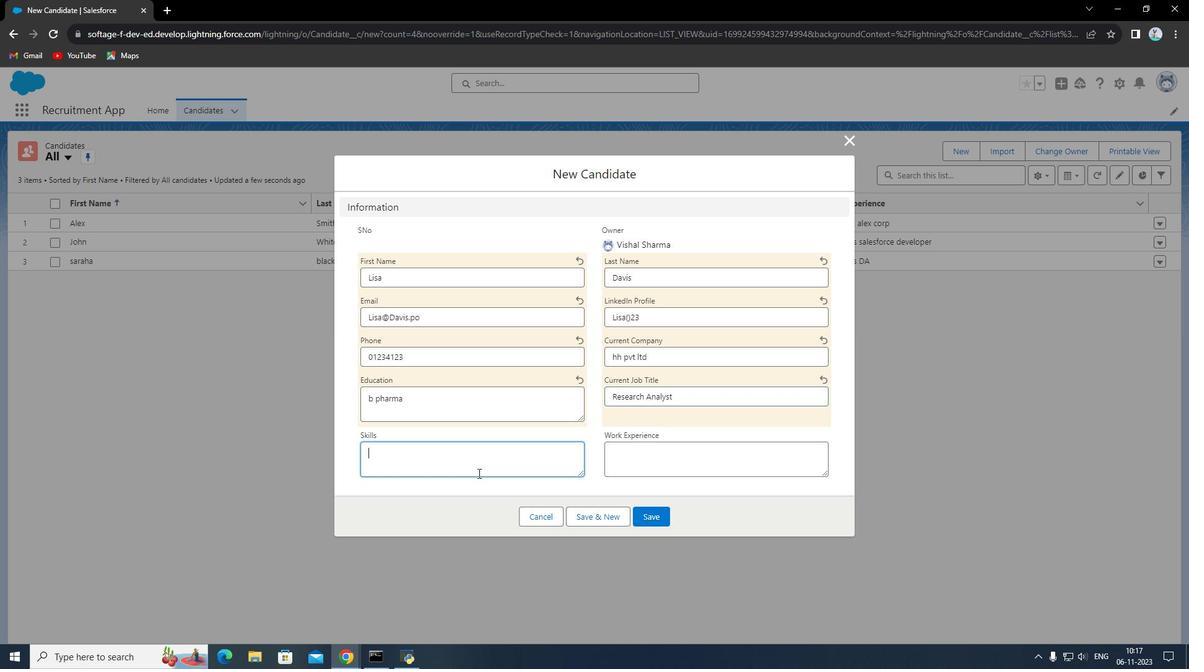 
Action: Key pressed <Key.shift><Key.shift><Key.shift><Key.shift><Key.shift><Key.shift><Key.shift>Power<Key.space><Key.shift>Bi
Screenshot: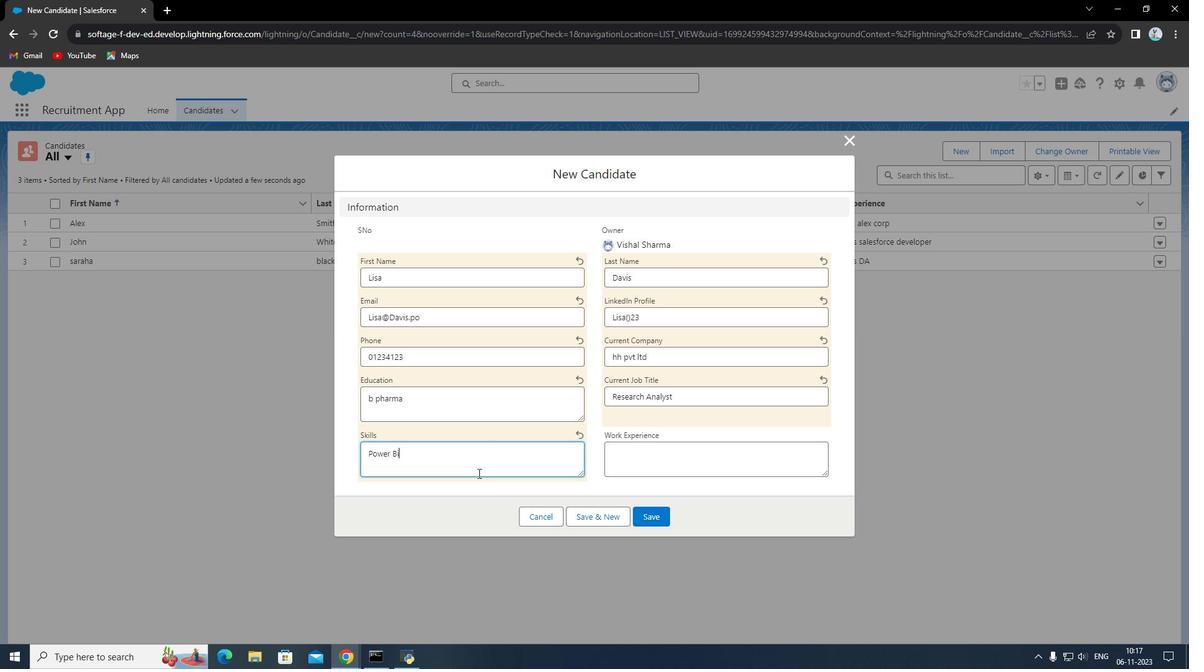 
Action: Mouse moved to (666, 444)
Screenshot: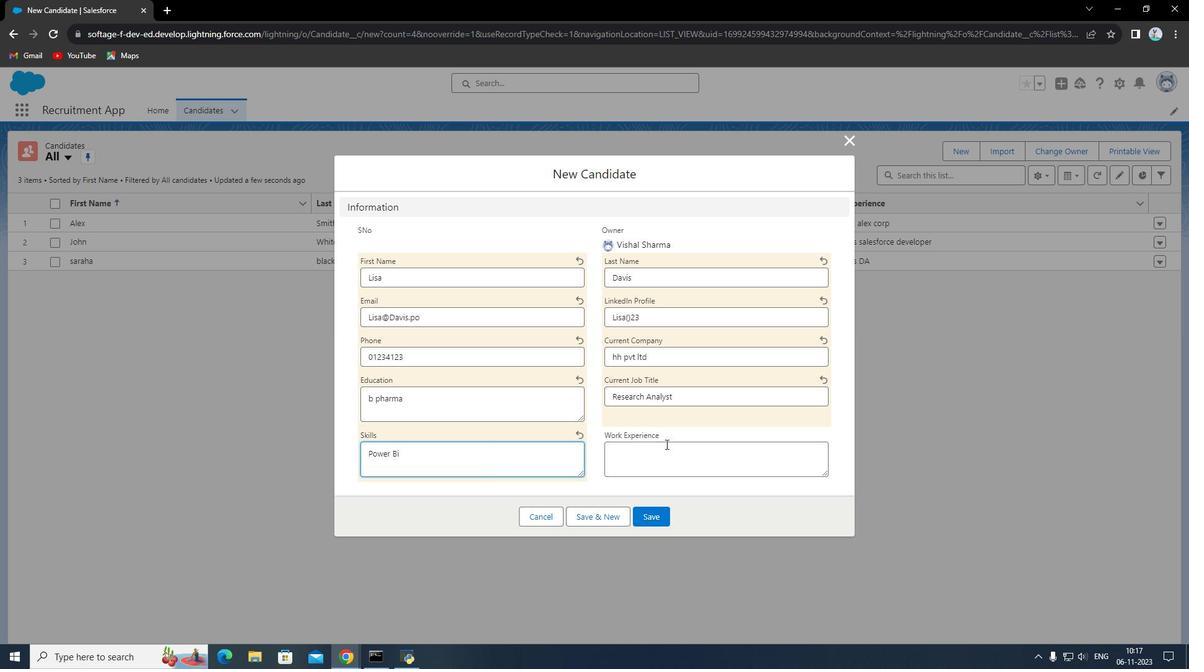
Action: Mouse pressed left at (666, 444)
Screenshot: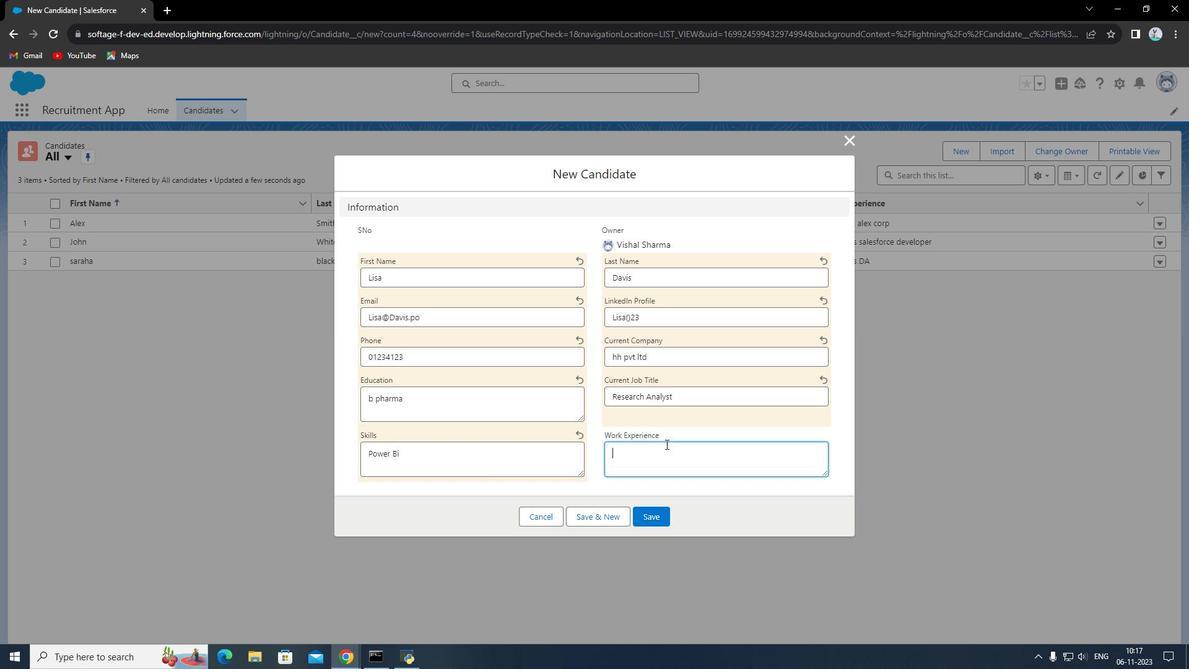 
Action: Key pressed 10<Key.space><Key.shift>Years<Key.space><Key.shift><Key.shift>As<Key.space><Key.shift>Da
Screenshot: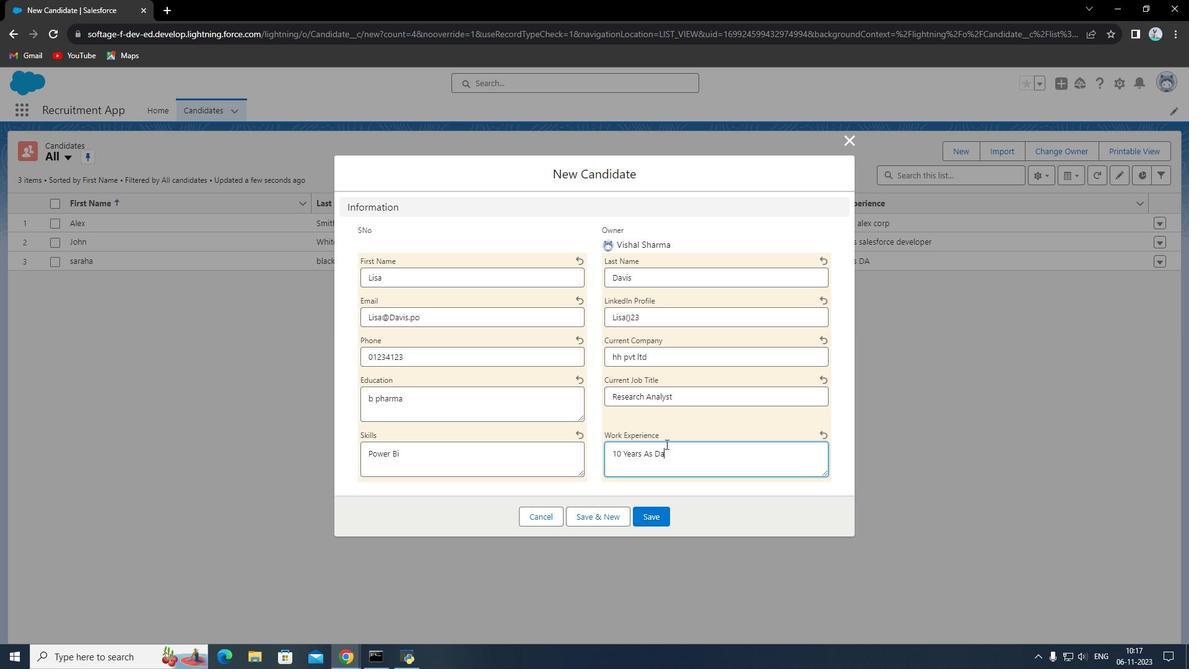 
Action: Mouse moved to (644, 520)
Screenshot: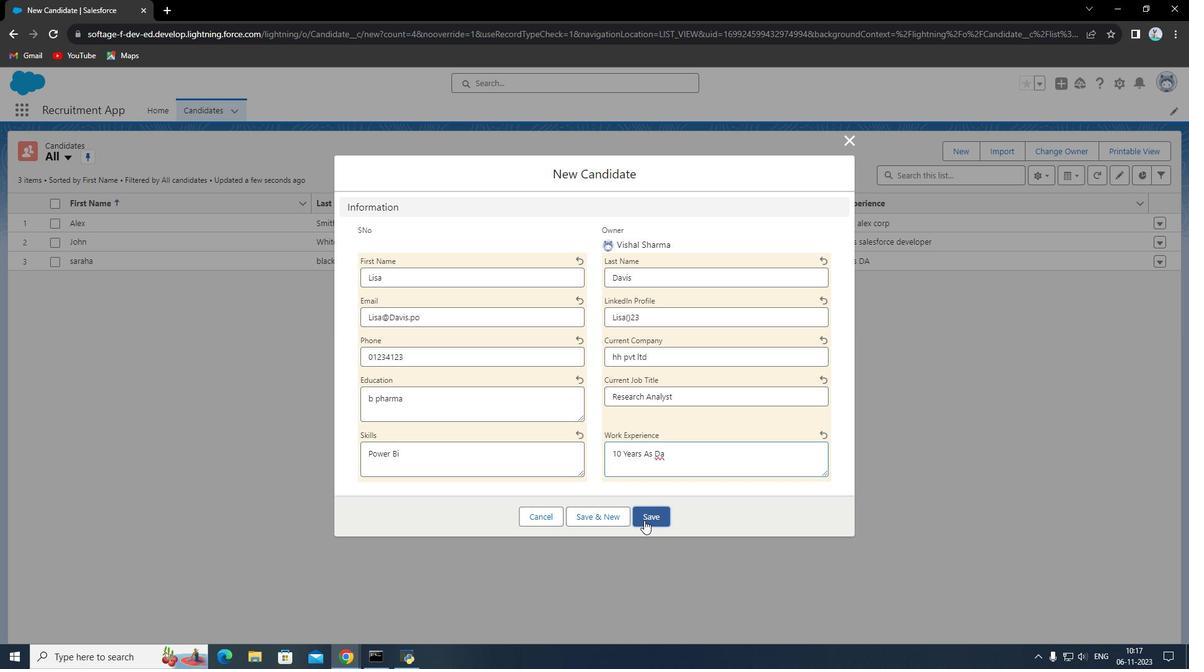 
Action: Mouse pressed left at (644, 520)
Screenshot: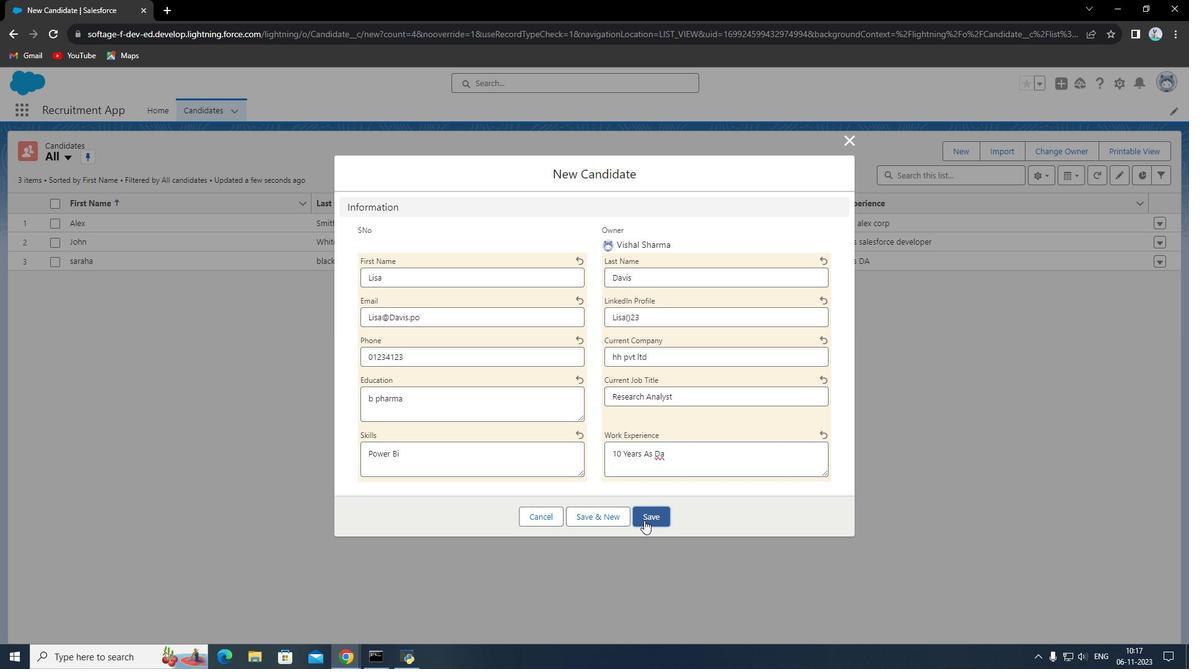 
Action: Mouse moved to (194, 112)
Screenshot: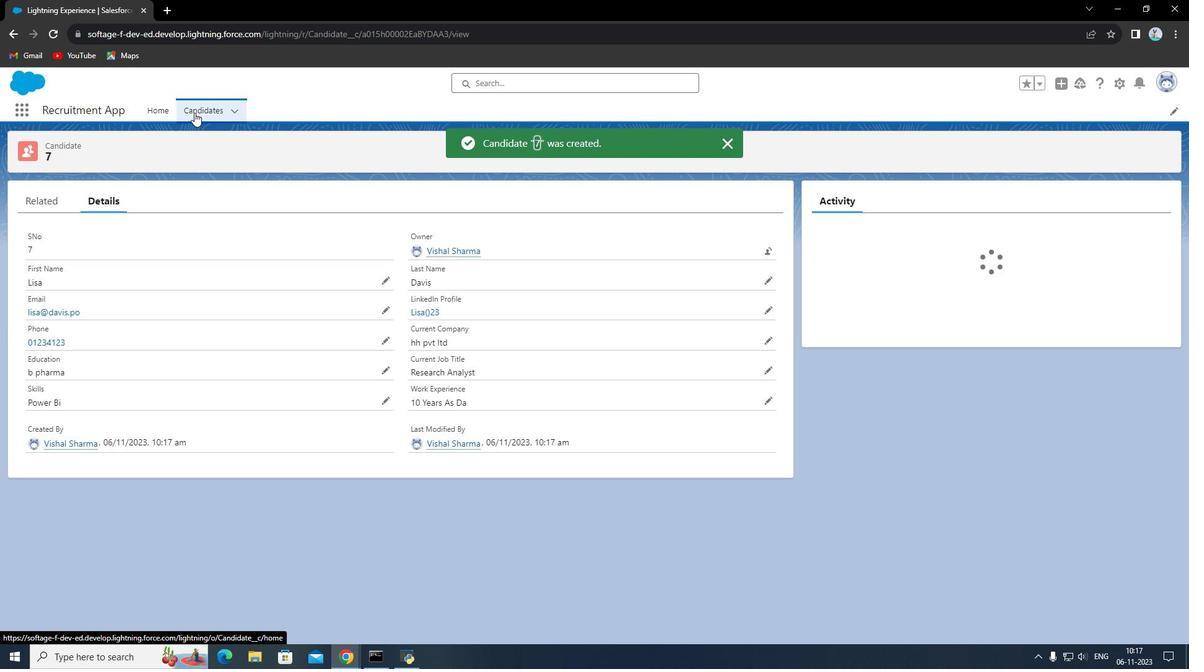 
Action: Mouse pressed left at (194, 112)
Screenshot: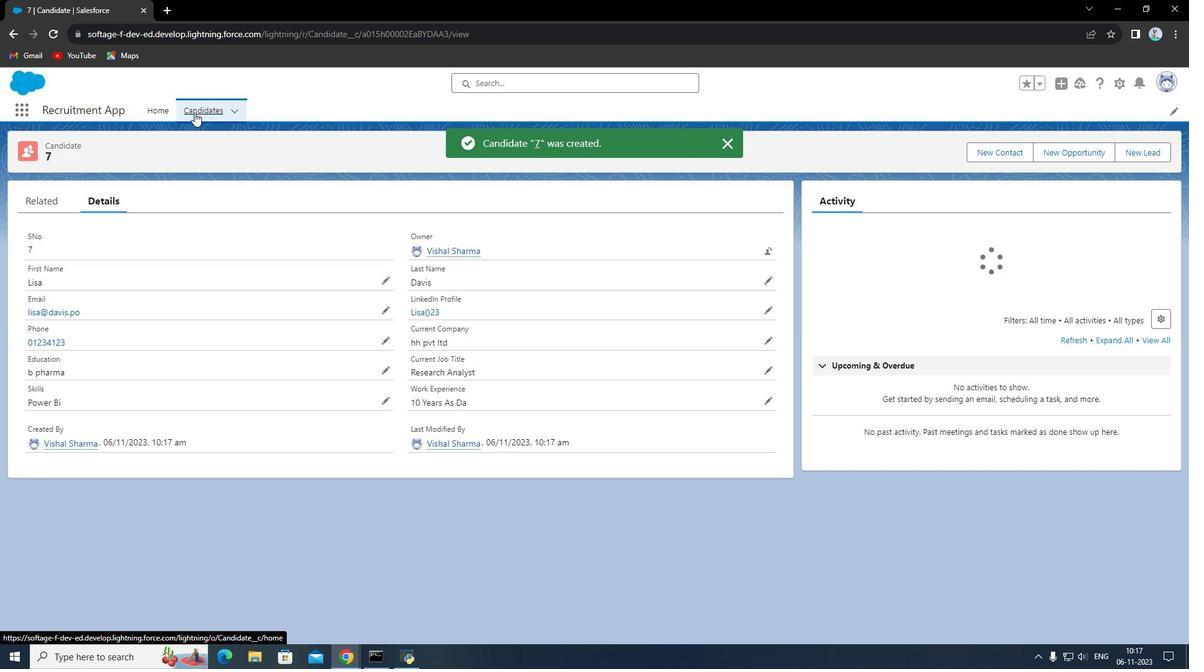 
Action: Mouse moved to (954, 155)
Screenshot: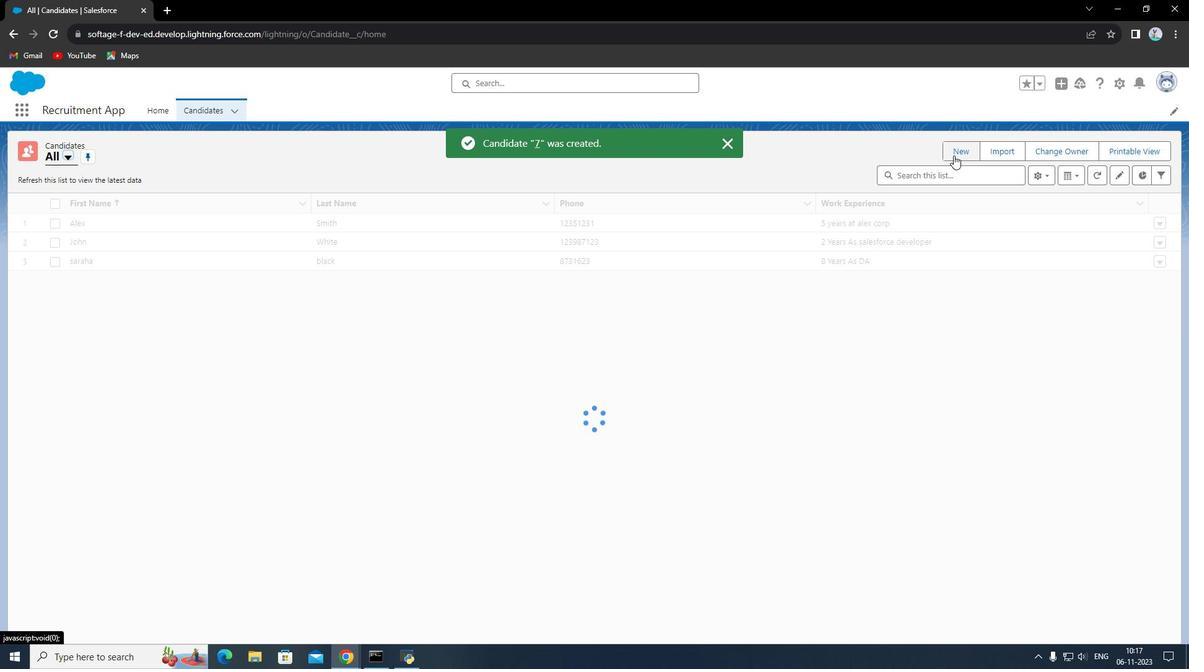 
Action: Mouse pressed left at (954, 155)
Screenshot: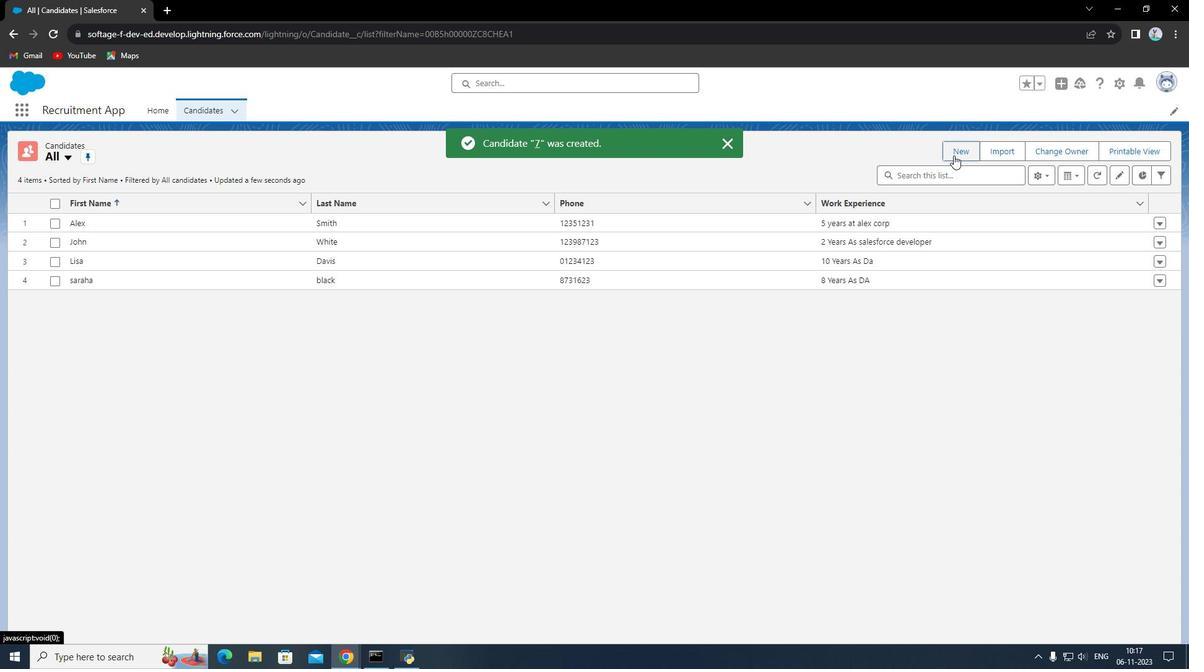 
Action: Mouse moved to (478, 277)
Screenshot: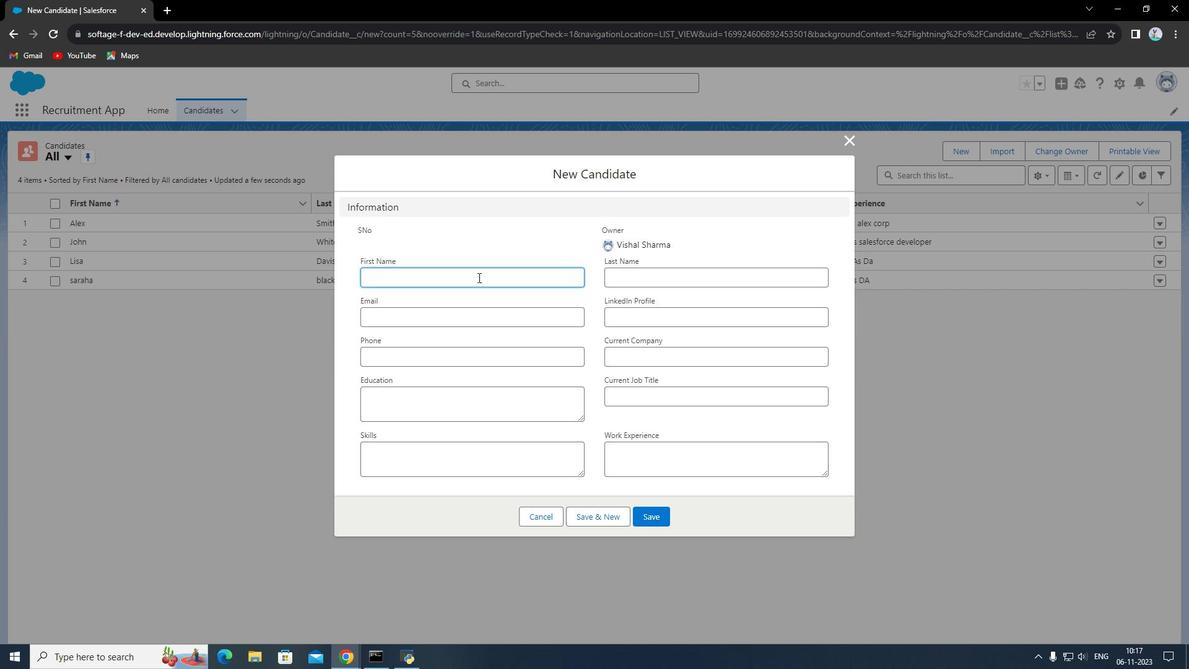 
Action: Mouse pressed left at (478, 277)
Screenshot: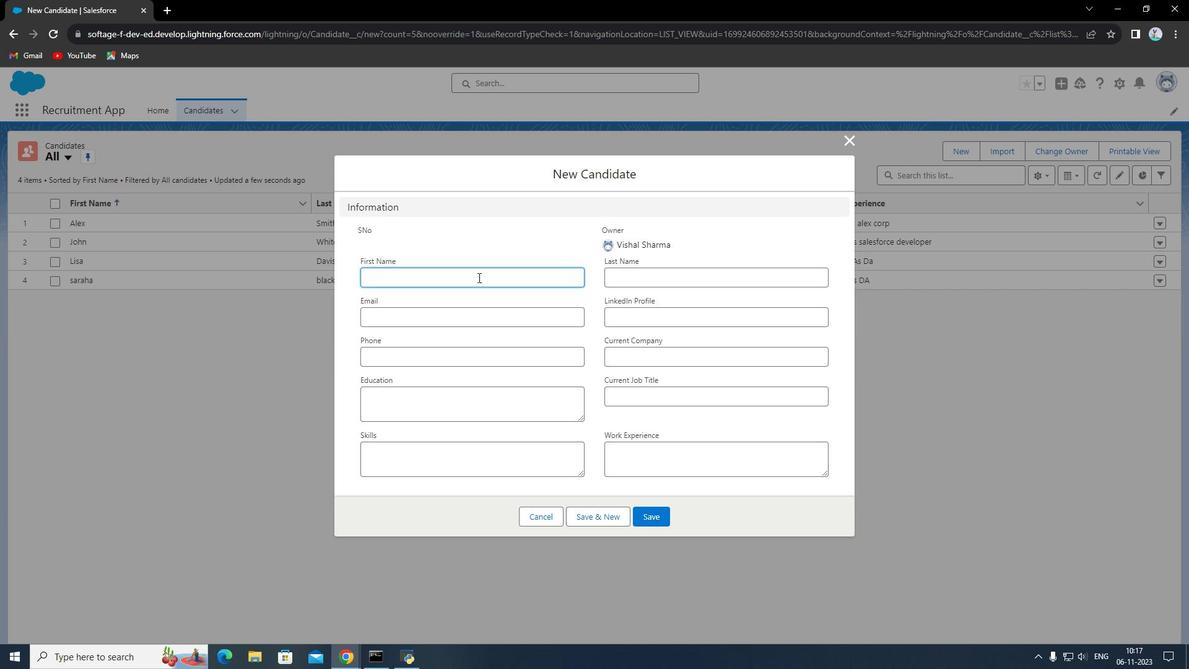 
Action: Key pressed <Key.shift><Key.shift>Kate
Screenshot: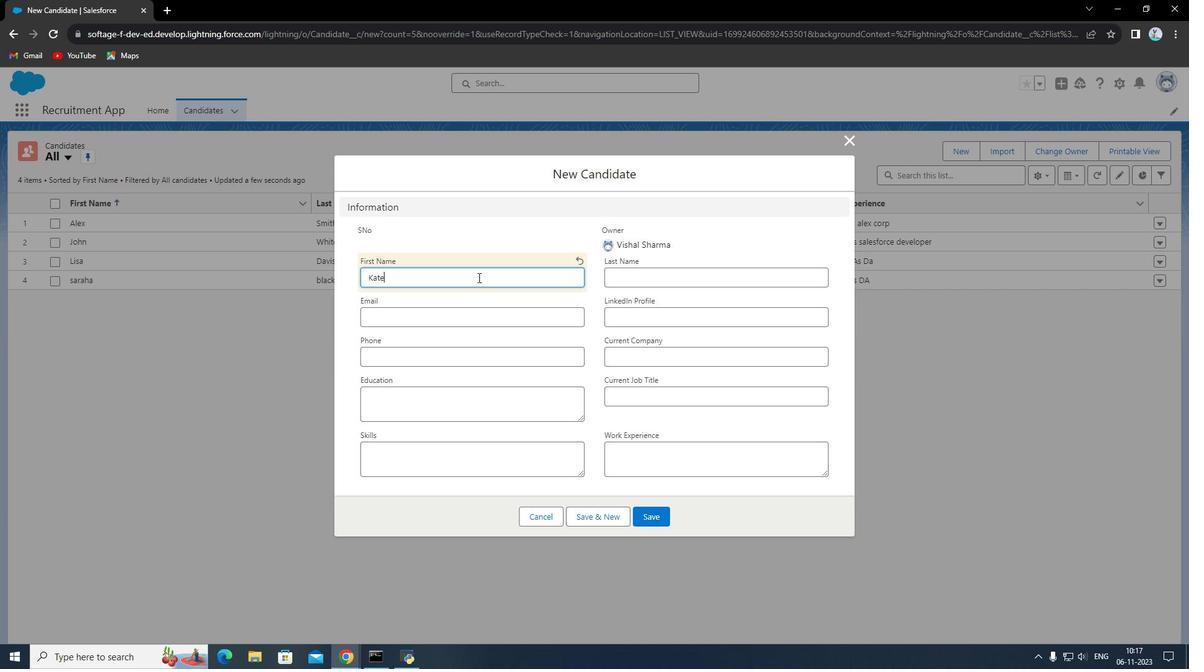 
Action: Mouse moved to (656, 273)
Screenshot: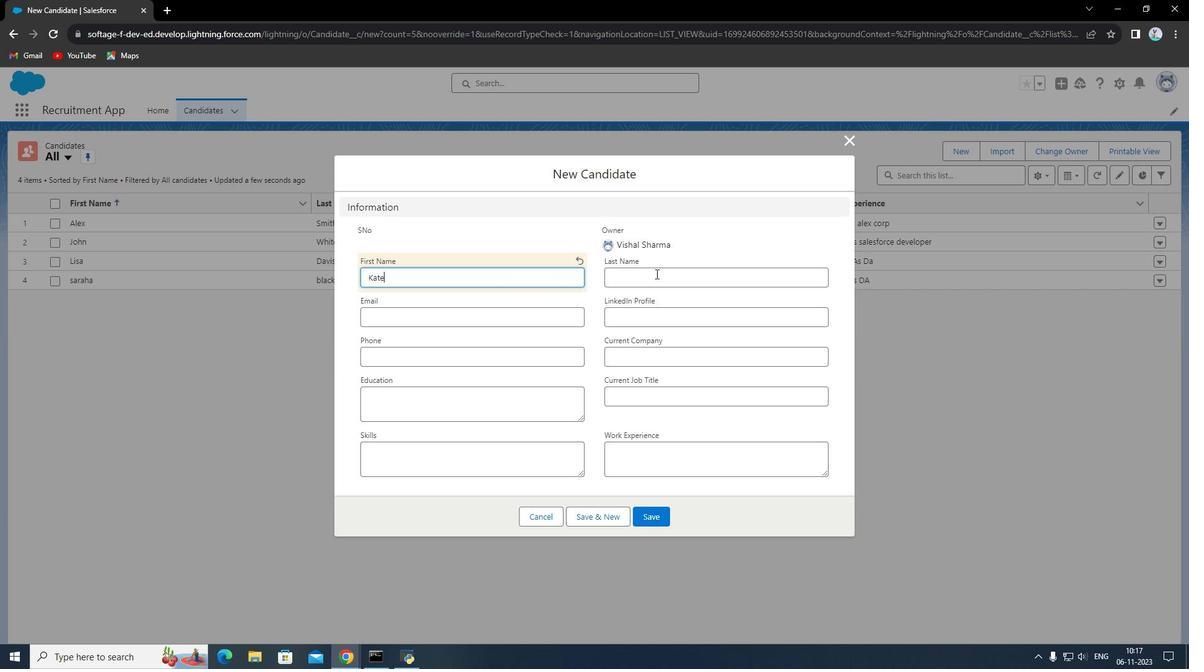 
Action: Mouse pressed left at (656, 273)
Screenshot: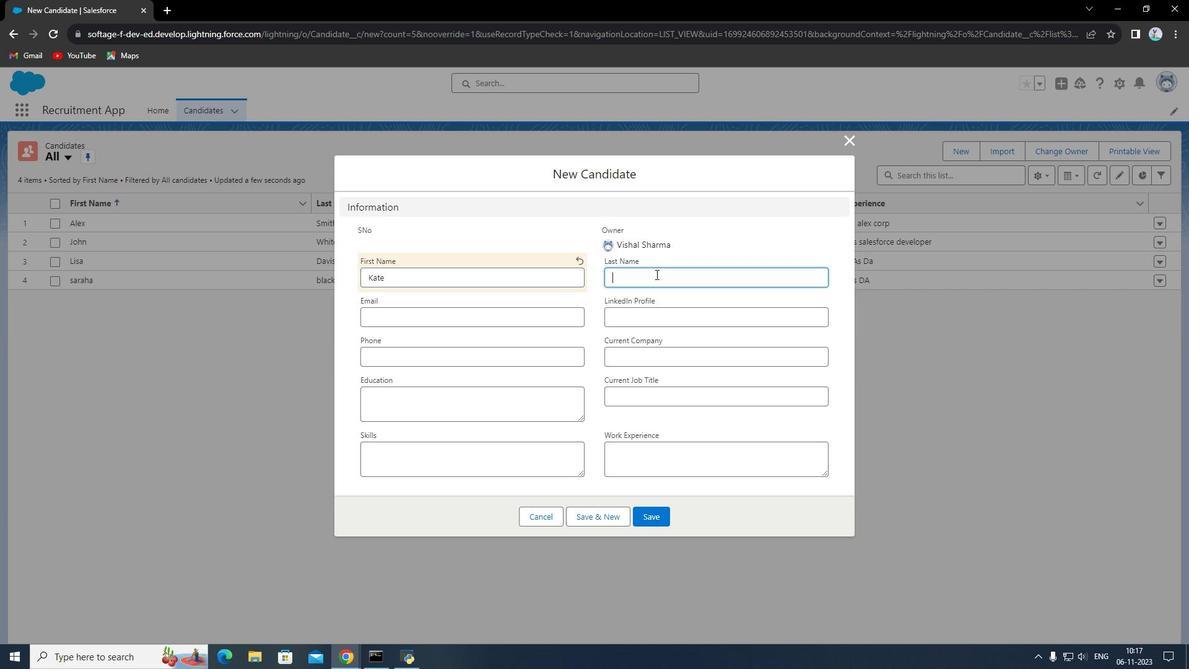 
Action: Mouse moved to (656, 274)
Screenshot: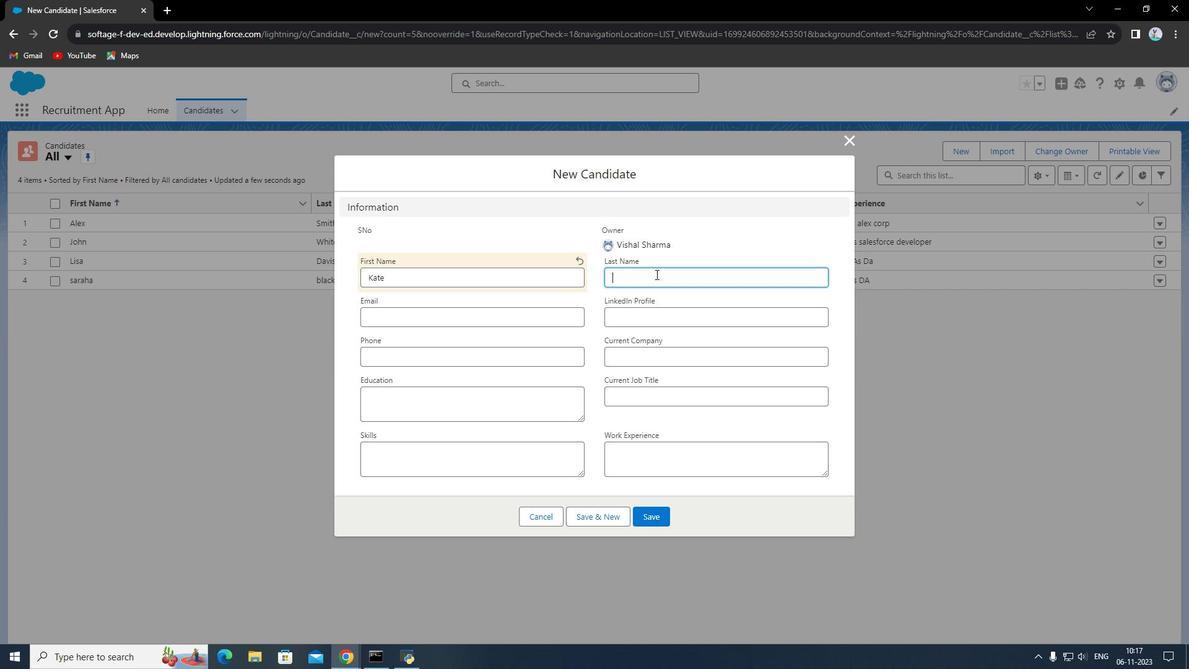 
Action: Key pressed <Key.shift>Smith
Screenshot: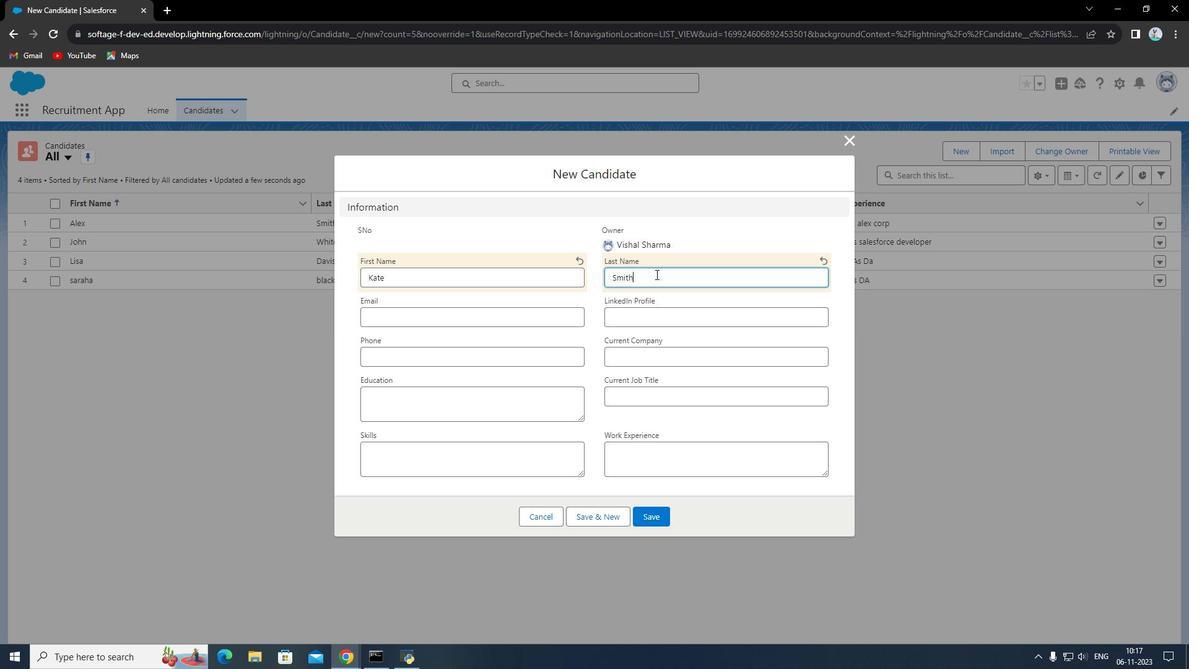 
Action: Mouse moved to (449, 322)
Screenshot: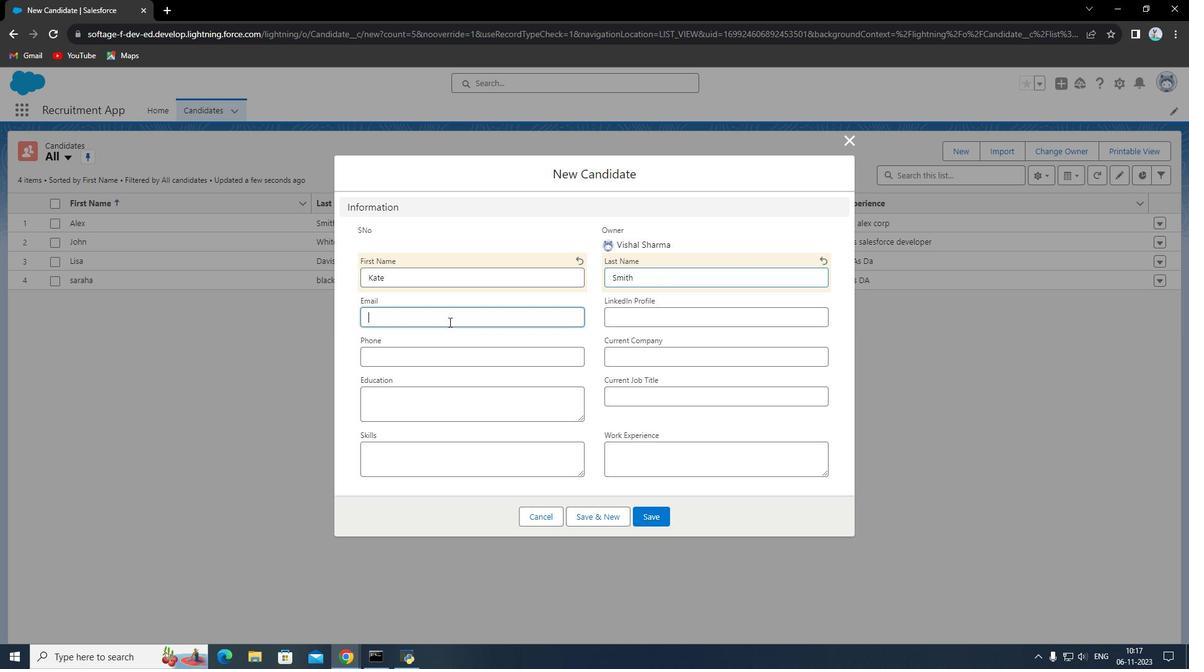 
Action: Mouse pressed left at (449, 322)
Screenshot: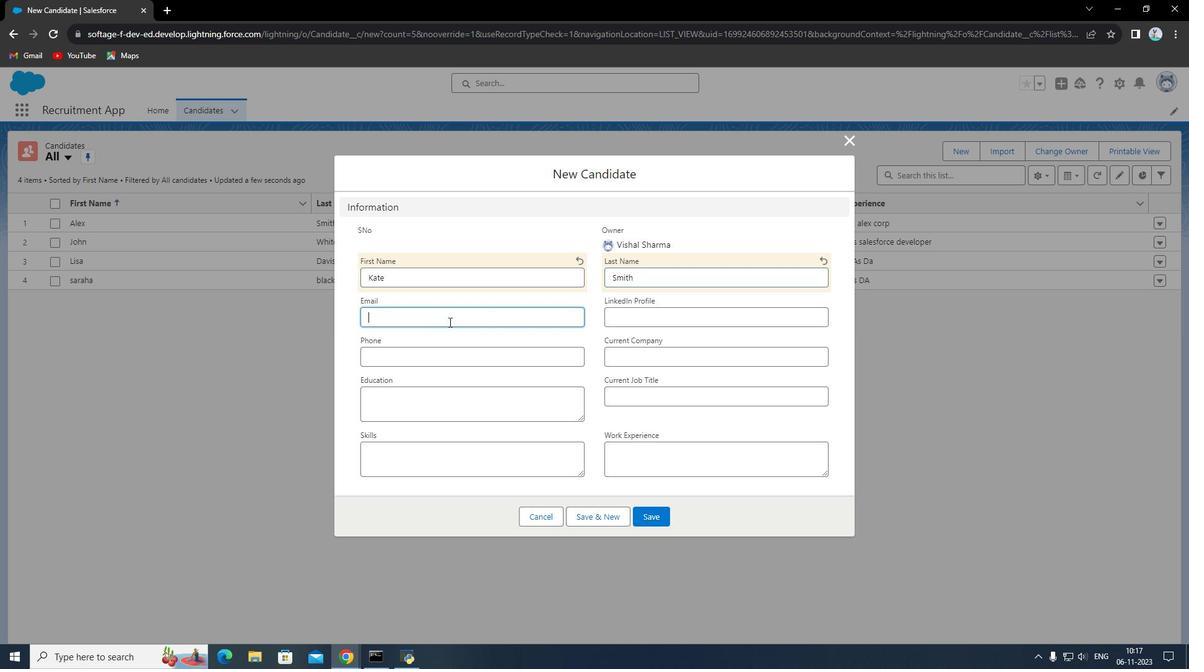 
Action: Key pressed <Key.shift><Key.shift><Key.shift><Key.shift><Key.shift><Key.shift>Kate<Key.shift>@smith<Key.shift><Key.shift><Key.shift><Key.shift>.jj
Screenshot: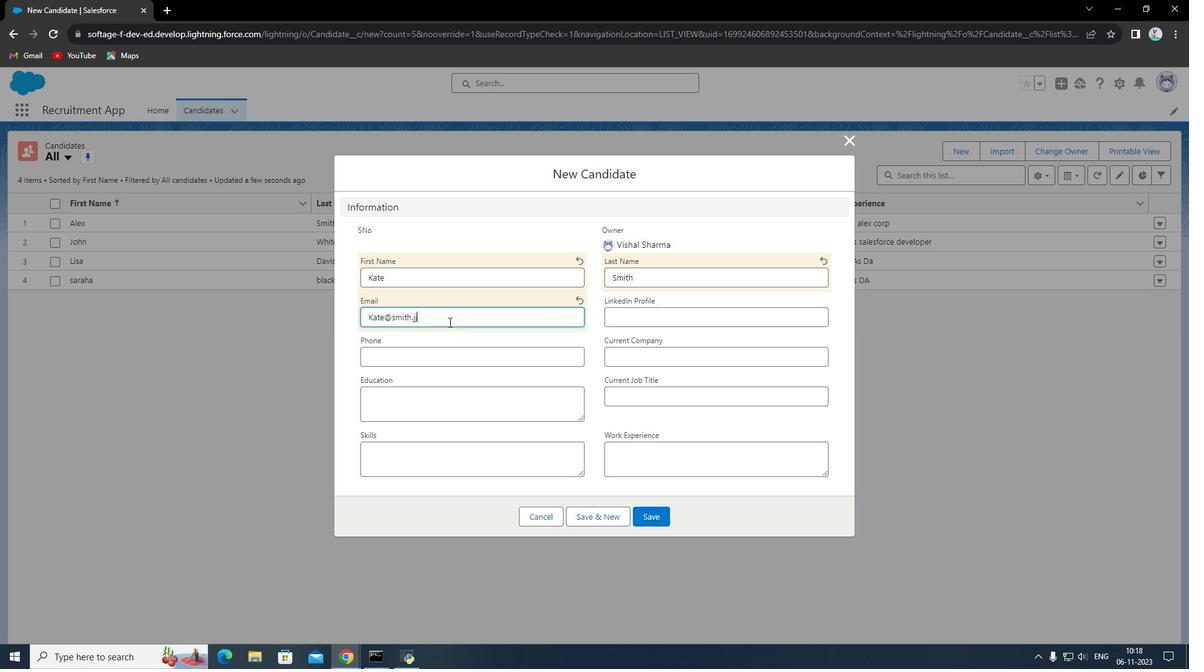 
Action: Mouse moved to (653, 316)
Screenshot: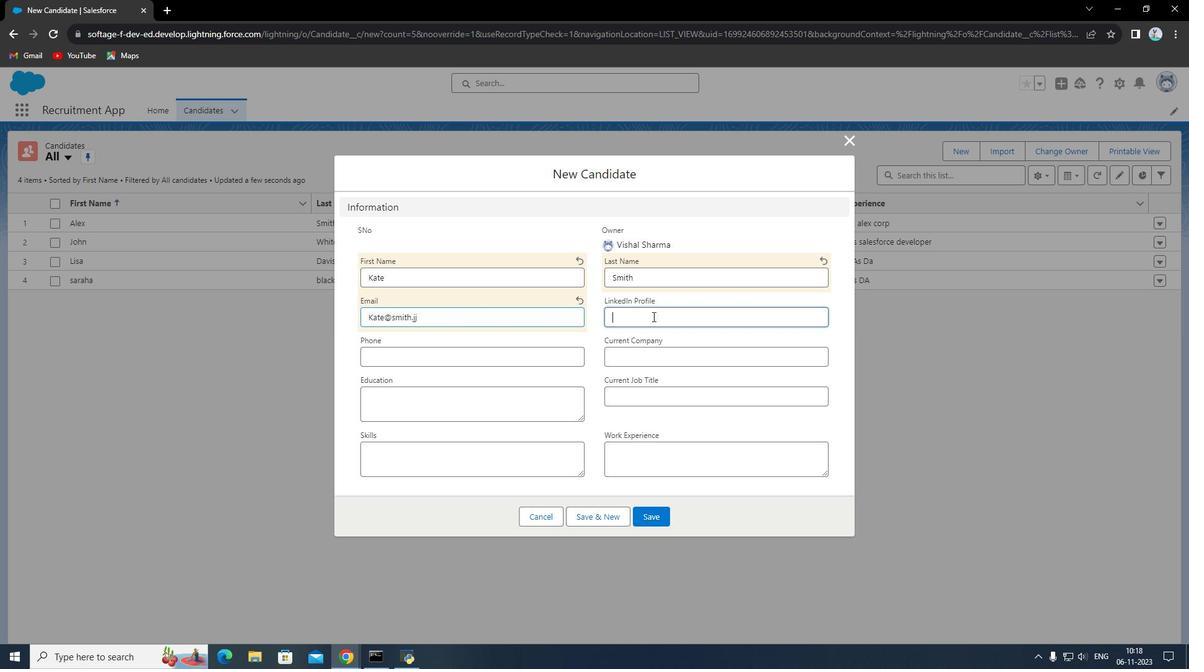 
Action: Mouse pressed left at (653, 316)
Screenshot: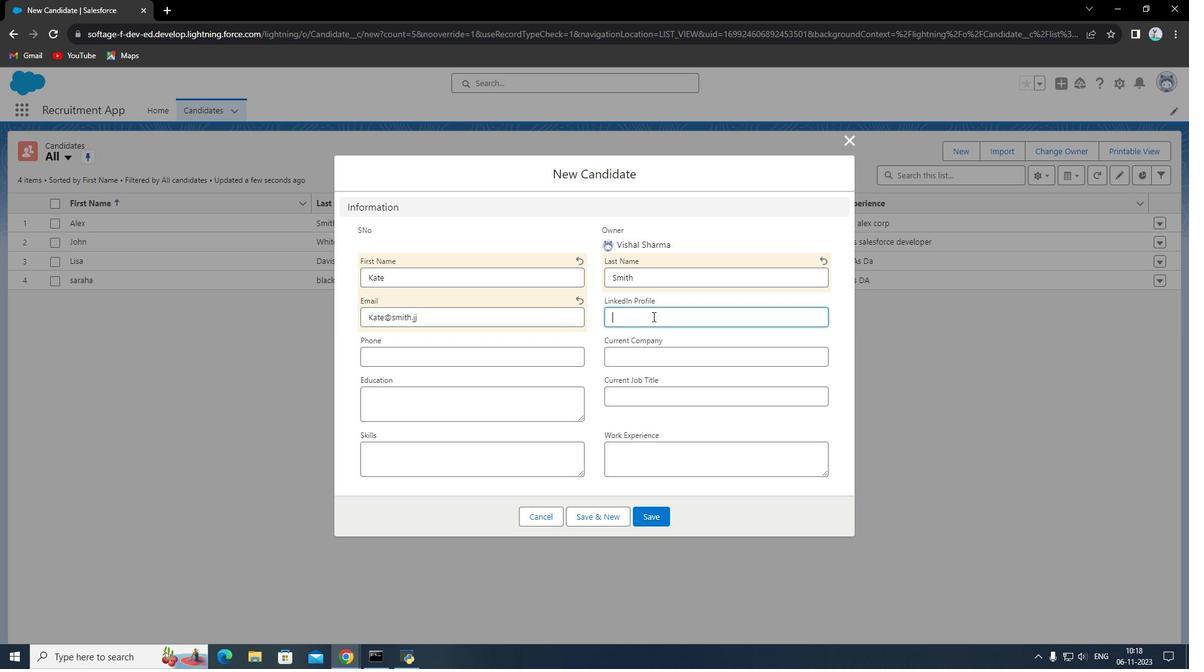 
Action: Key pressed <Key.shift><Key.shift><Key.shift><Key.shift><Key.shift><Key.shift><Key.shift><Key.shift><Key.shift>Kate5412
Screenshot: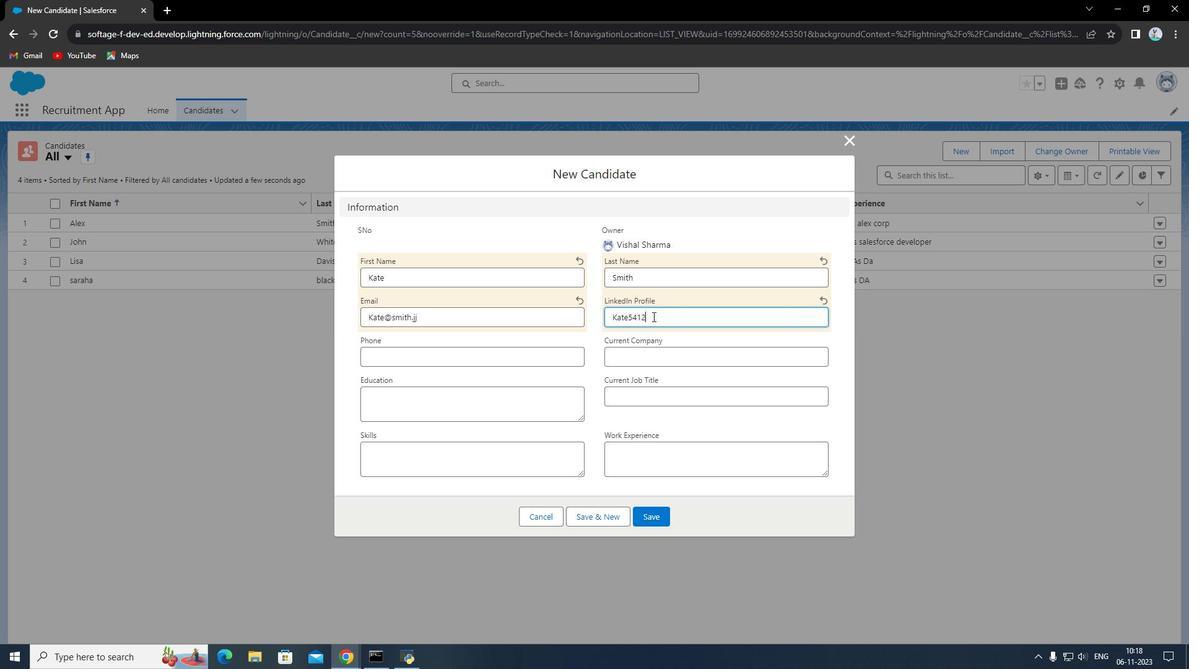 
Action: Mouse moved to (634, 325)
Screenshot: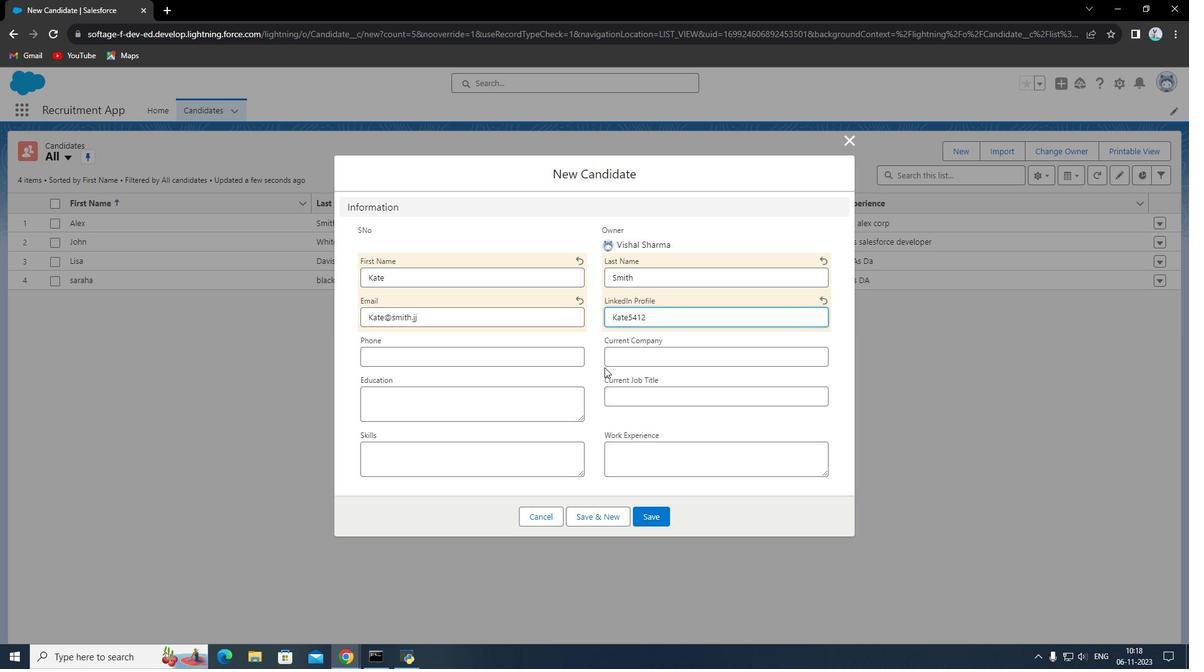 
Action: Mouse scrolled (634, 325) with delta (0, 0)
Screenshot: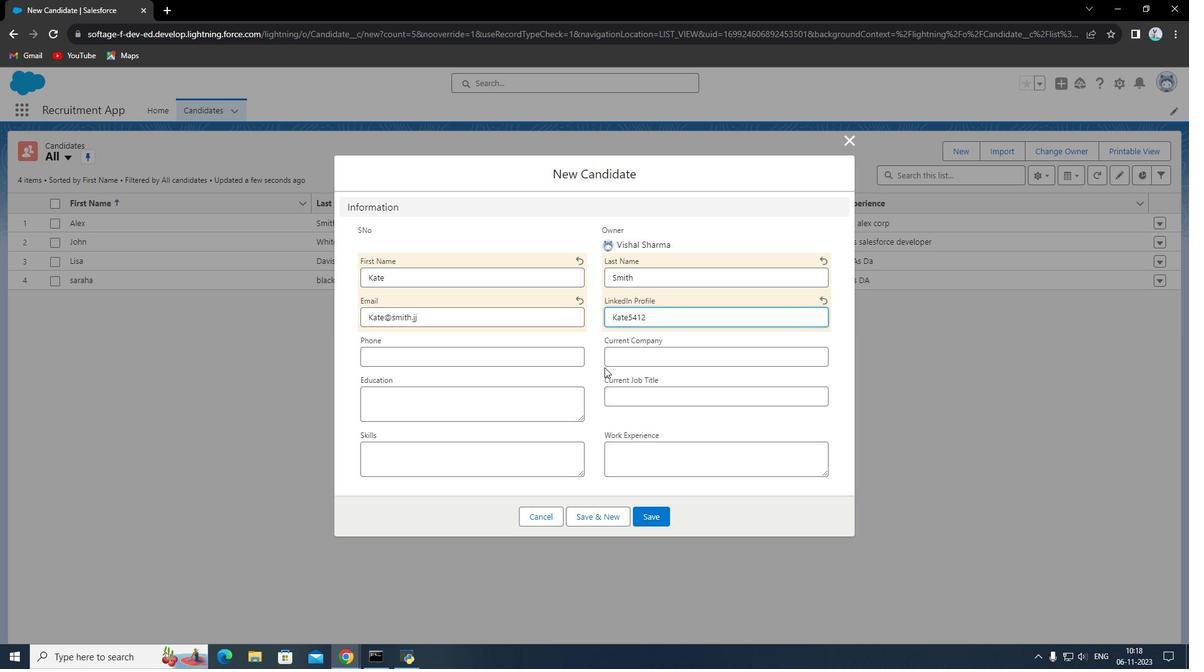 
Action: Mouse moved to (480, 352)
Screenshot: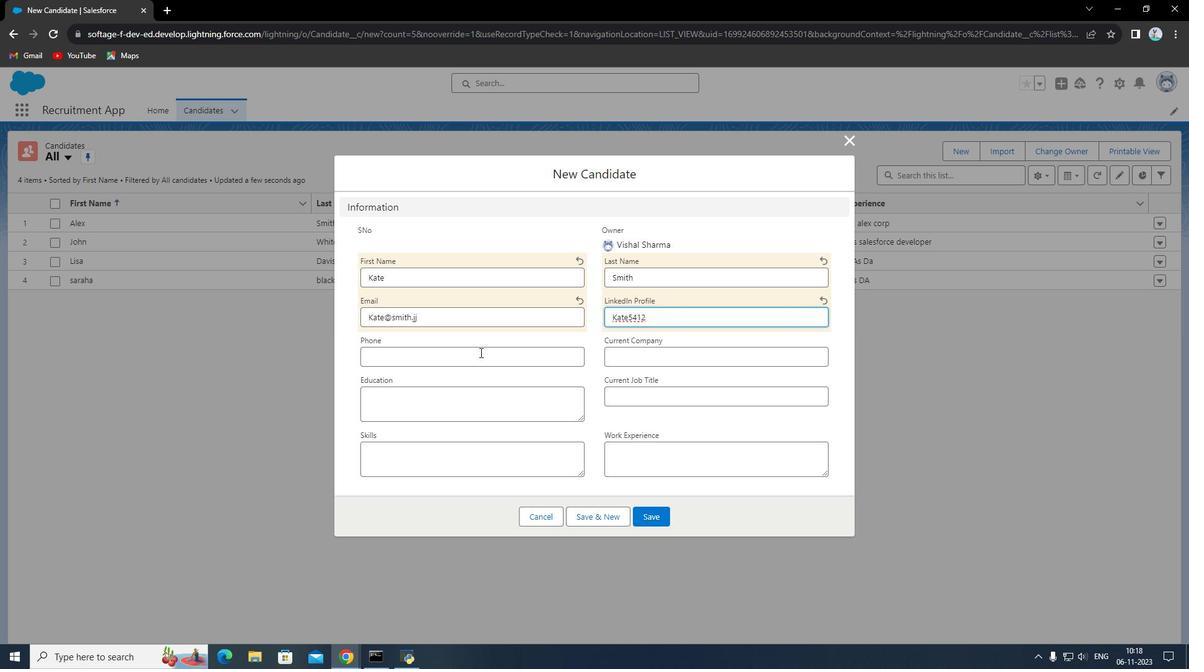 
Action: Mouse pressed left at (480, 352)
Screenshot: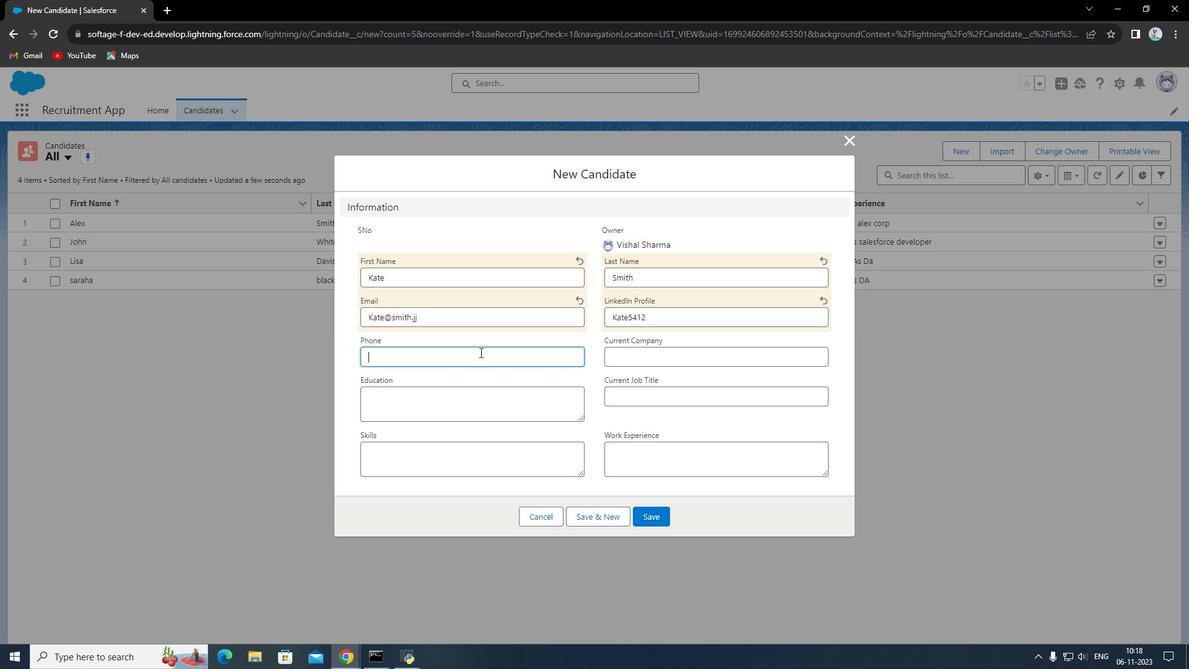 
Action: Key pressed 1230983212
Screenshot: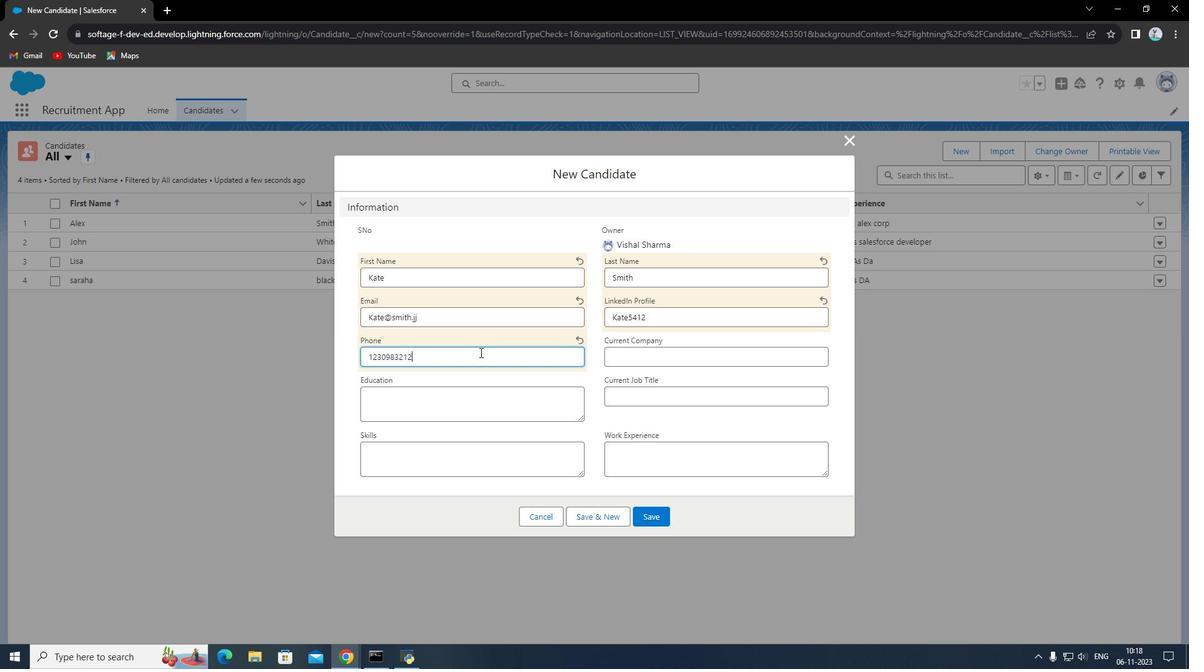 
Action: Mouse moved to (625, 352)
Screenshot: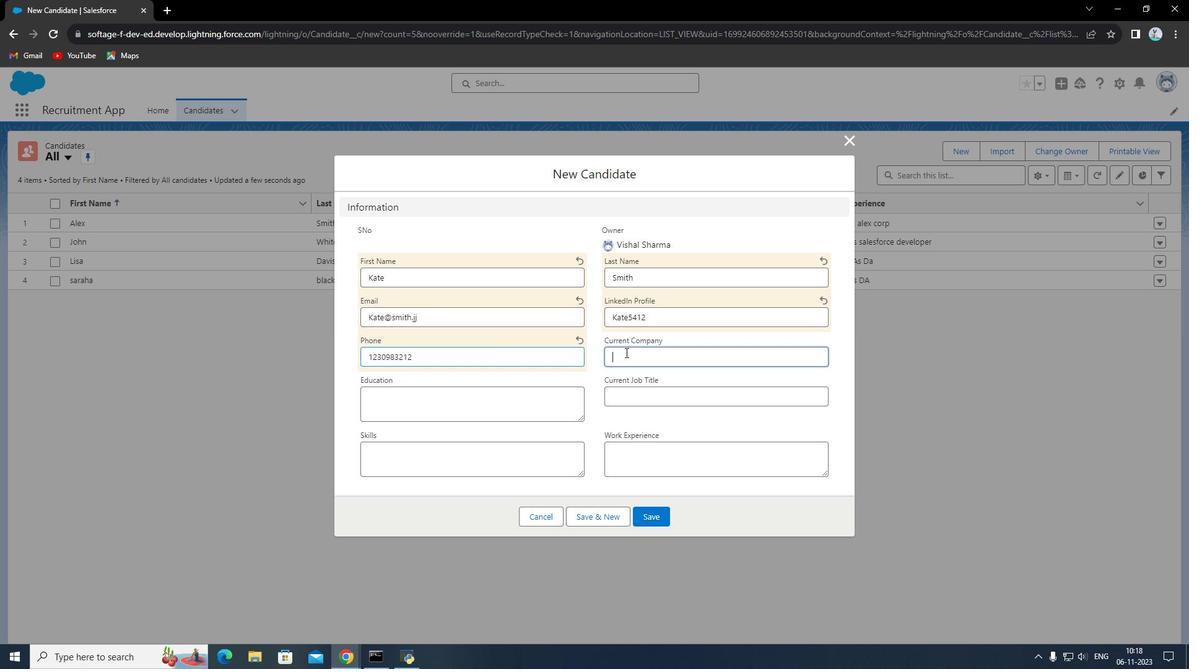 
Action: Mouse pressed left at (625, 352)
Screenshot: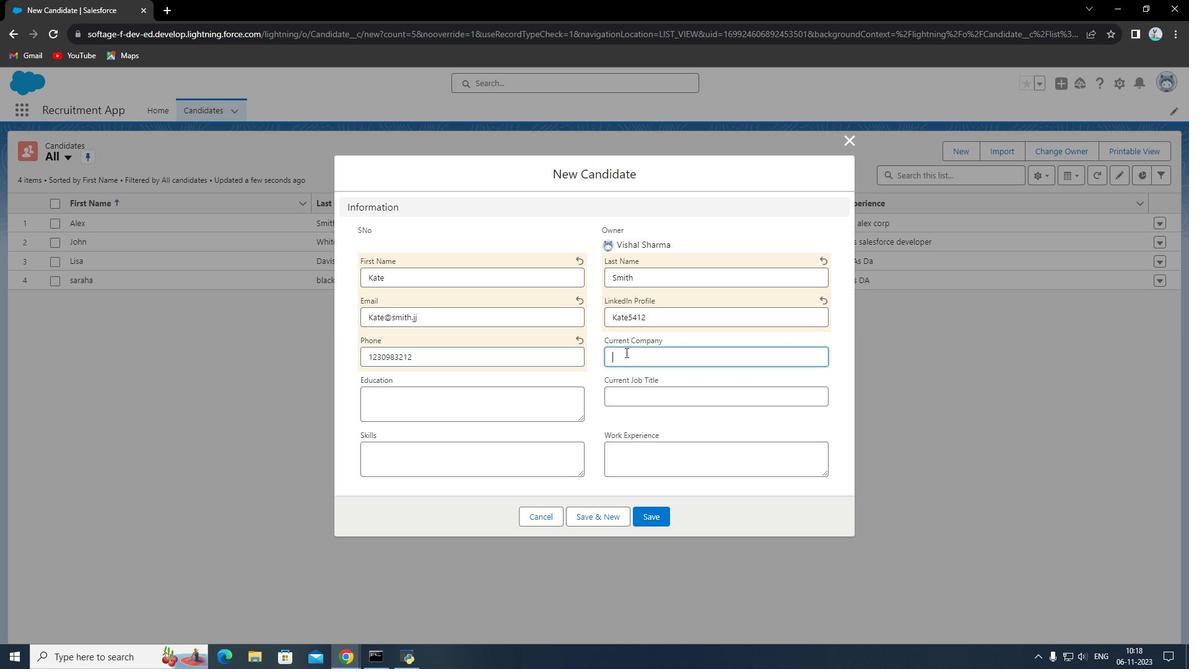 
Action: Mouse moved to (627, 352)
Screenshot: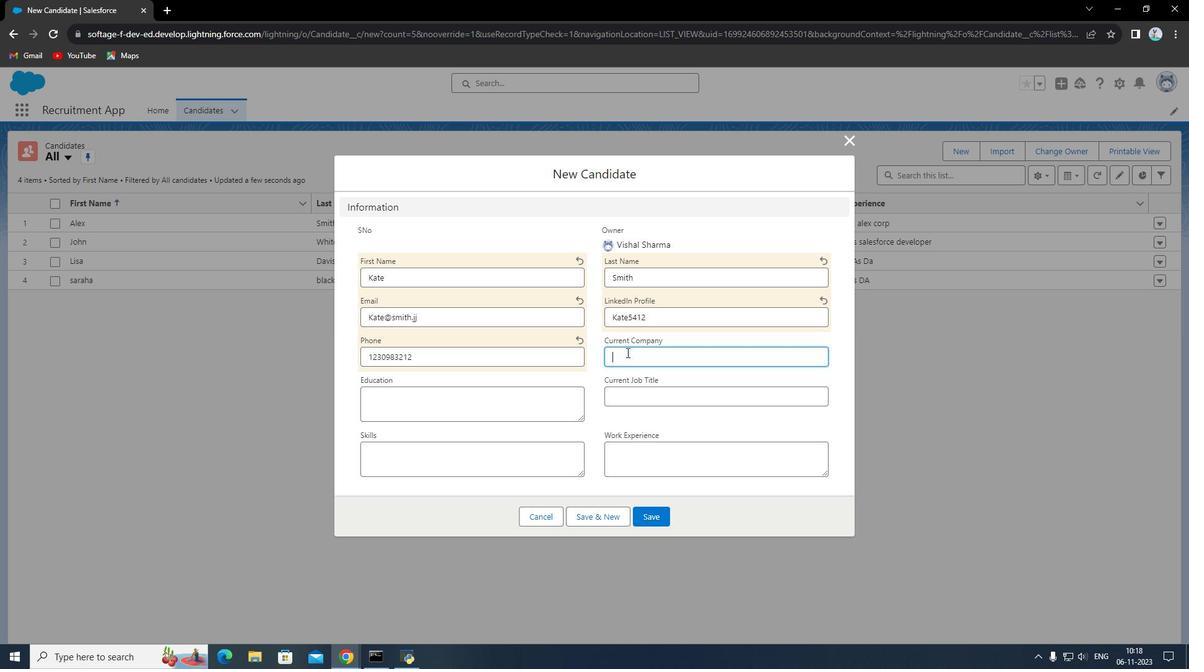 
Action: Key pressed <Key.shift><Key.shift><Key.shift>Kate<Key.space><Key.shift>And<Key.space><Key.shift>Pearson
Screenshot: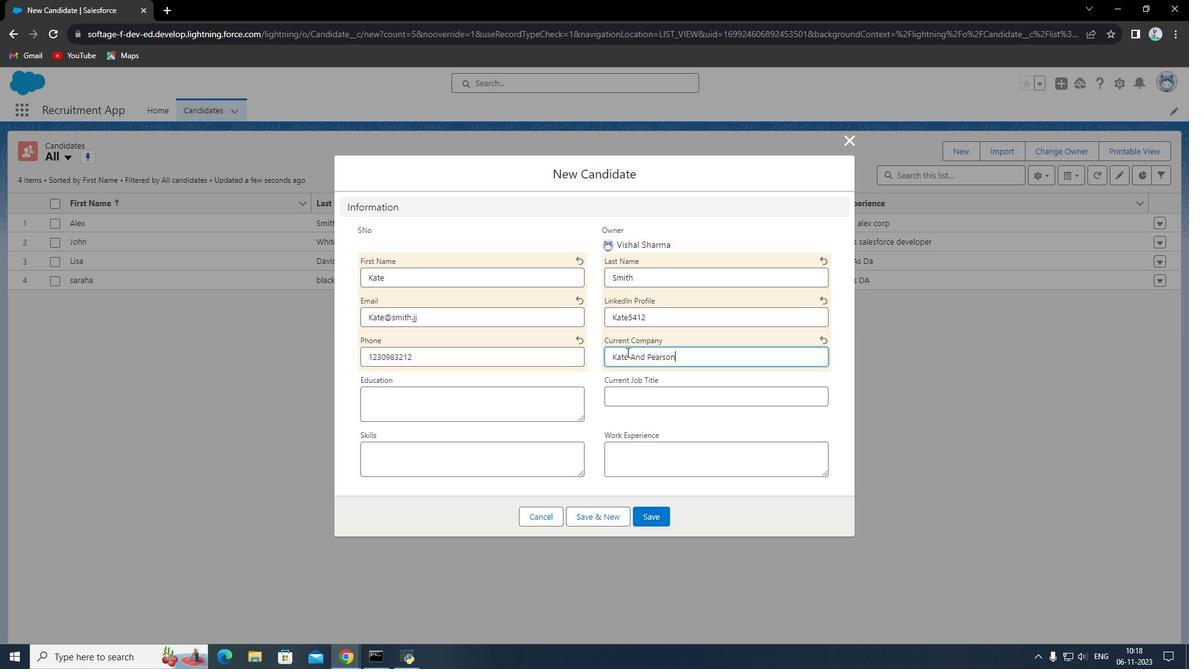 
Action: Mouse moved to (498, 415)
Screenshot: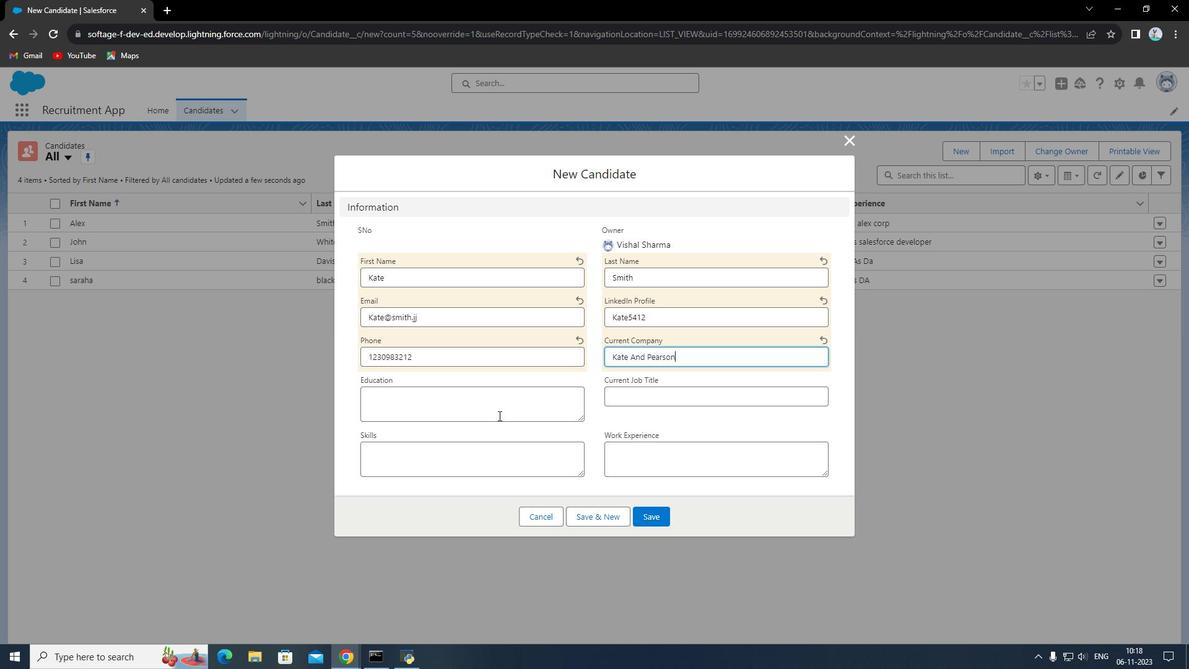 
Action: Mouse pressed left at (498, 415)
Screenshot: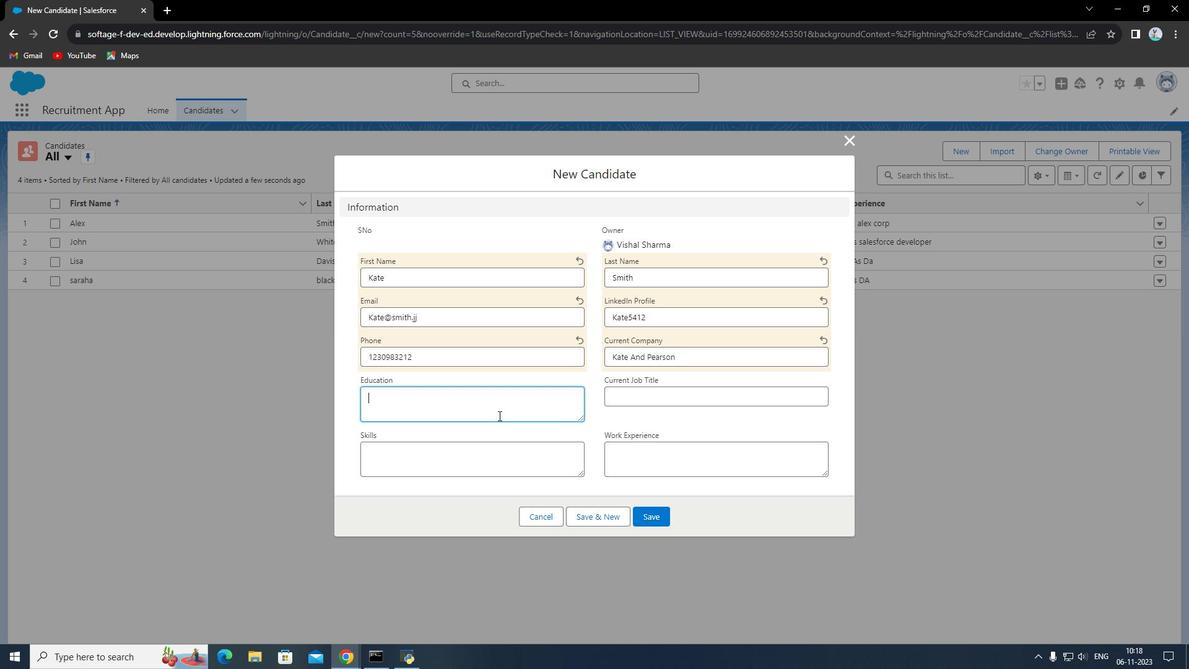 
Action: Key pressed <Key.shift><Key.shift><Key.shift><Key.shift><Key.shift><Key.shift><Key.shift><Key.shift><Key.shift>Mse<Key.space>with<Key.space>maths
Screenshot: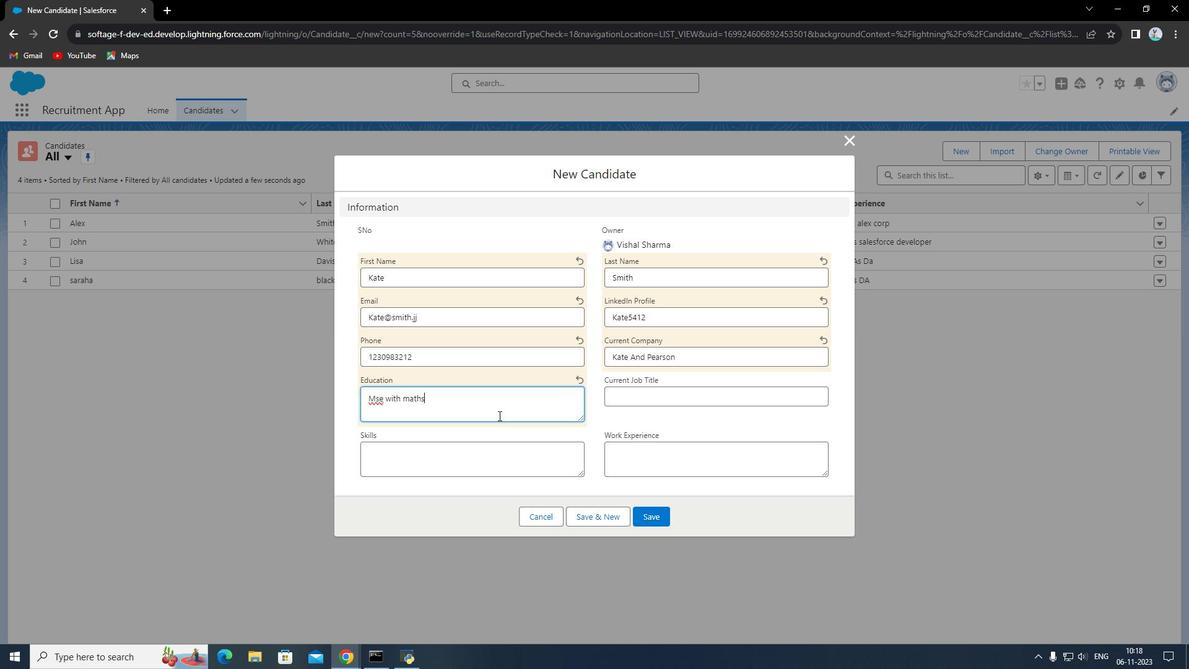 
Action: Mouse moved to (627, 398)
Screenshot: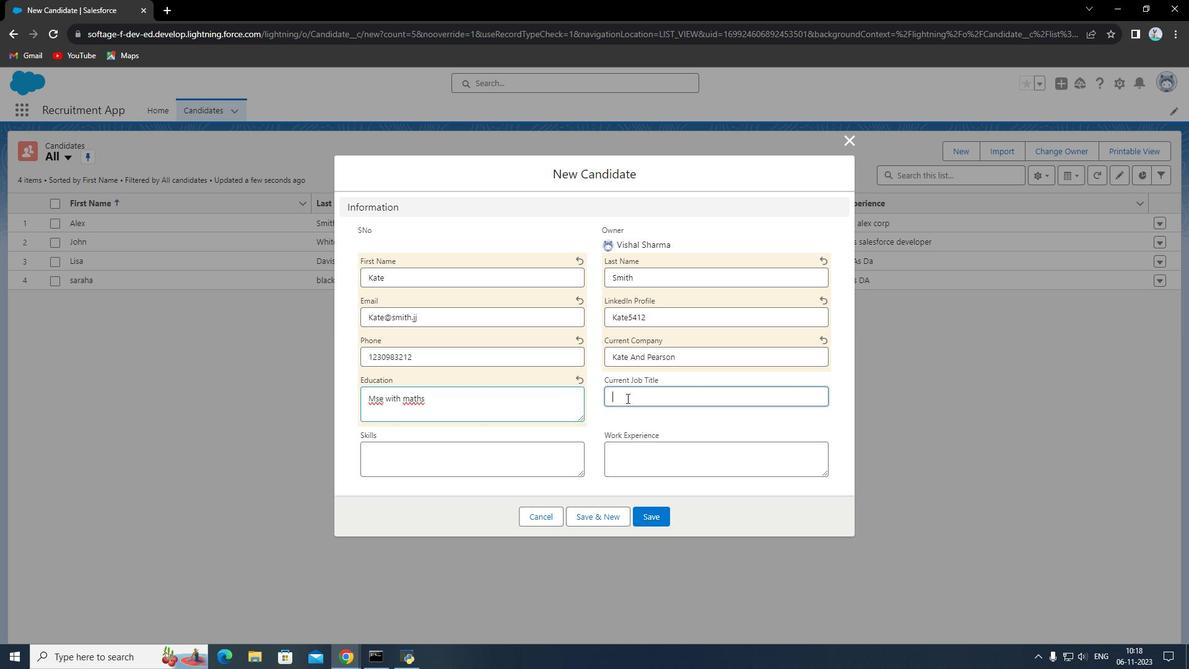 
Action: Mouse pressed left at (627, 398)
Screenshot: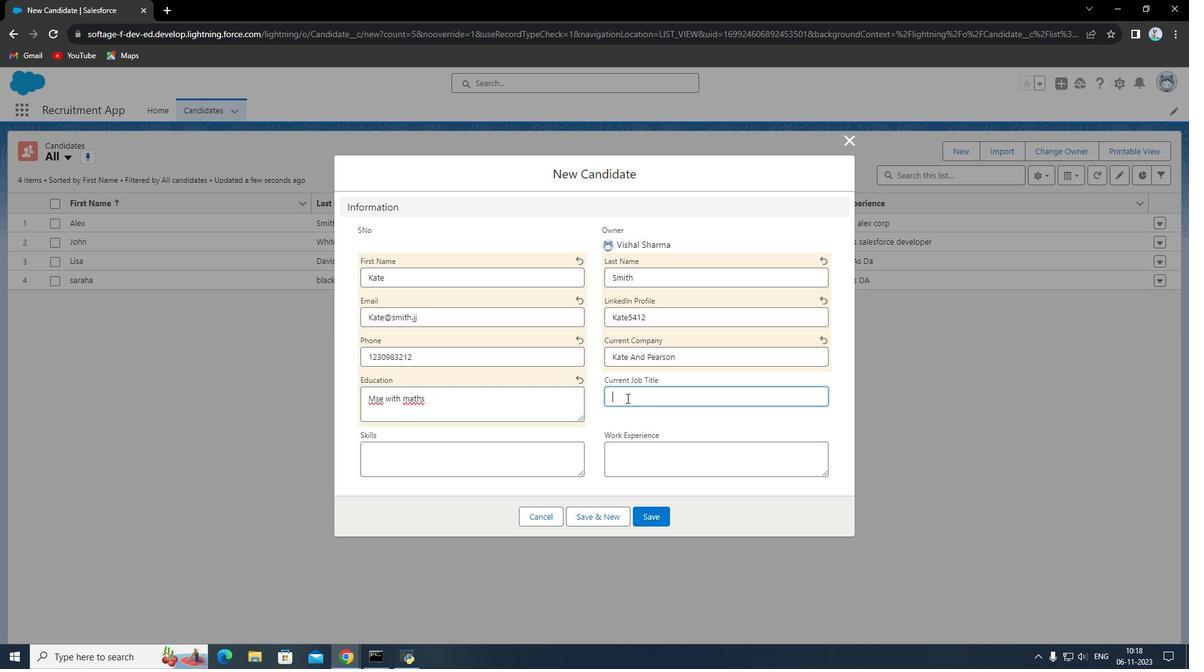 
Action: Mouse moved to (627, 398)
Screenshot: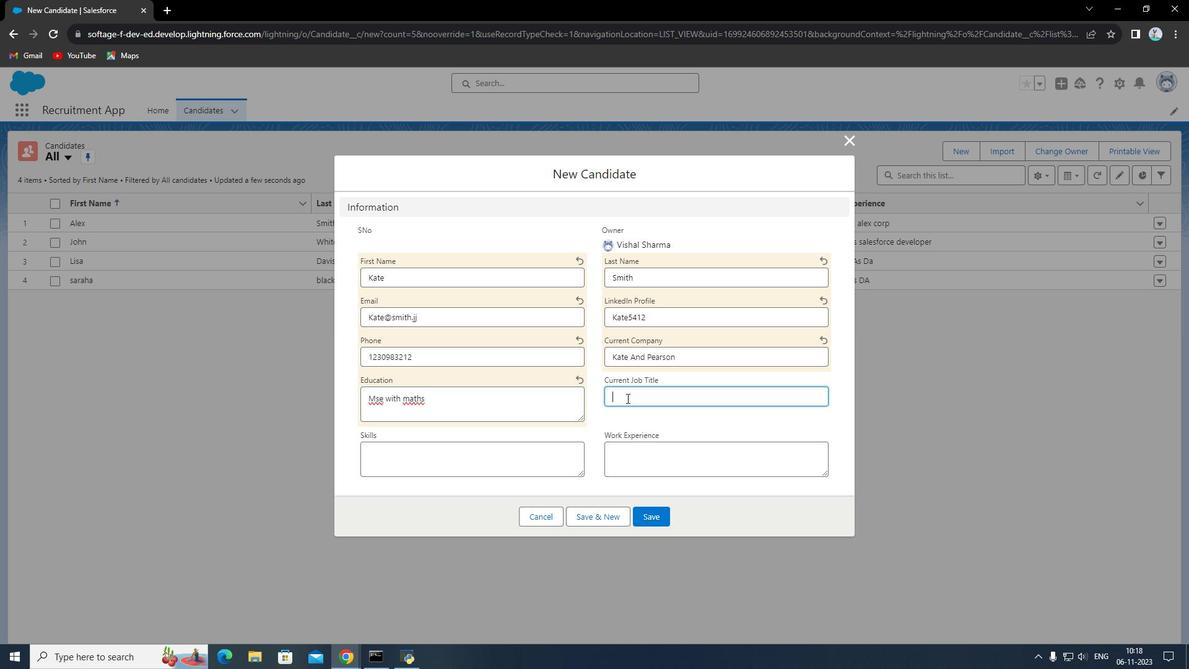 
Action: Key pressed <Key.shift><Key.shift><Key.shift><Key.shift><Key.shift><Key.shift><Key.shift><Key.shift><Key.shift><Key.shift><Key.shift><Key.shift><Key.shift><Key.shift><Key.shift><Key.shift><Key.shift><Key.shift><Key.shift><Key.shift><Key.shift><Key.shift><Key.shift><Key.shift><Key.shift><Key.shift><Key.shift><Key.shift><Key.shift><Key.shift><Key.shift><Key.shift><Key.shift><Key.shift><Key.shift><Key.shift><Key.shift><Key.shift><Key.shift><Key.shift>Professor
Screenshot: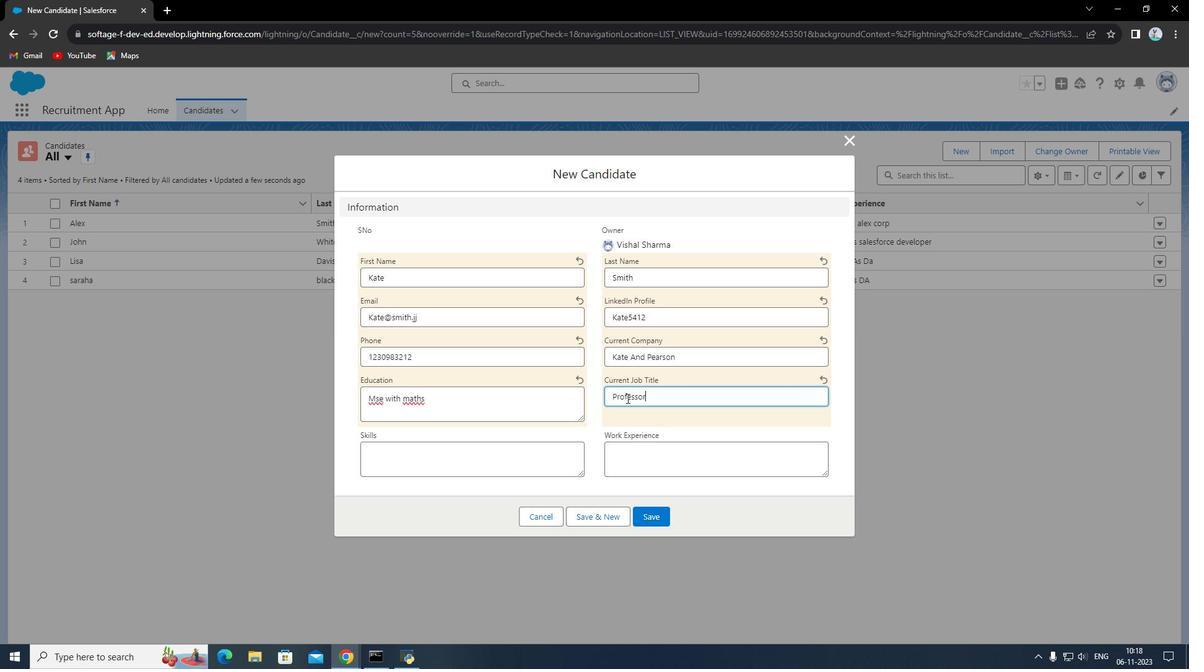
Action: Mouse moved to (477, 459)
Screenshot: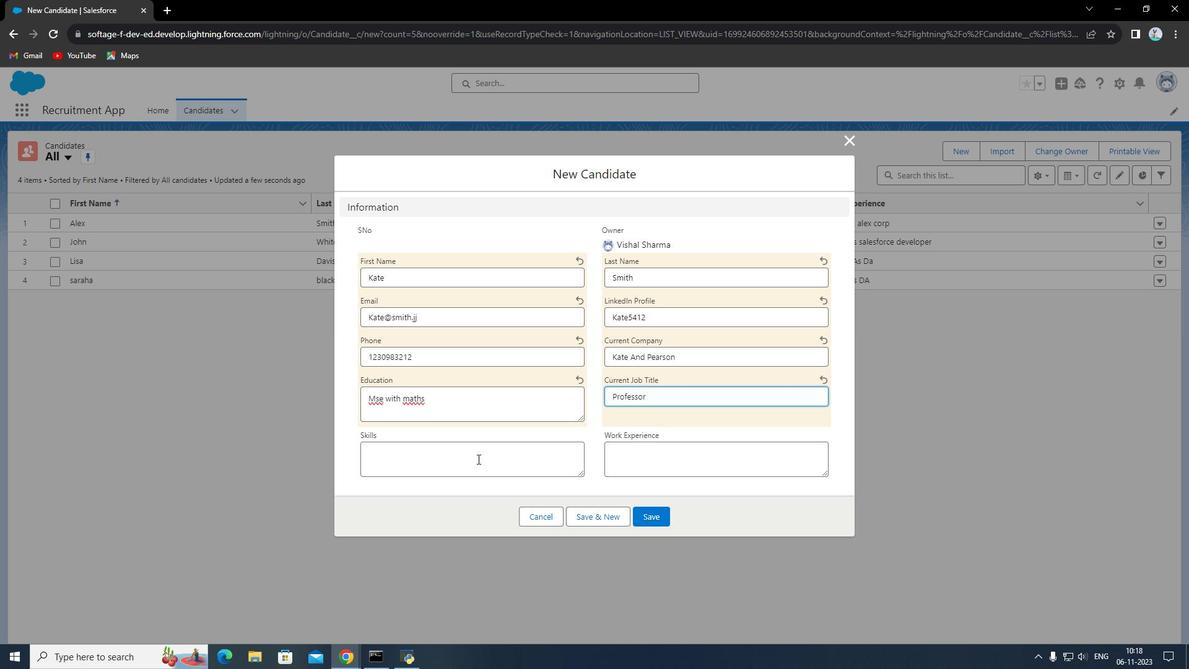 
Action: Mouse pressed left at (477, 459)
Screenshot: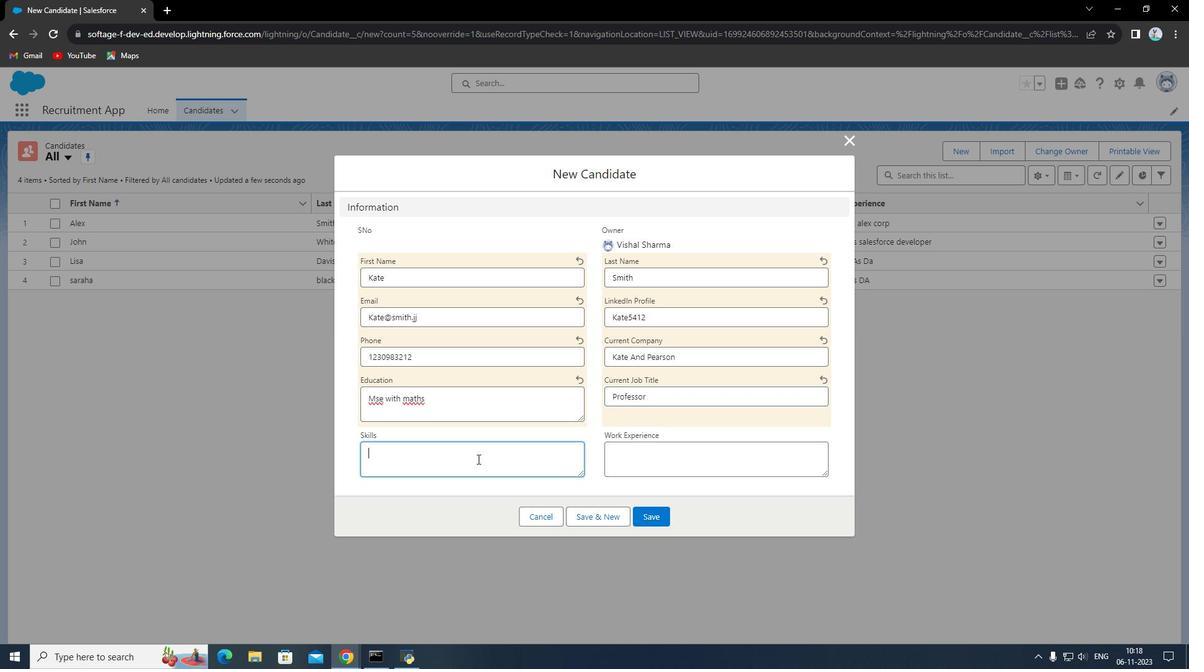 
Action: Key pressed <Key.shift><Key.shift><Key.shift><Key.shift><Key.shift><Key.shift><Key.shift><Key.shift><Key.shift><Key.shift><Key.shift><Key.shift><Key.shift><Key.shift><Key.shift><Key.shift><Key.shift><Key.shift><Key.shift>Maths
Screenshot: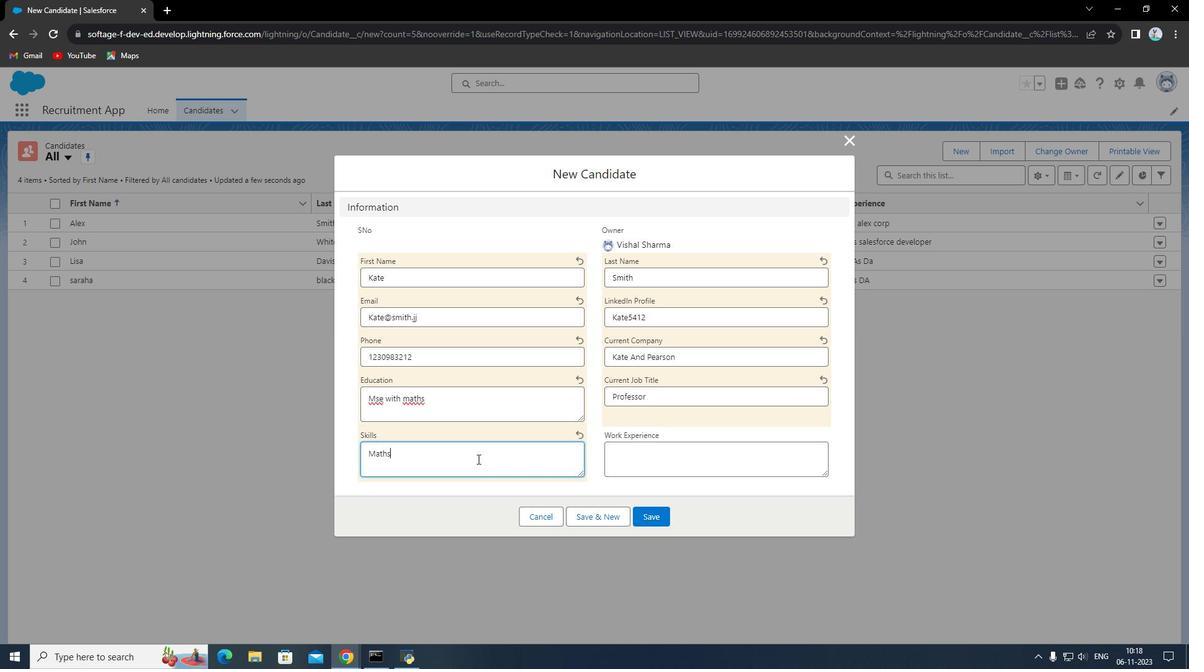 
Action: Mouse moved to (643, 459)
Screenshot: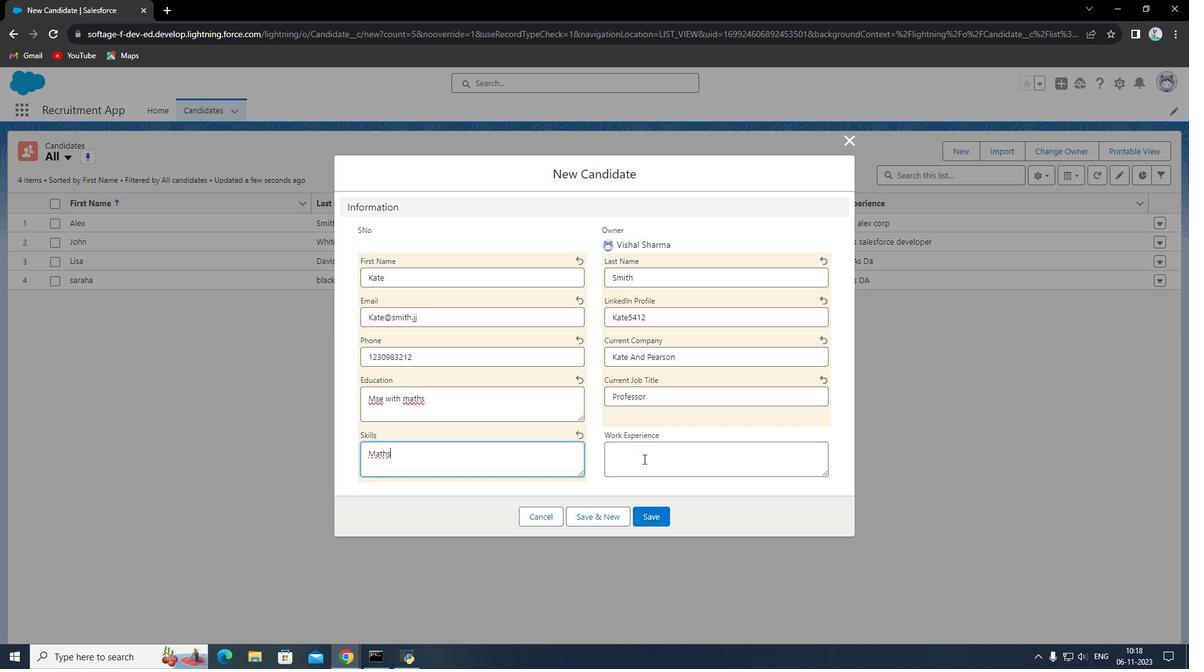 
Action: Mouse pressed left at (643, 459)
Screenshot: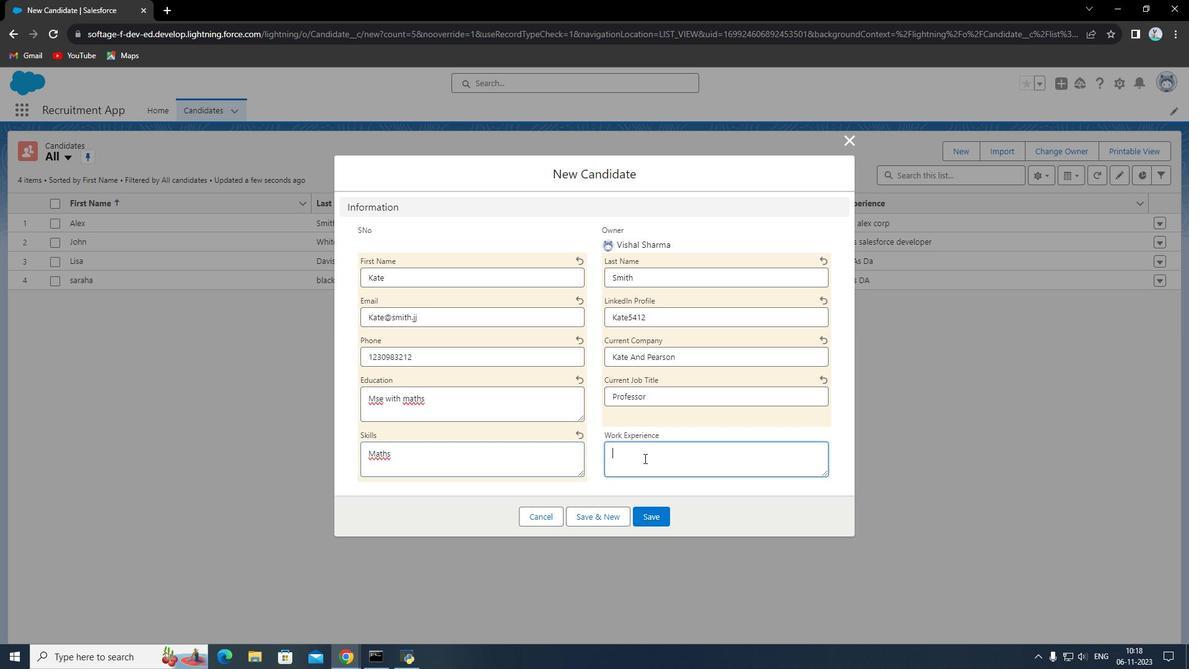 
Action: Mouse moved to (644, 458)
Screenshot: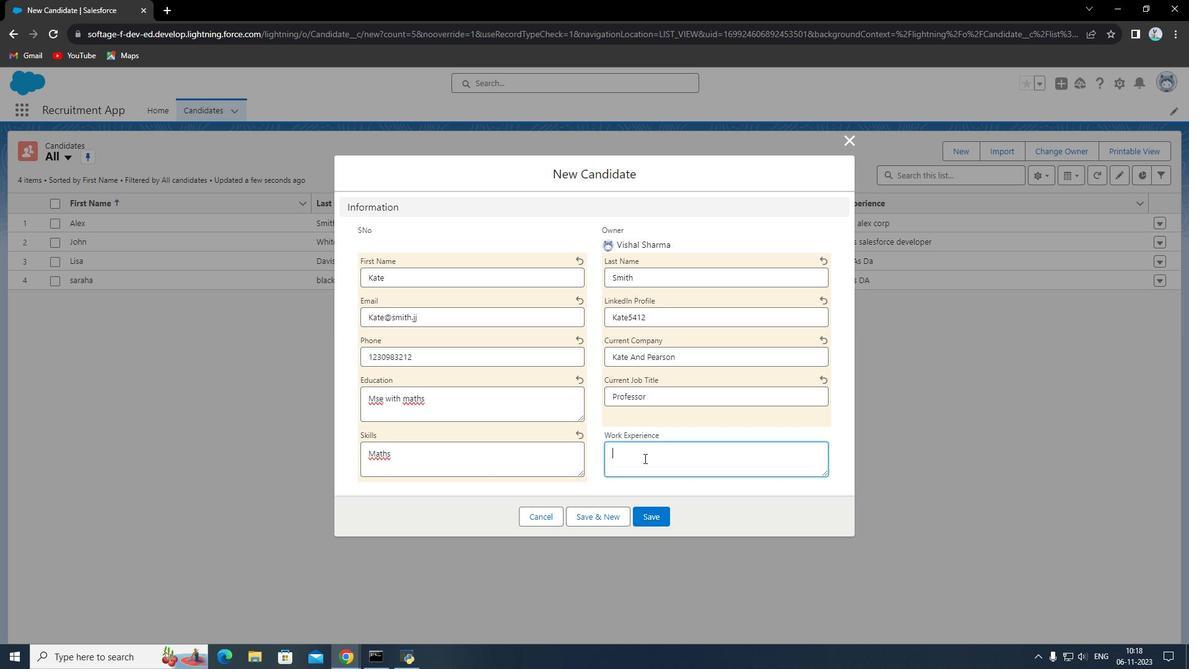 
Action: Key pressed <Key.shift><Key.shift><Key.shift><Key.shift><Key.shift><Key.shift><Key.shift><Key.shift><Key.shift><Key.shift><Key.shift><Key.shift><Key.shift><Key.shift><Key.shift><Key.shift><Key.shift><Key.shift><Key.shift><Key.shift><Key.shift><Key.shift><Key.shift>*<Key.backspace>8<Key.space>years<Key.space>at<Key.space><Key.shift>JJ<Key.space>school
Screenshot: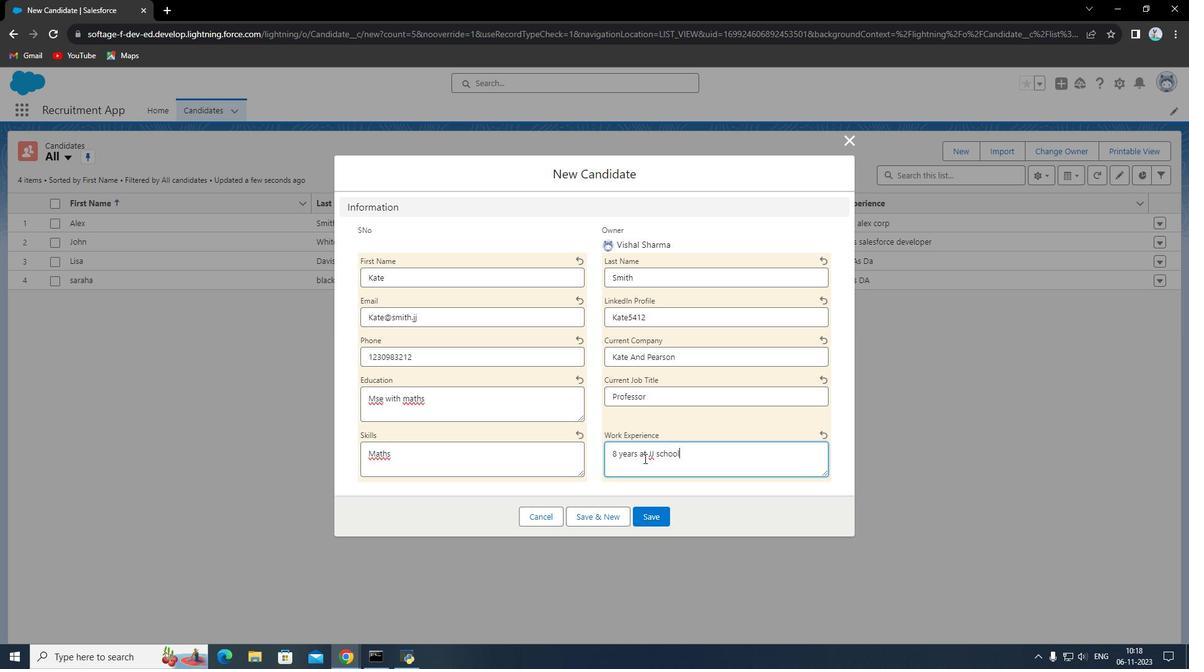 
Action: Mouse moved to (658, 508)
Screenshot: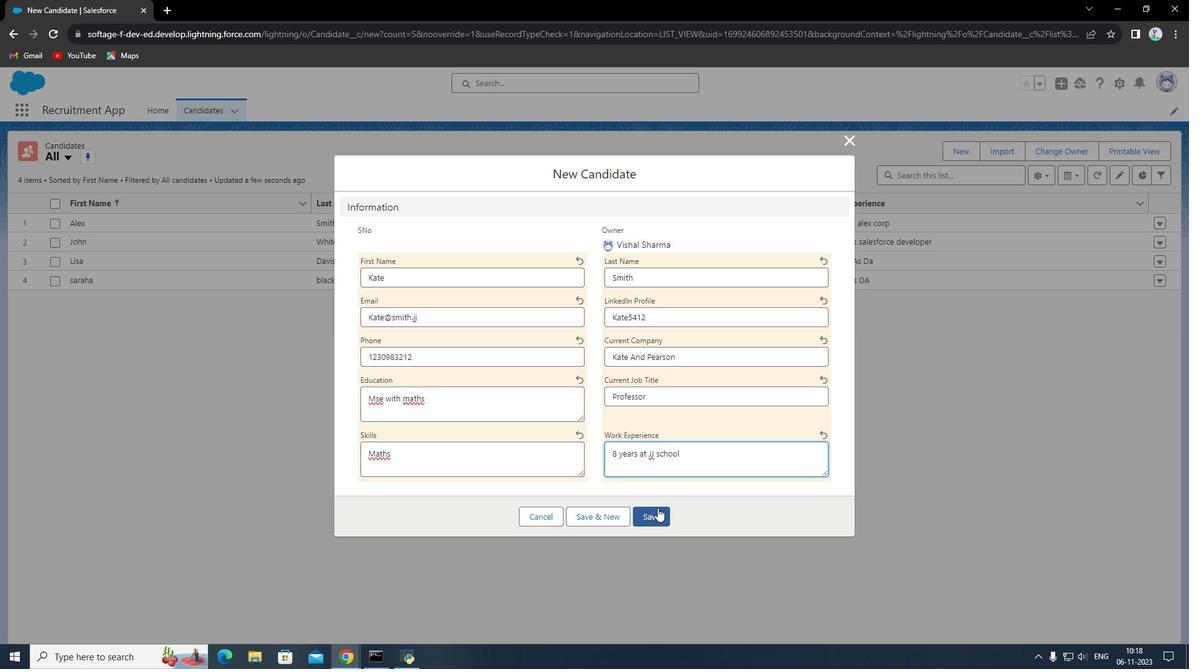 
Action: Mouse pressed left at (658, 508)
Screenshot: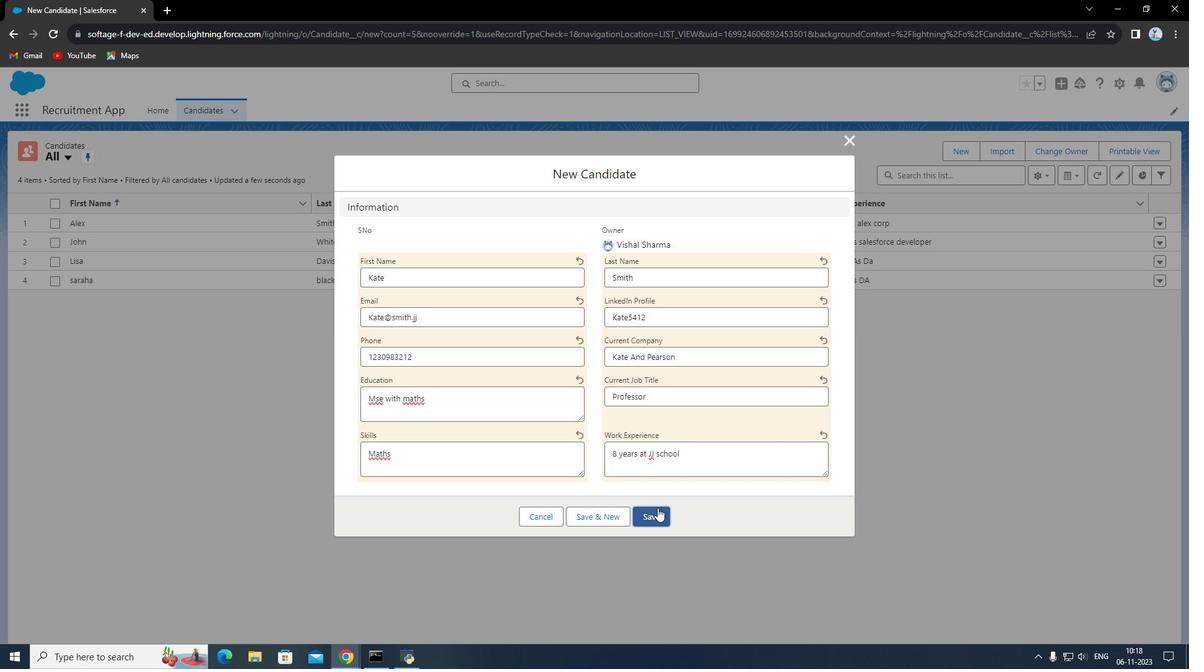 
Action: Mouse moved to (206, 109)
Screenshot: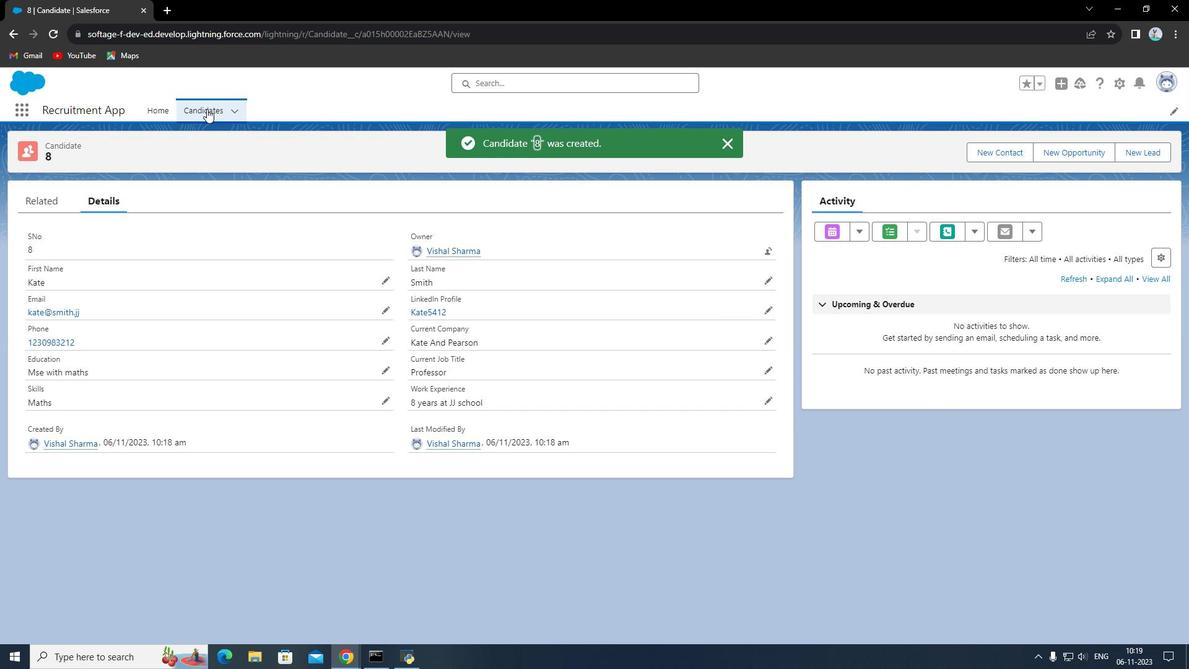 
Action: Mouse pressed left at (206, 109)
Screenshot: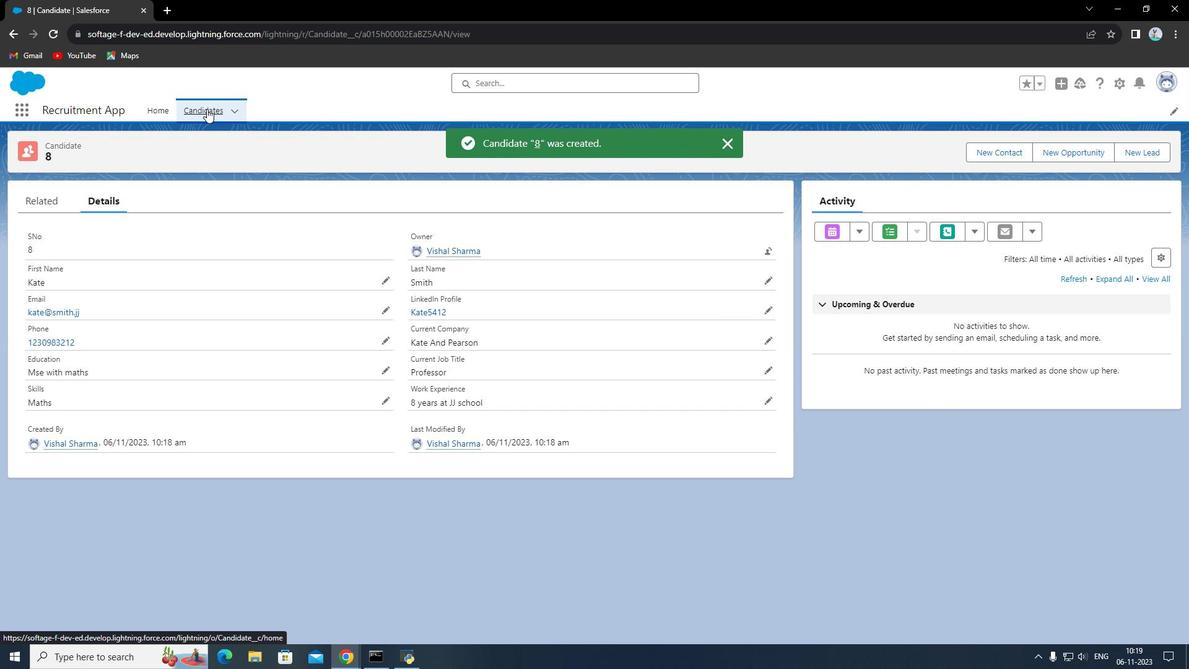 
Action: Mouse moved to (959, 153)
Screenshot: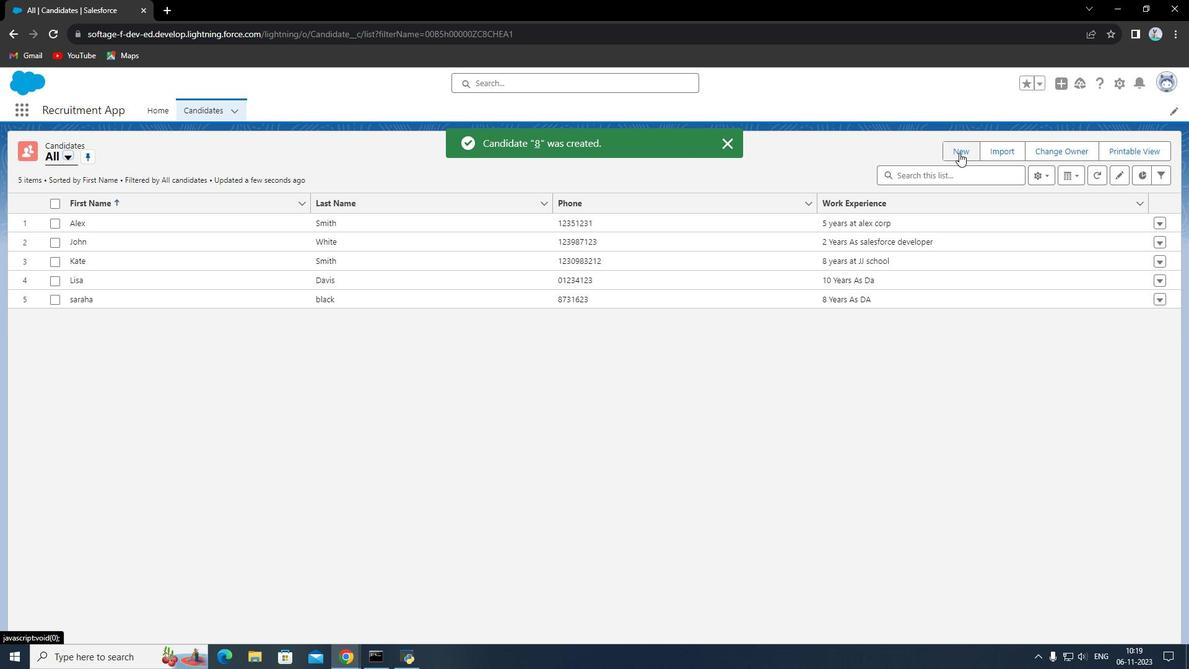 
Action: Mouse pressed left at (959, 153)
Screenshot: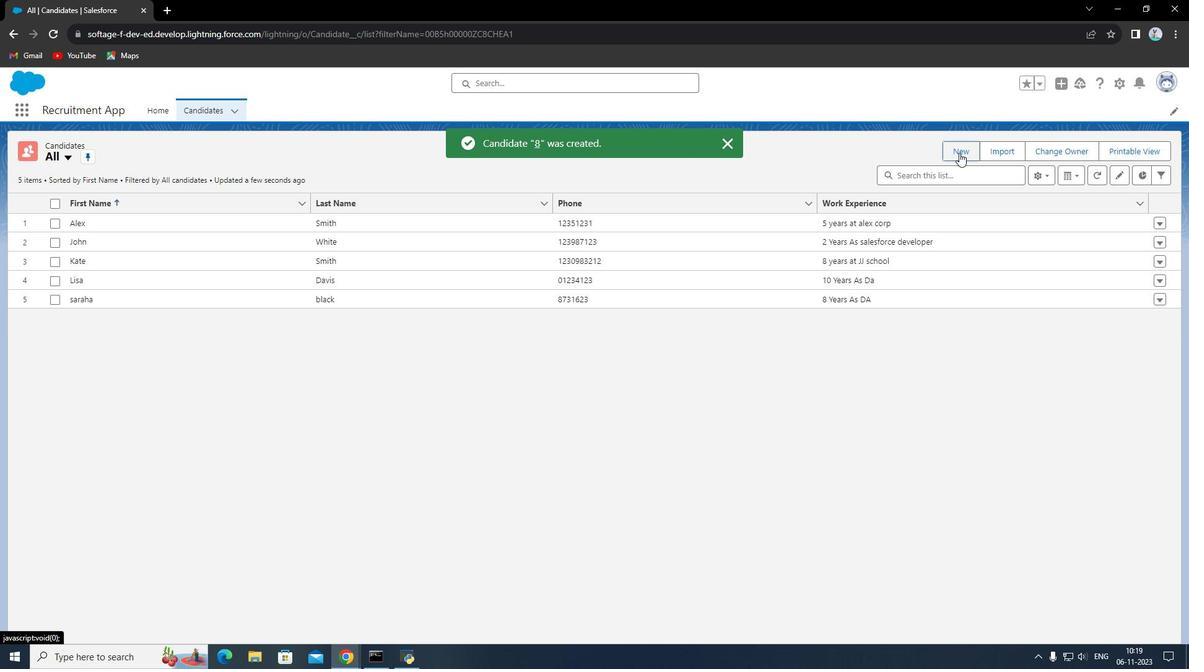 
Action: Mouse moved to (441, 278)
Screenshot: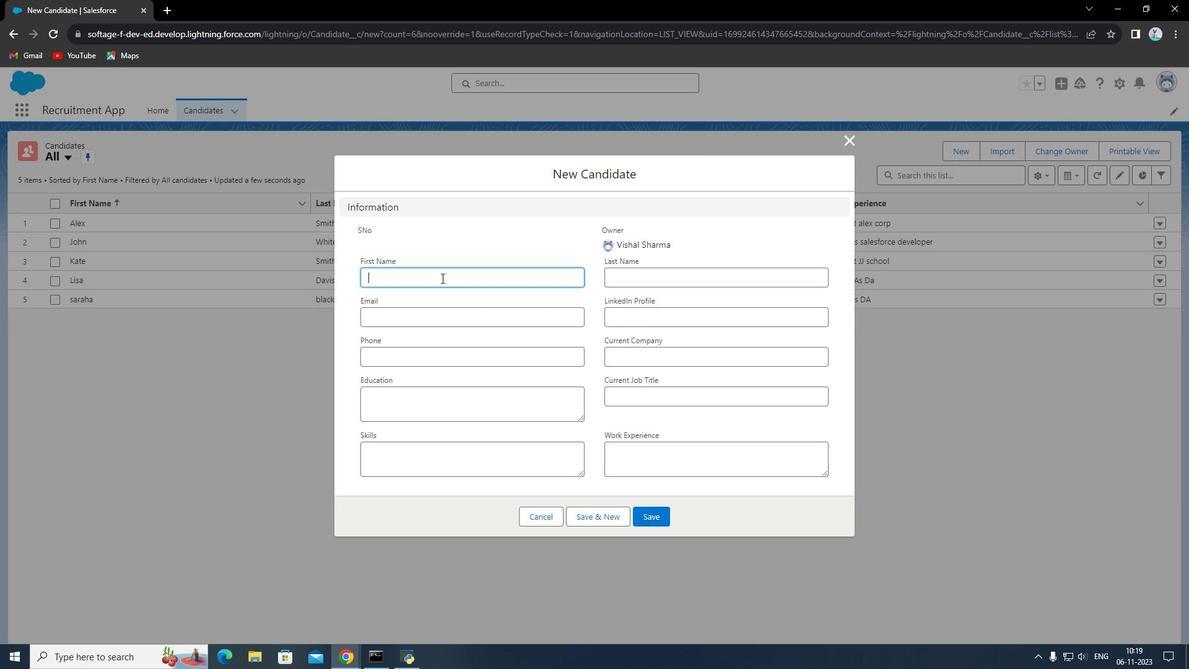 
Action: Mouse pressed left at (441, 278)
Screenshot: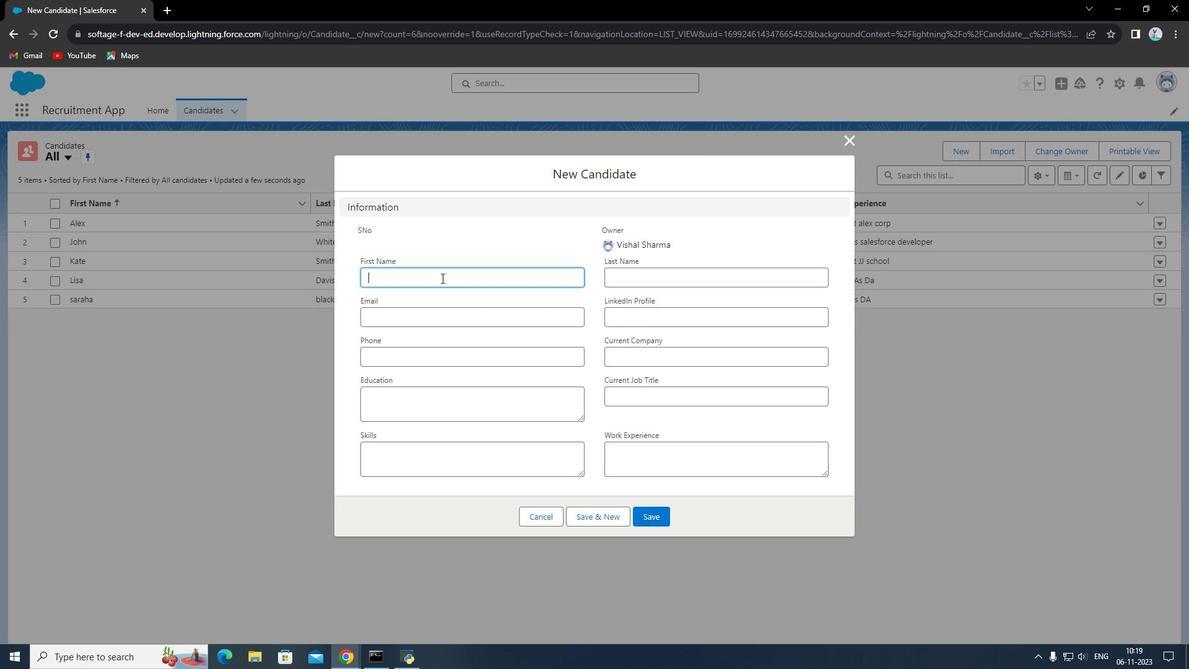 
Action: Mouse moved to (441, 278)
Screenshot: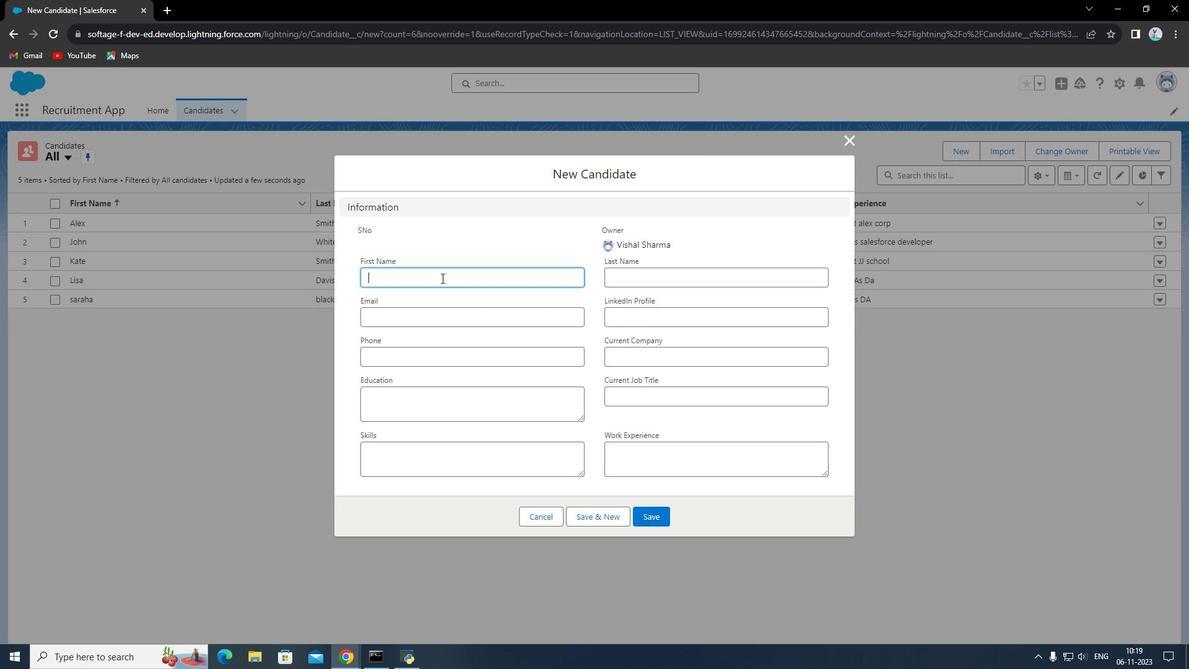 
Action: Key pressed michal
Screenshot: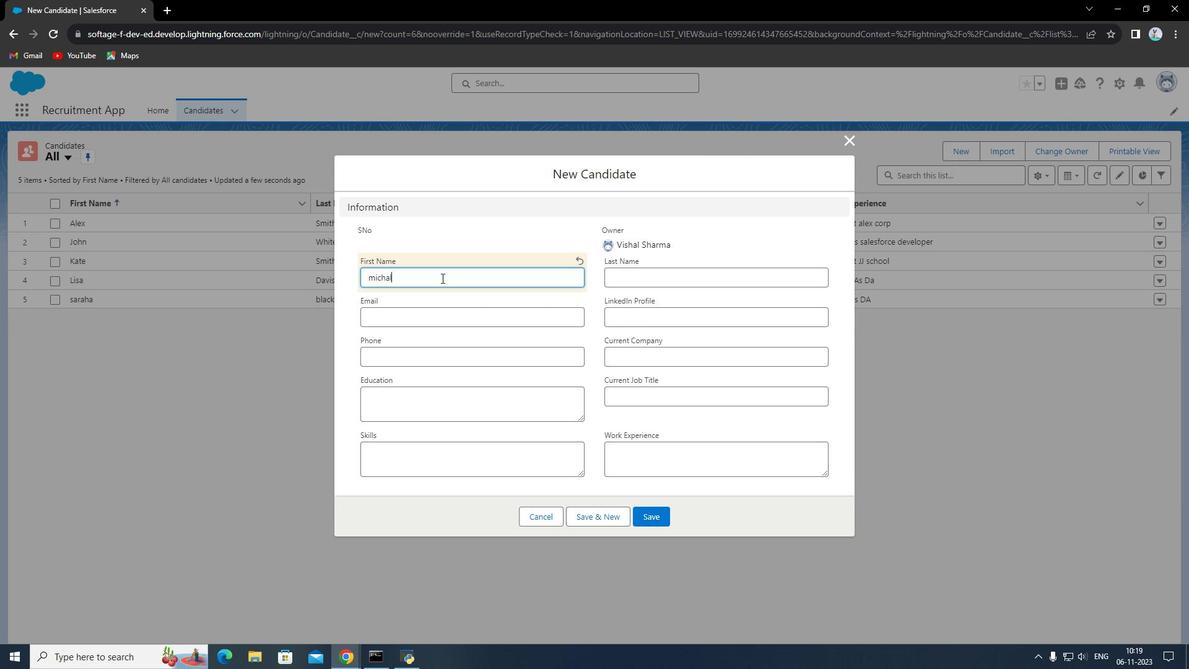 
Action: Mouse moved to (633, 281)
Screenshot: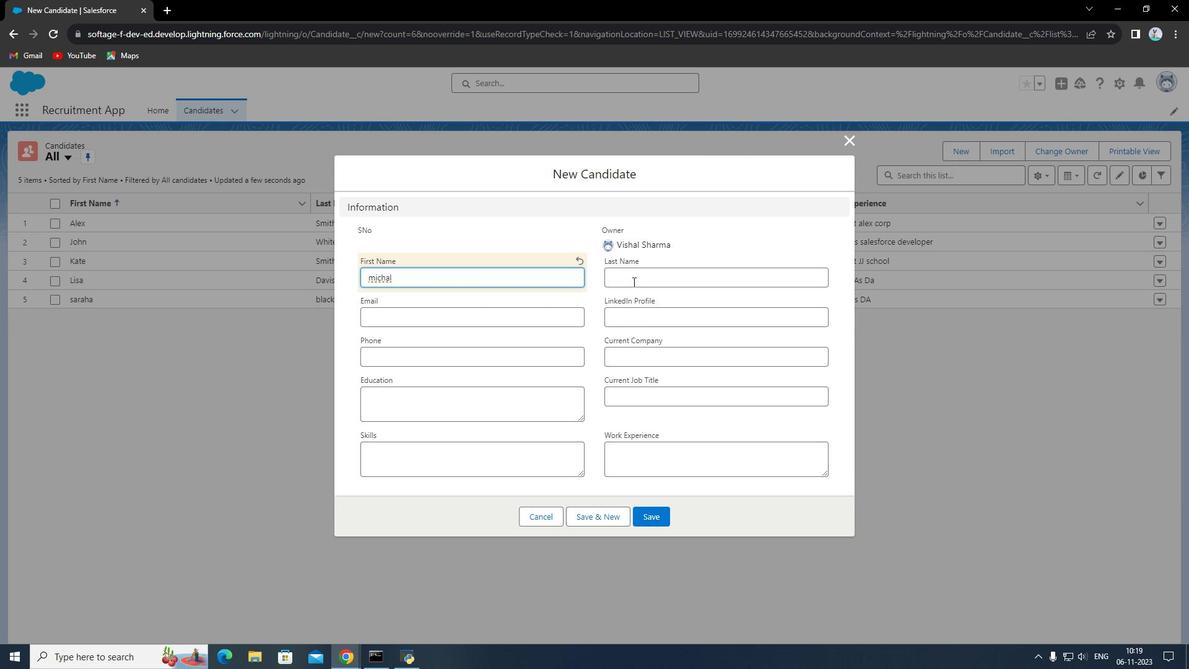 
Action: Mouse pressed left at (633, 281)
Screenshot: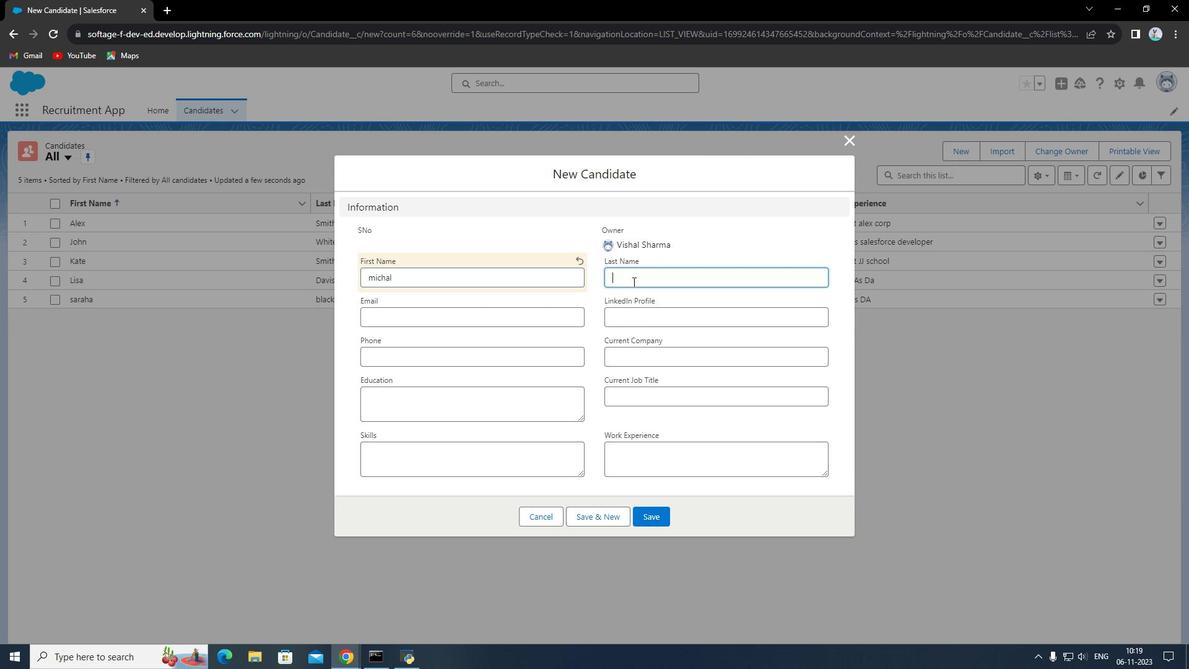
Action: Key pressed wilson
Screenshot: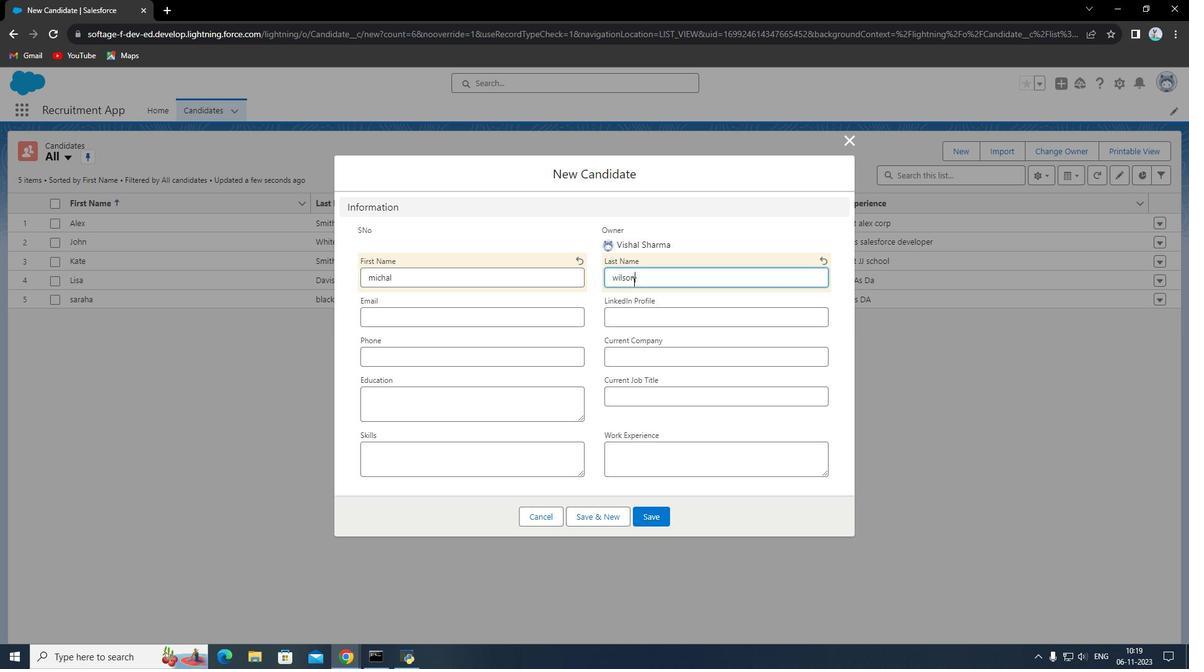 
Action: Mouse moved to (510, 316)
Screenshot: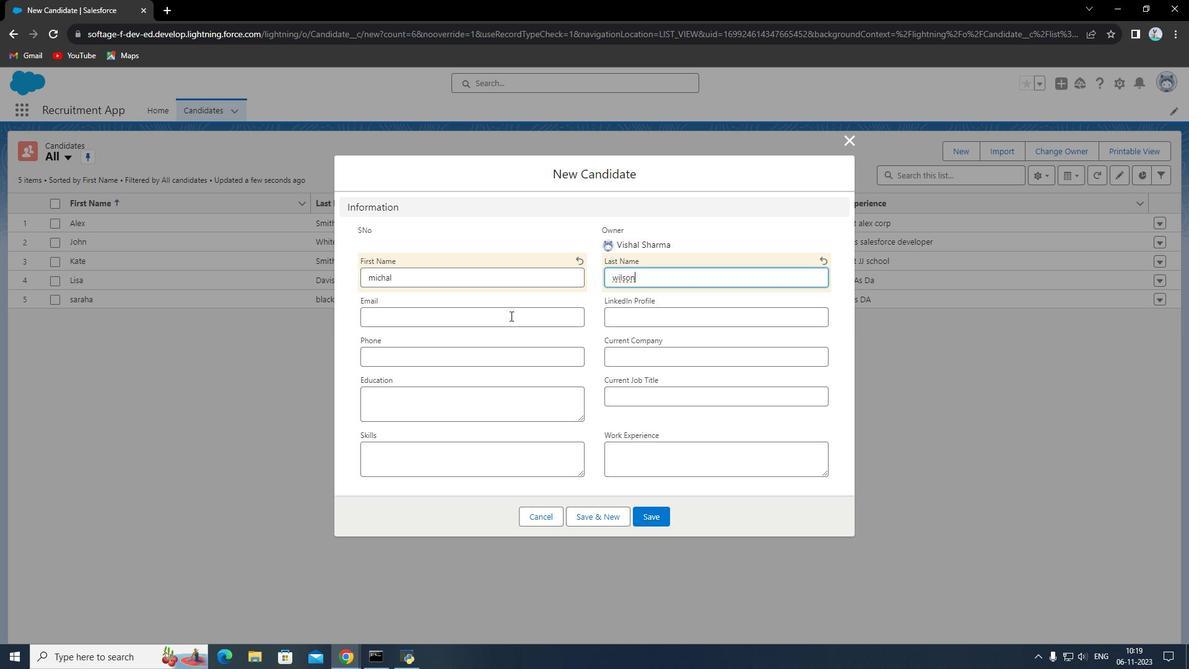 
Action: Mouse pressed left at (510, 316)
Screenshot: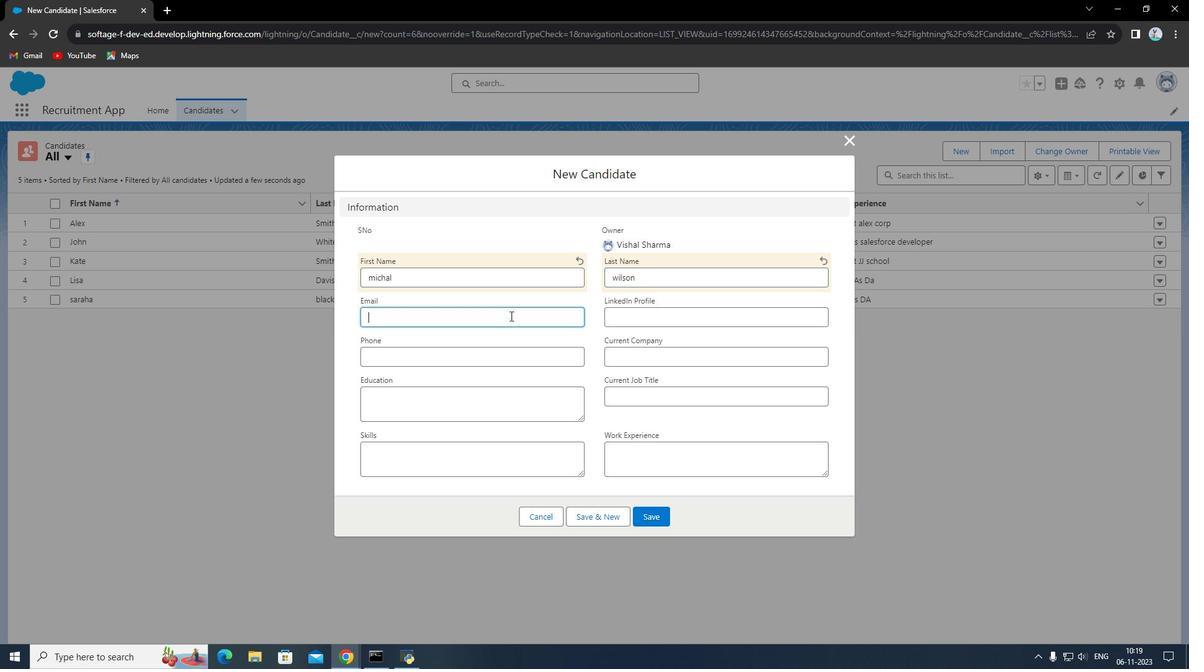 
Action: Key pressed <Key.shift><Key.shift>Michal<Key.shift>@wil.kl
Screenshot: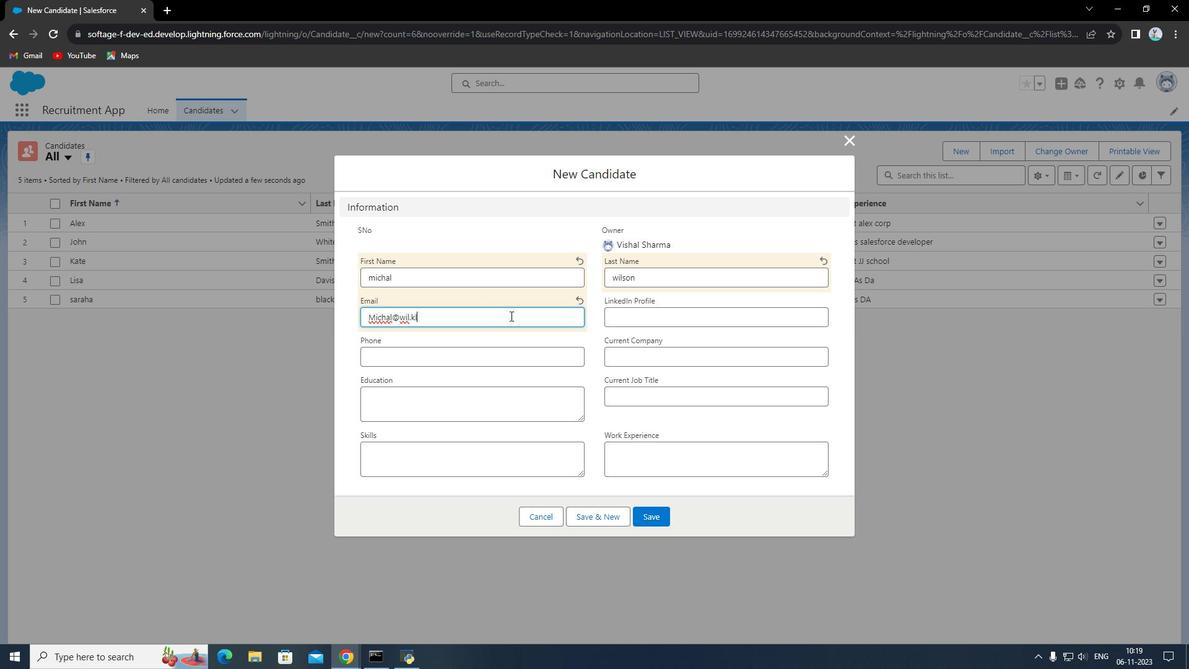 
Action: Mouse moved to (712, 314)
Screenshot: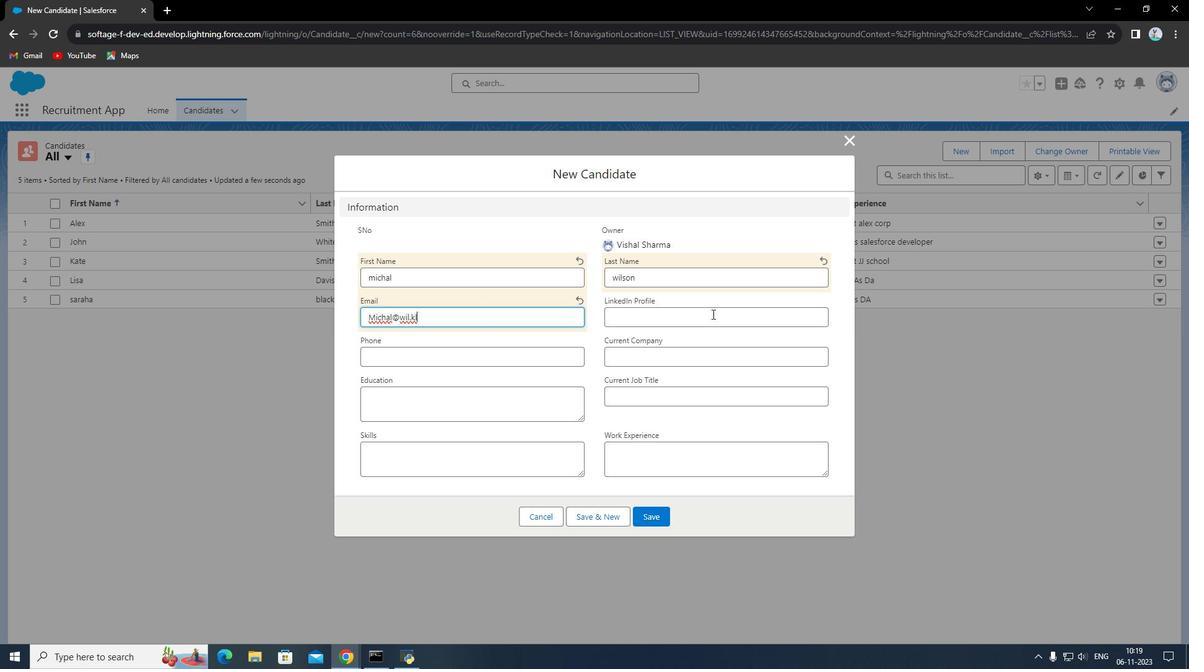 
Action: Mouse pressed left at (712, 314)
Screenshot: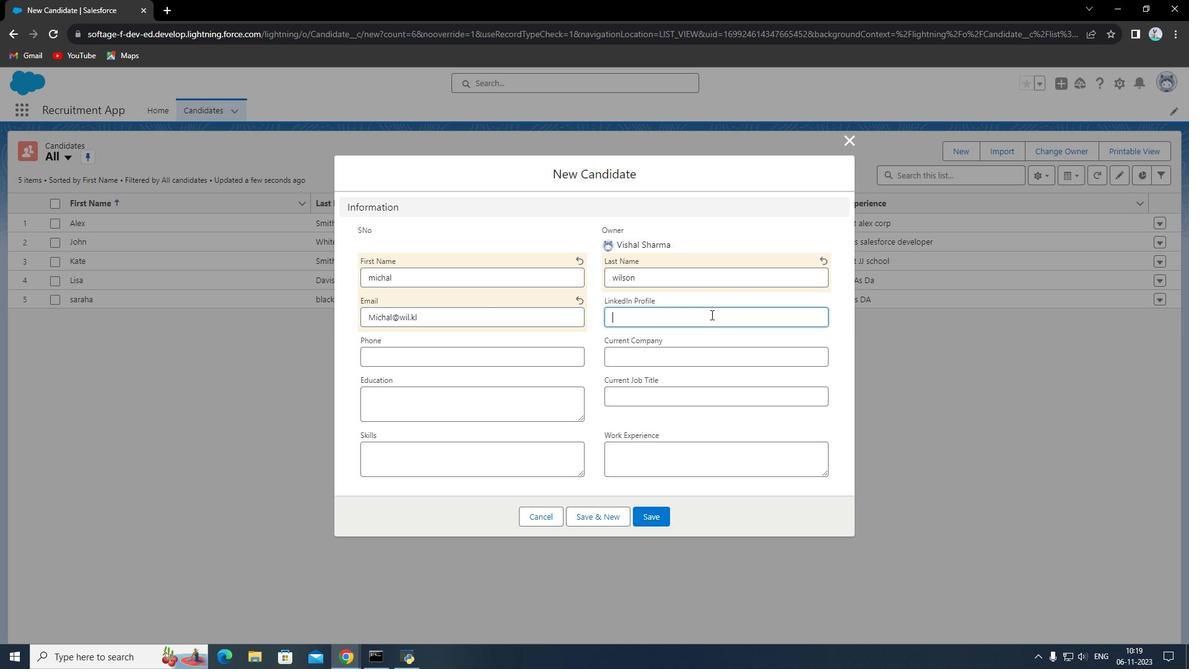 
Action: Mouse moved to (711, 314)
Screenshot: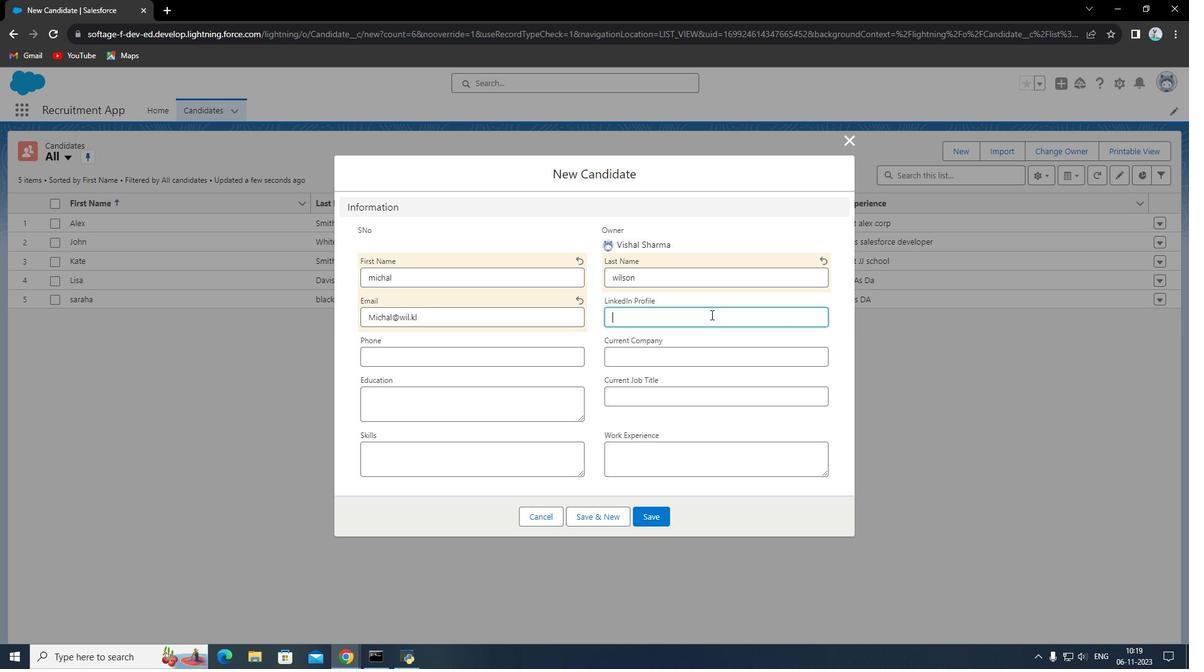 
Action: Key pressed <Key.shift><Key.shift>Michal<Key.space><Key.shift>Alex
Screenshot: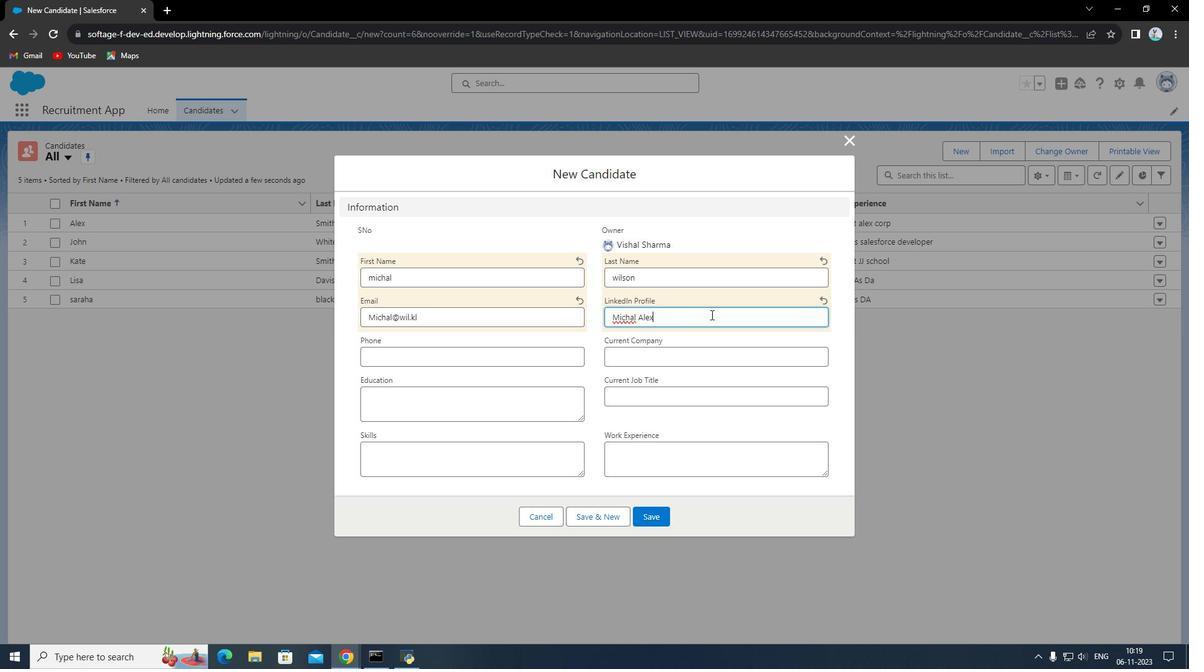 
Action: Mouse moved to (526, 361)
Screenshot: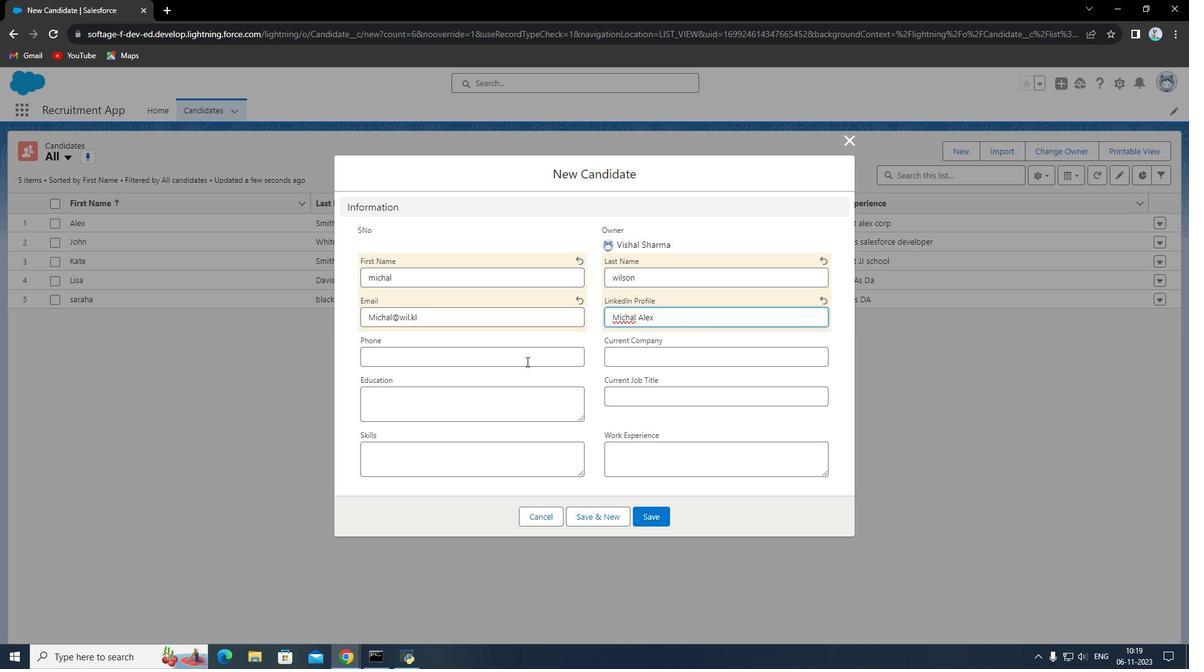 
Action: Mouse pressed left at (526, 361)
Screenshot: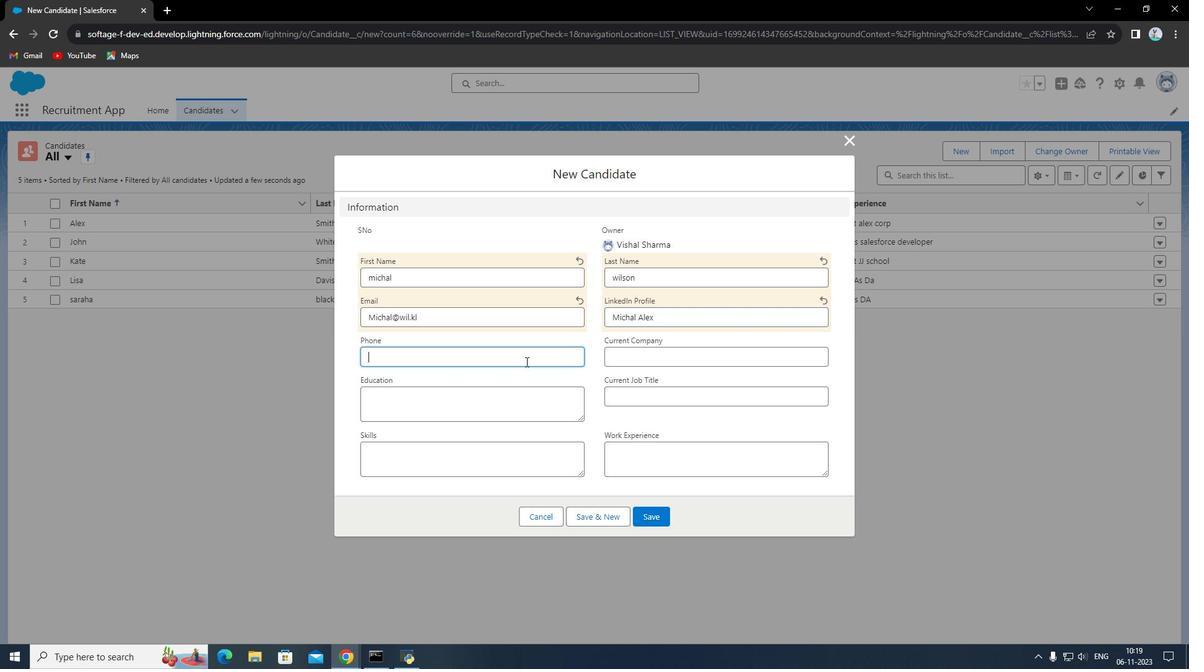 
Action: Mouse moved to (526, 363)
Screenshot: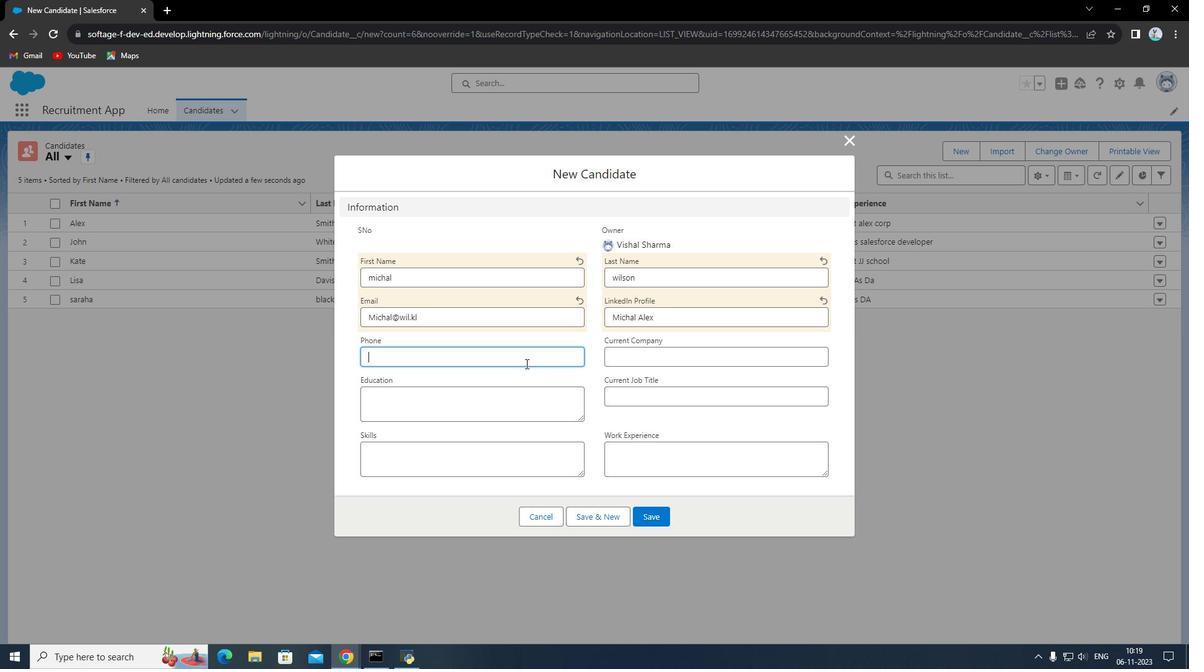 
Action: Key pressed 98123
Screenshot: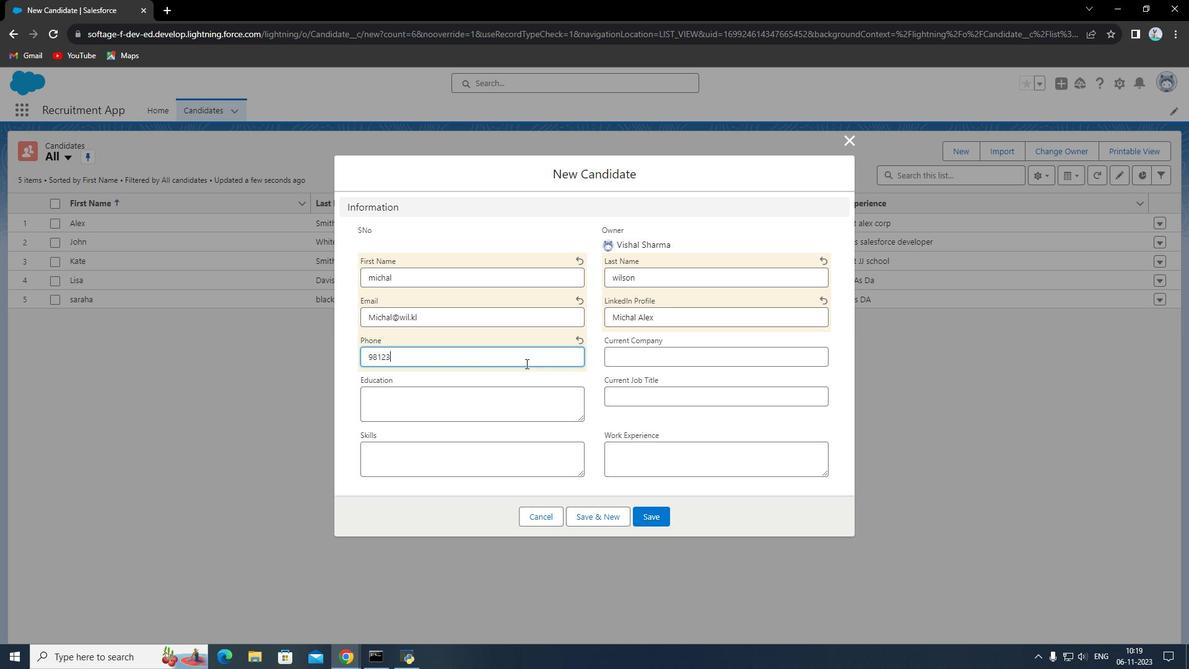 
Action: Mouse moved to (542, 363)
Screenshot: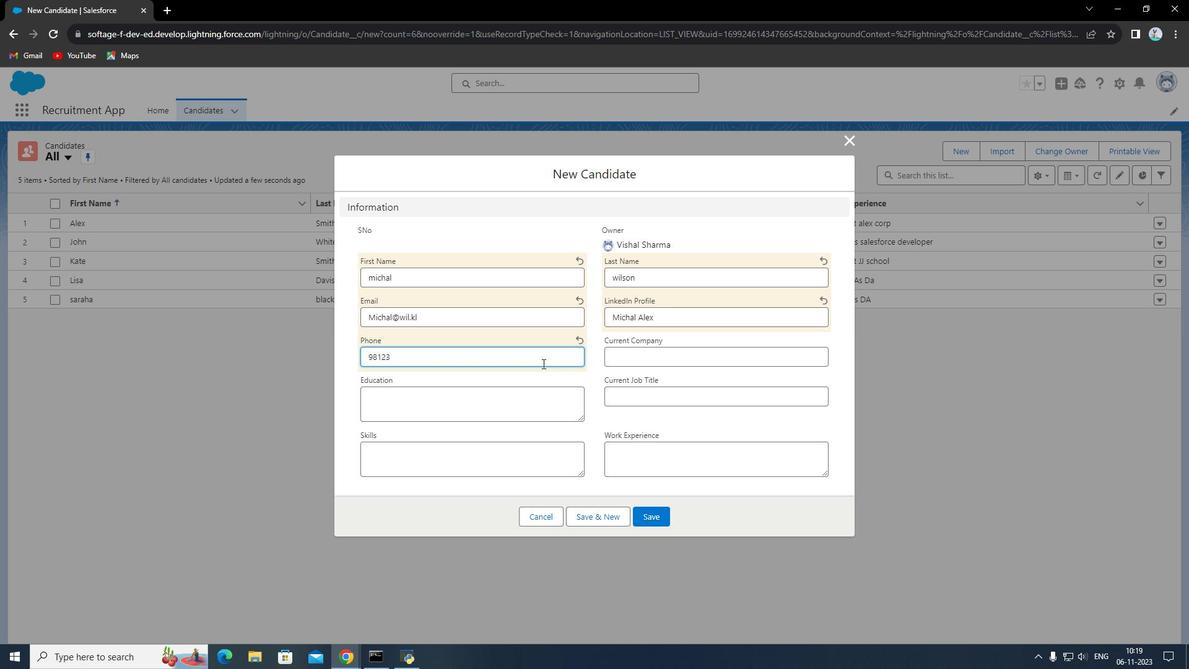 
Action: Key pressed 123
Screenshot: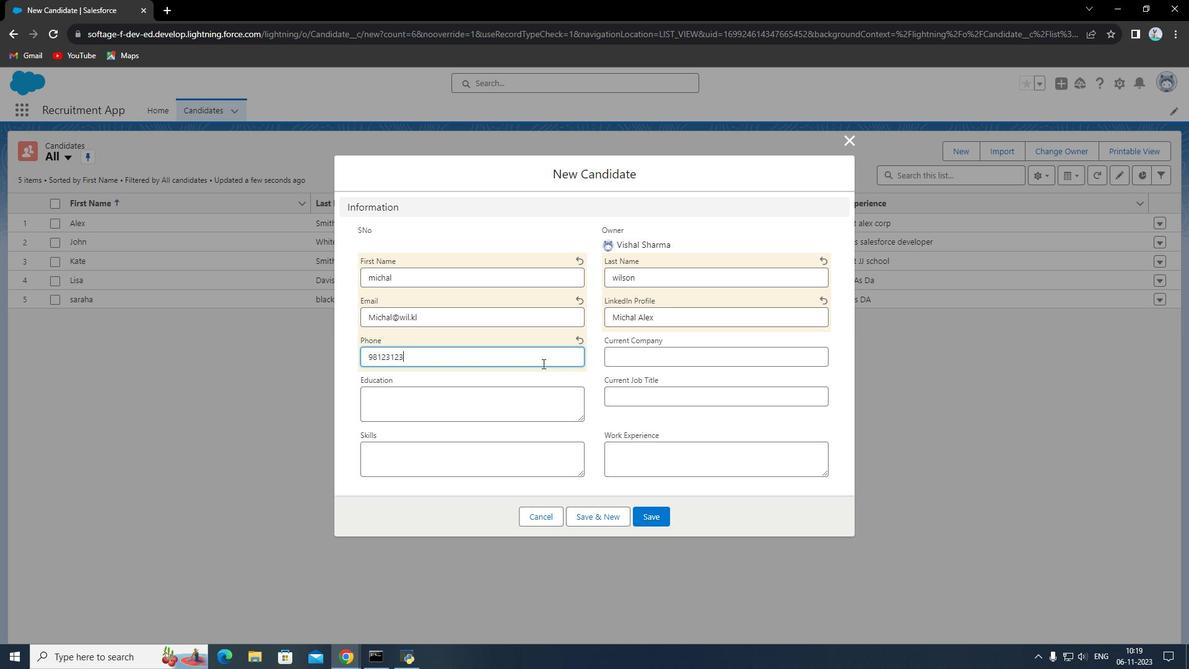 
Action: Mouse moved to (629, 360)
Screenshot: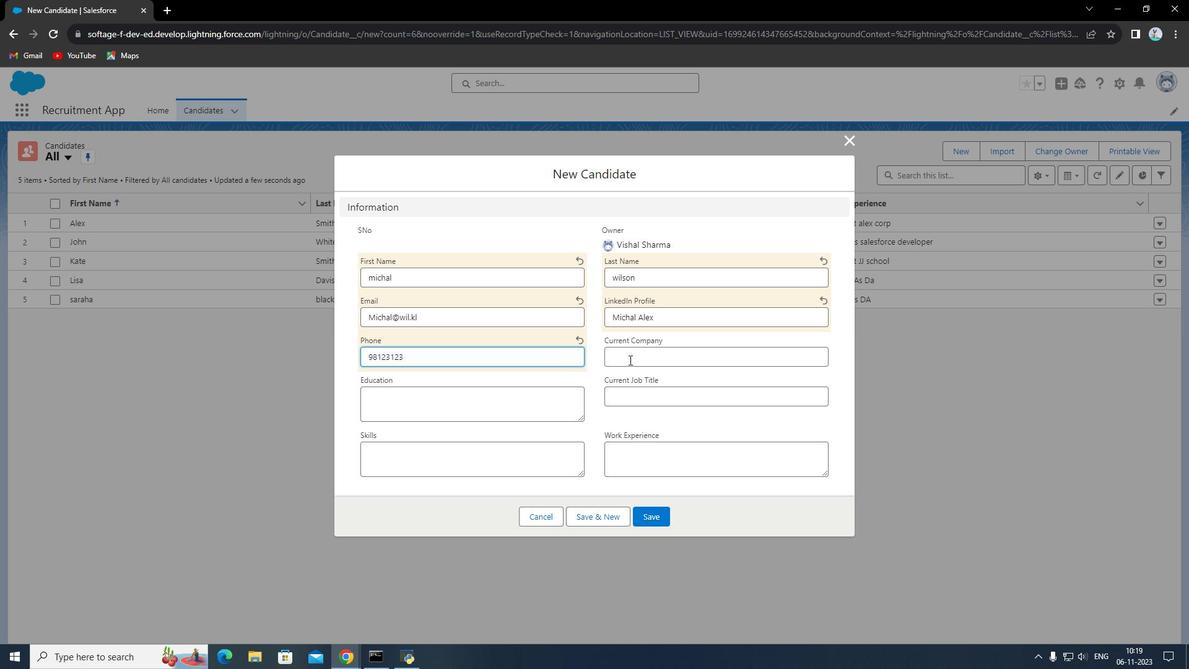 
Action: Mouse pressed left at (629, 360)
Screenshot: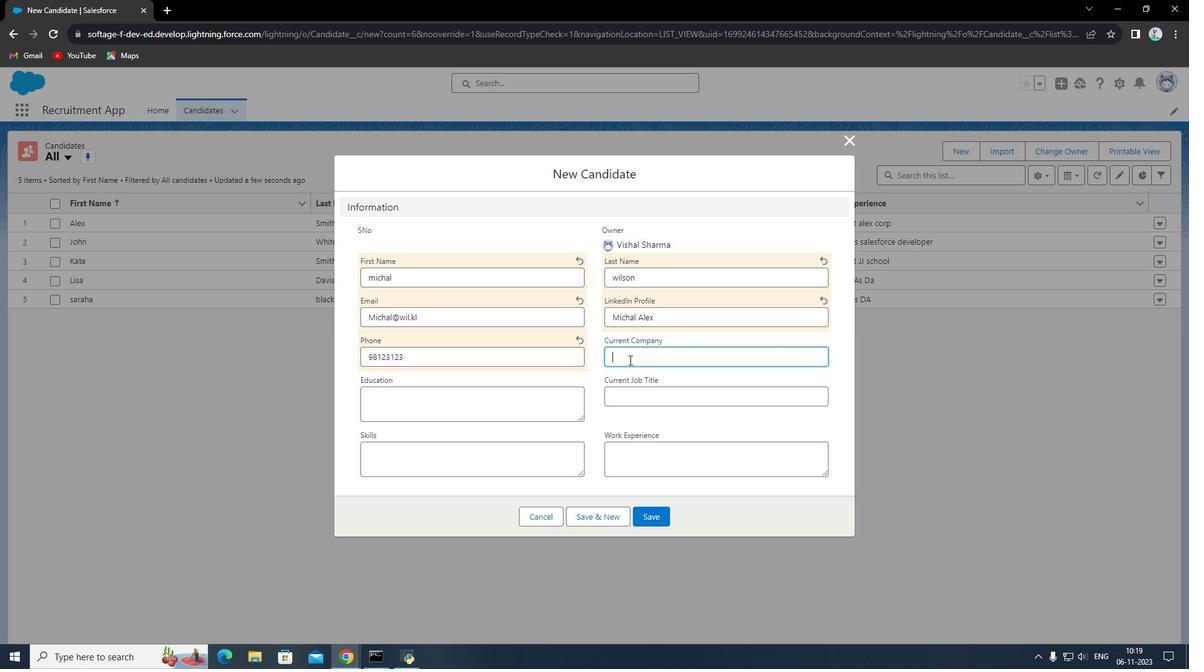 
Action: Mouse moved to (629, 359)
Screenshot: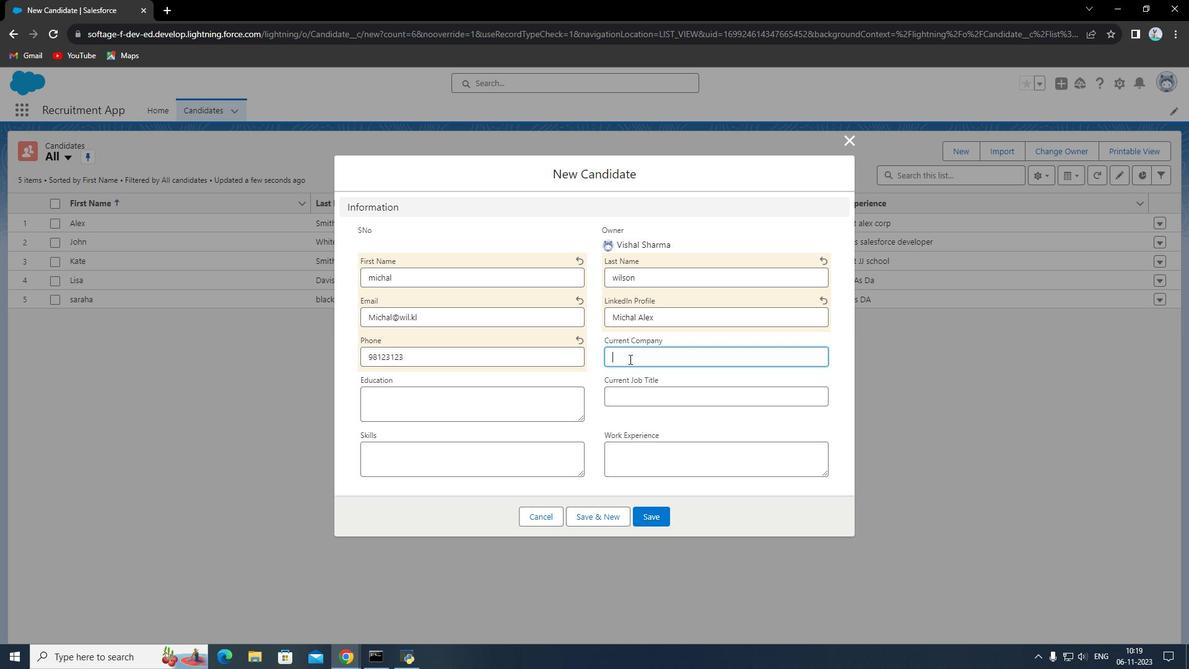 
Action: Key pressed <Key.shift>Michals<Key.space>pvt
Screenshot: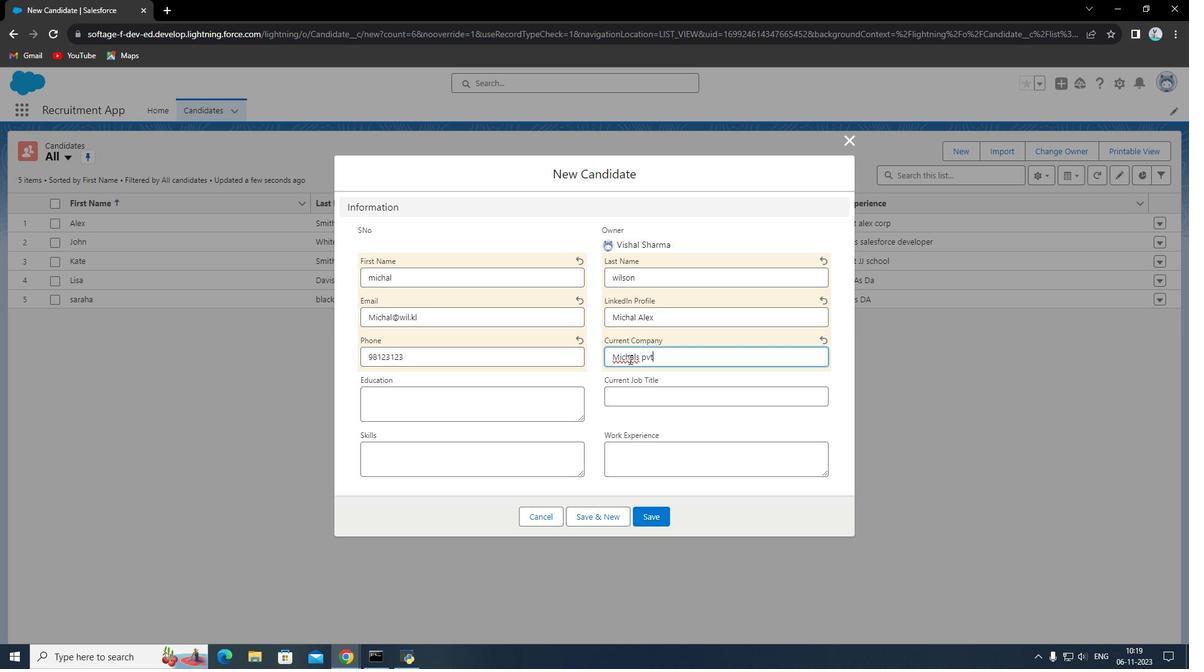 
Action: Mouse moved to (505, 396)
Screenshot: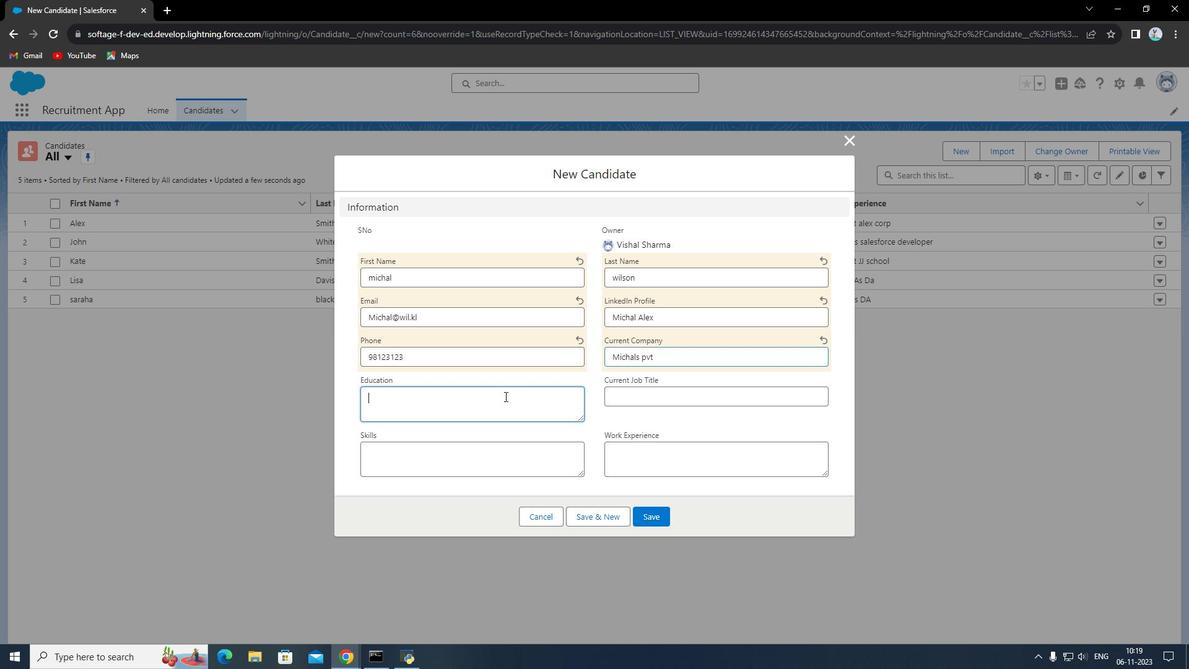 
Action: Mouse pressed left at (505, 396)
Screenshot: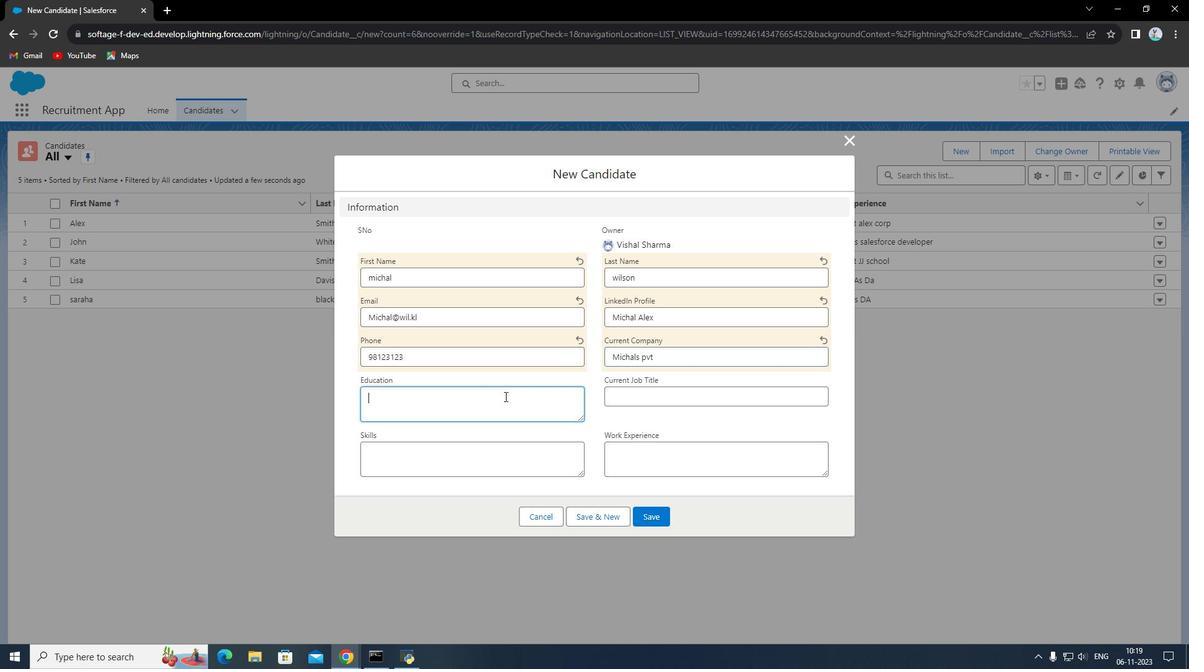 
Action: Key pressed b<Key.shift><Key.shift><Key.shift><Key.shift><Key.shift>E<Key.space>cse
Screenshot: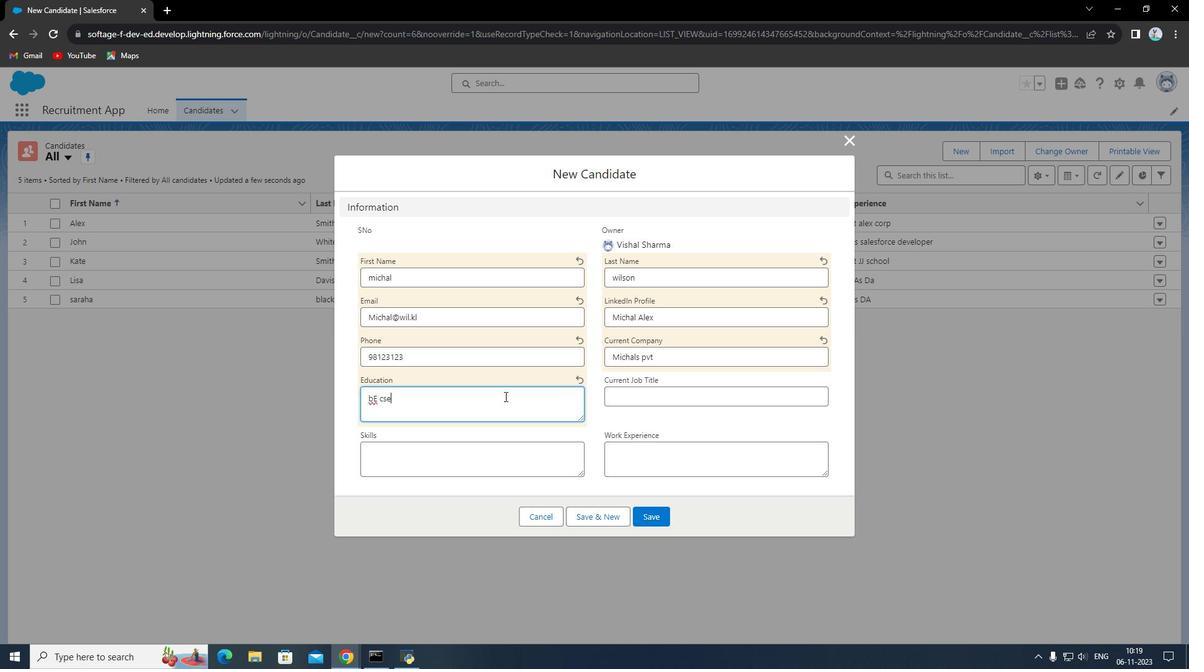 
Action: Mouse moved to (644, 395)
Screenshot: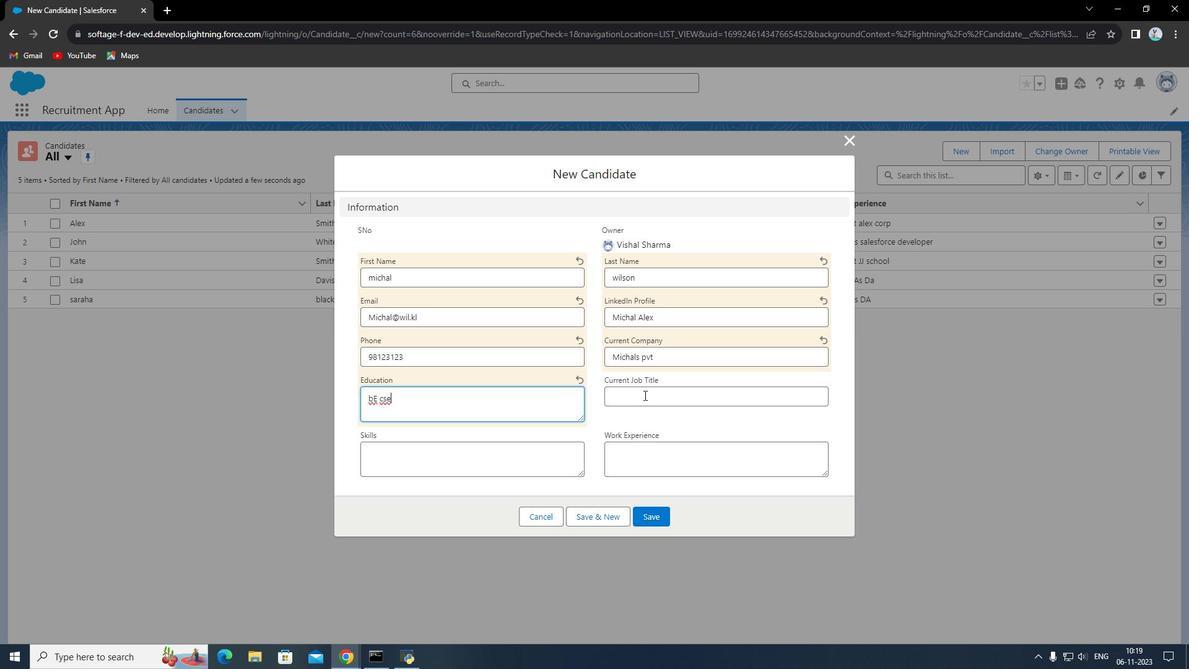 
Action: Mouse pressed left at (644, 395)
Screenshot: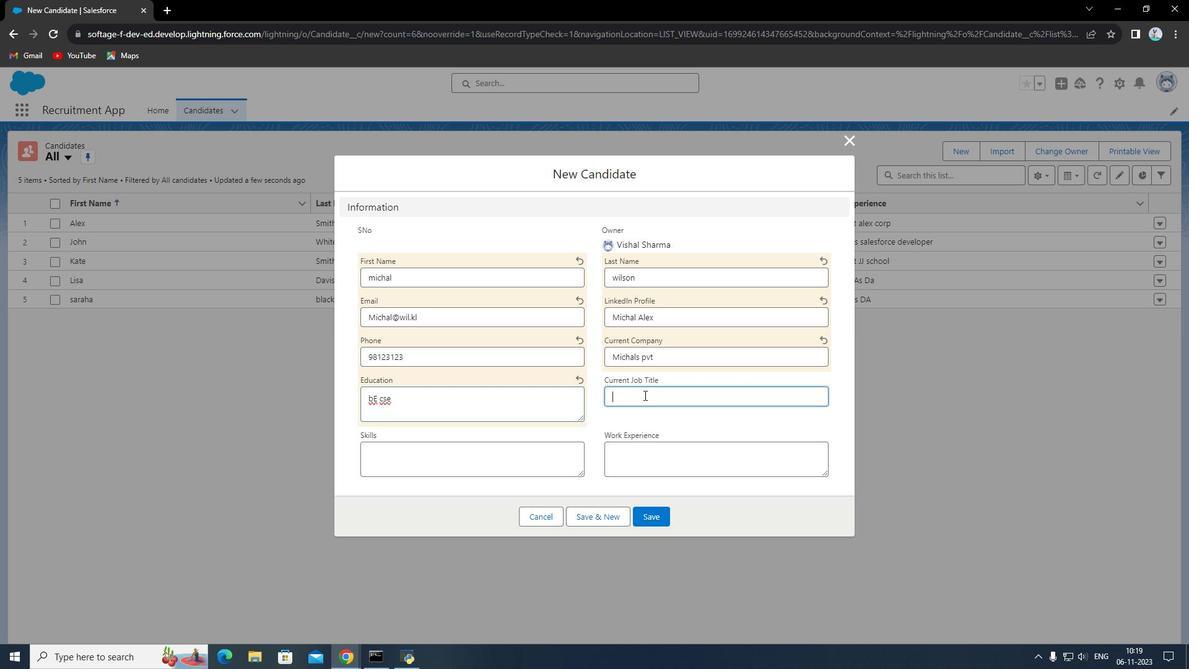 
Action: Key pressed <Key.shift><Key.shift><Key.shift><Key.shift><Key.shift>Salesforce<Key.space><Key.shift><Key.shift><Key.shift><Key.shift><Key.shift><Key.shift><Key.shift><Key.shift><Key.shift><Key.shift><Key.shift><Key.shift><Key.shift><Key.shift><Key.shift><Key.shift><Key.shift><Key.shift><Key.shift><Key.shift><Key.shift><Key.shift>BA
Screenshot: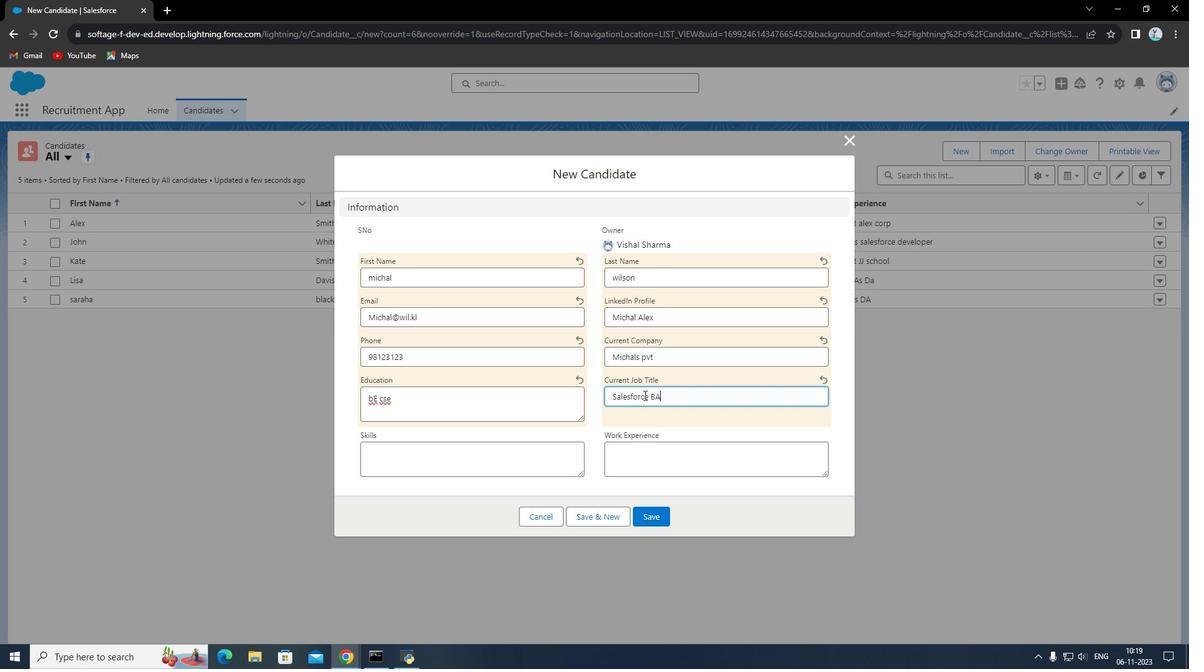 
Action: Mouse moved to (490, 461)
Screenshot: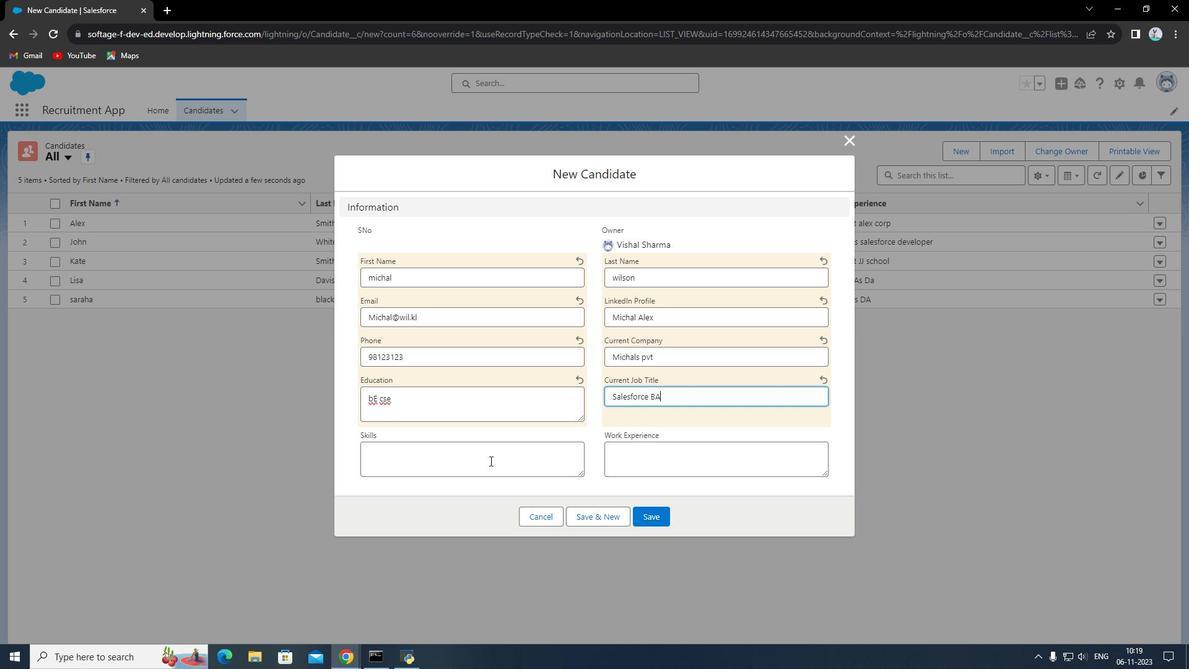 
Action: Mouse pressed left at (490, 461)
Screenshot: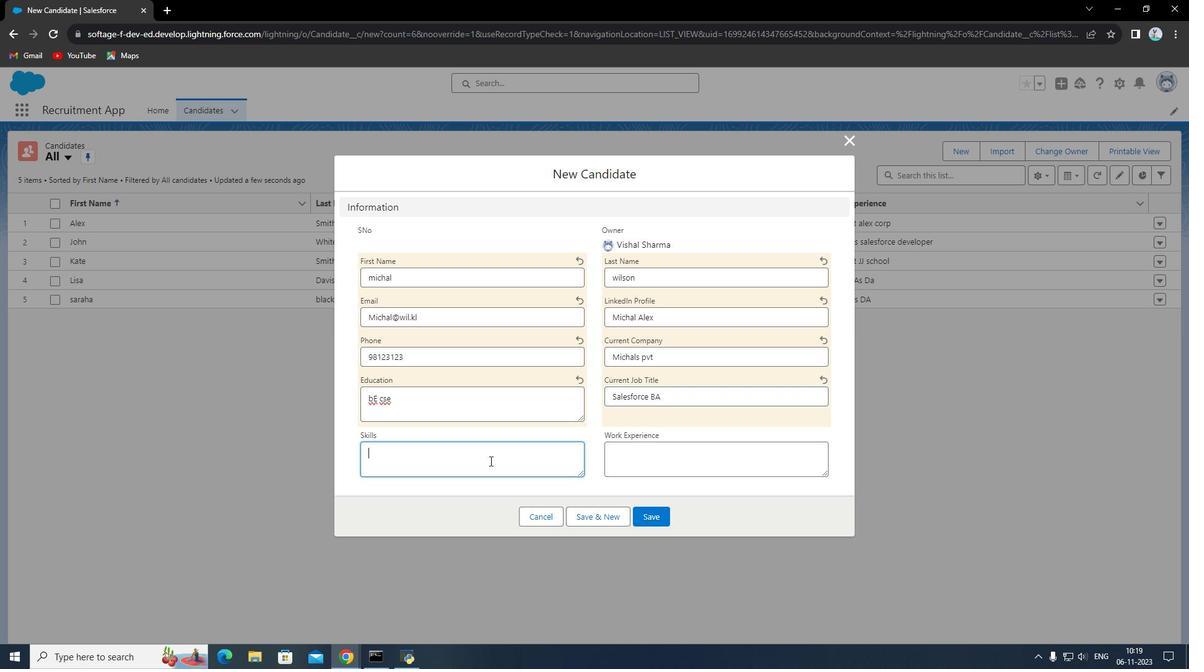 
Action: Key pressed <Key.shift><Key.shift><Key.shift><Key.shift><Key.shift><Key.shift>Salesforce<Key.space><Key.shift><Key.shift><Key.shift><Key.shift>Admin,<Key.space><Key.shift><Key.shift><Key.shift><Key.shift><Key.shift><Key.shift><Key.shift><Key.shift><Key.shift>Lightning
Screenshot: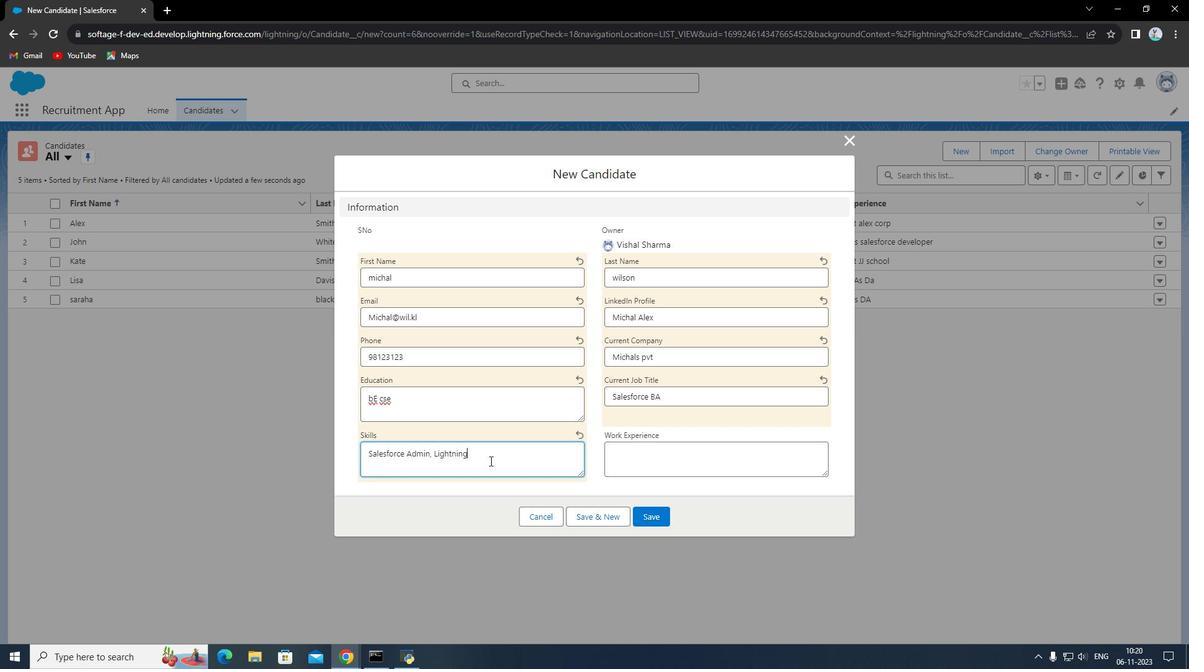 
Action: Mouse moved to (622, 461)
Screenshot: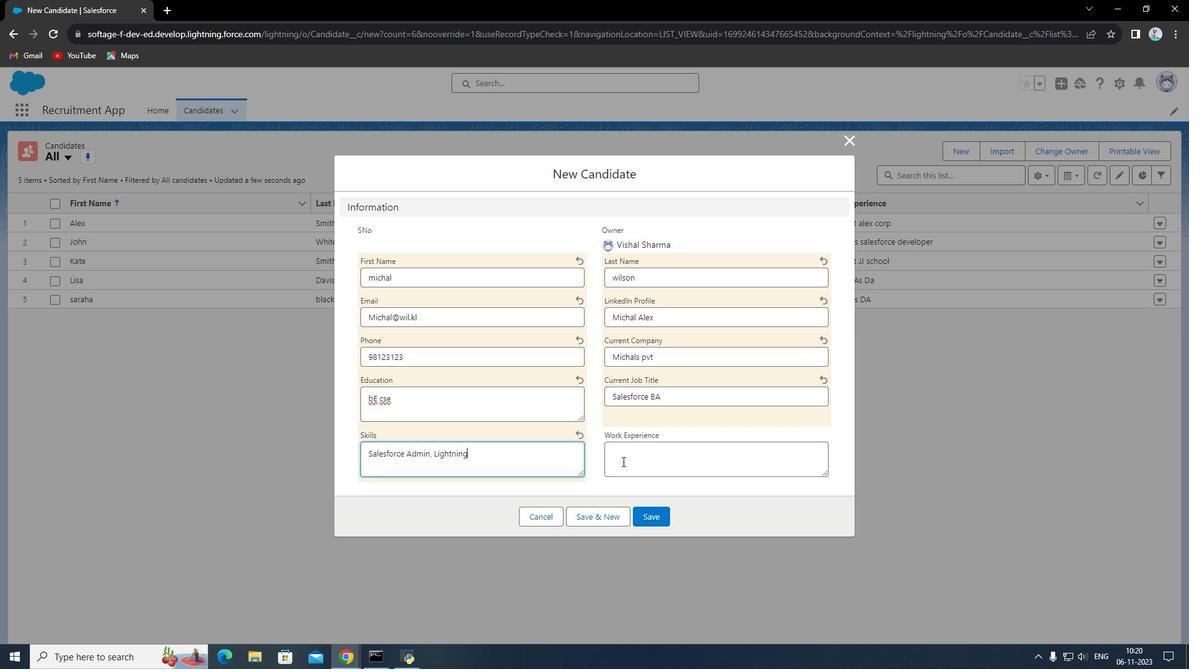 
Action: Mouse pressed left at (622, 461)
